 Task: 1.7.4 Create login hours for order management application
Action: Mouse moved to (1174, 75)
Screenshot: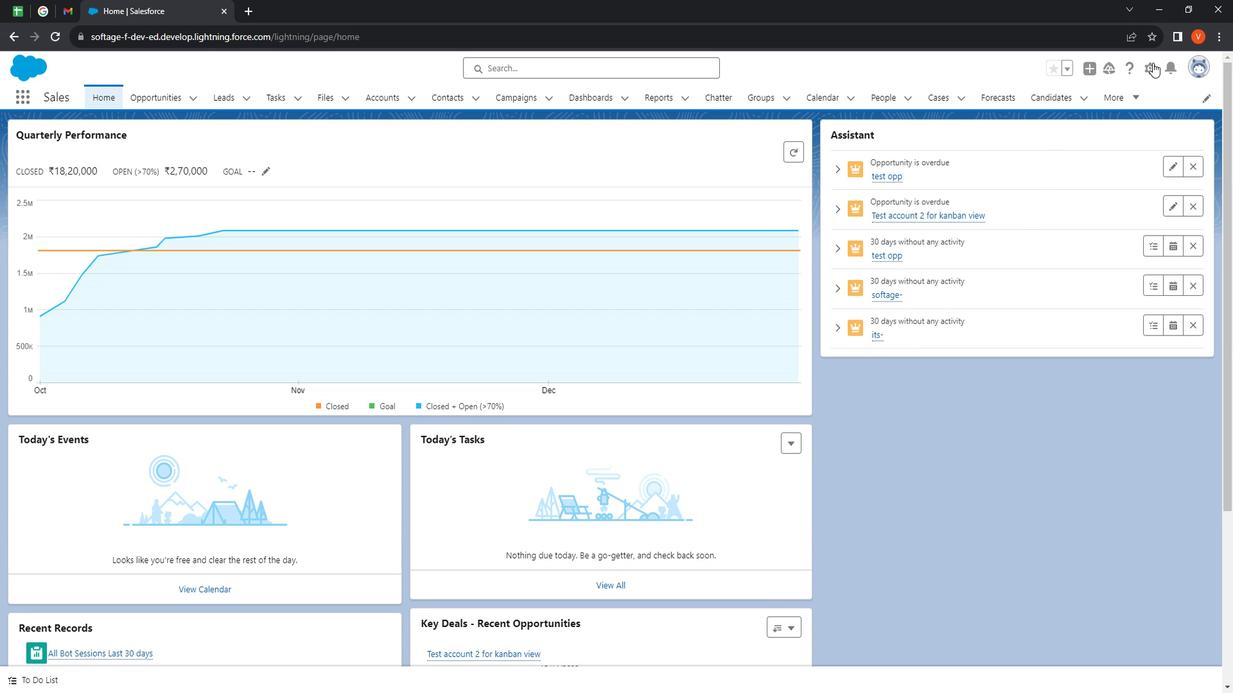 
Action: Mouse pressed left at (1174, 75)
Screenshot: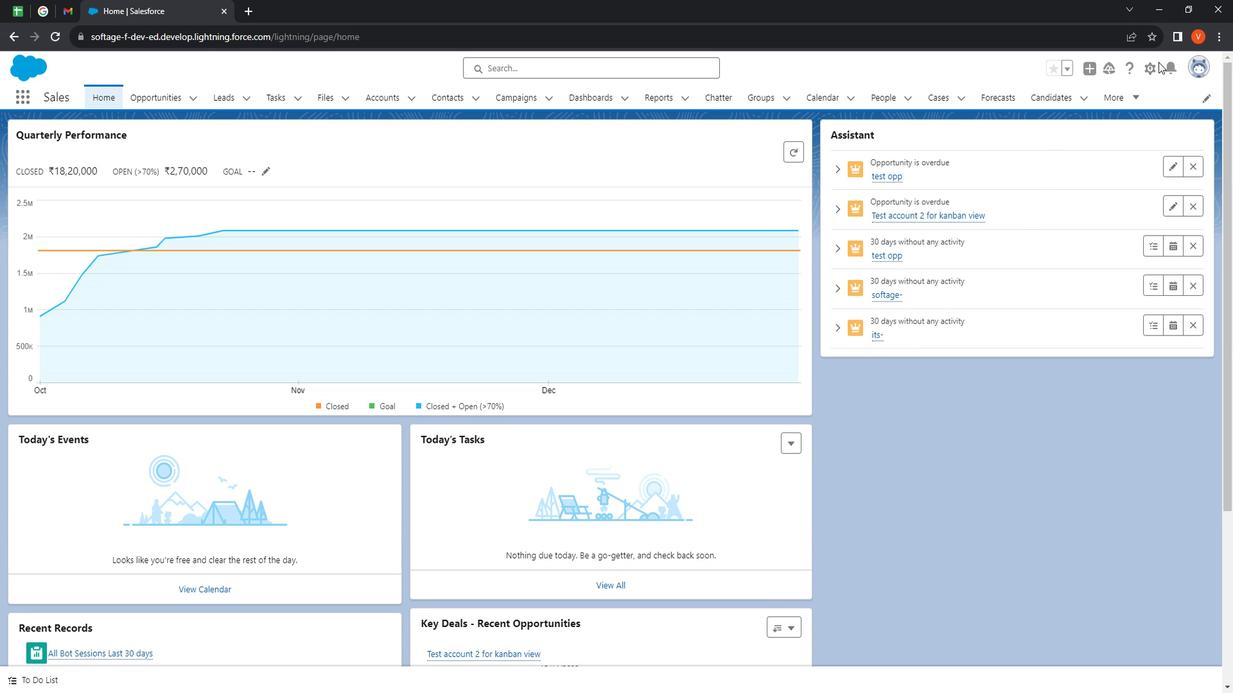 
Action: Mouse moved to (1170, 76)
Screenshot: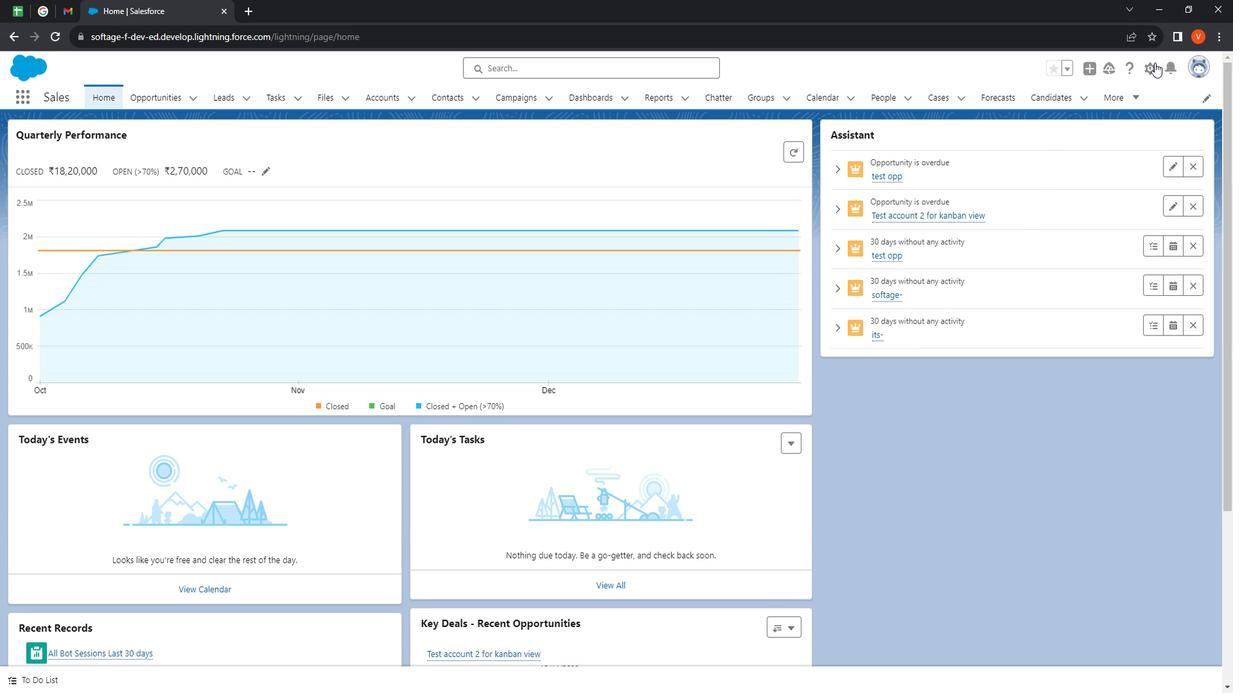 
Action: Mouse pressed left at (1170, 76)
Screenshot: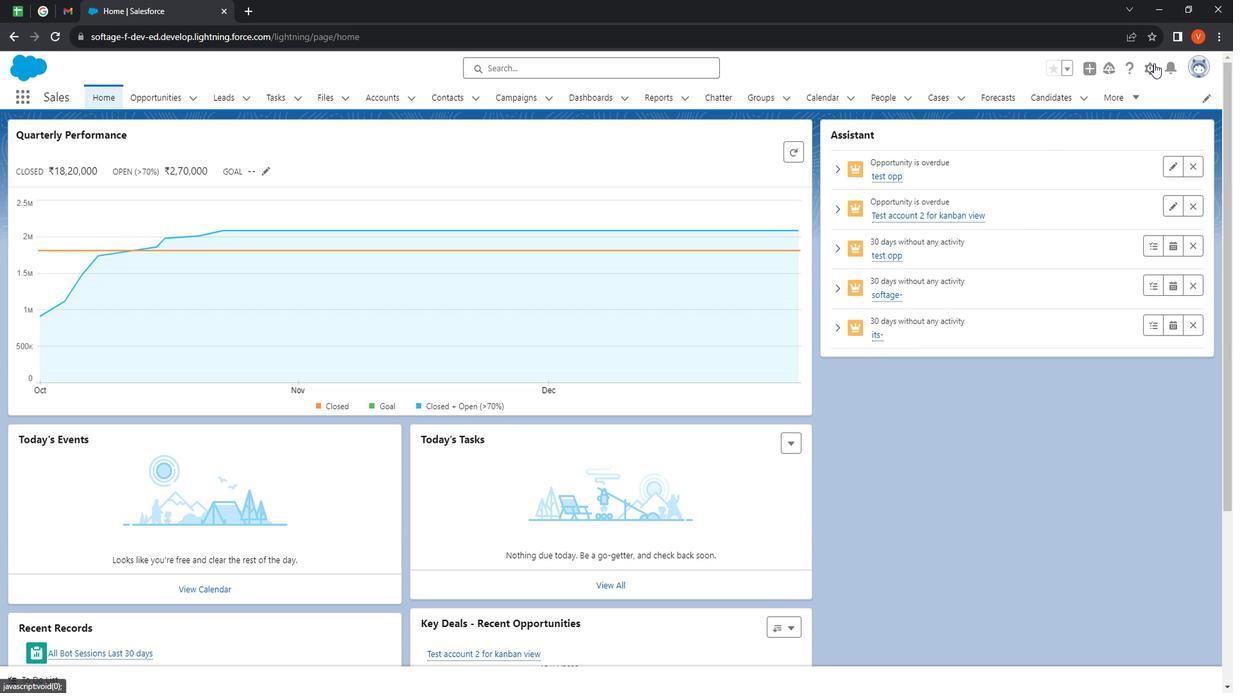 
Action: Mouse moved to (1111, 120)
Screenshot: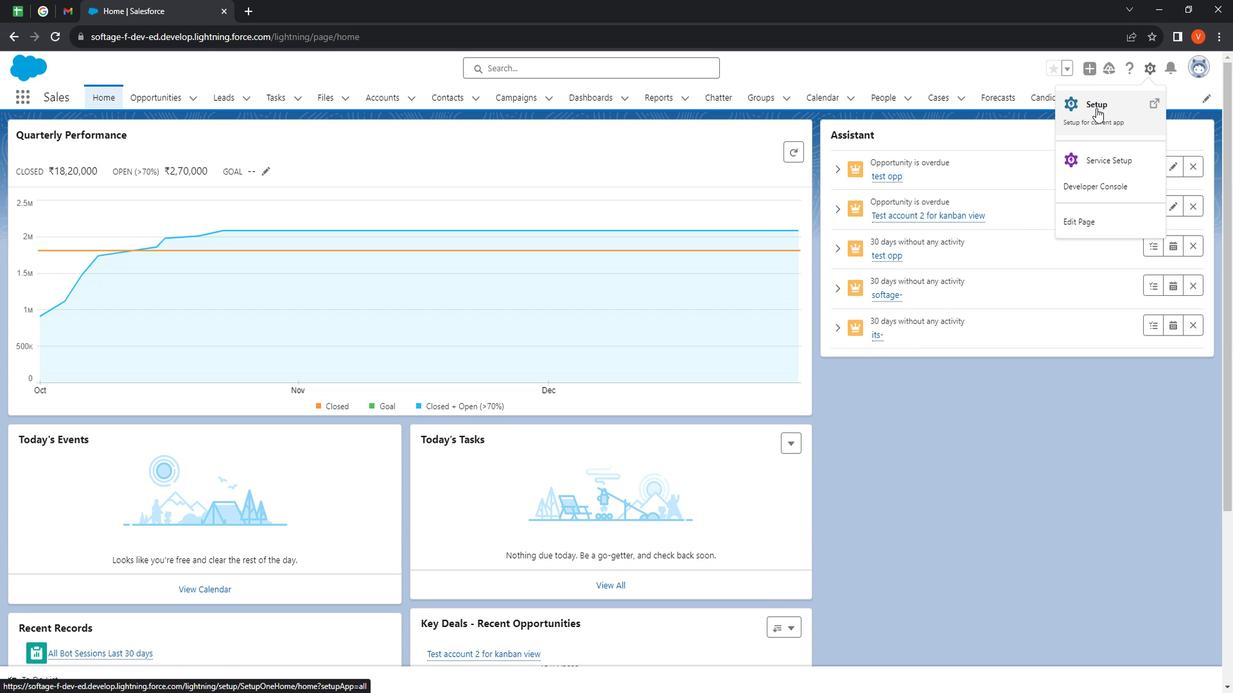 
Action: Mouse pressed left at (1111, 120)
Screenshot: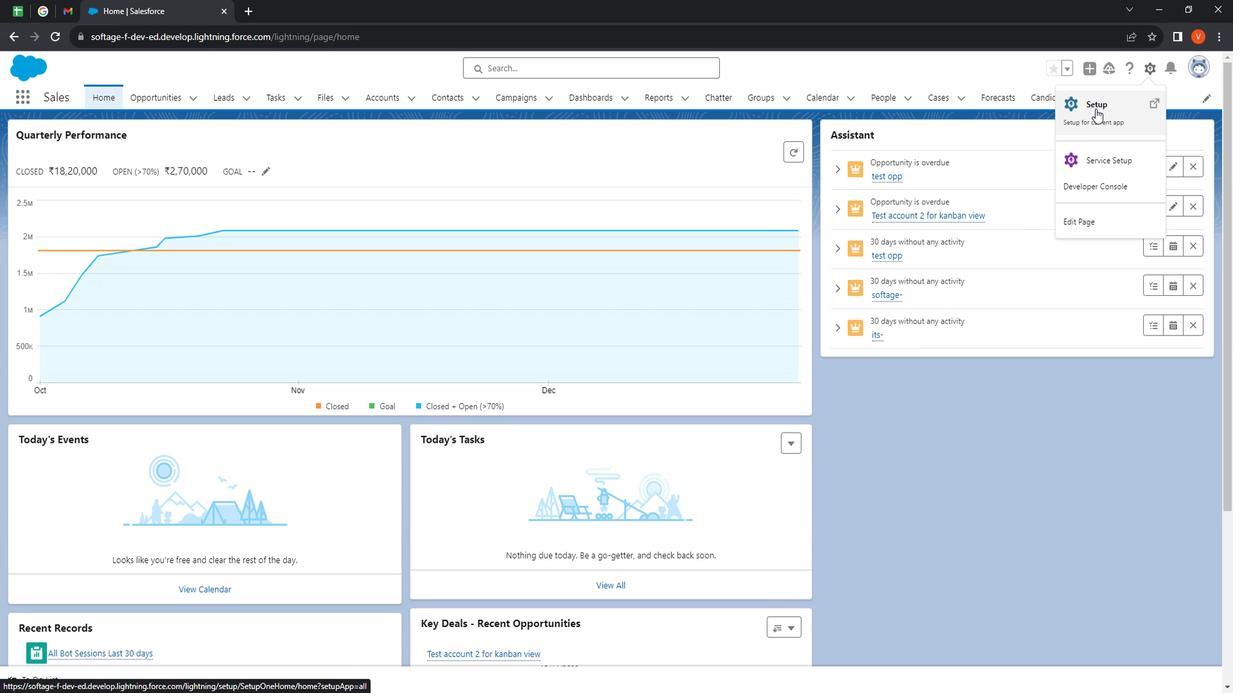 
Action: Mouse moved to (171, 173)
Screenshot: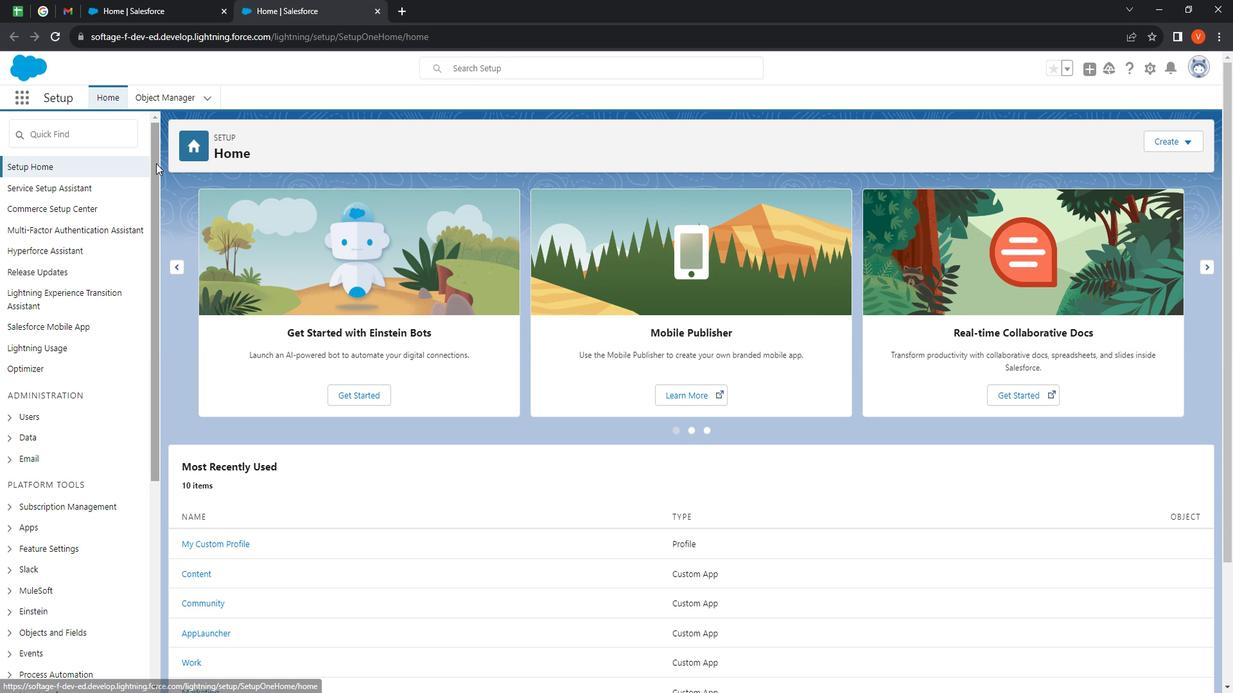 
Action: Mouse pressed left at (171, 173)
Screenshot: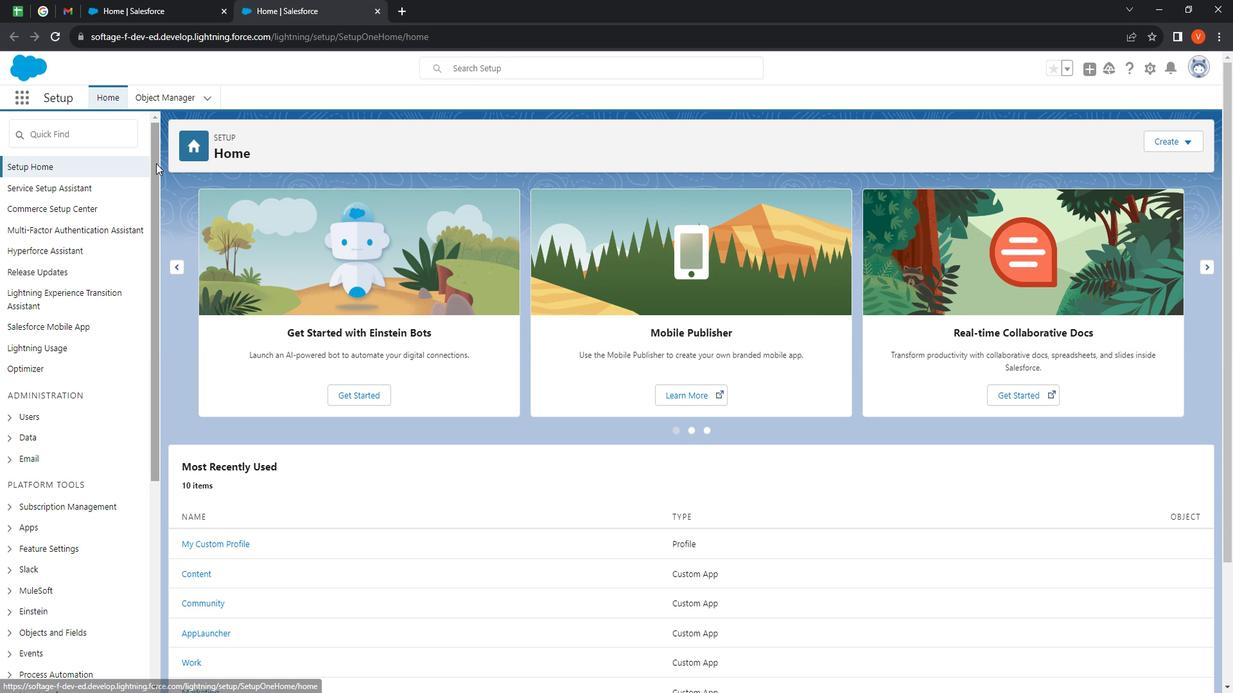 
Action: Mouse moved to (24, 383)
Screenshot: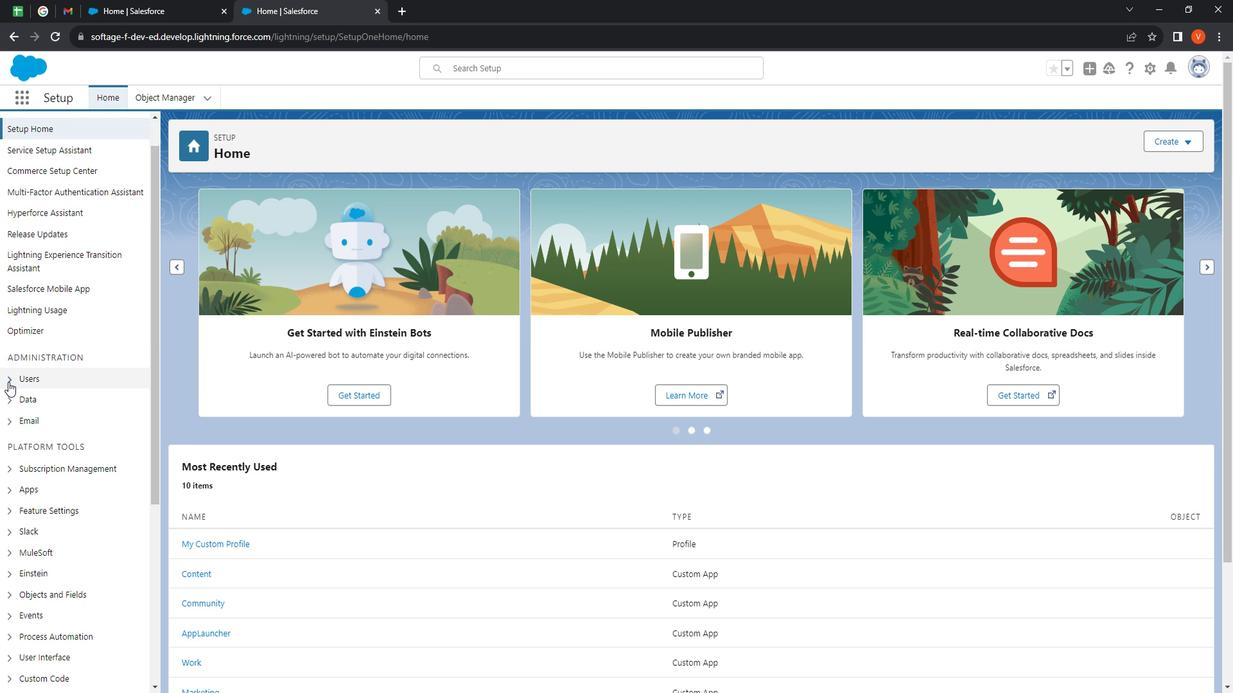 
Action: Mouse pressed left at (24, 383)
Screenshot: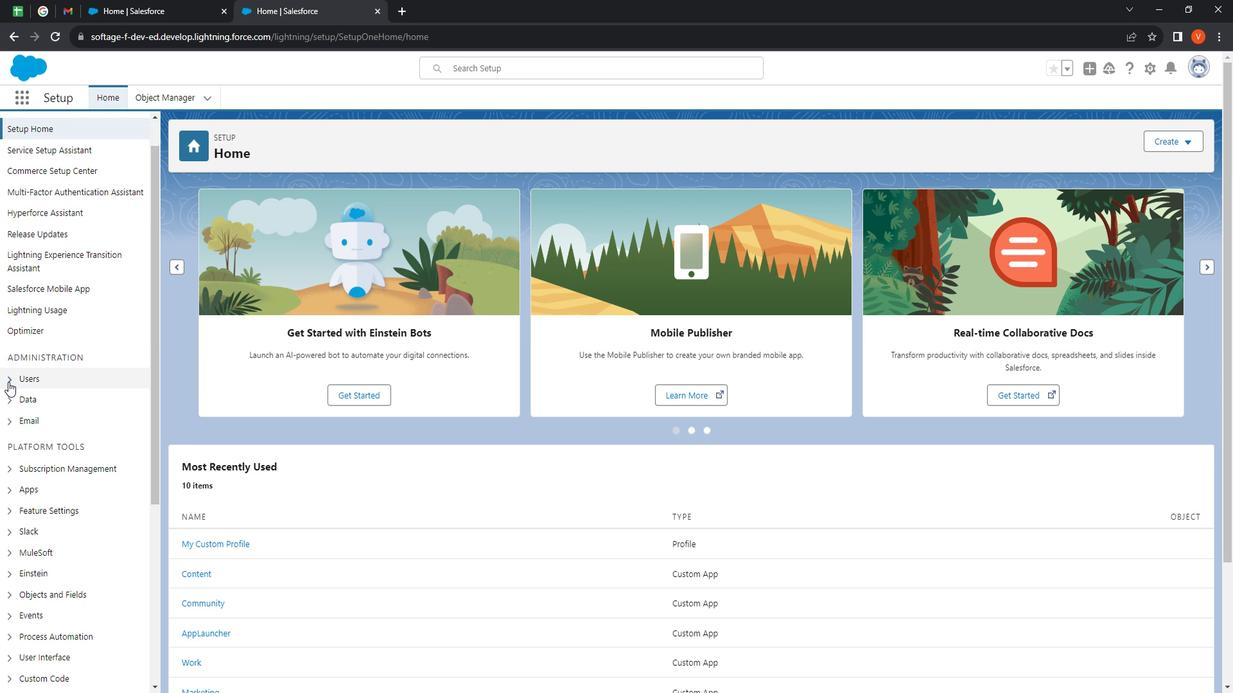 
Action: Mouse moved to (169, 253)
Screenshot: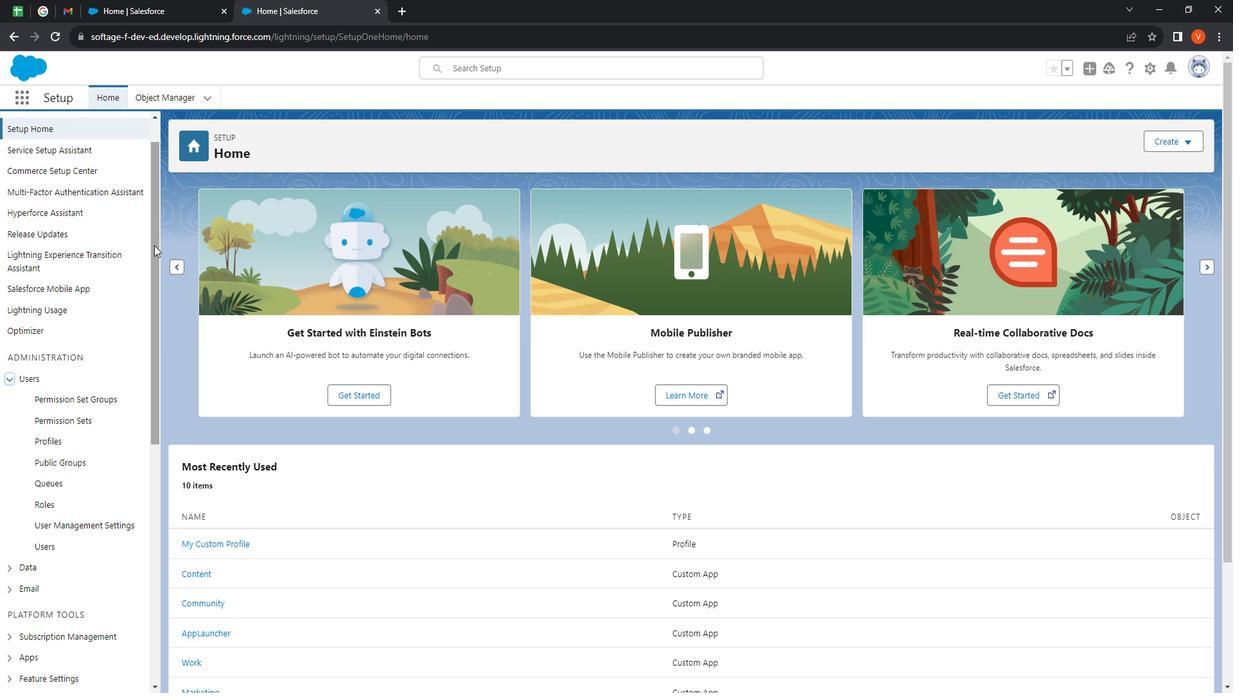 
Action: Mouse pressed left at (169, 253)
Screenshot: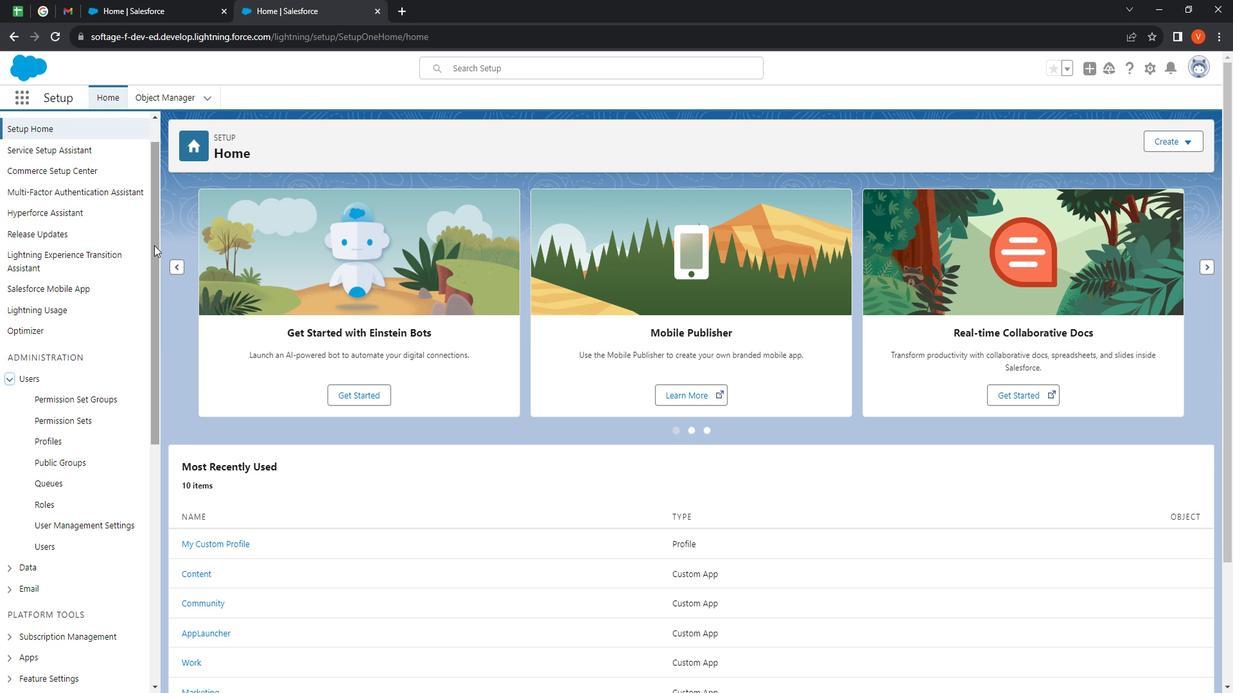 
Action: Mouse moved to (61, 266)
Screenshot: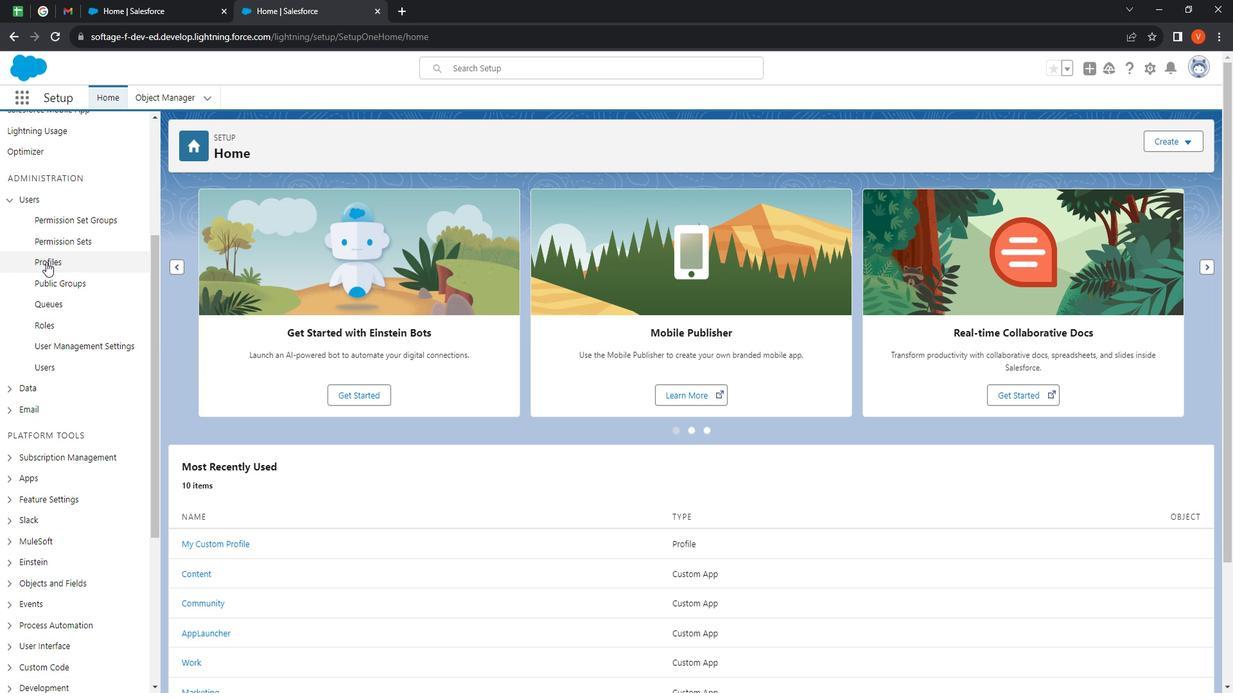 
Action: Mouse pressed left at (61, 266)
Screenshot: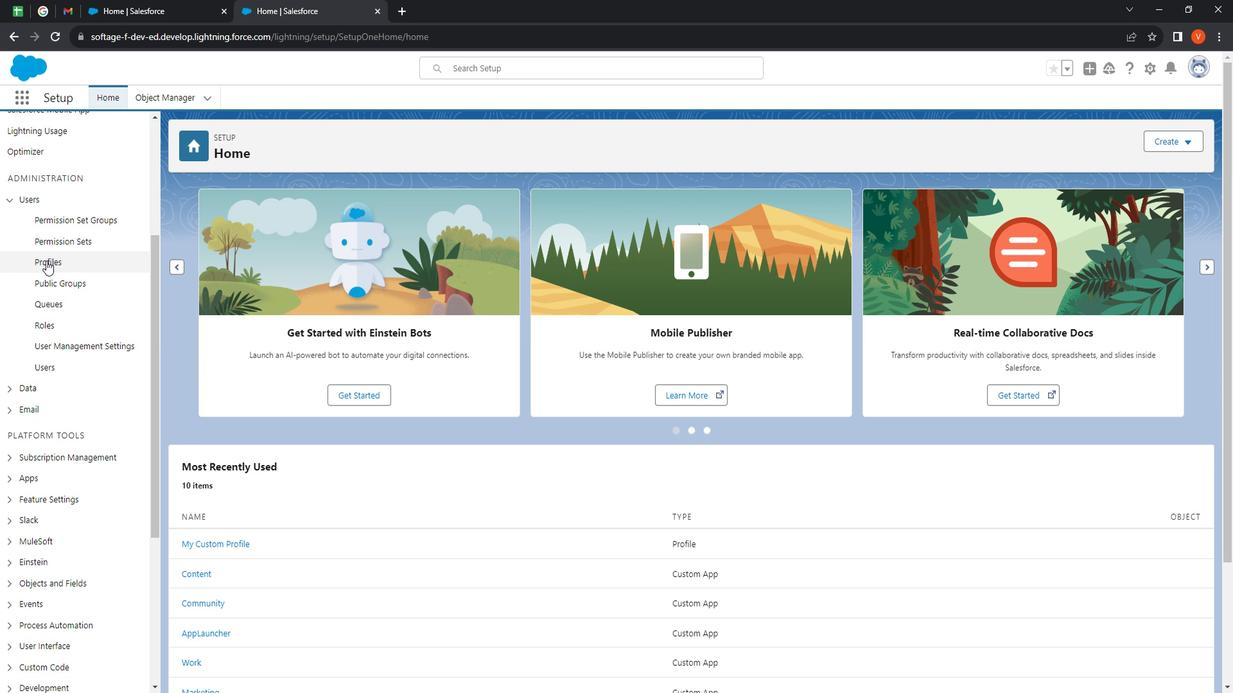 
Action: Mouse moved to (1019, 258)
Screenshot: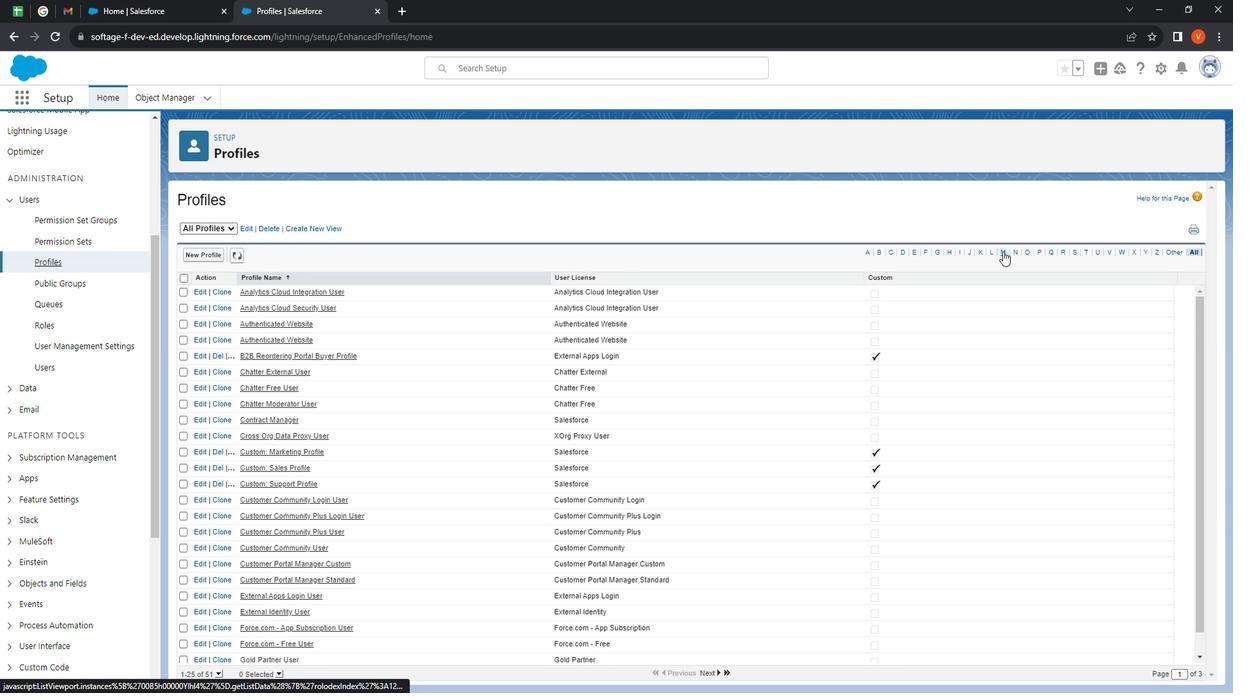 
Action: Mouse pressed left at (1019, 258)
Screenshot: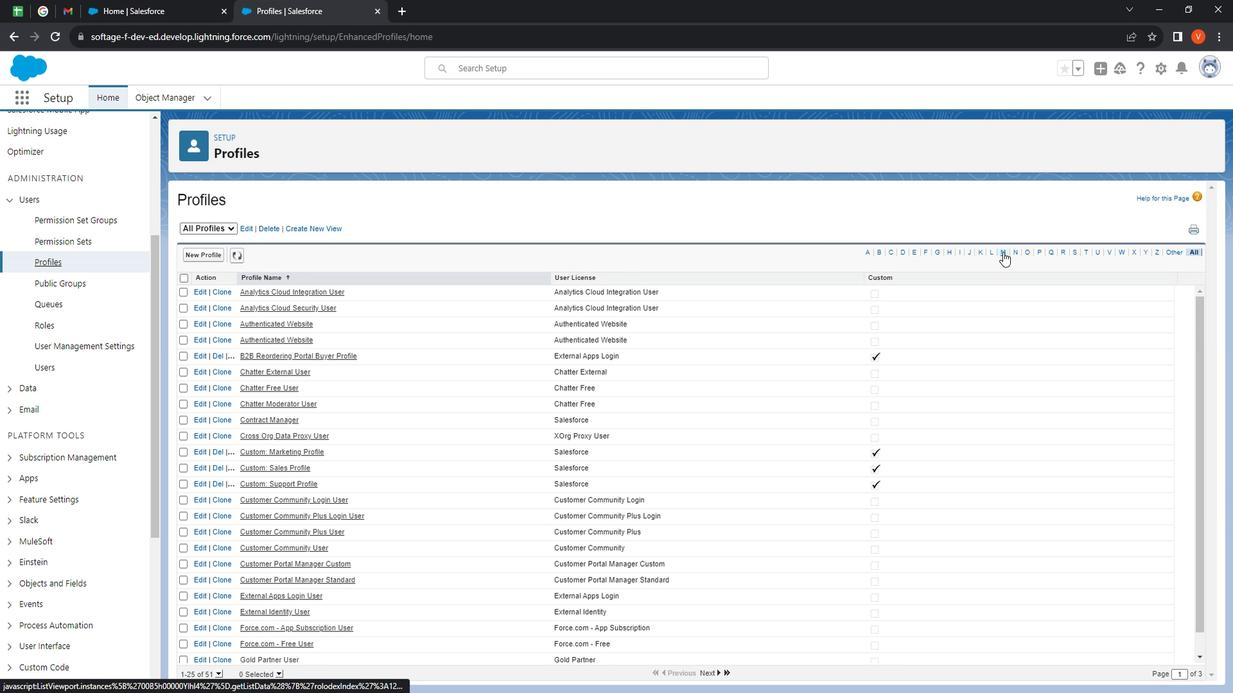 
Action: Mouse moved to (302, 329)
Screenshot: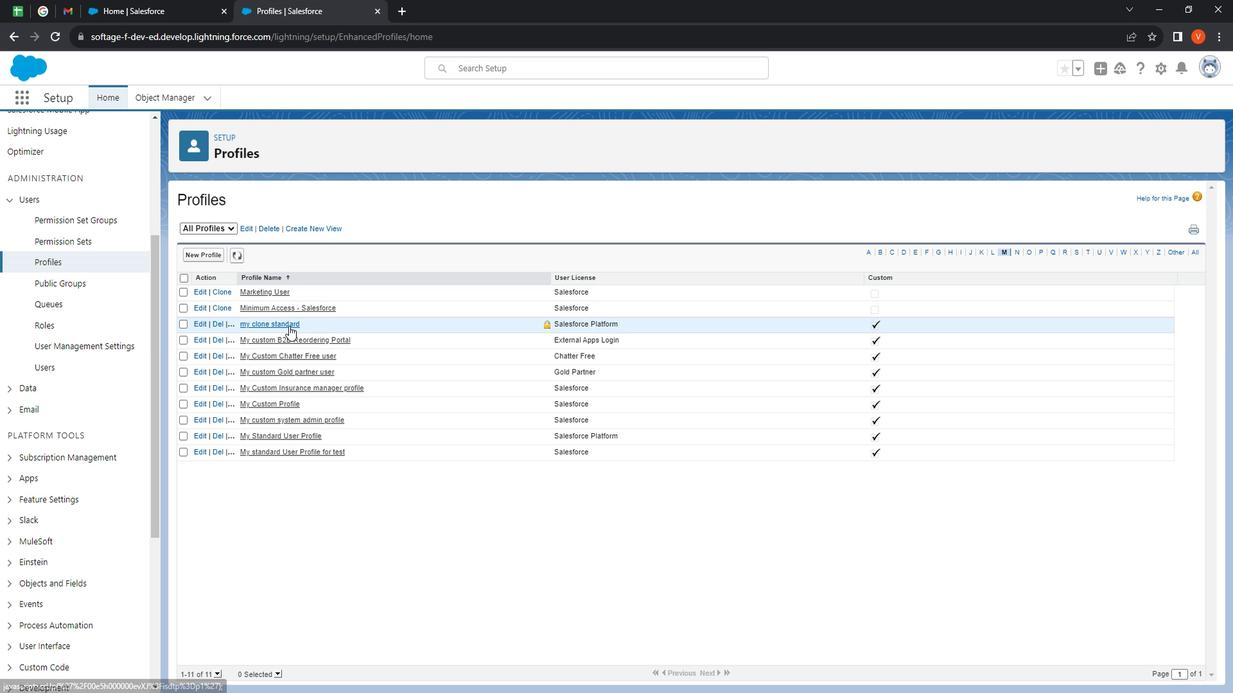
Action: Mouse pressed left at (302, 329)
Screenshot: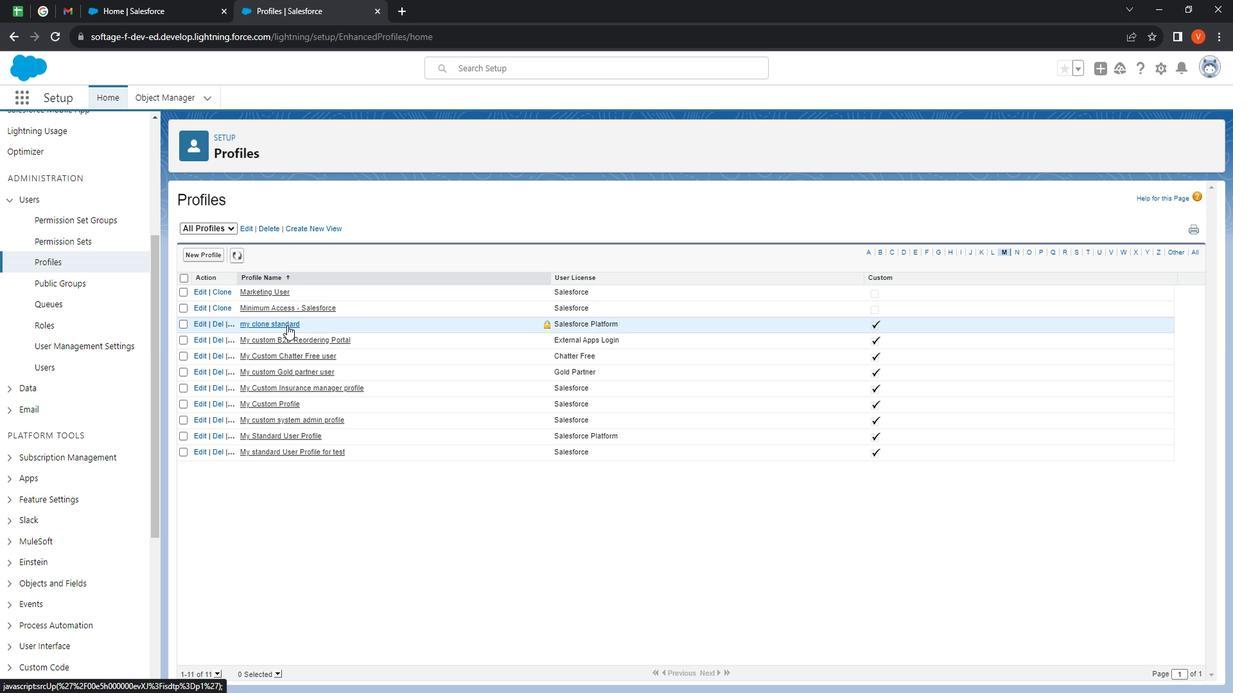 
Action: Mouse moved to (502, 323)
Screenshot: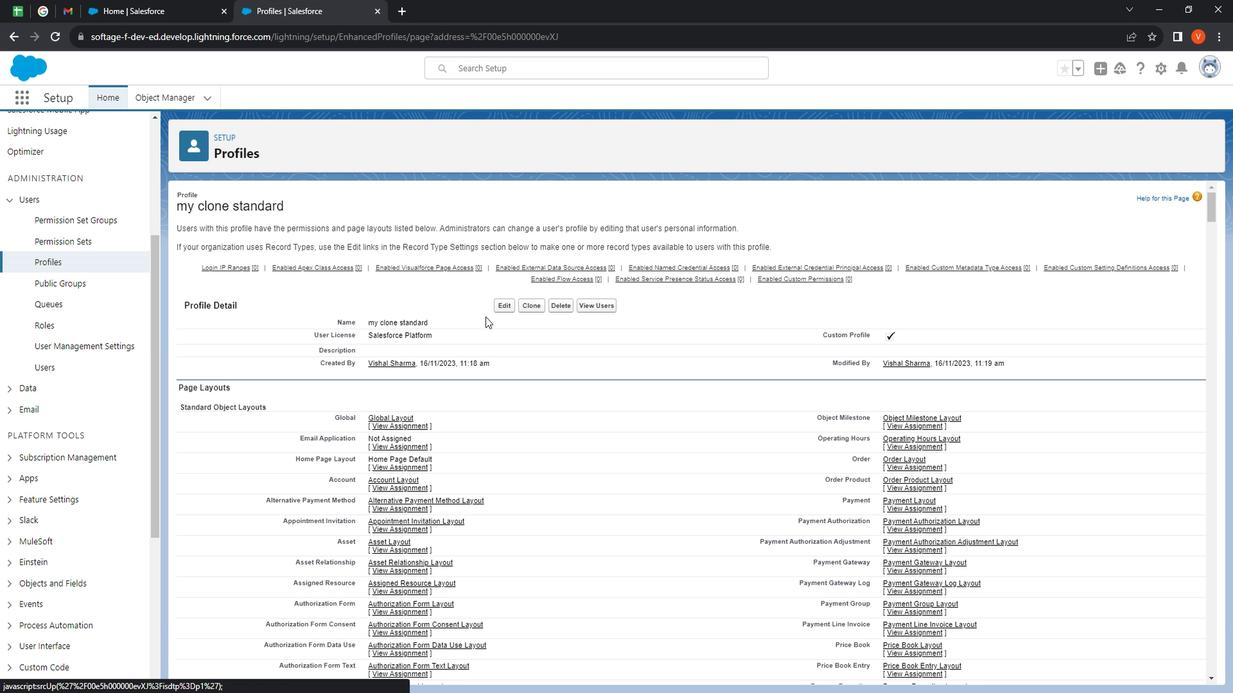 
Action: Mouse scrolled (502, 323) with delta (0, 0)
Screenshot: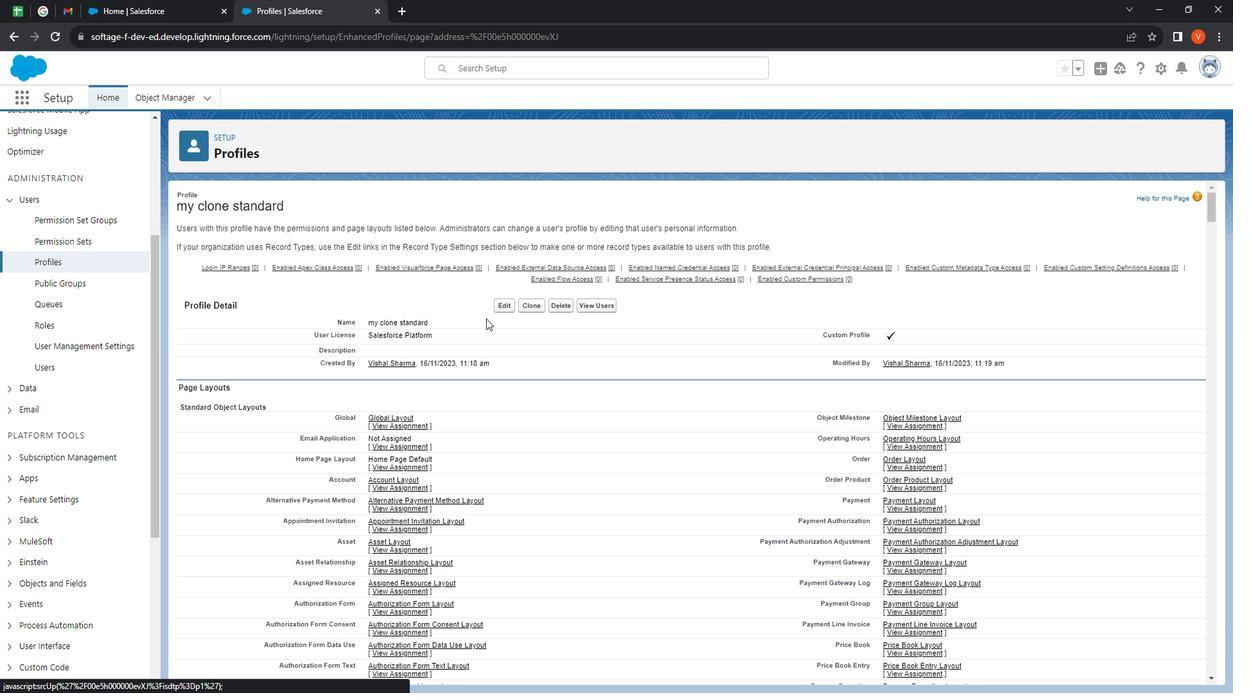 
Action: Mouse moved to (502, 327)
Screenshot: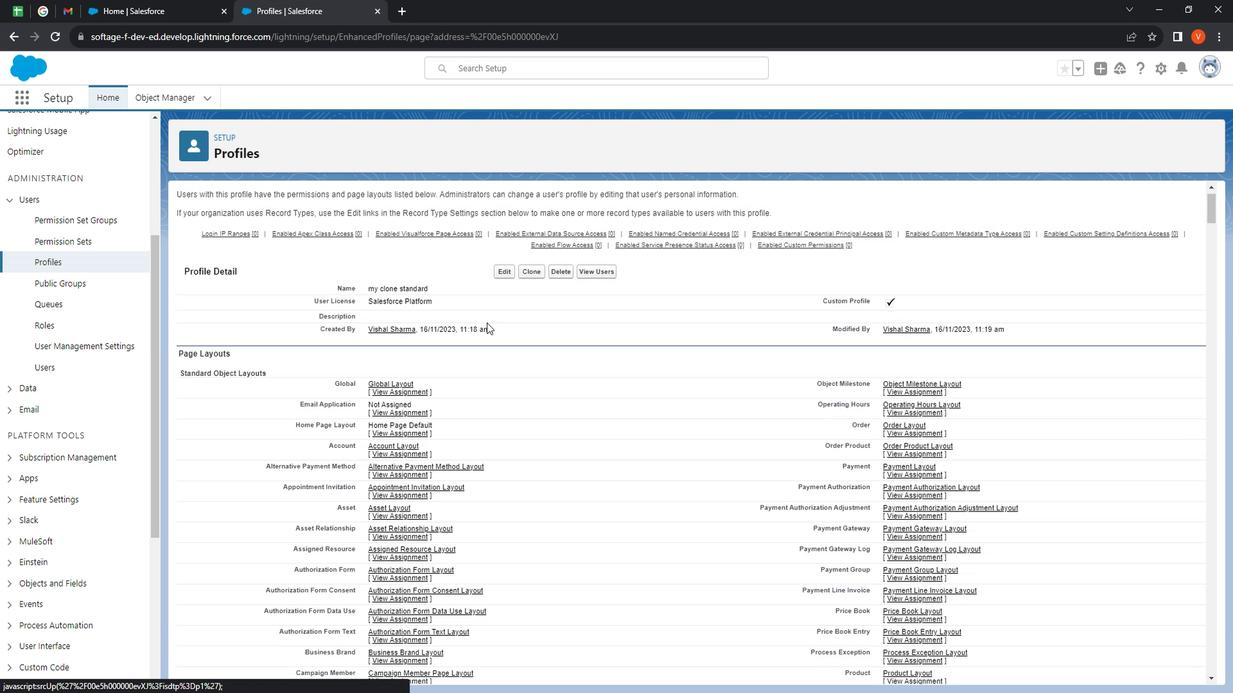 
Action: Mouse scrolled (502, 326) with delta (0, 0)
Screenshot: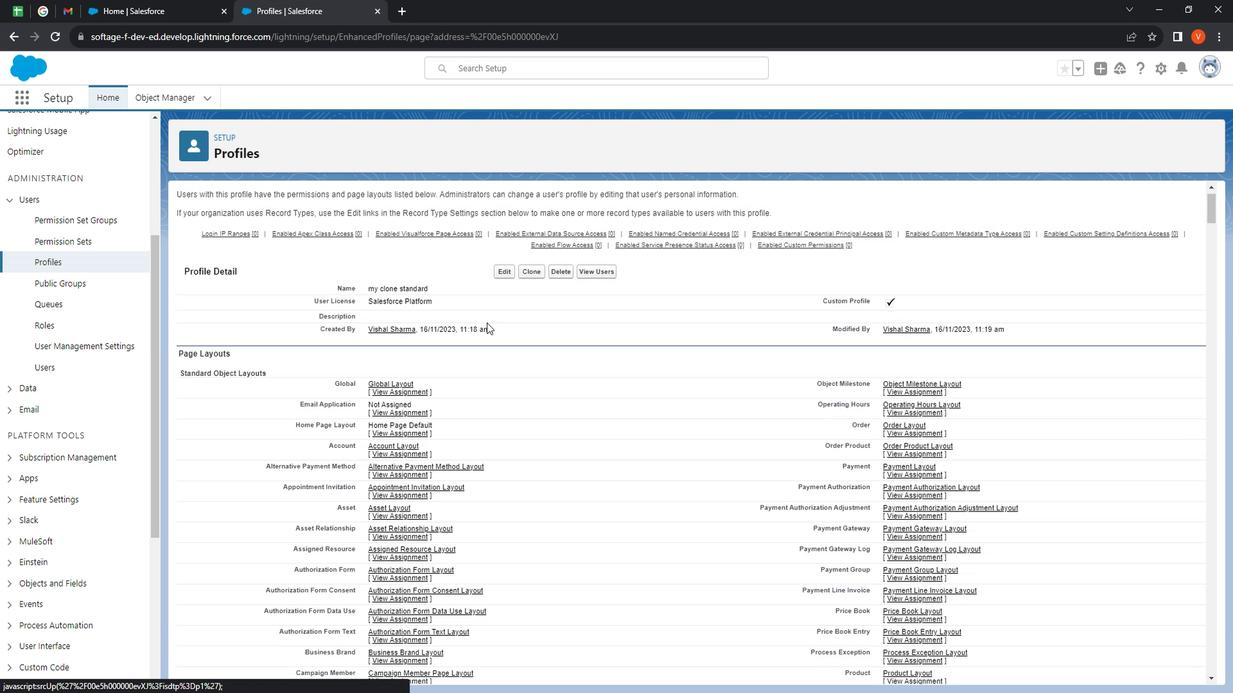 
Action: Mouse moved to (503, 330)
Screenshot: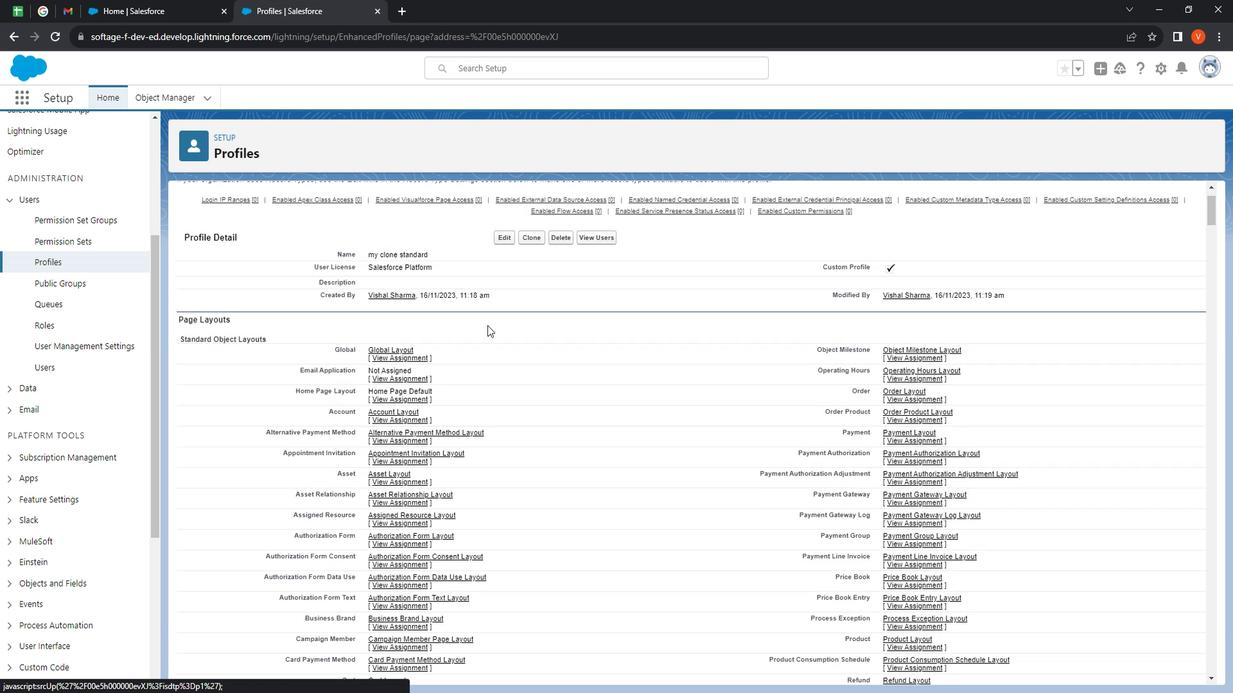 
Action: Mouse scrolled (503, 330) with delta (0, 0)
Screenshot: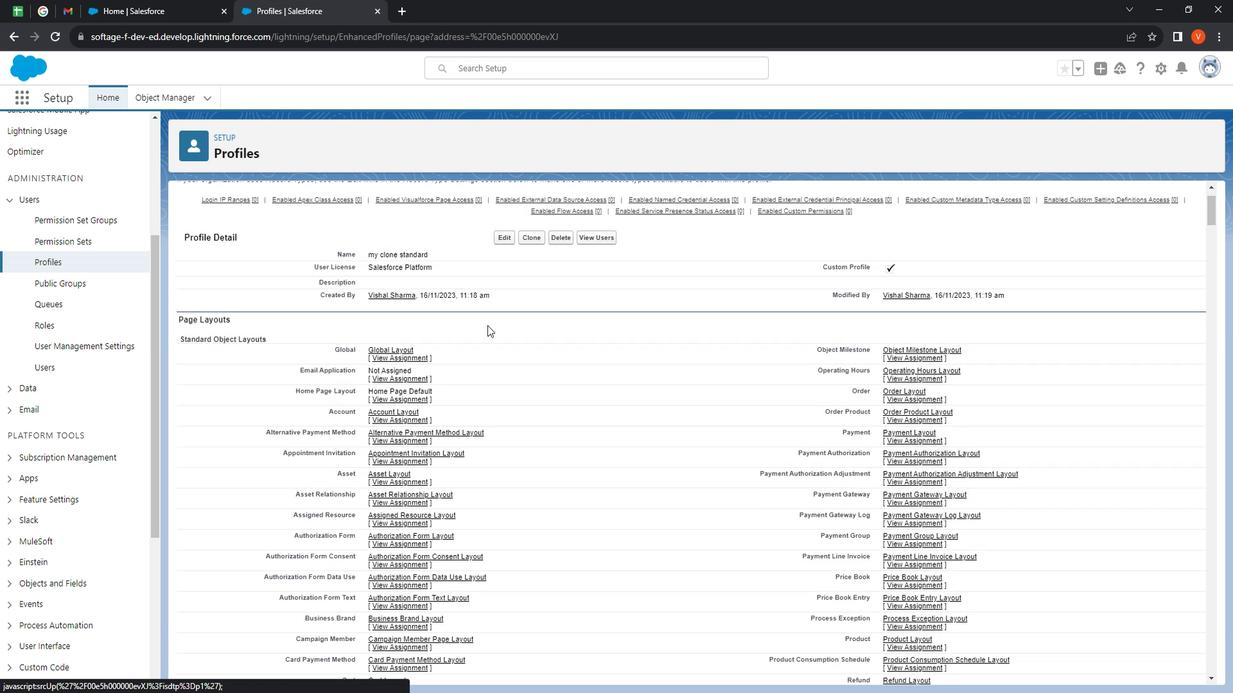 
Action: Mouse moved to (503, 330)
Screenshot: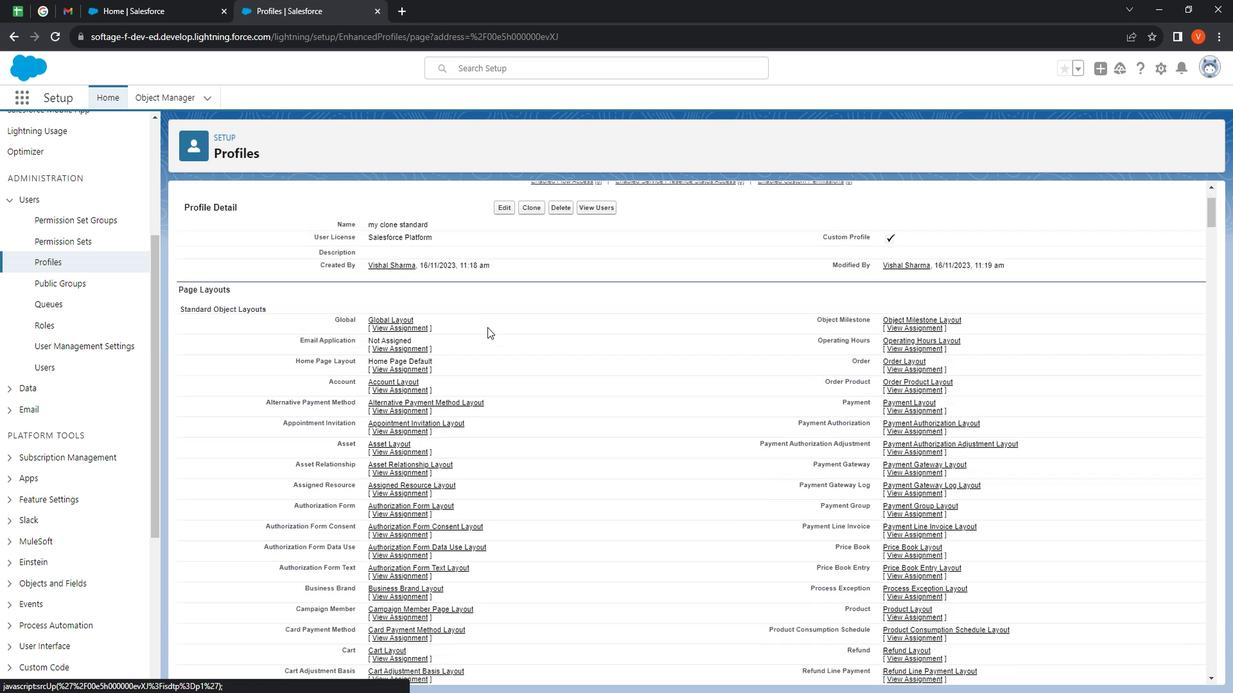 
Action: Mouse scrolled (503, 330) with delta (0, 0)
Screenshot: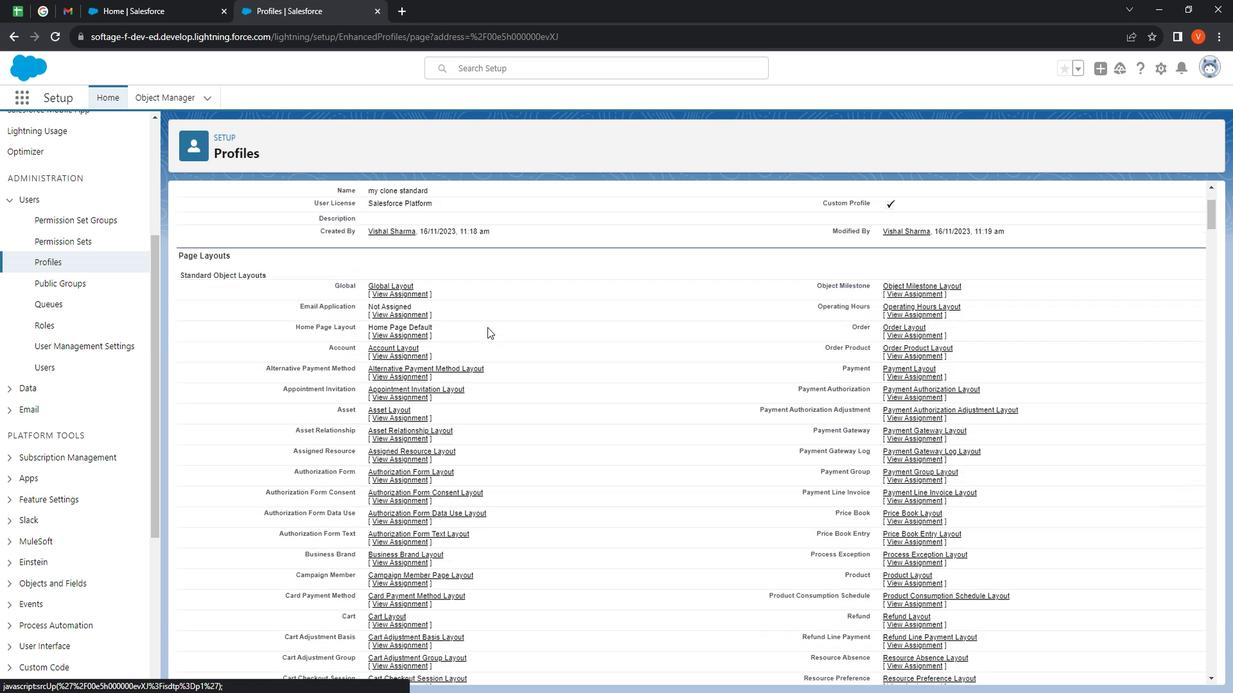 
Action: Mouse moved to (506, 332)
Screenshot: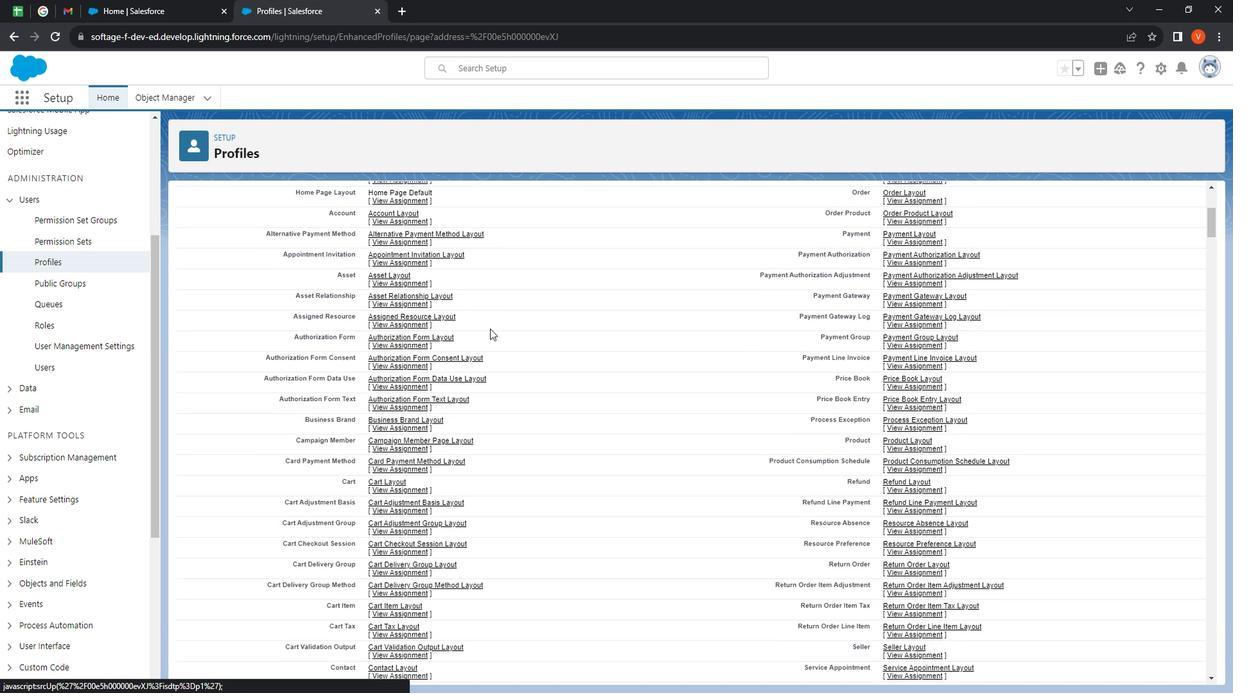 
Action: Mouse scrolled (506, 331) with delta (0, 0)
Screenshot: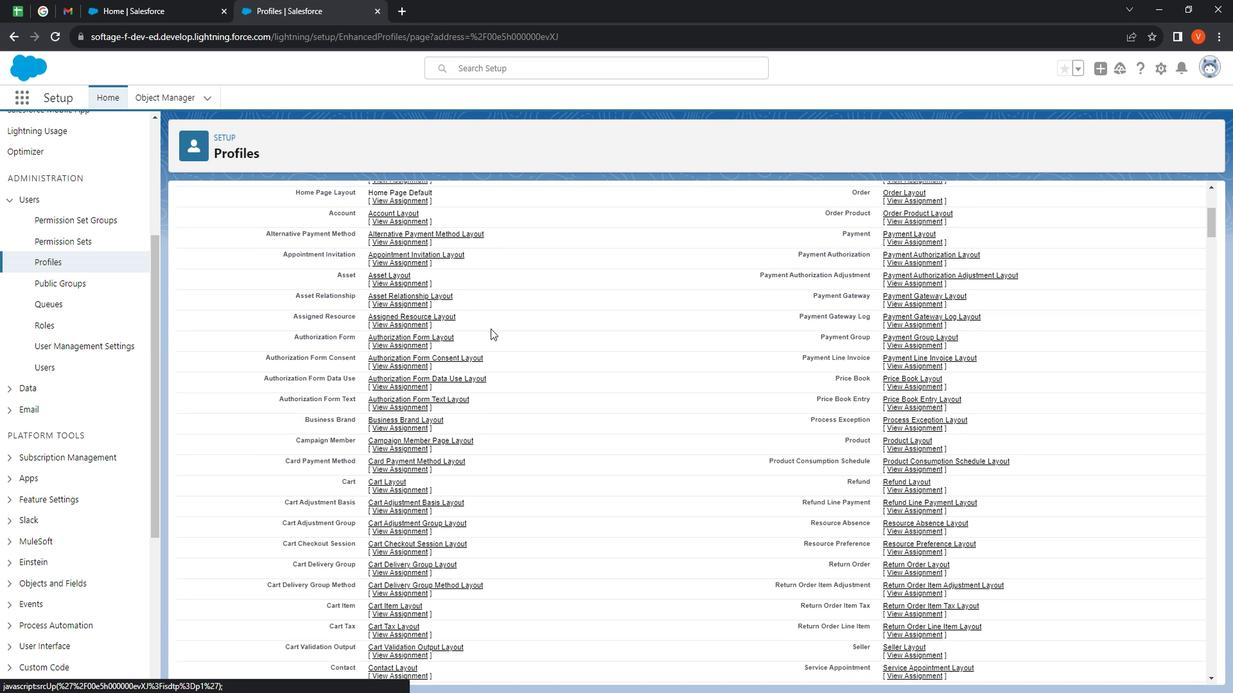 
Action: Mouse moved to (506, 332)
Screenshot: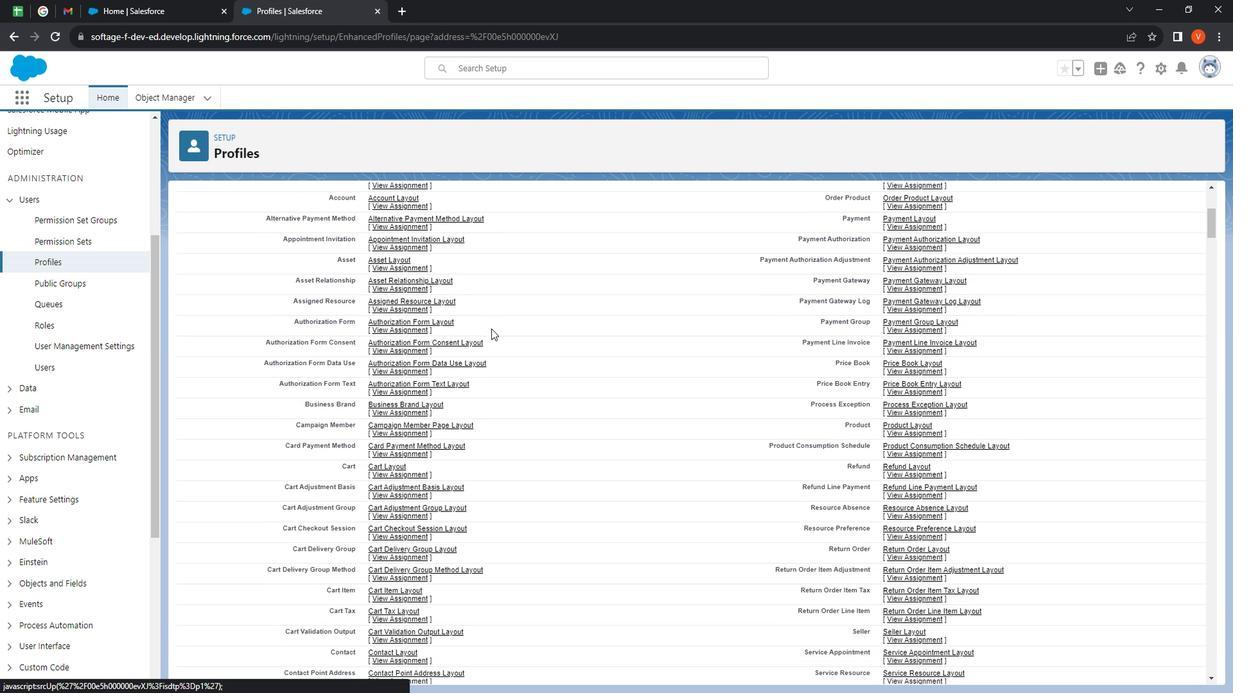 
Action: Mouse scrolled (506, 332) with delta (0, 0)
Screenshot: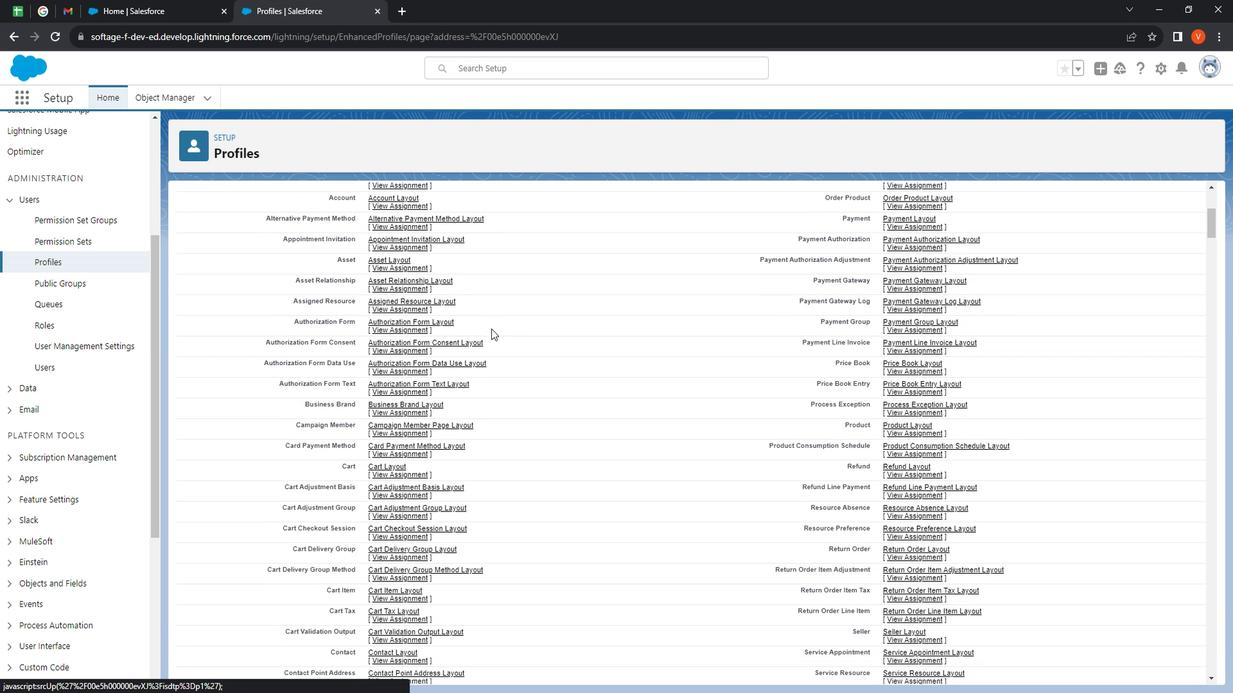 
Action: Mouse moved to (506, 333)
Screenshot: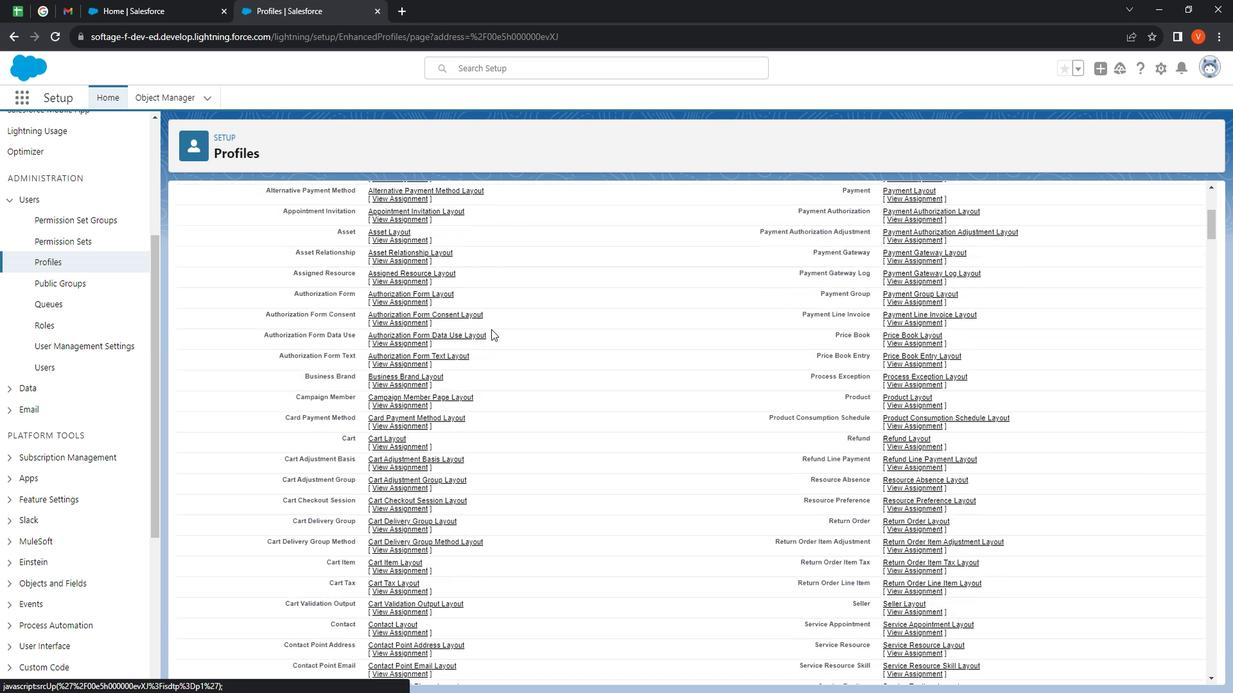 
Action: Mouse scrolled (506, 332) with delta (0, 0)
Screenshot: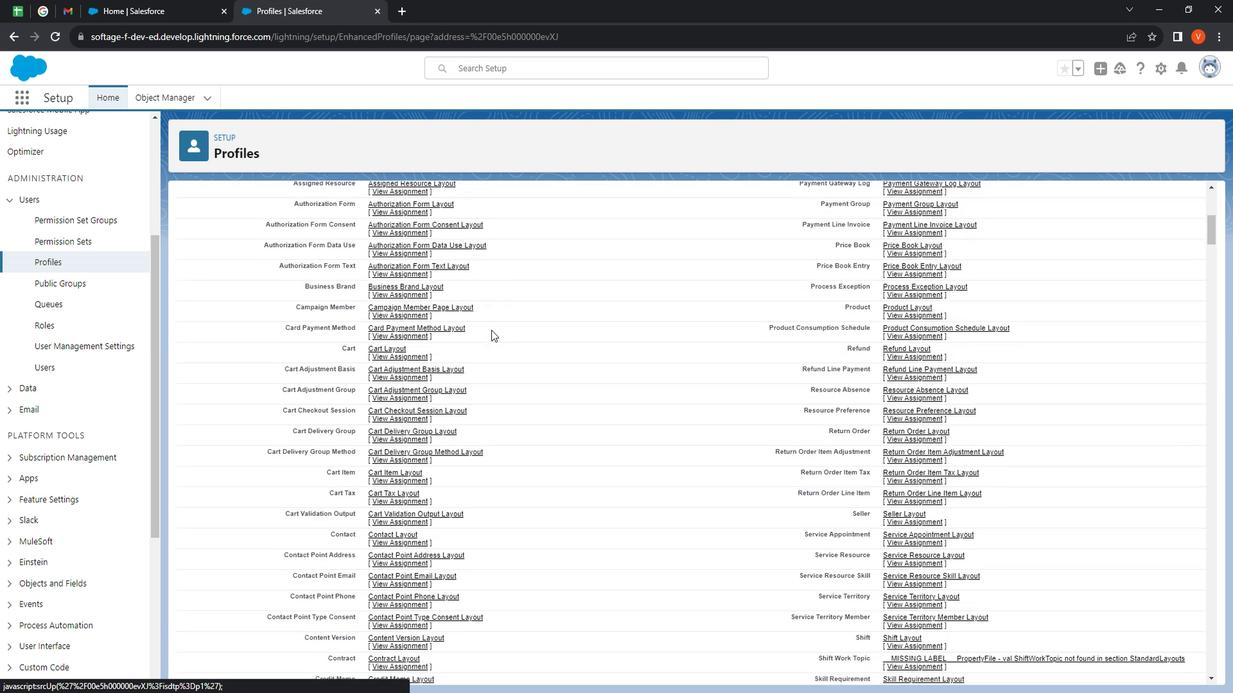 
Action: Mouse moved to (506, 334)
Screenshot: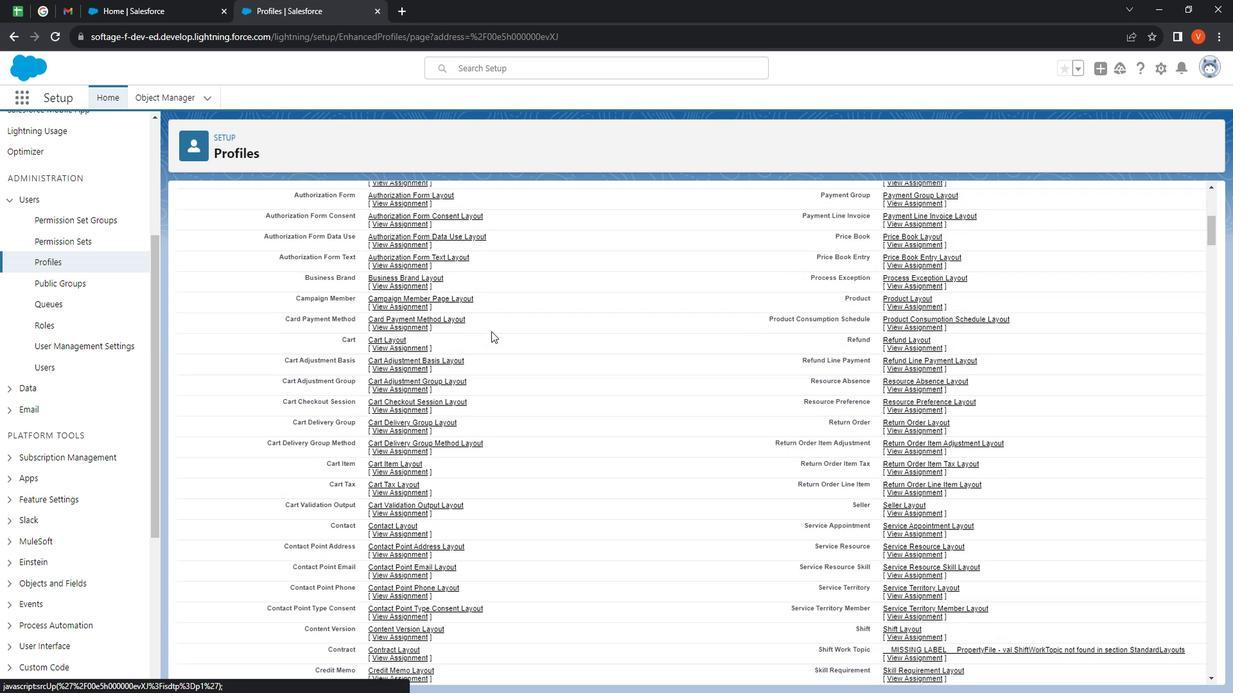 
Action: Mouse scrolled (506, 334) with delta (0, 0)
Screenshot: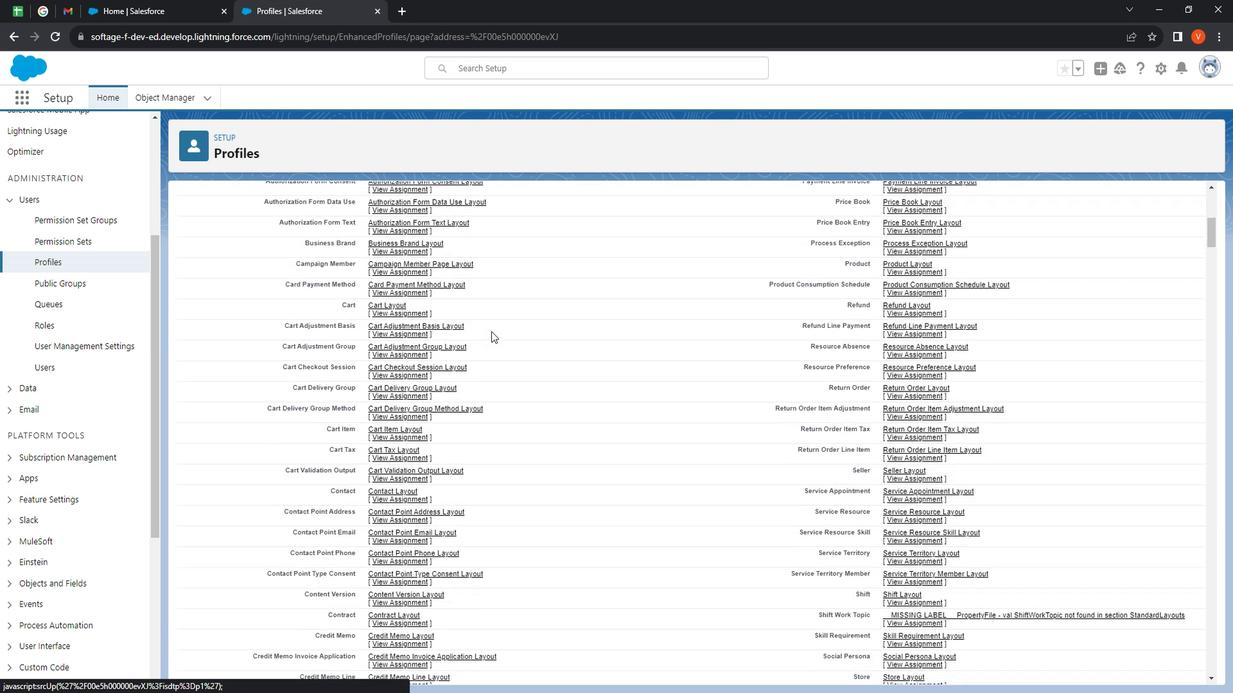 
Action: Mouse scrolled (506, 334) with delta (0, 0)
Screenshot: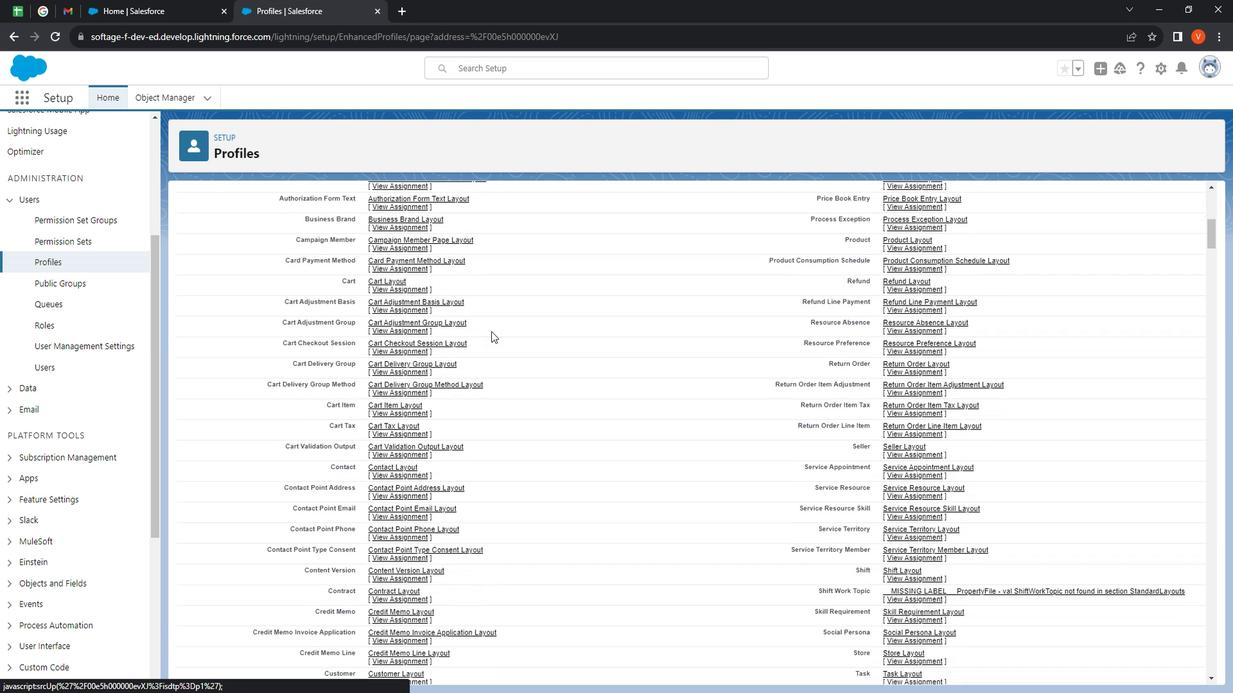 
Action: Mouse moved to (506, 336)
Screenshot: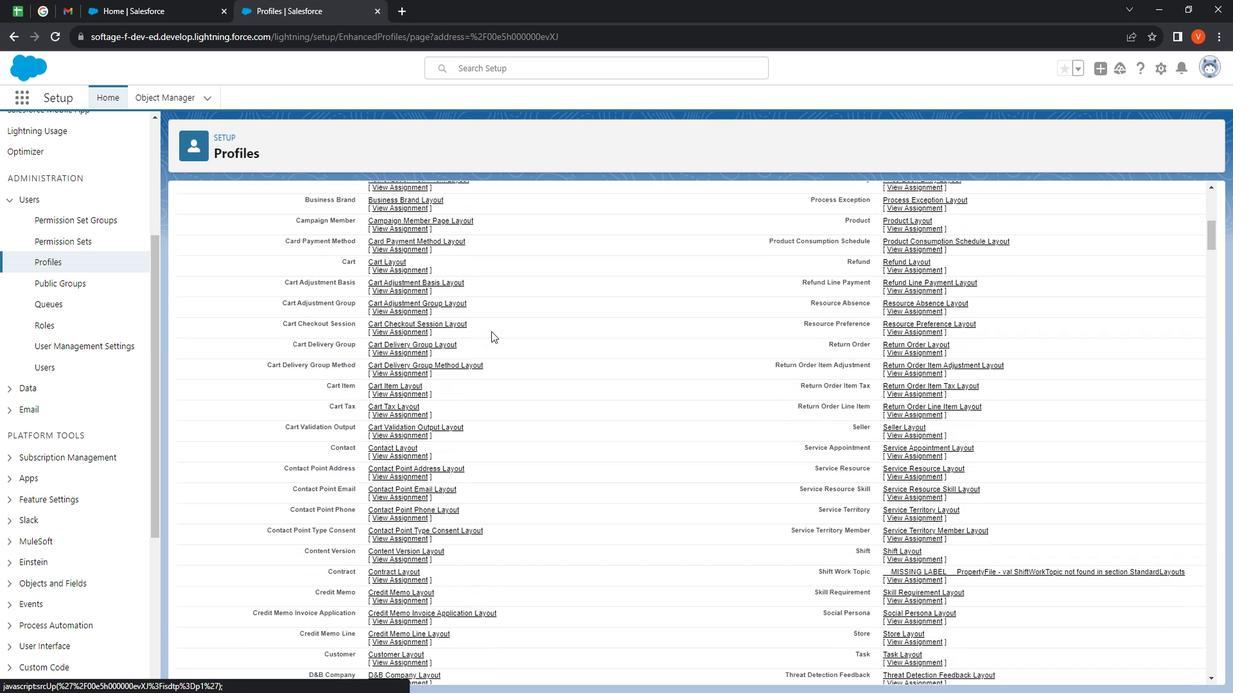 
Action: Mouse scrolled (506, 335) with delta (0, 0)
Screenshot: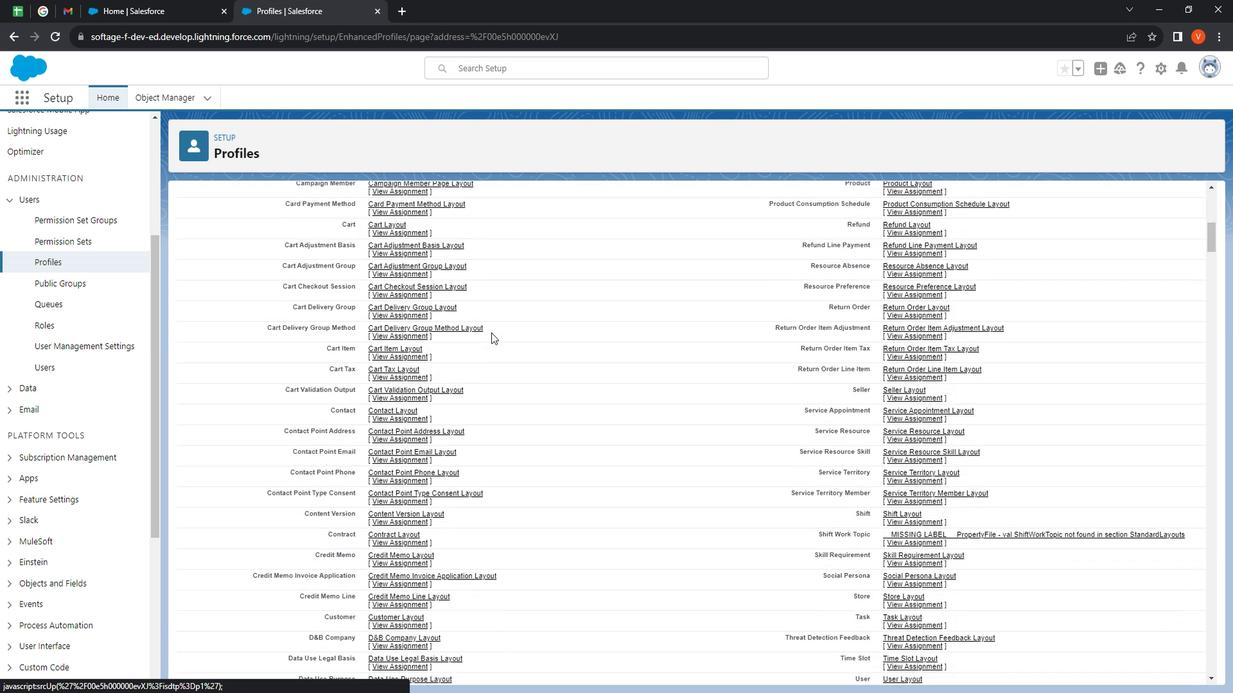 
Action: Mouse moved to (509, 336)
Screenshot: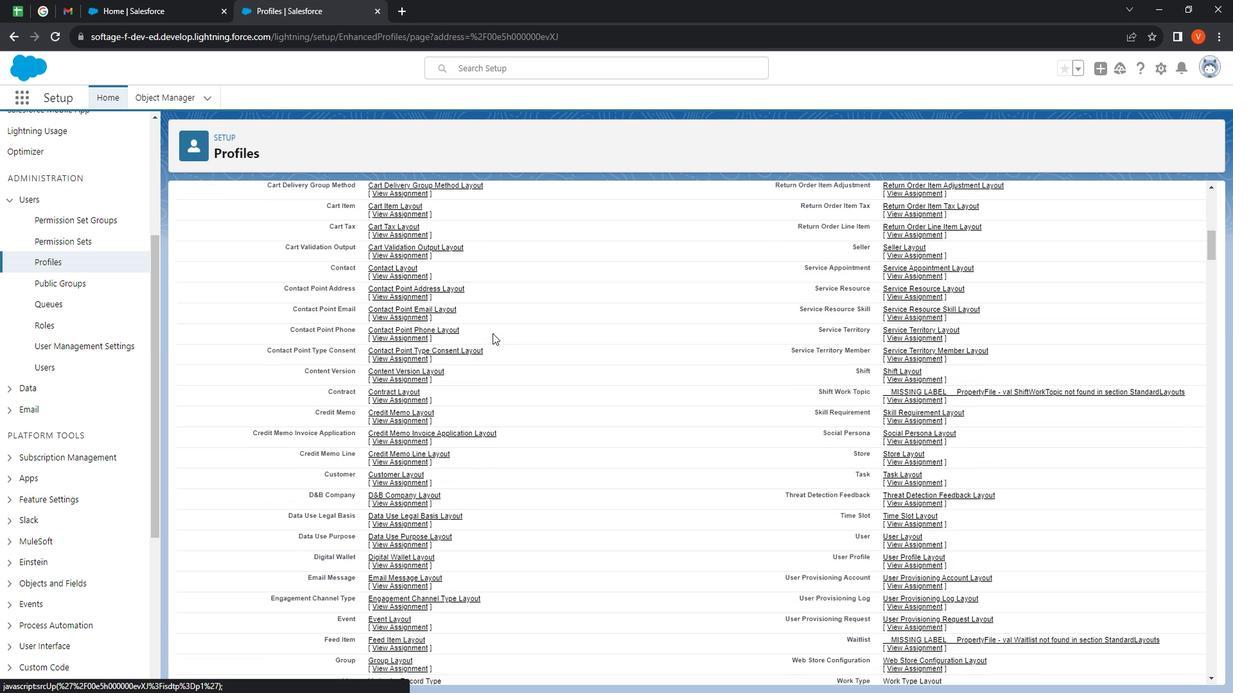 
Action: Mouse scrolled (509, 335) with delta (0, 0)
Screenshot: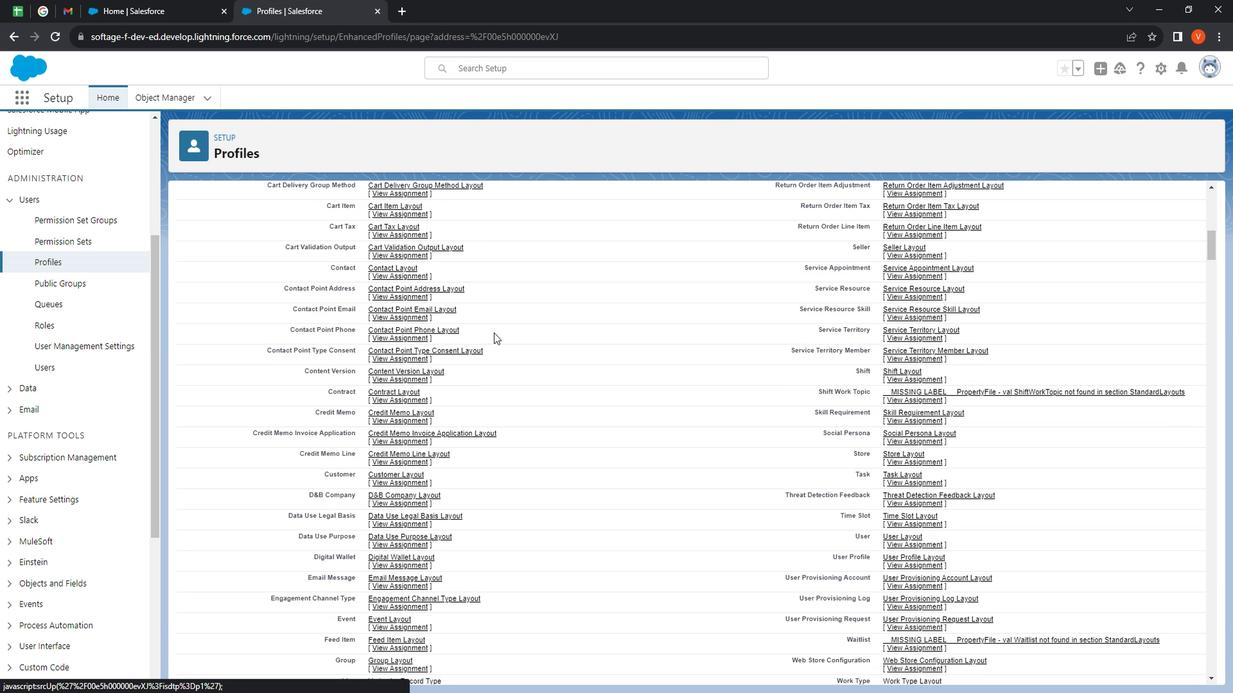 
Action: Mouse scrolled (509, 335) with delta (0, 0)
Screenshot: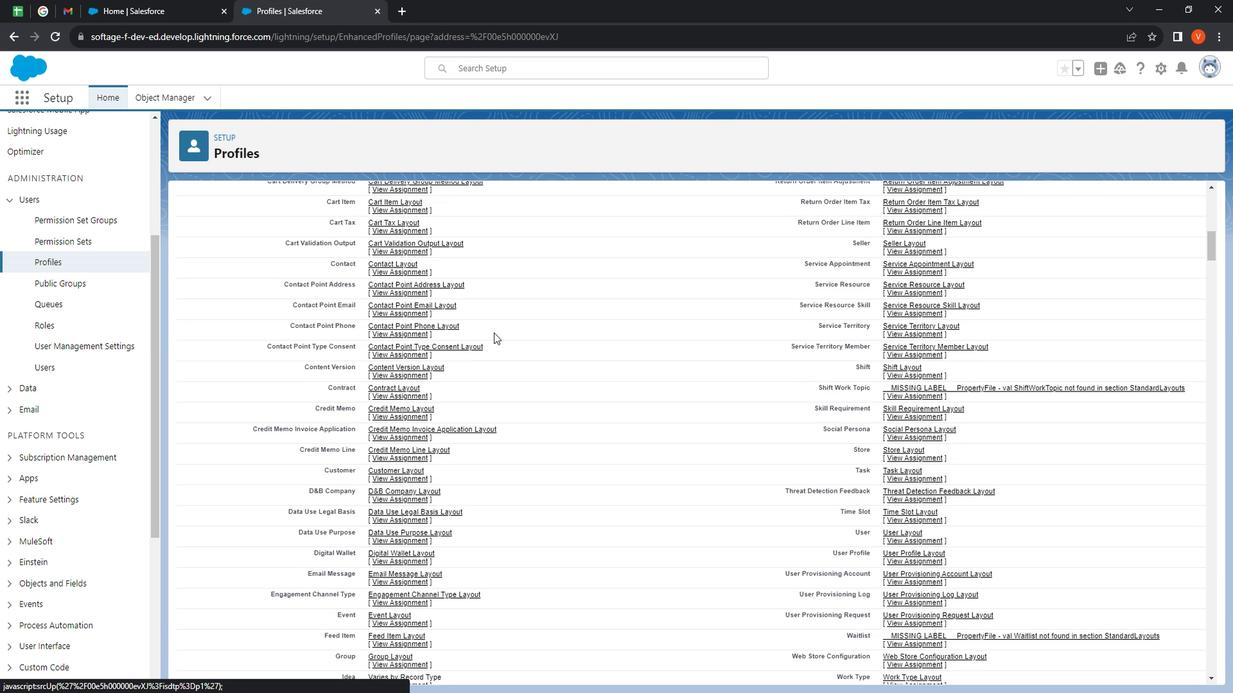 
Action: Mouse scrolled (509, 335) with delta (0, 0)
Screenshot: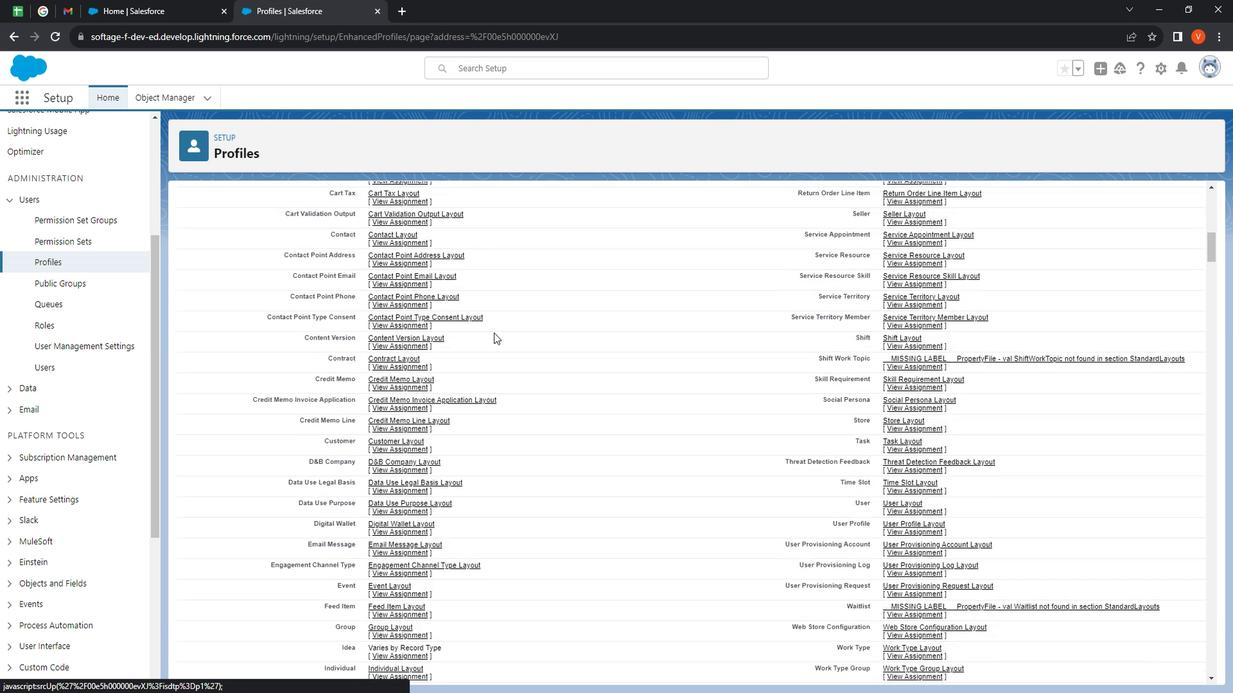 
Action: Mouse moved to (509, 336)
Screenshot: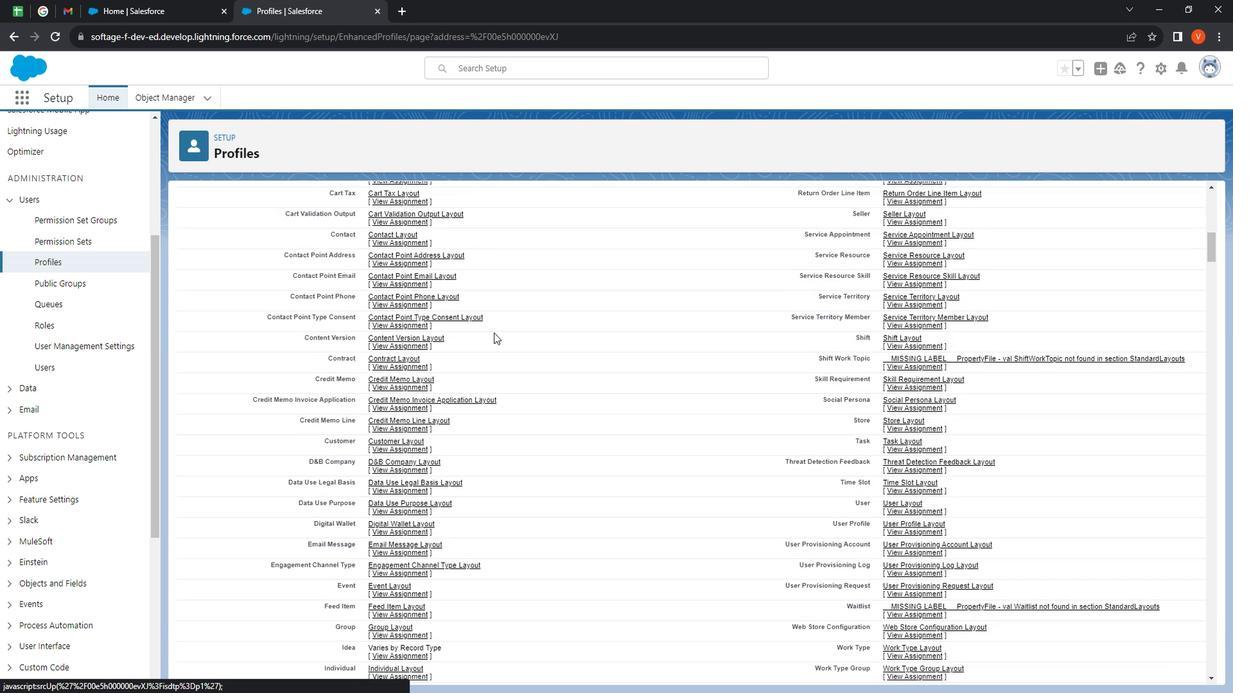 
Action: Mouse scrolled (509, 335) with delta (0, 0)
Screenshot: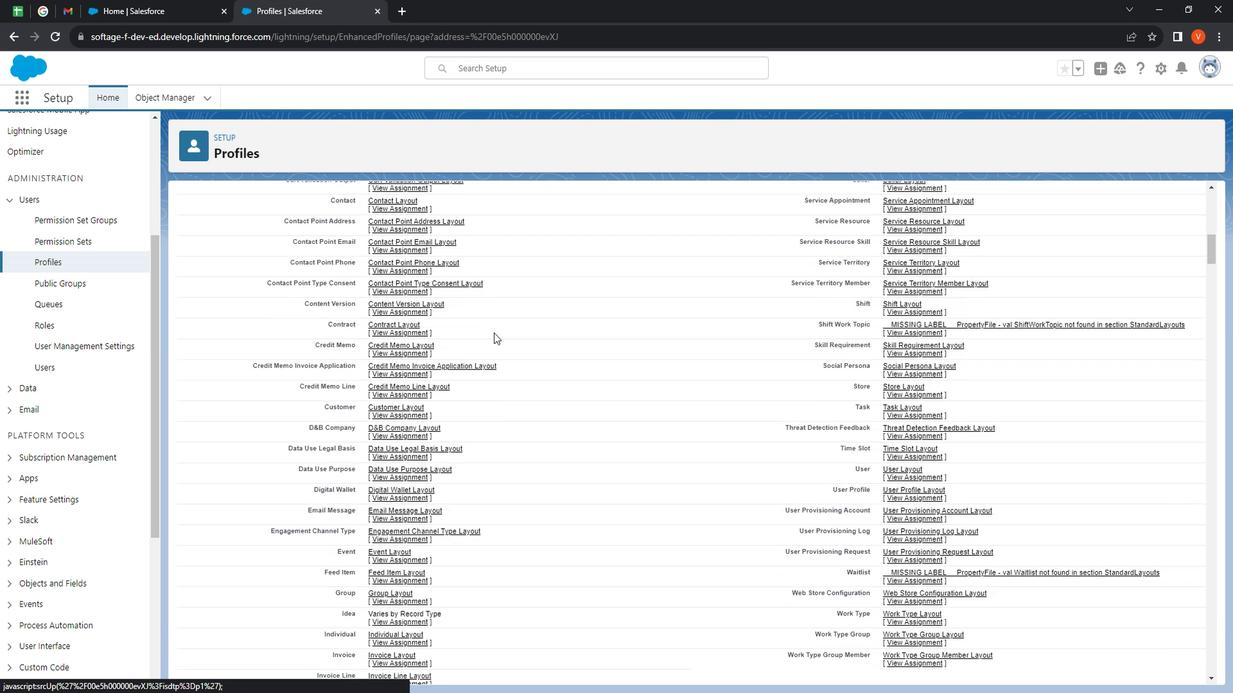 
Action: Mouse scrolled (509, 335) with delta (0, 0)
Screenshot: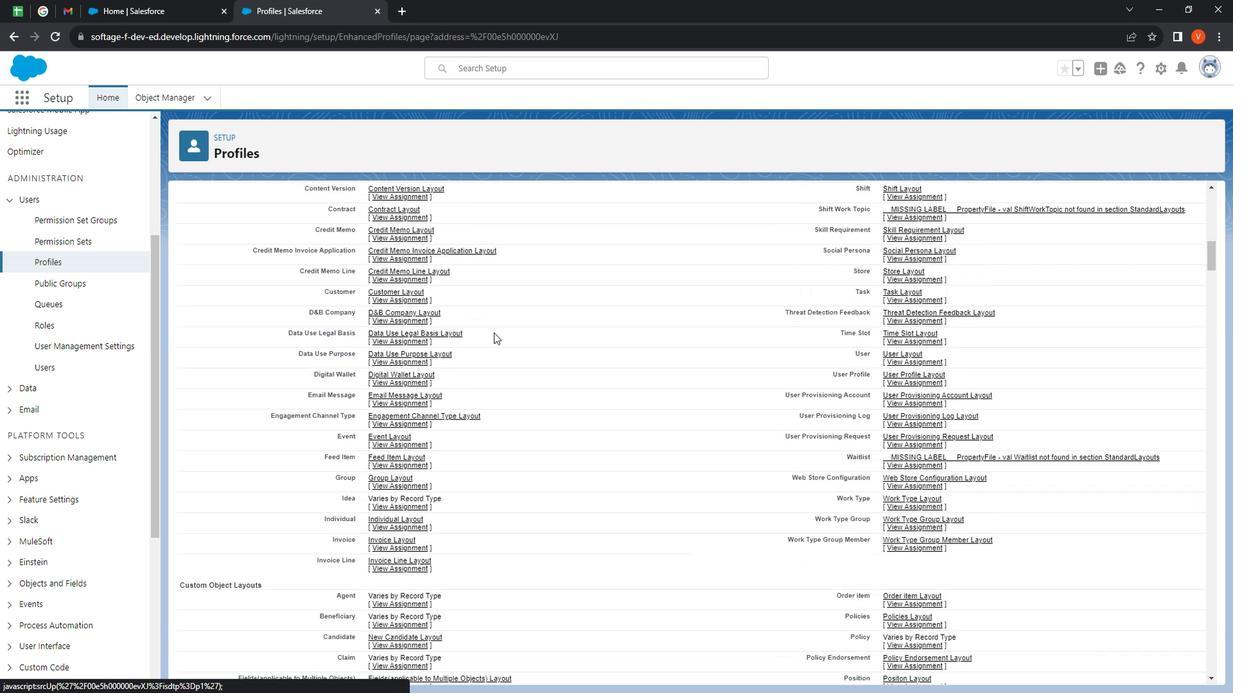 
Action: Mouse scrolled (509, 335) with delta (0, 0)
Screenshot: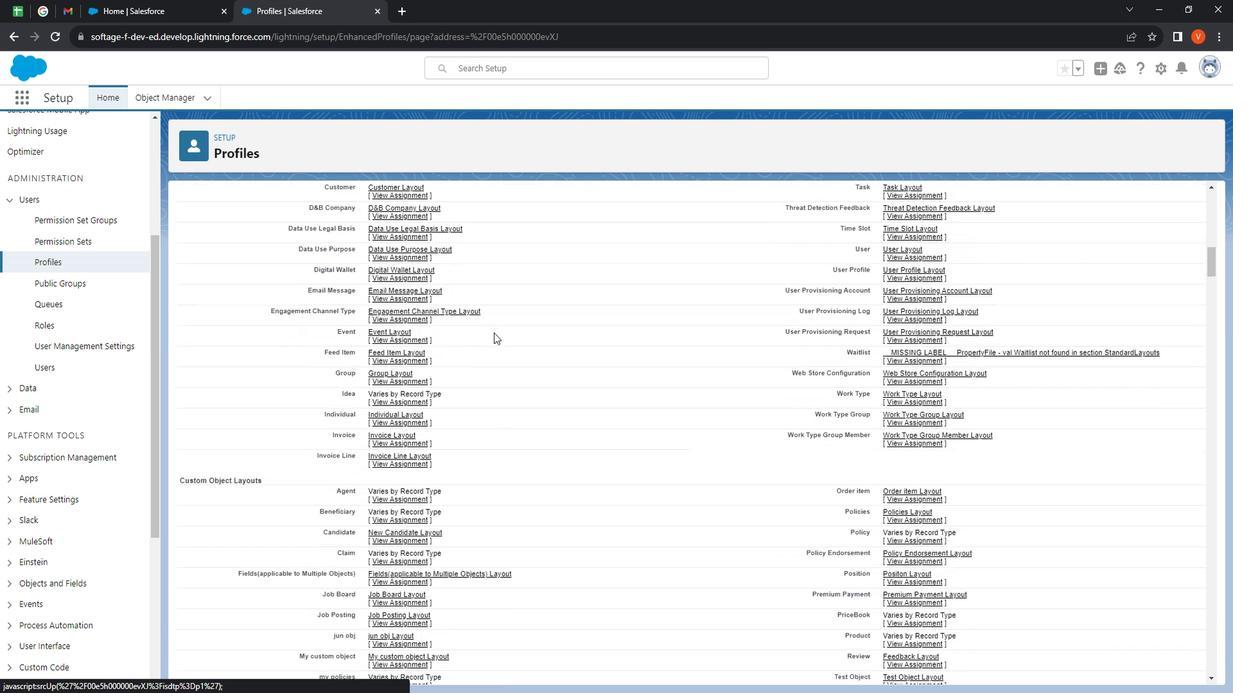 
Action: Mouse moved to (511, 336)
Screenshot: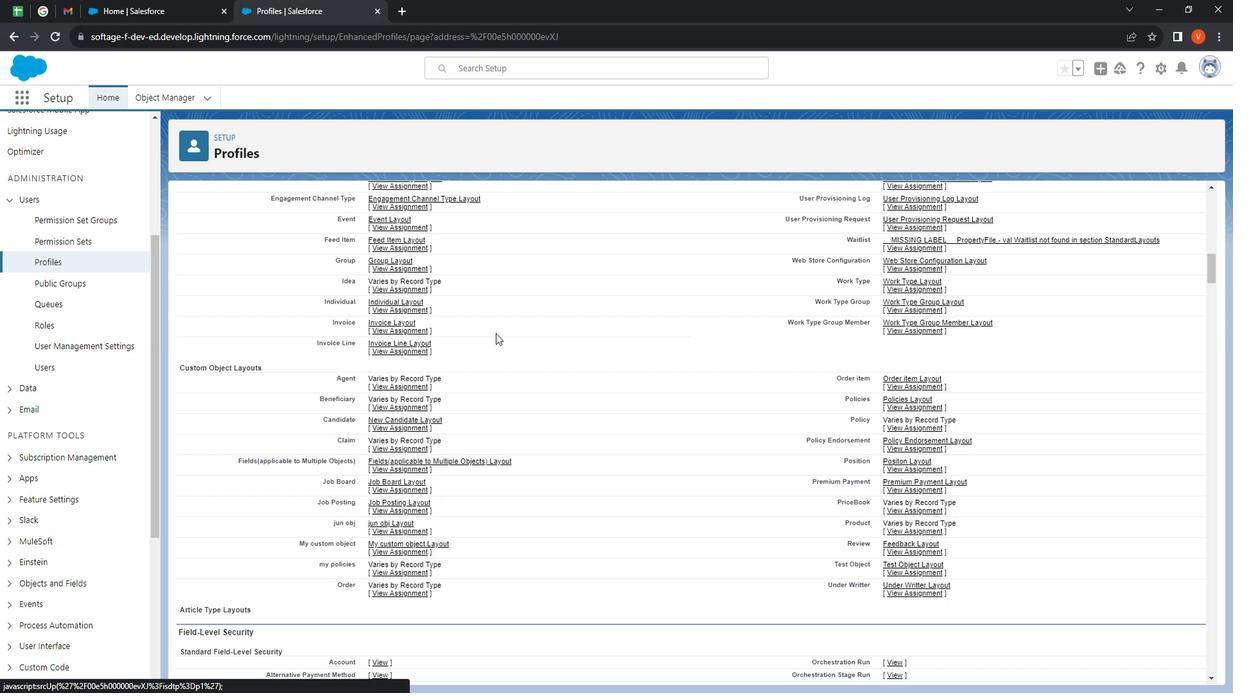 
Action: Mouse scrolled (511, 336) with delta (0, 0)
Screenshot: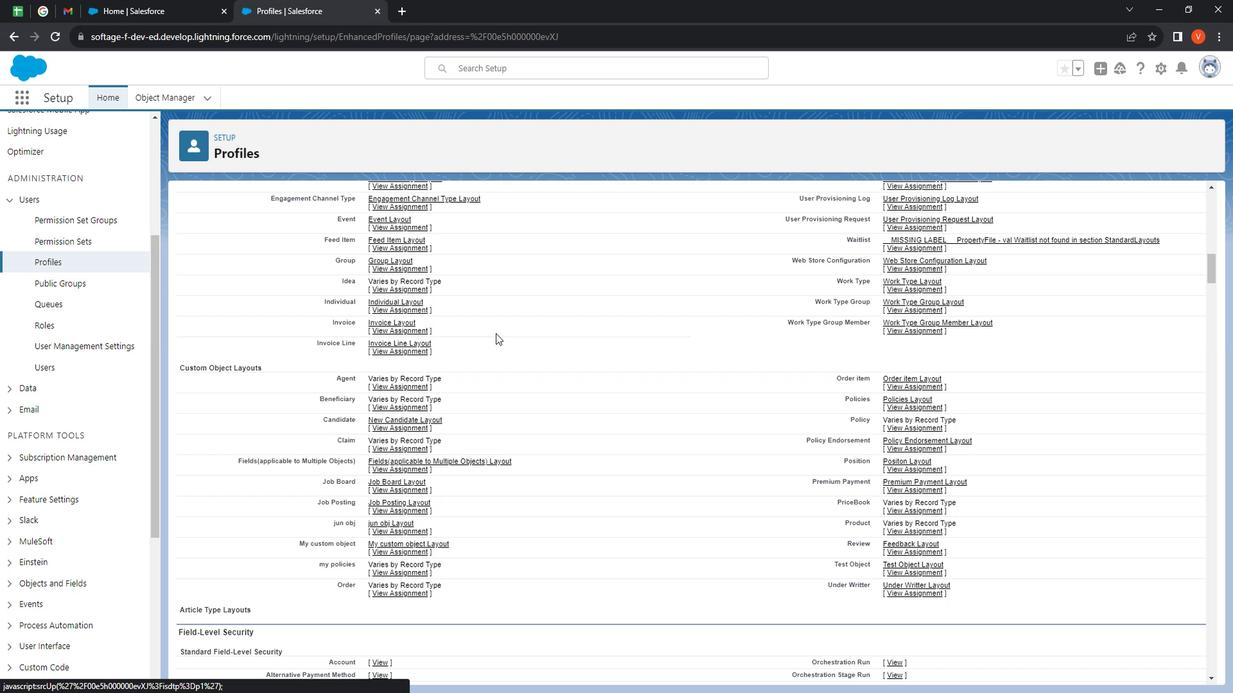 
Action: Mouse scrolled (511, 336) with delta (0, 0)
Screenshot: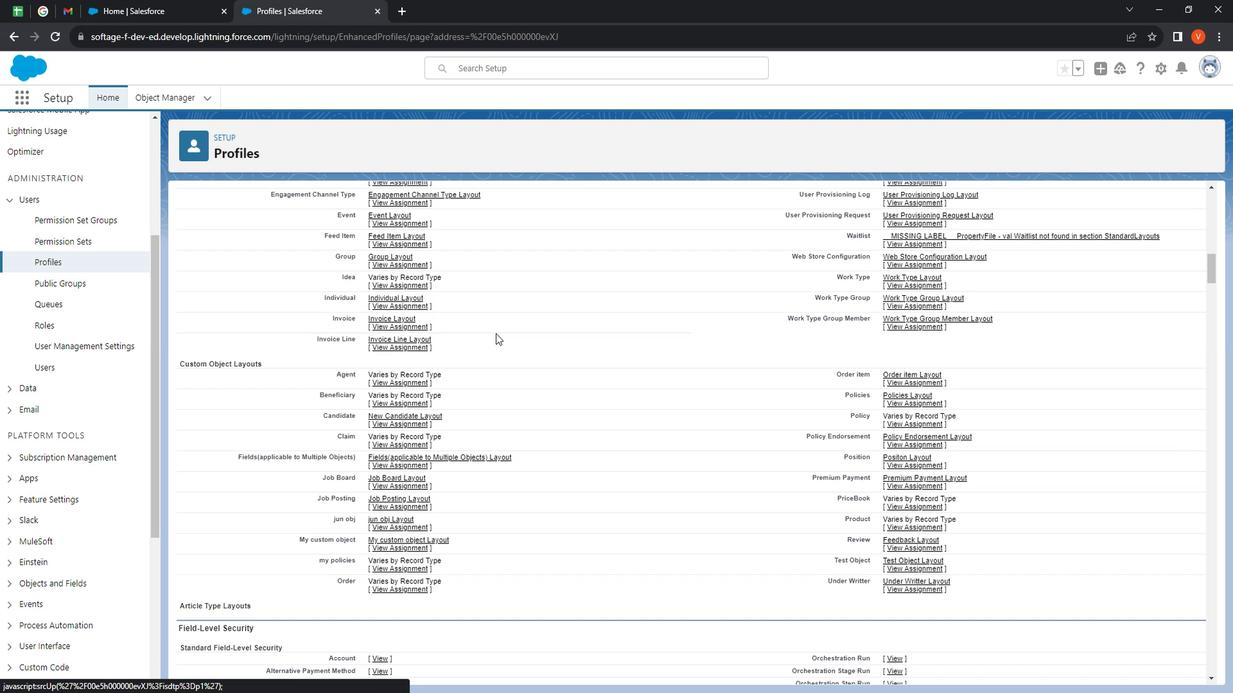 
Action: Mouse scrolled (511, 336) with delta (0, 0)
Screenshot: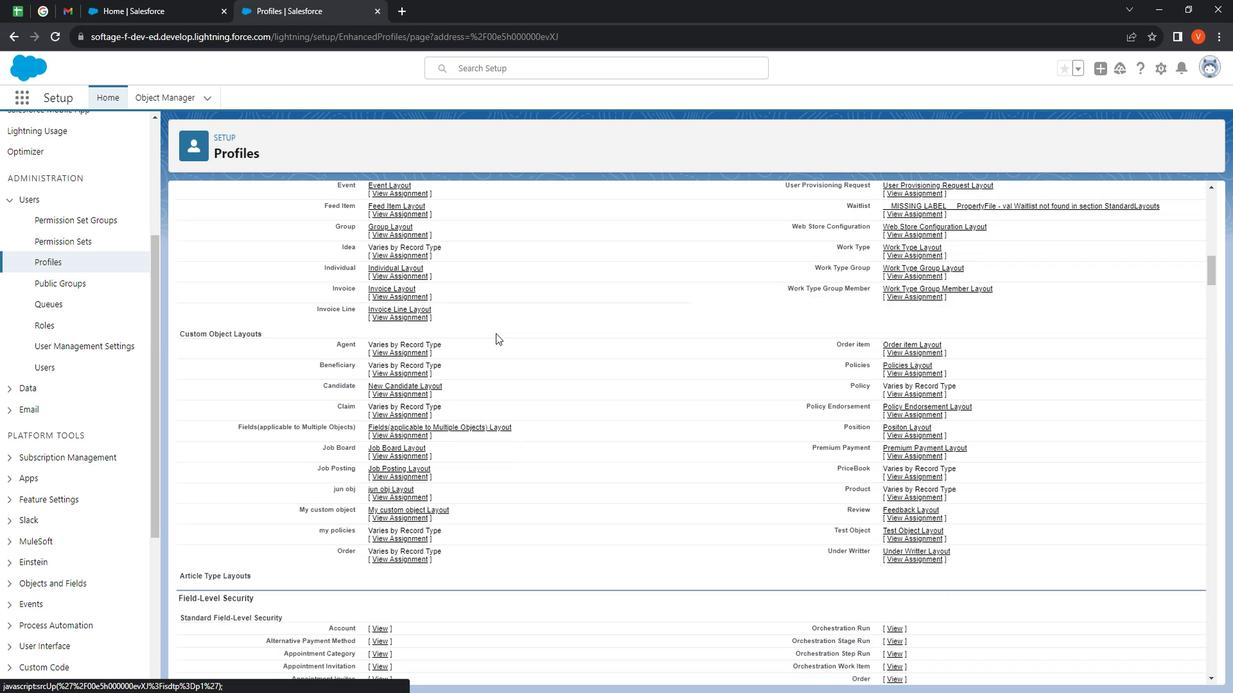 
Action: Mouse scrolled (511, 336) with delta (0, 0)
Screenshot: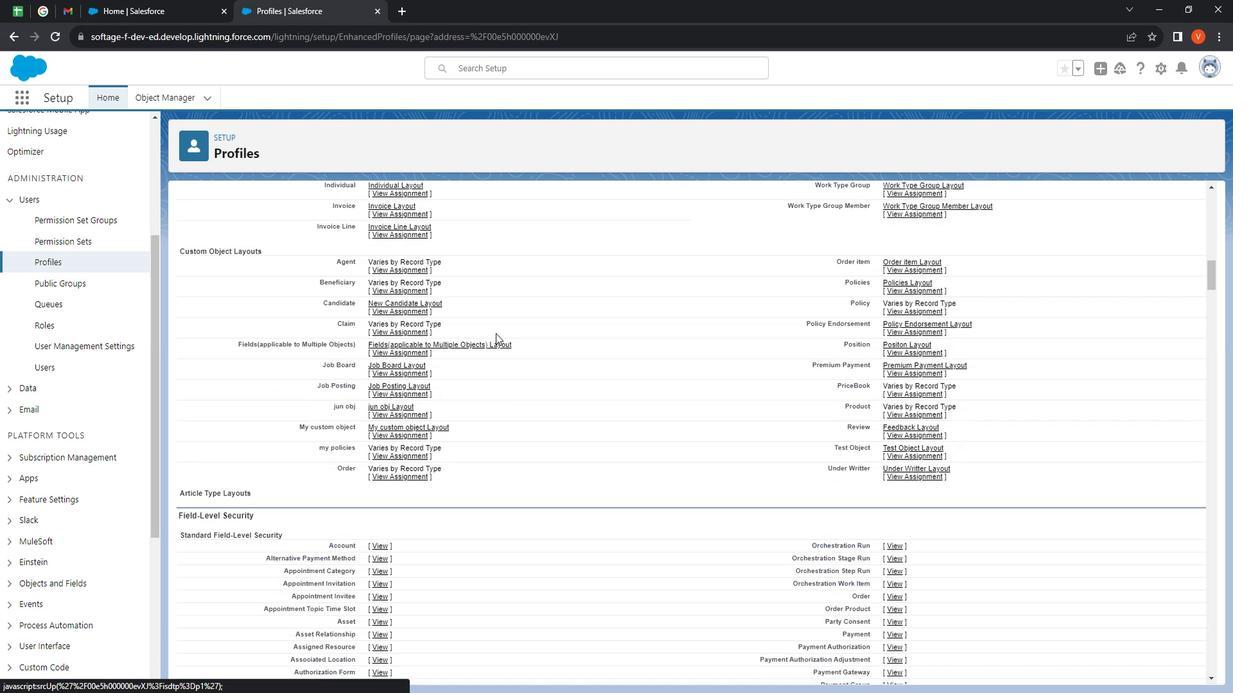 
Action: Mouse moved to (511, 336)
Screenshot: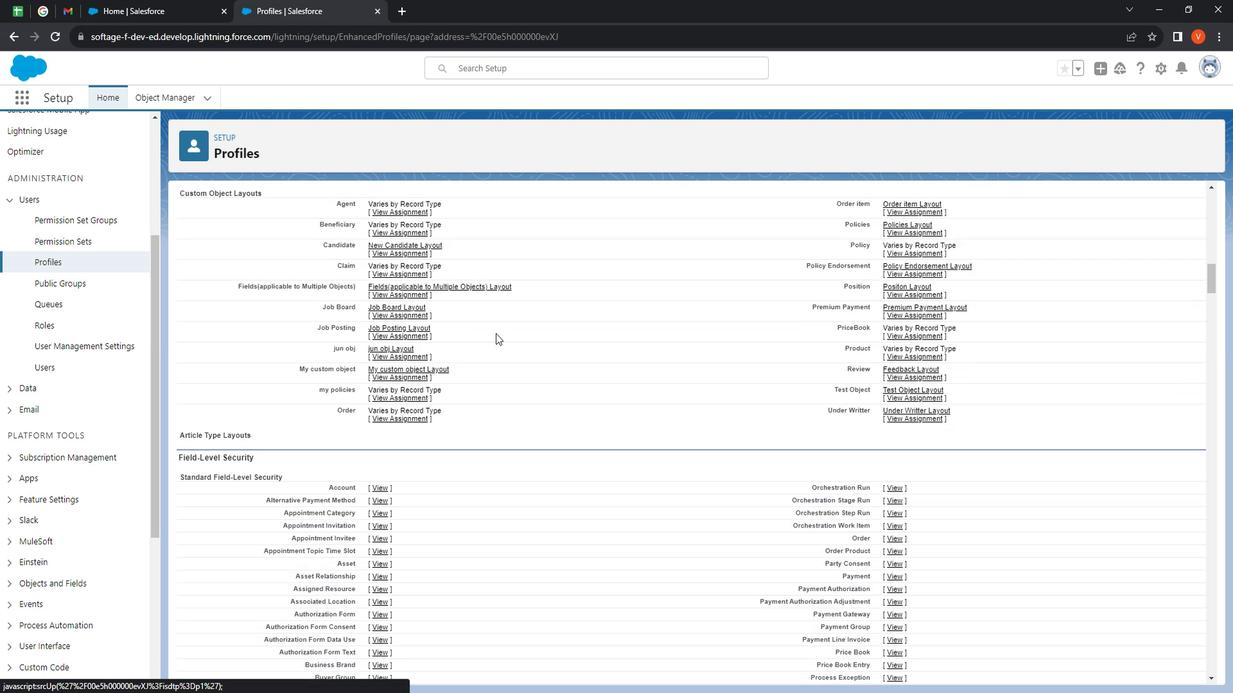
Action: Mouse scrolled (511, 336) with delta (0, 0)
Screenshot: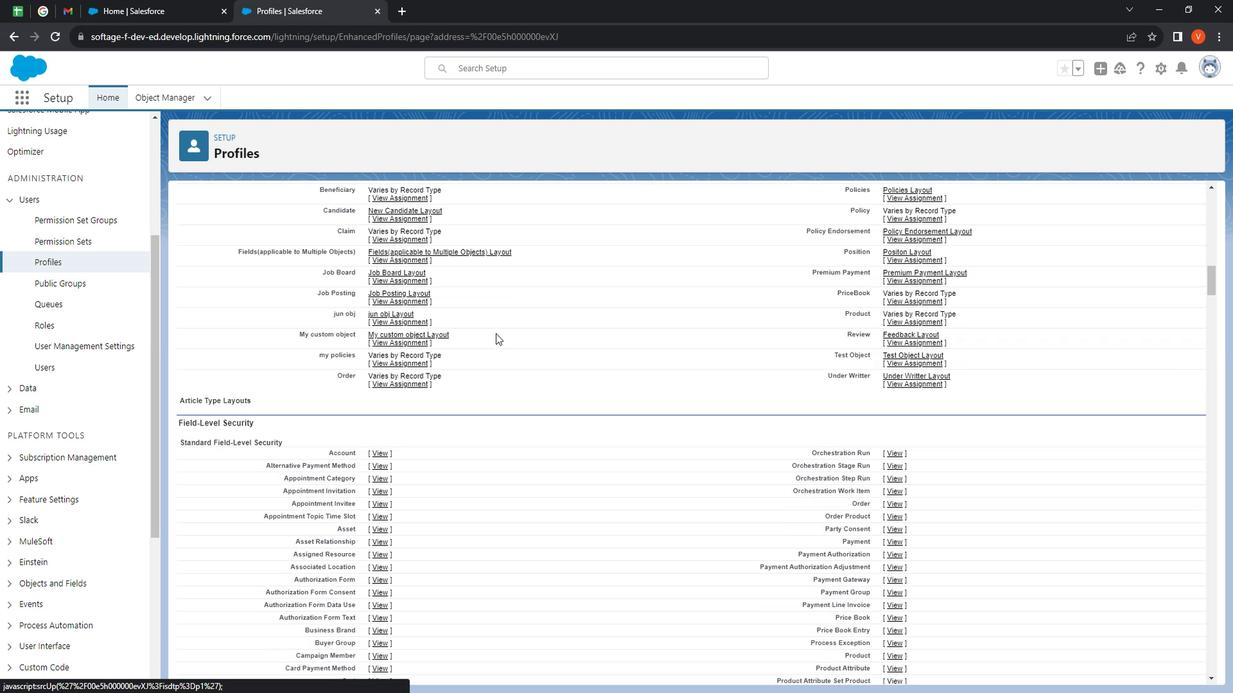 
Action: Mouse scrolled (511, 336) with delta (0, 0)
Screenshot: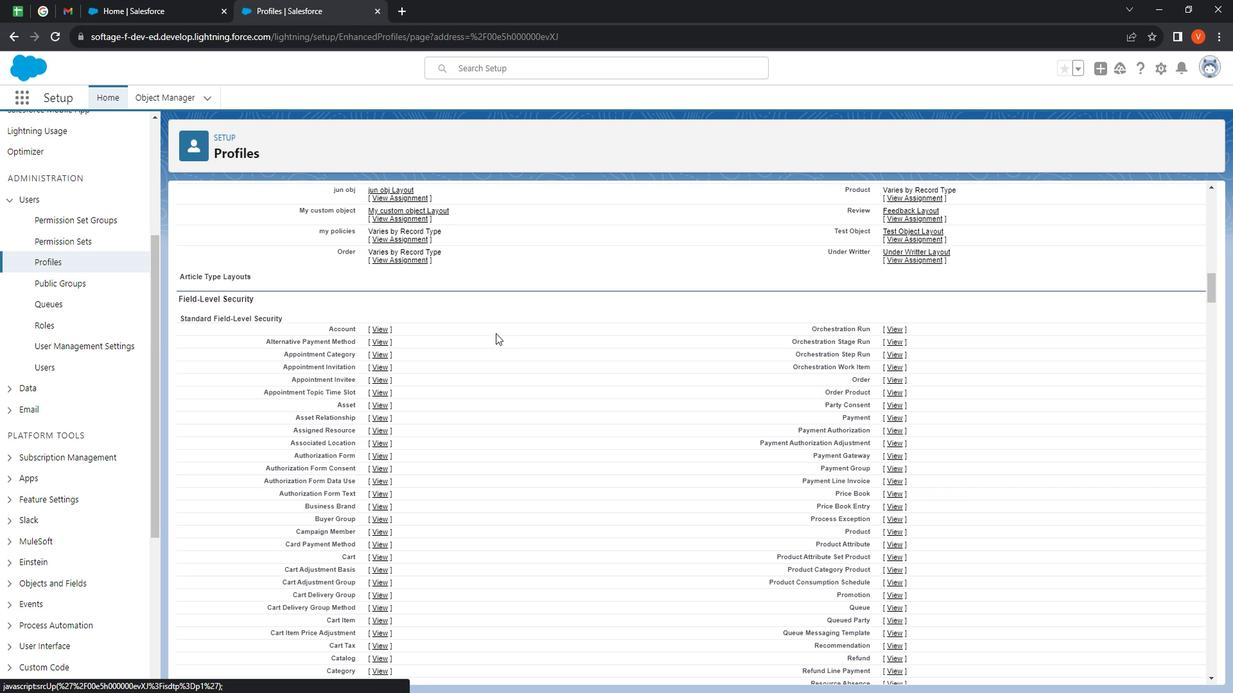 
Action: Mouse scrolled (511, 336) with delta (0, 0)
Screenshot: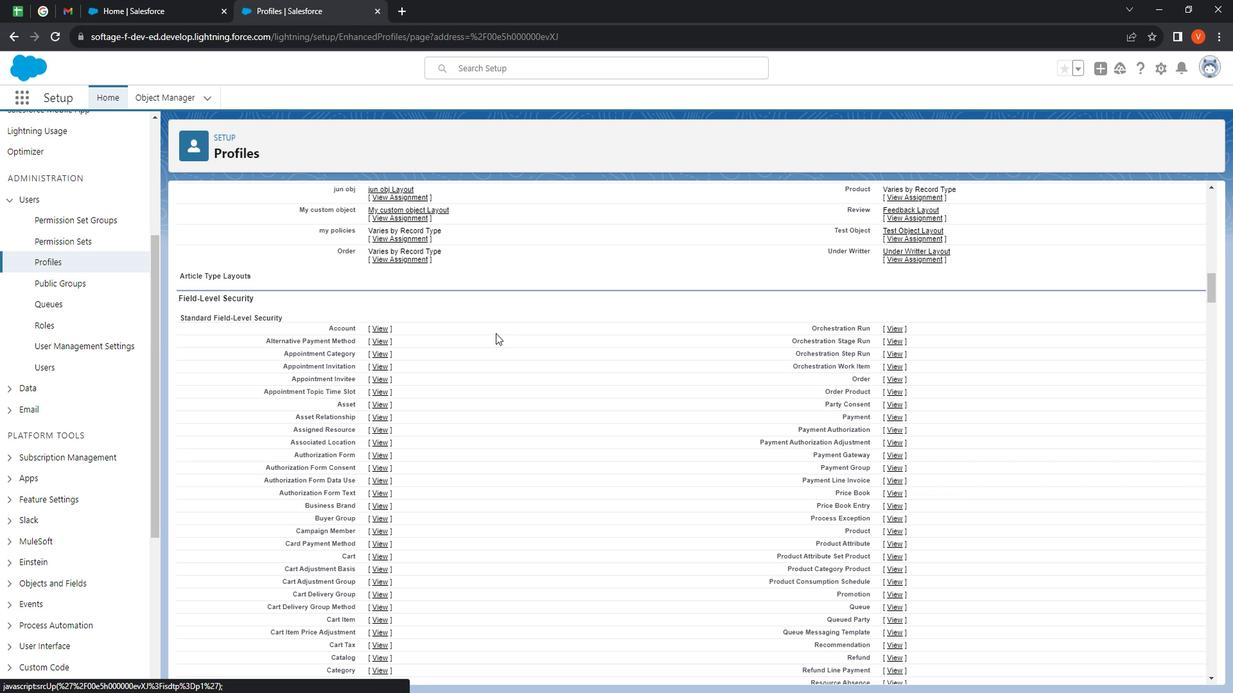 
Action: Mouse scrolled (511, 336) with delta (0, 0)
Screenshot: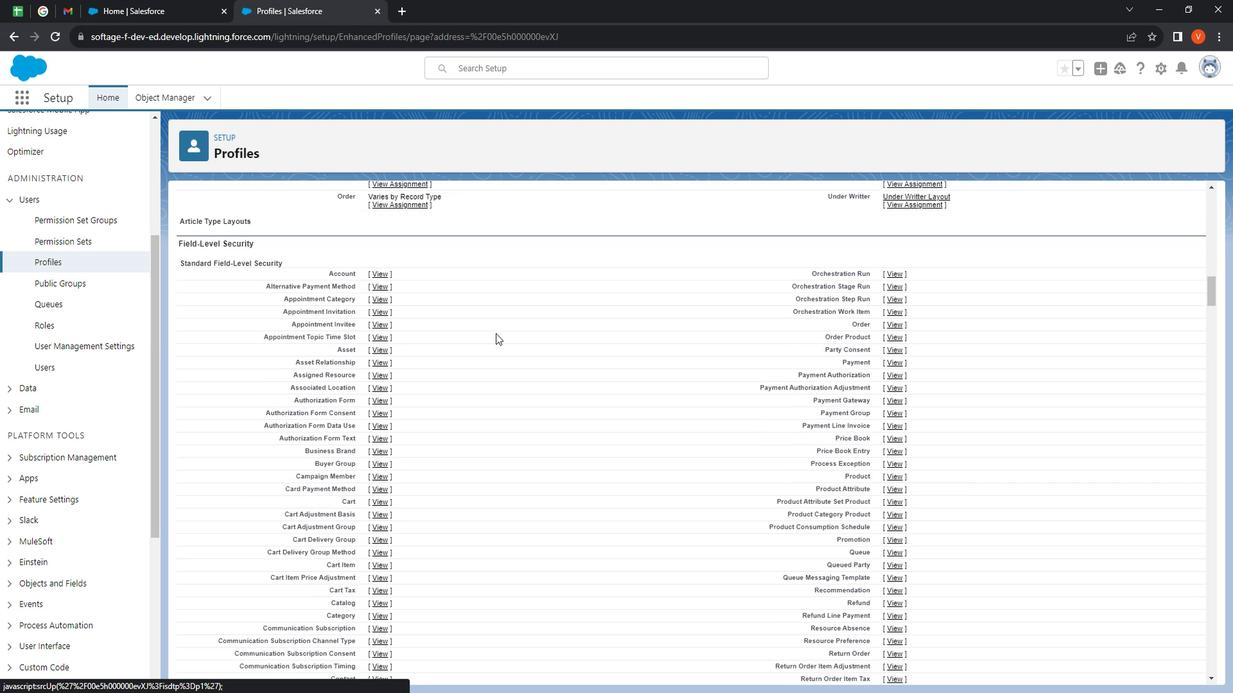 
Action: Mouse scrolled (511, 336) with delta (0, 0)
Screenshot: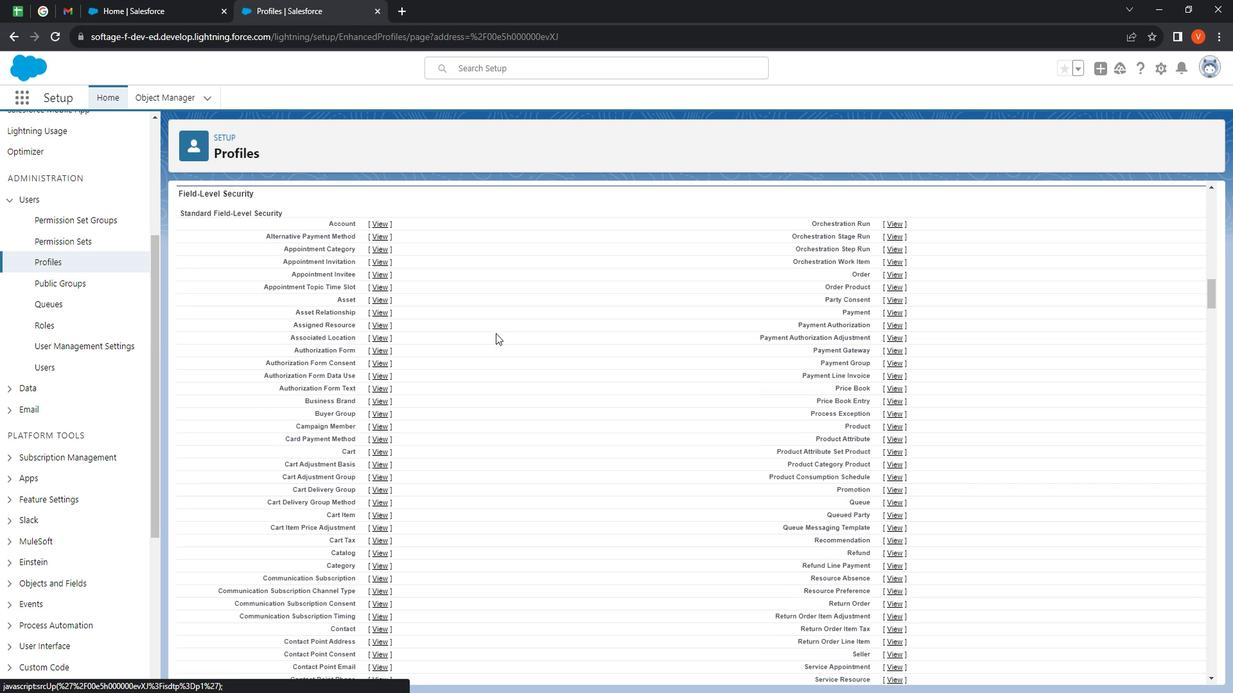 
Action: Mouse scrolled (511, 336) with delta (0, 0)
Screenshot: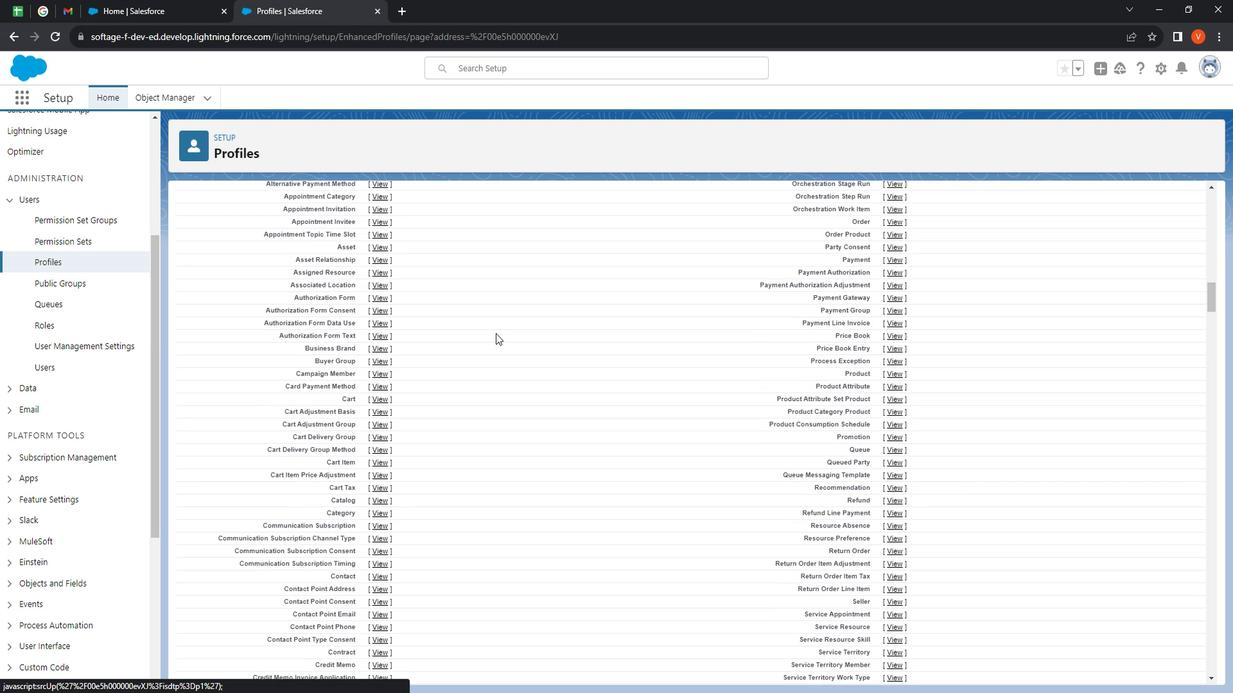 
Action: Mouse scrolled (511, 336) with delta (0, 0)
Screenshot: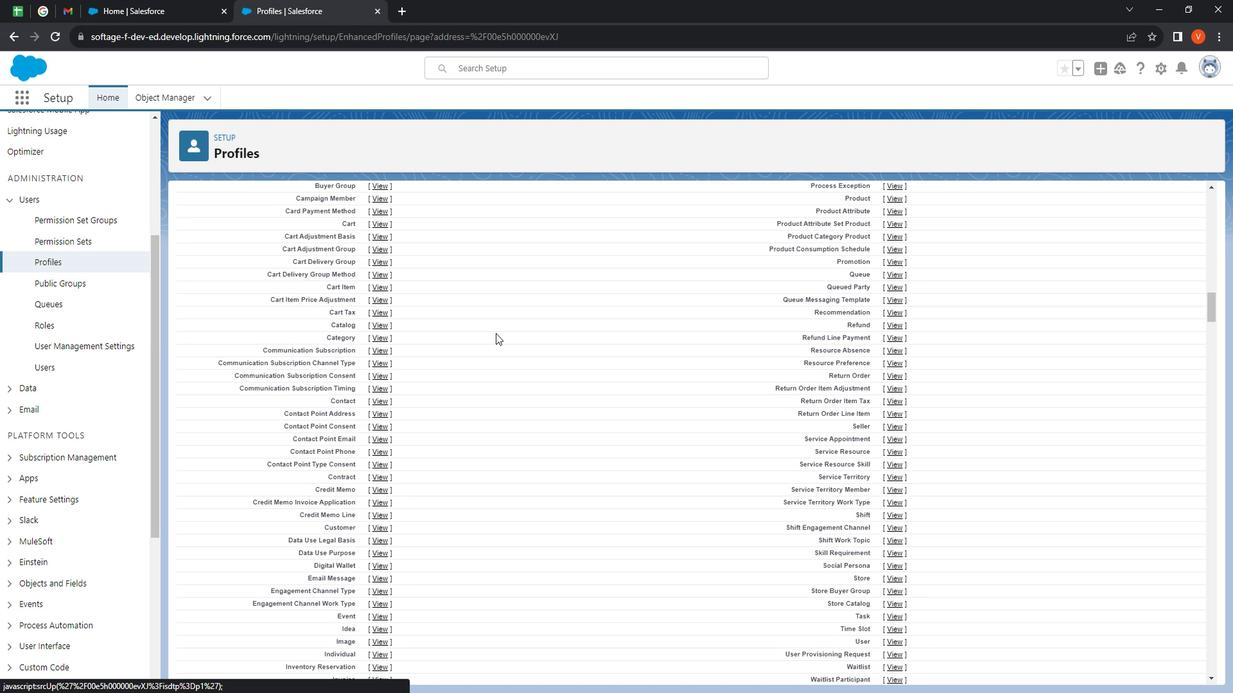 
Action: Mouse scrolled (511, 336) with delta (0, 0)
Screenshot: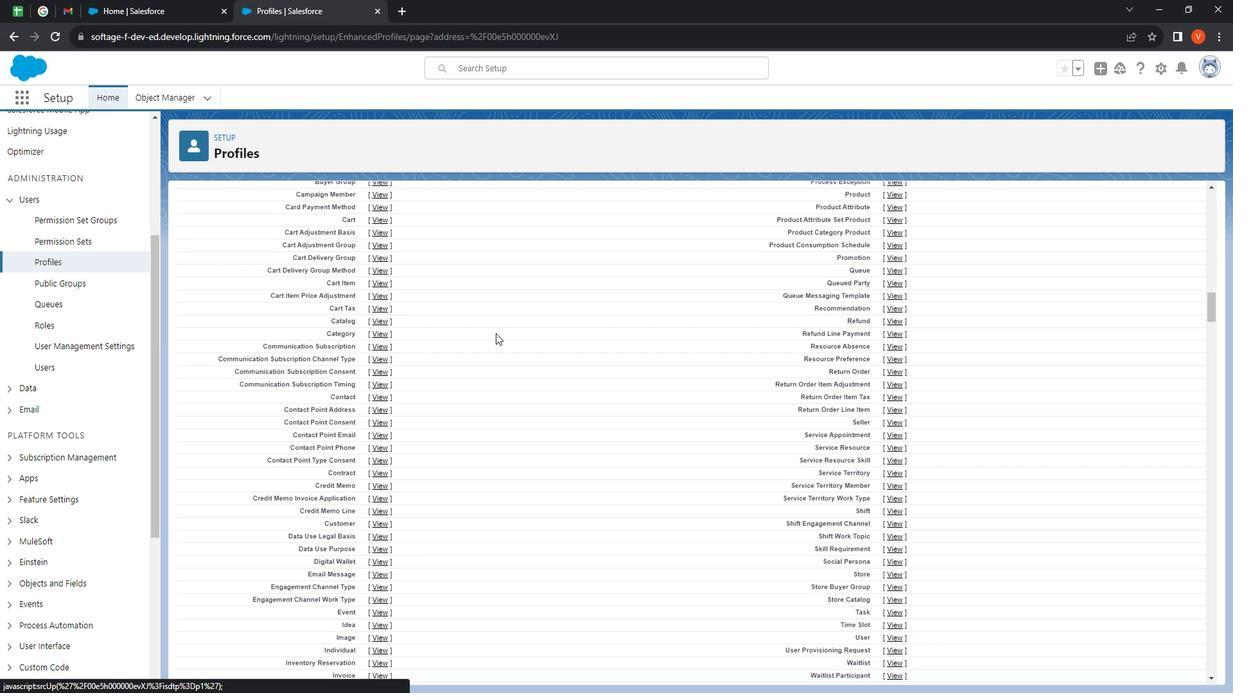 
Action: Mouse scrolled (511, 336) with delta (0, 0)
Screenshot: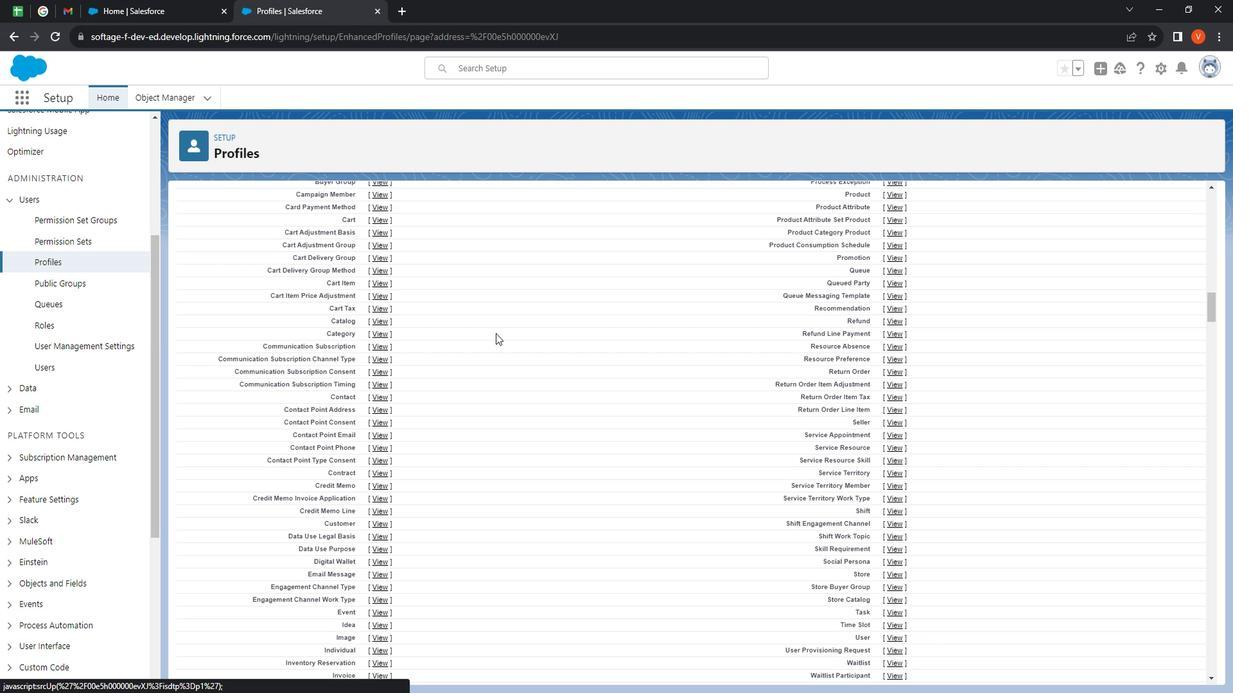 
Action: Mouse scrolled (511, 336) with delta (0, 0)
Screenshot: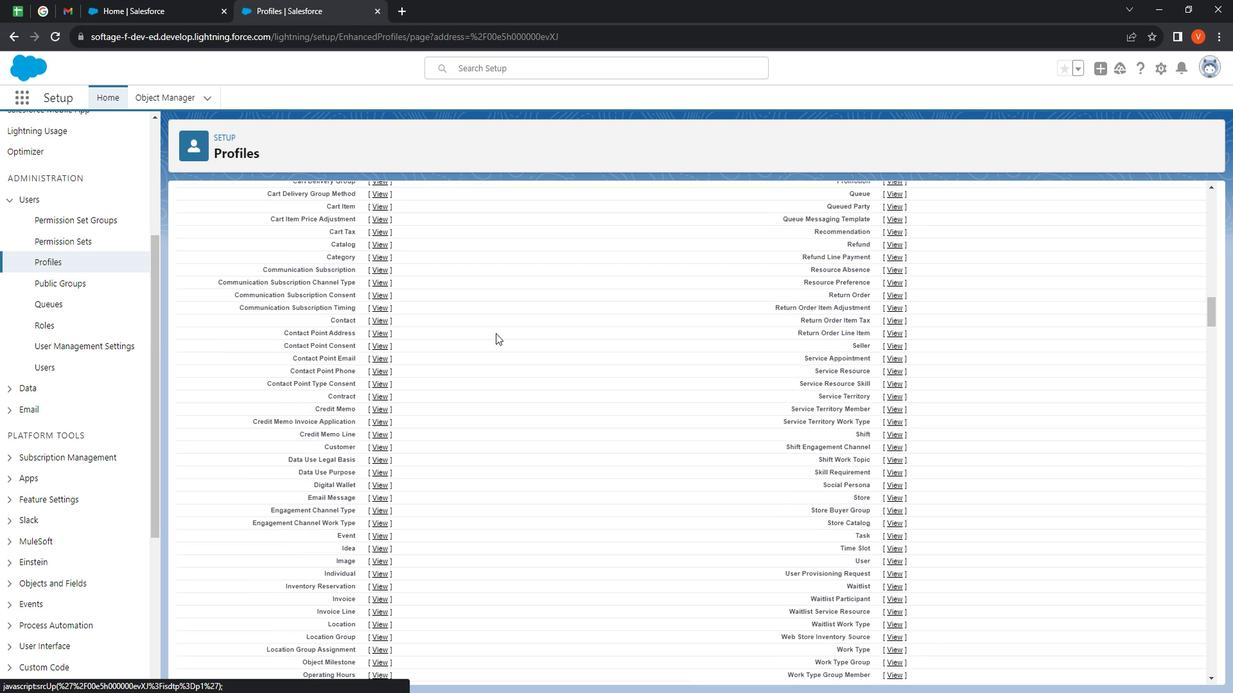 
Action: Mouse scrolled (511, 336) with delta (0, 0)
Screenshot: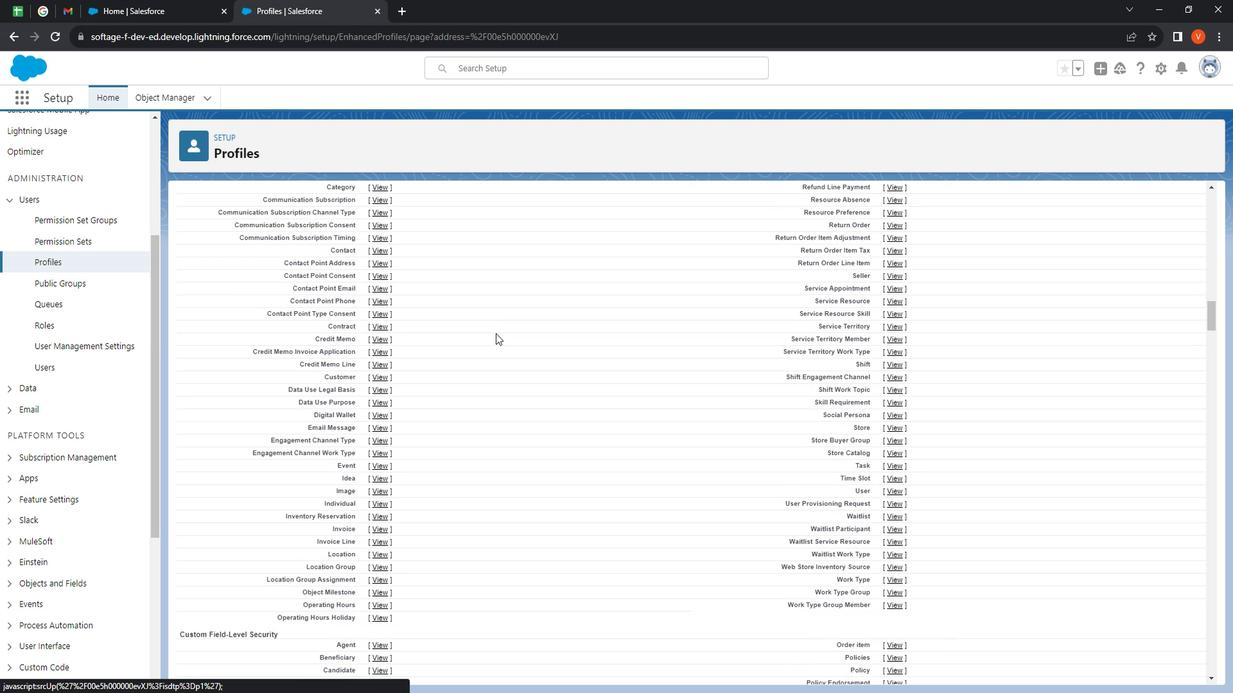 
Action: Mouse scrolled (511, 336) with delta (0, 0)
Screenshot: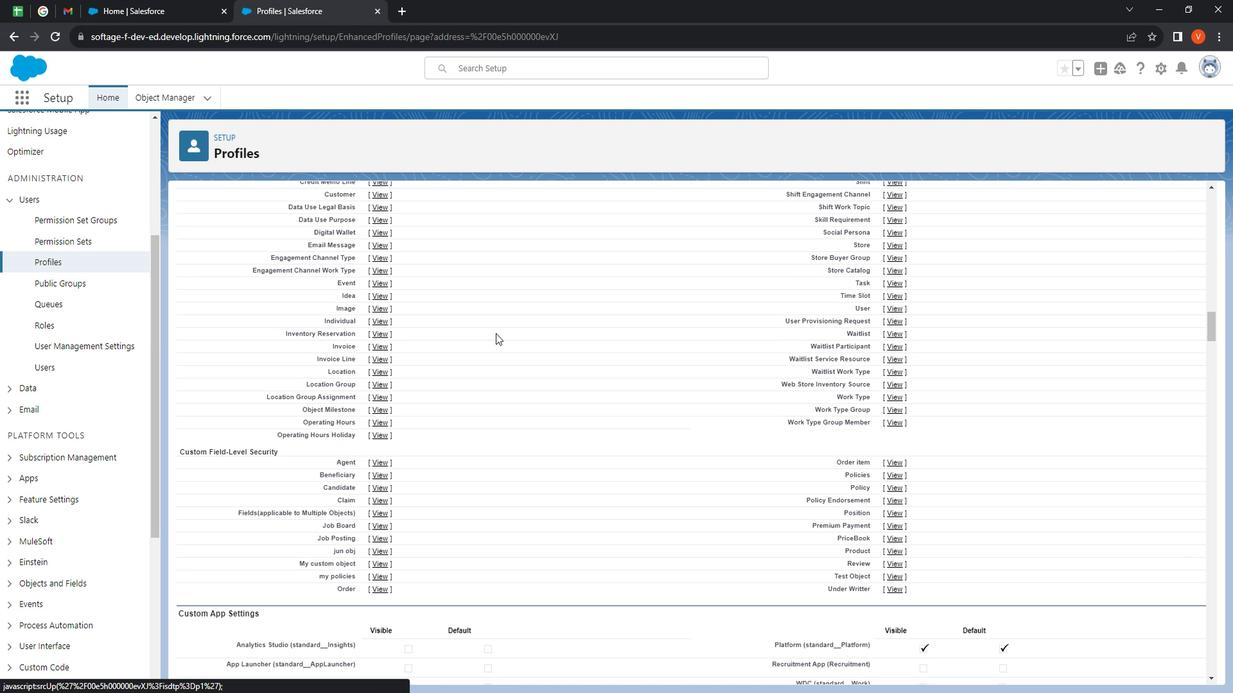 
Action: Mouse scrolled (511, 336) with delta (0, 0)
Screenshot: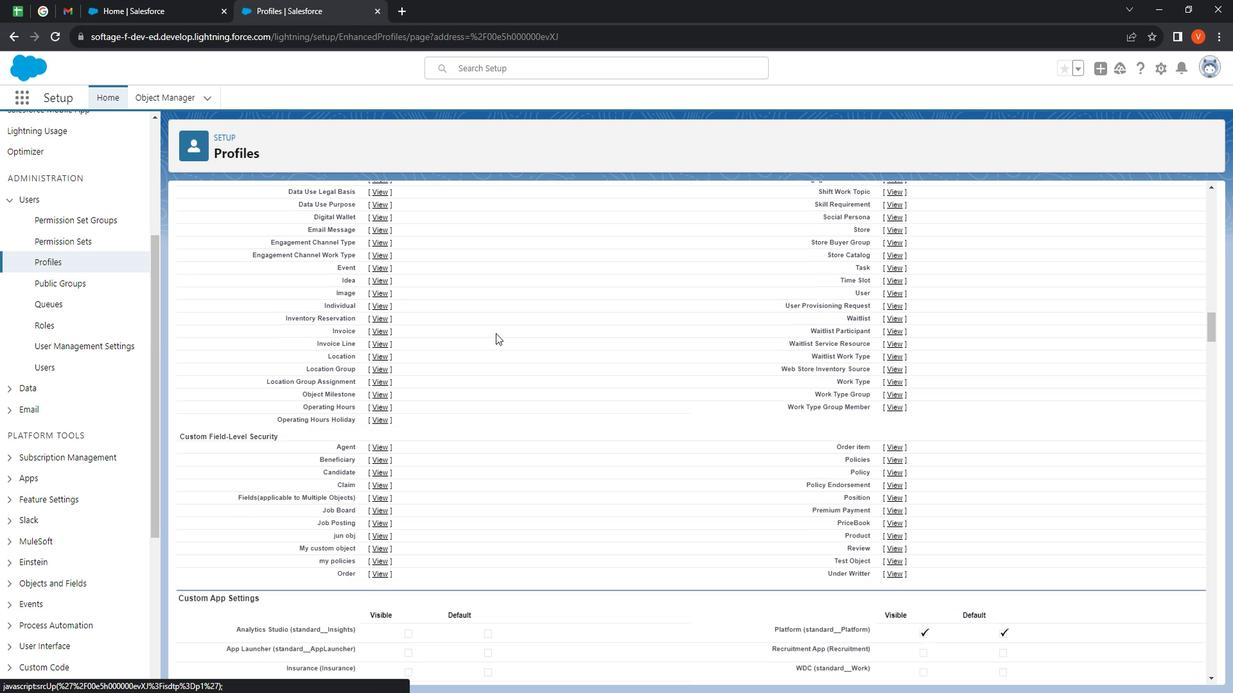 
Action: Mouse scrolled (511, 336) with delta (0, 0)
Screenshot: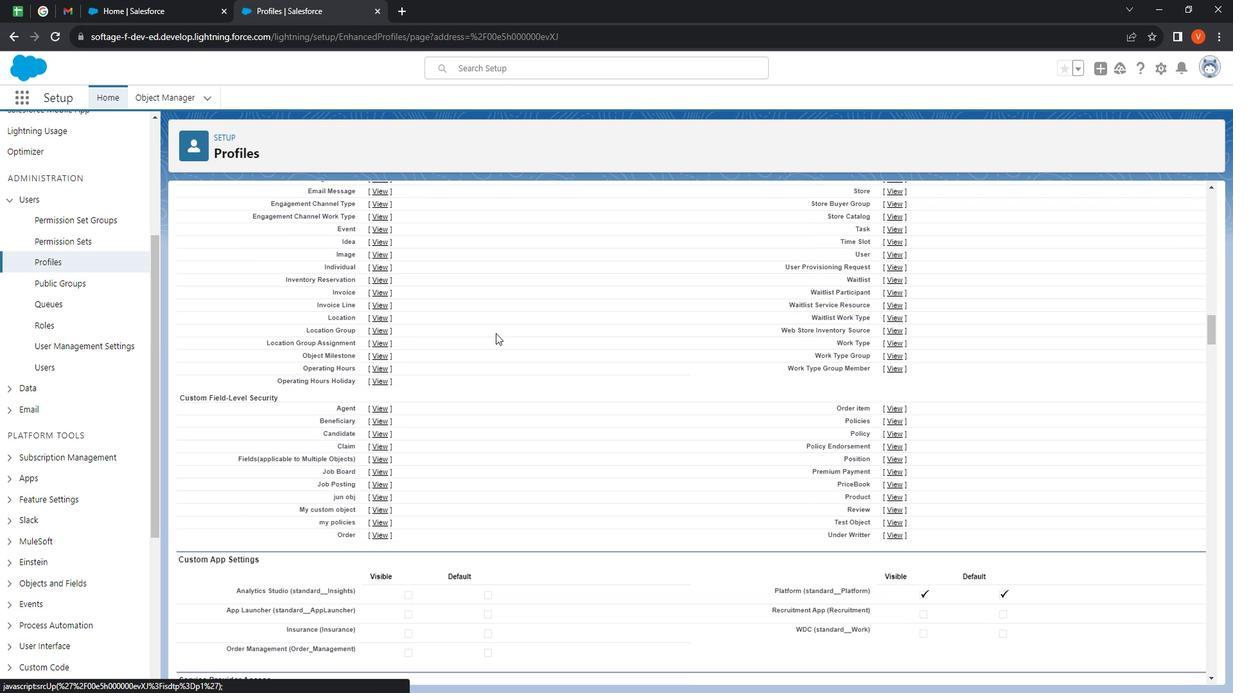 
Action: Mouse moved to (511, 336)
Screenshot: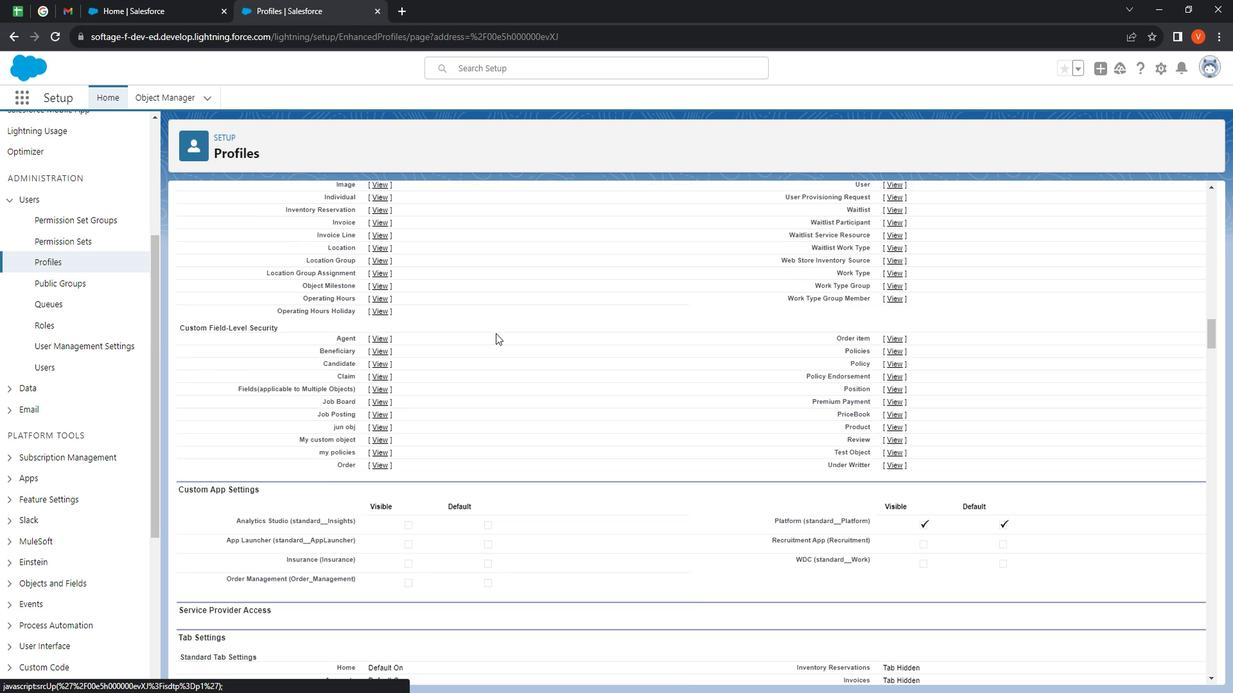 
Action: Mouse scrolled (511, 336) with delta (0, 0)
Screenshot: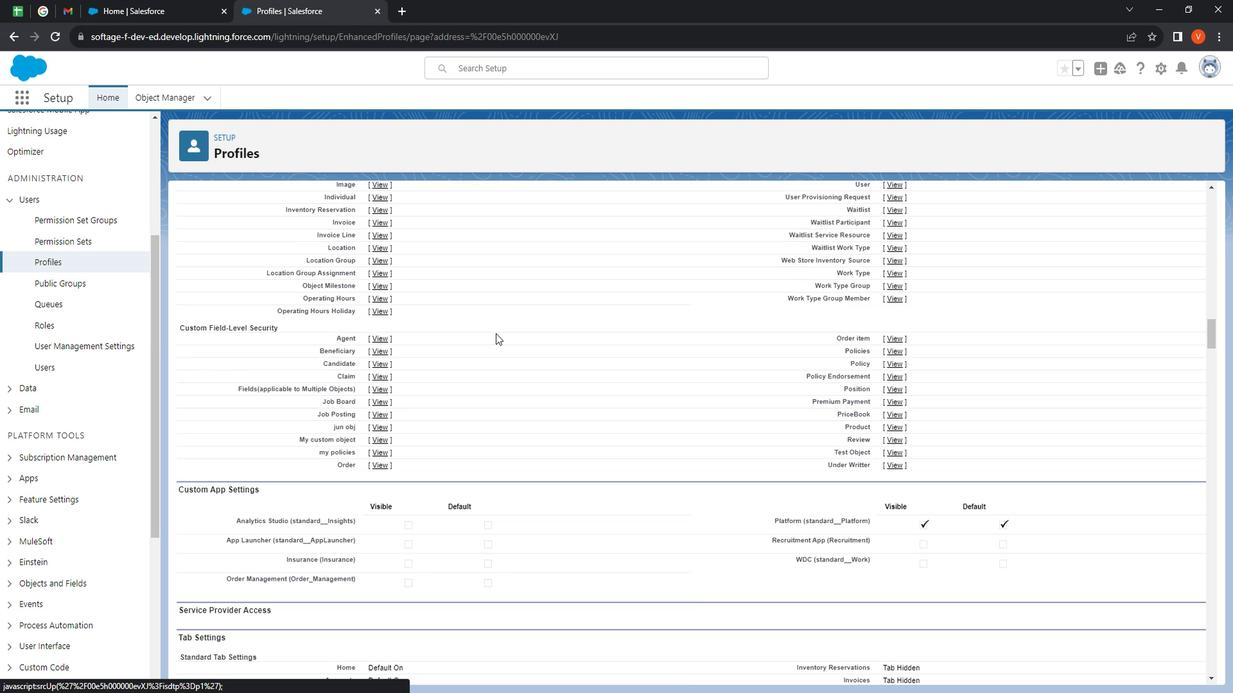 
Action: Mouse moved to (511, 337)
Screenshot: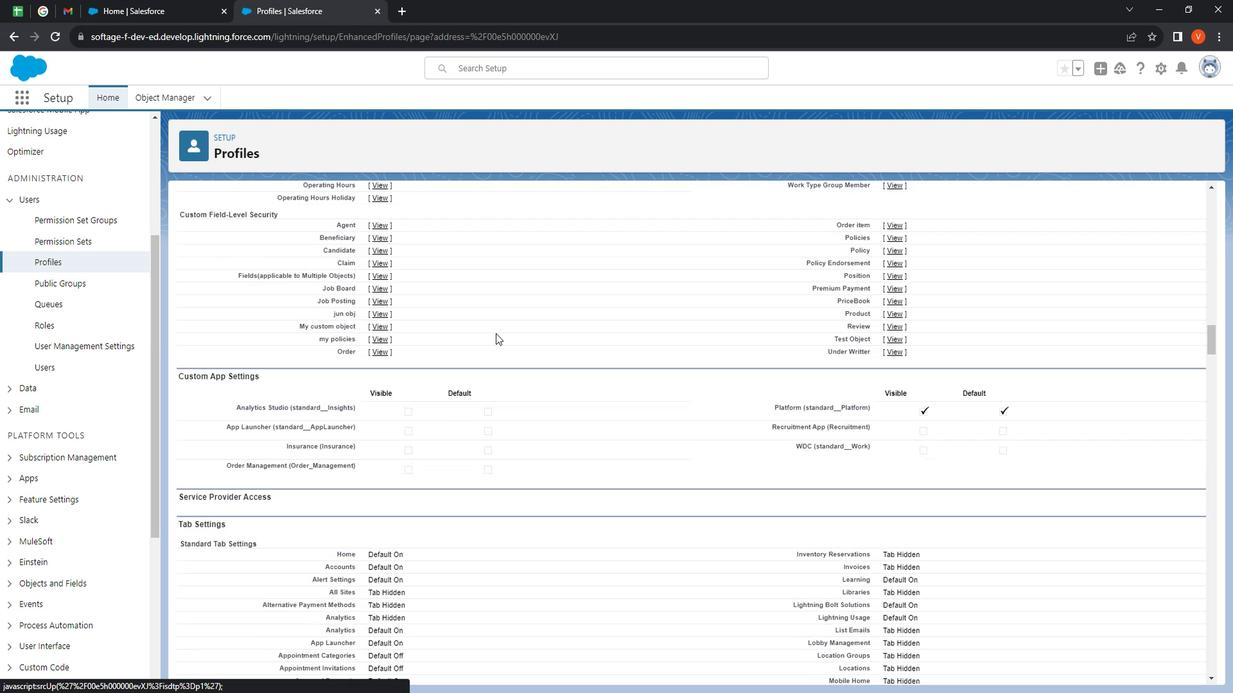 
Action: Mouse scrolled (511, 336) with delta (0, 0)
Screenshot: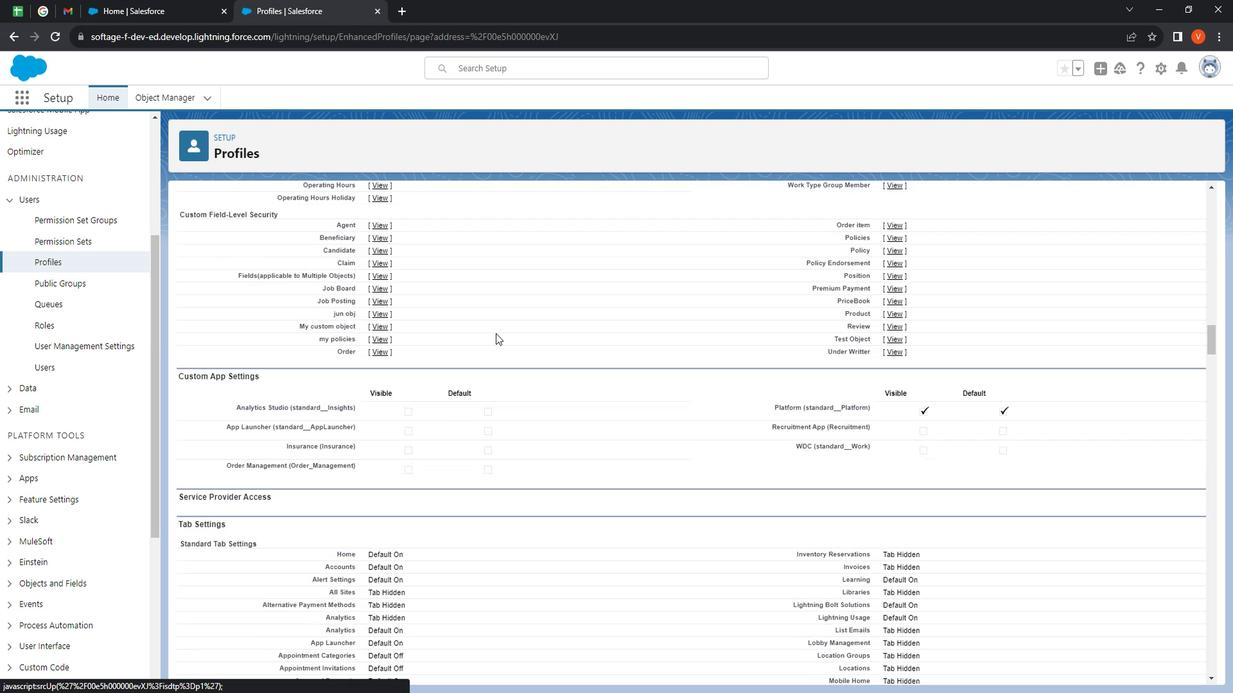 
Action: Mouse scrolled (511, 336) with delta (0, 0)
Screenshot: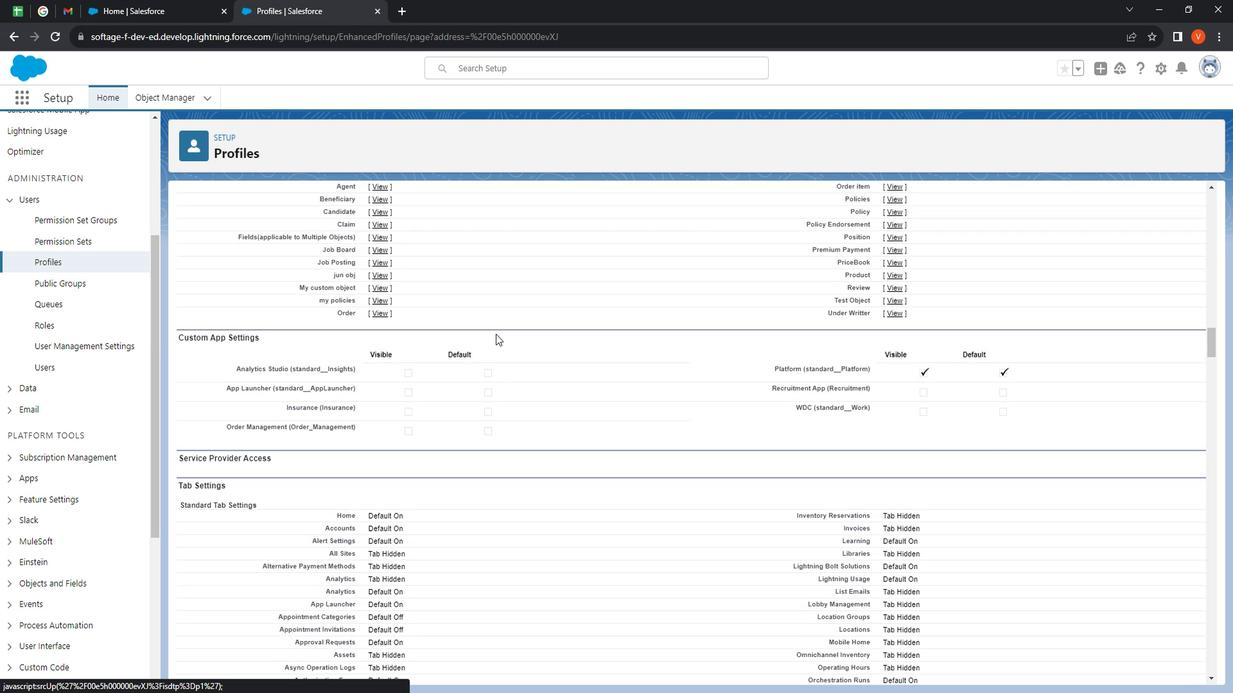 
Action: Mouse moved to (511, 337)
Screenshot: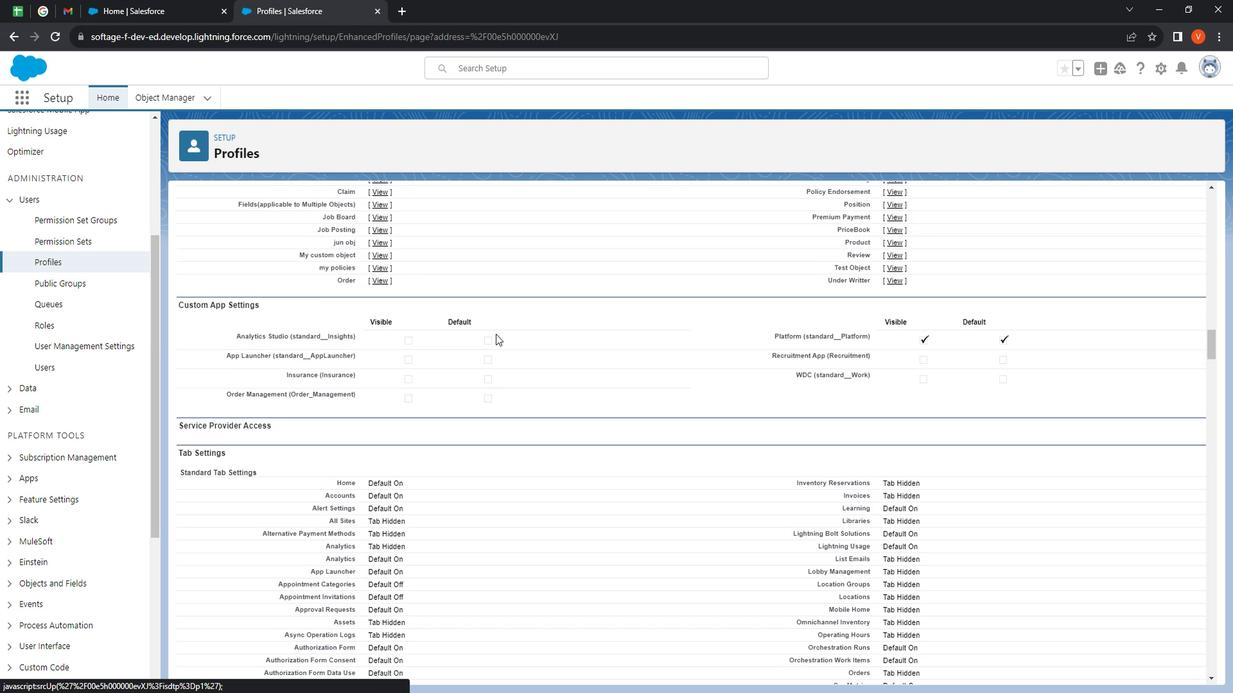 
Action: Mouse scrolled (511, 337) with delta (0, 0)
Screenshot: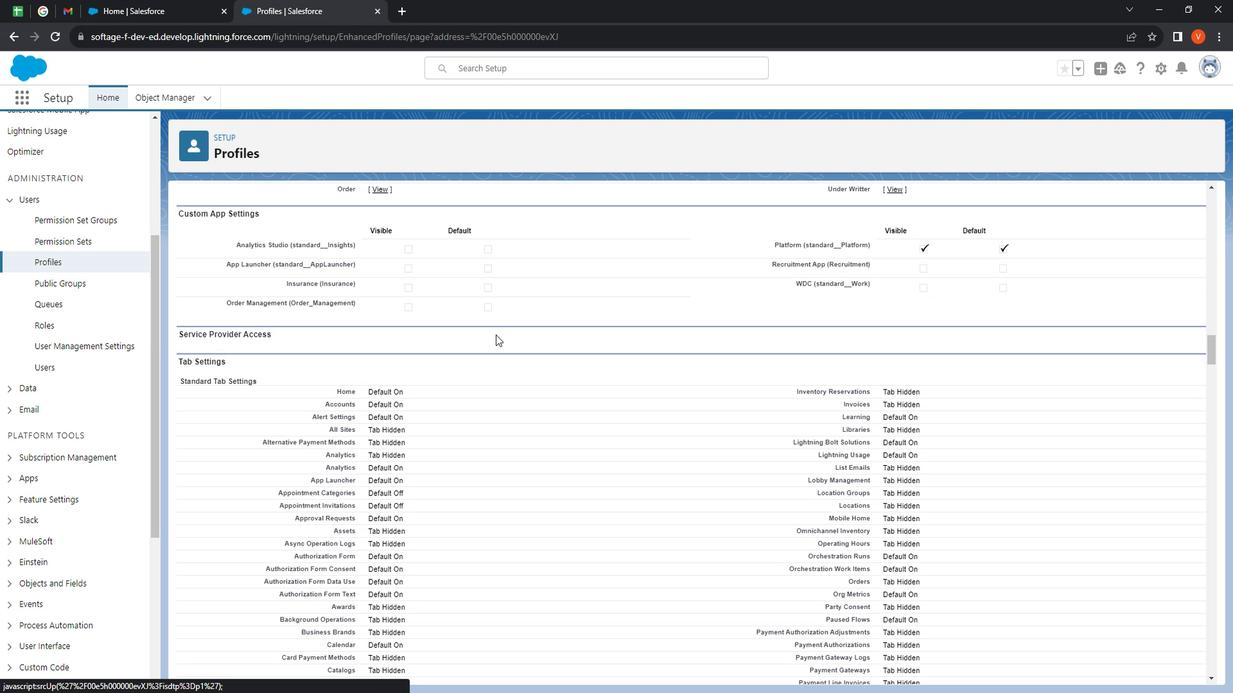 
Action: Mouse scrolled (511, 337) with delta (0, 0)
Screenshot: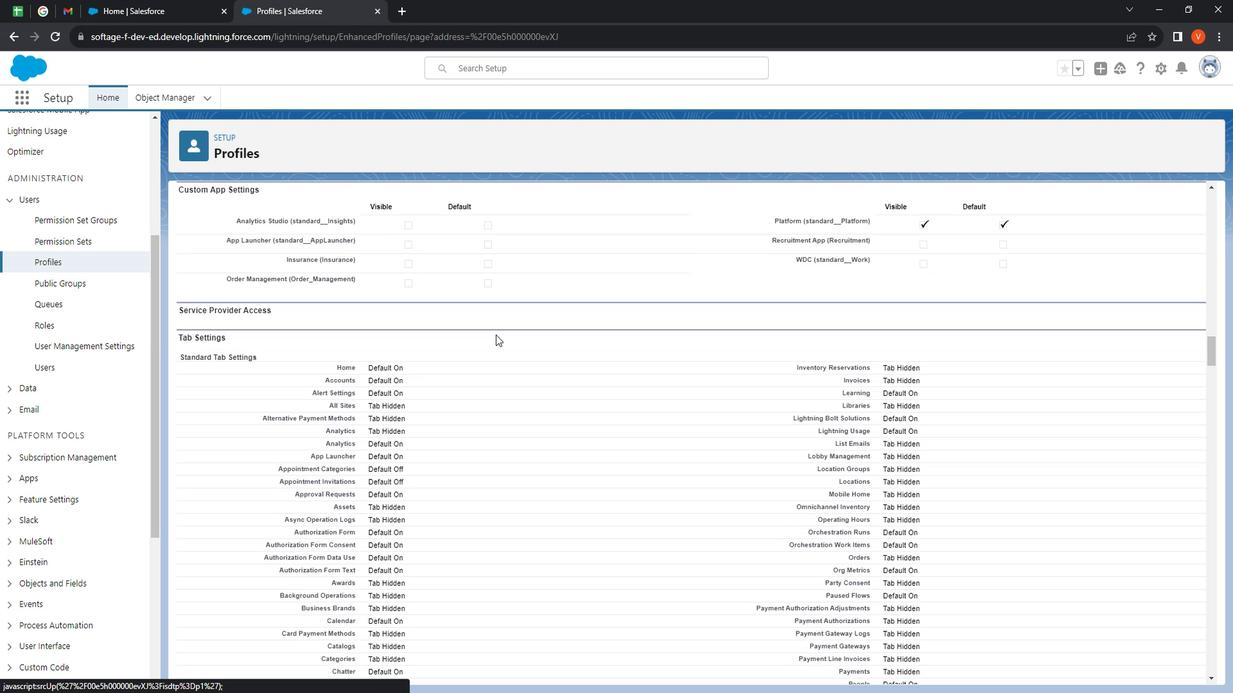 
Action: Mouse scrolled (511, 337) with delta (0, 0)
Screenshot: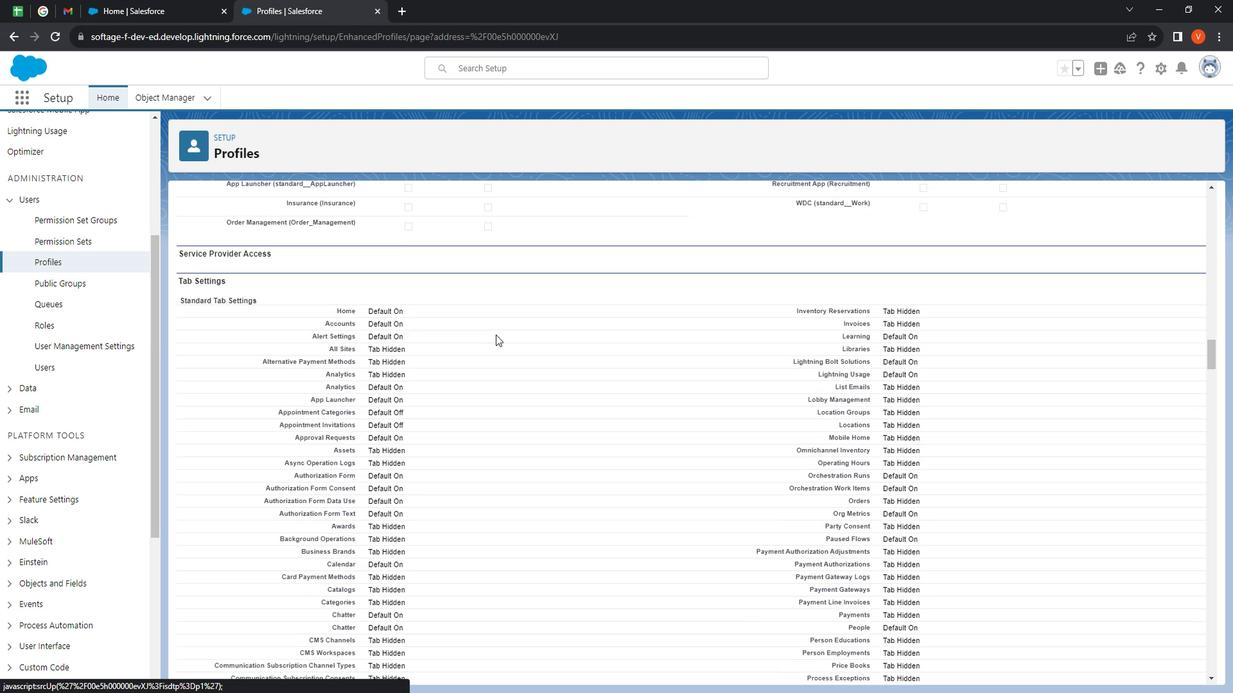 
Action: Mouse scrolled (511, 337) with delta (0, 0)
Screenshot: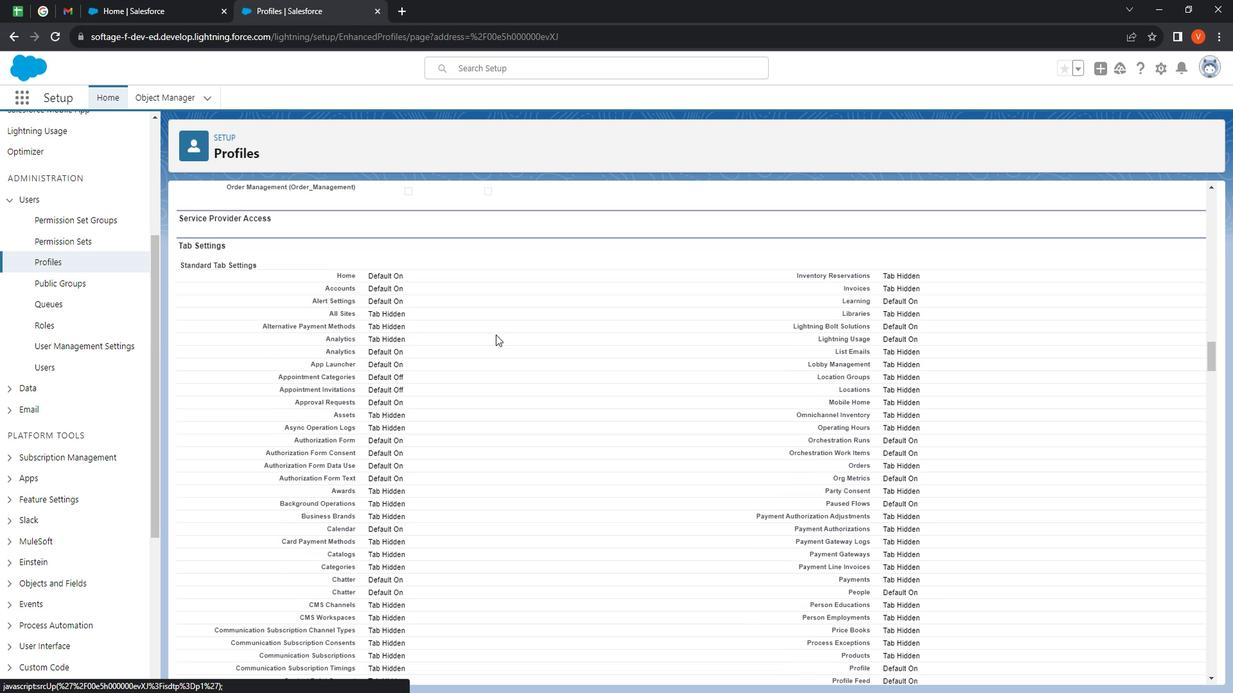 
Action: Mouse scrolled (511, 337) with delta (0, 0)
Screenshot: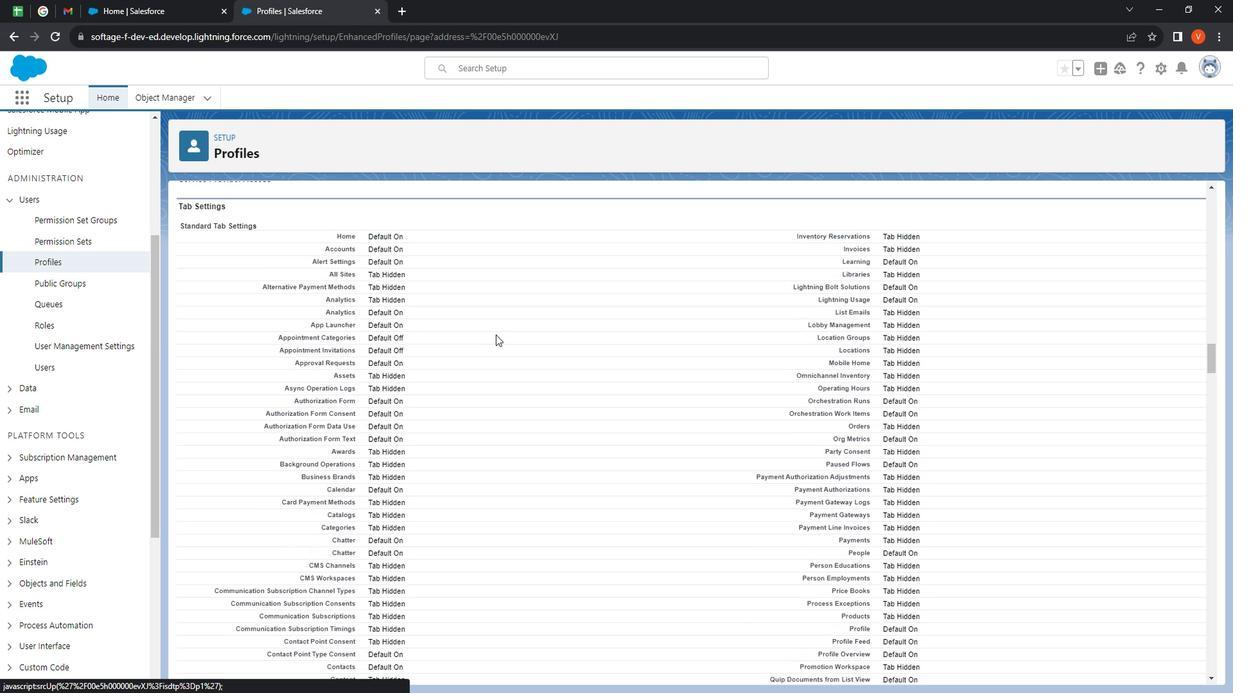
Action: Mouse scrolled (511, 337) with delta (0, 0)
Screenshot: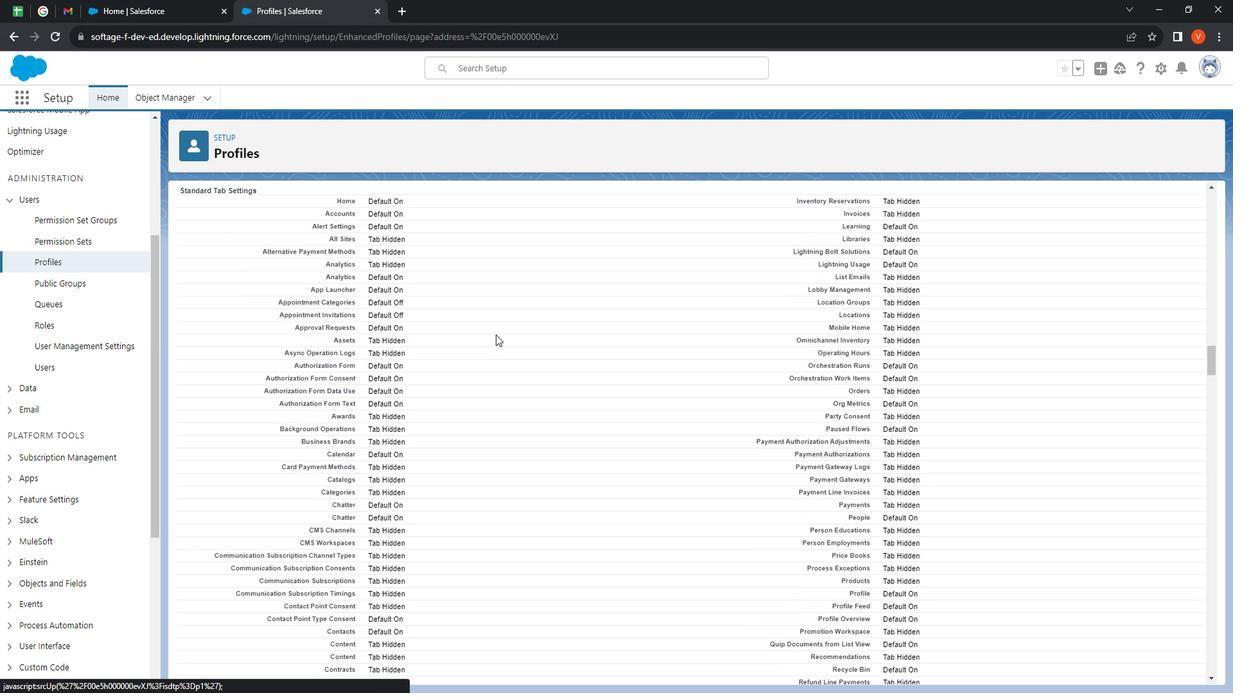 
Action: Mouse scrolled (511, 337) with delta (0, 0)
Screenshot: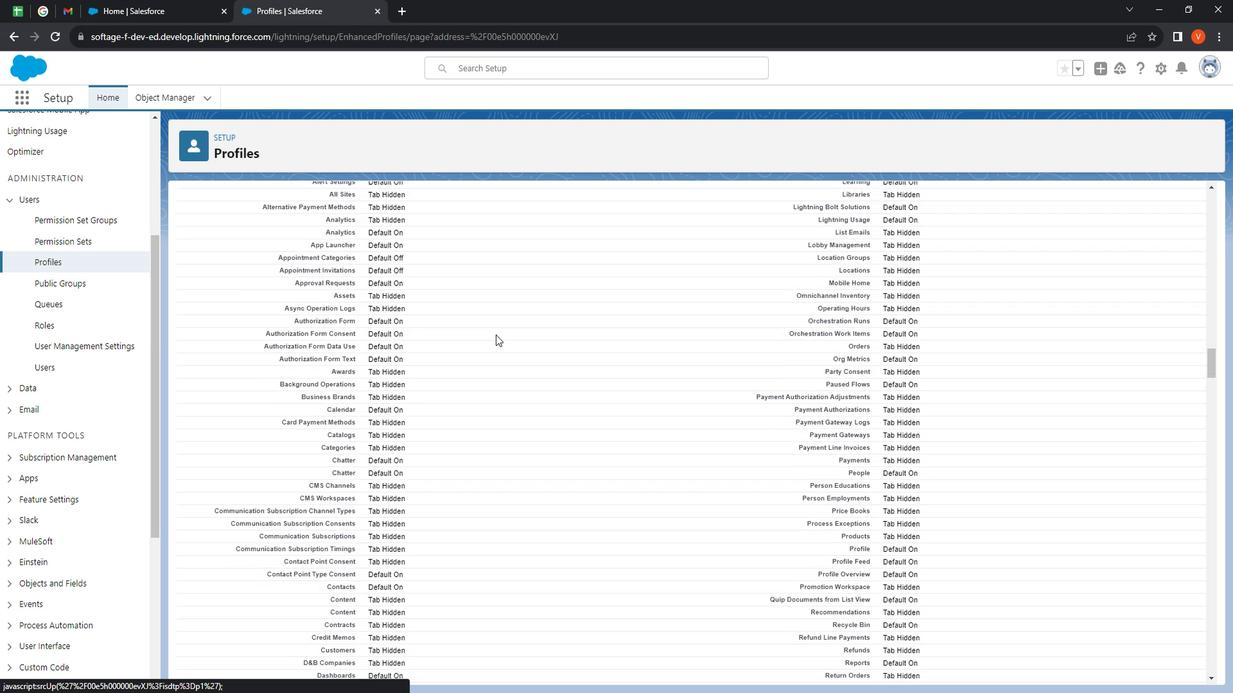 
Action: Mouse moved to (511, 337)
Screenshot: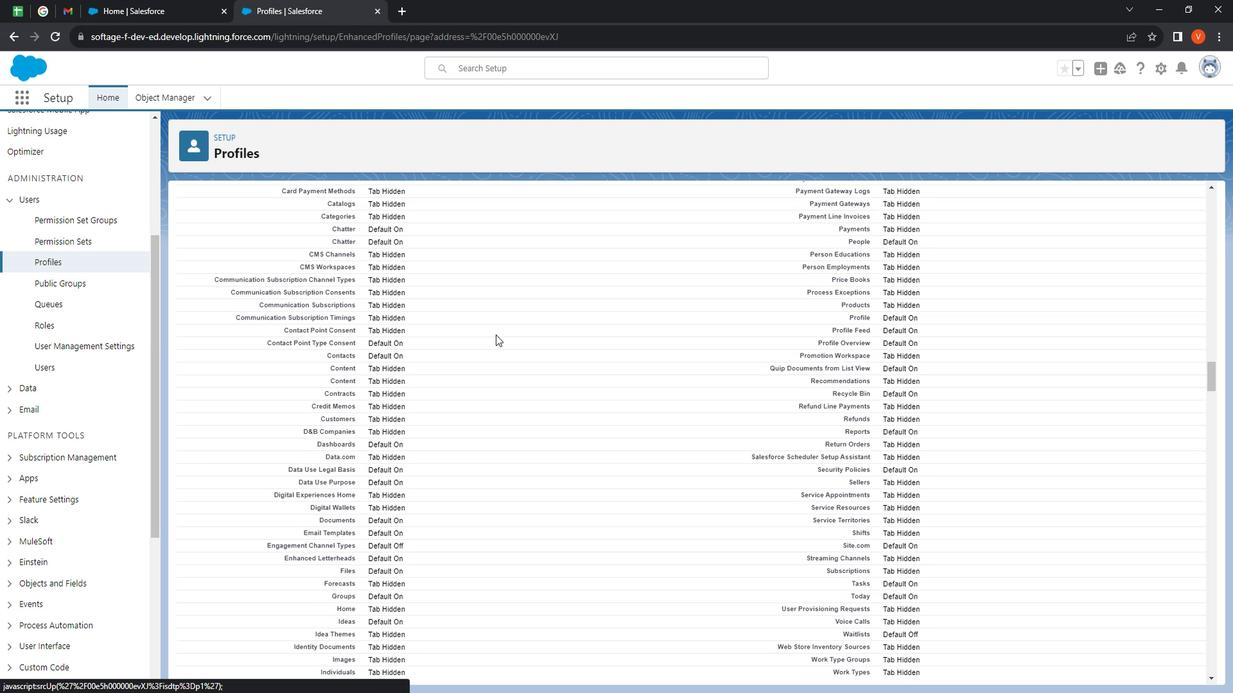 
Action: Mouse scrolled (511, 336) with delta (0, 0)
Screenshot: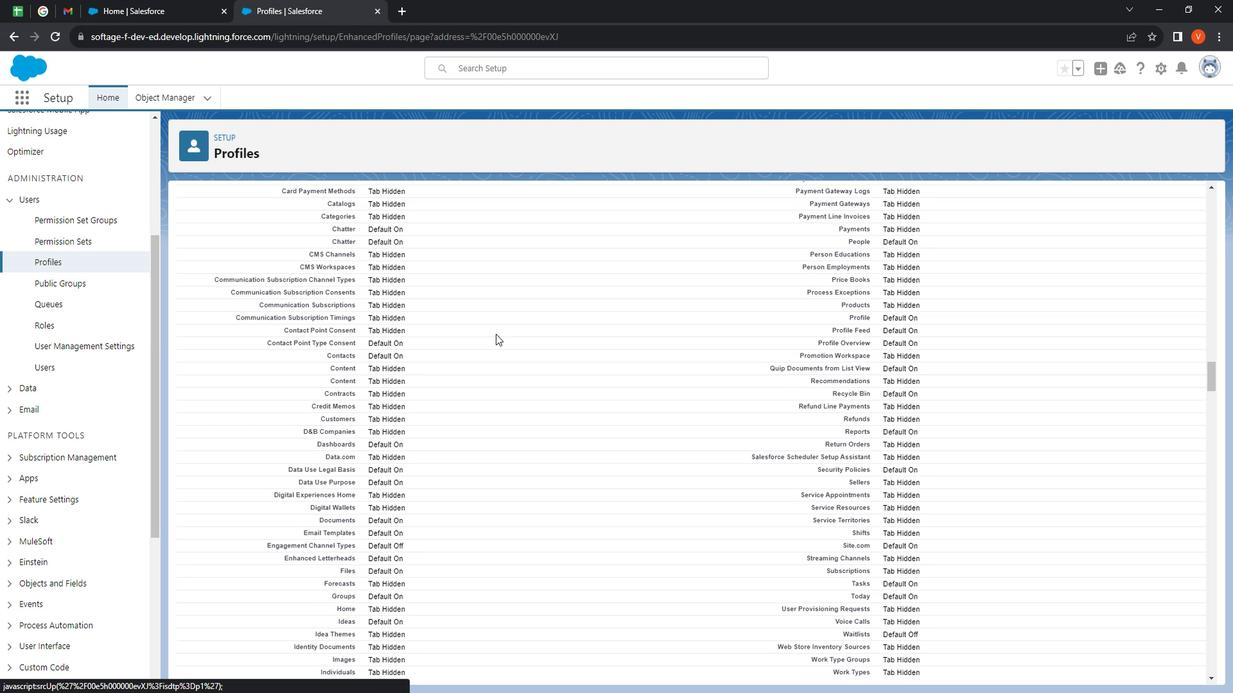 
Action: Mouse scrolled (511, 336) with delta (0, 0)
Screenshot: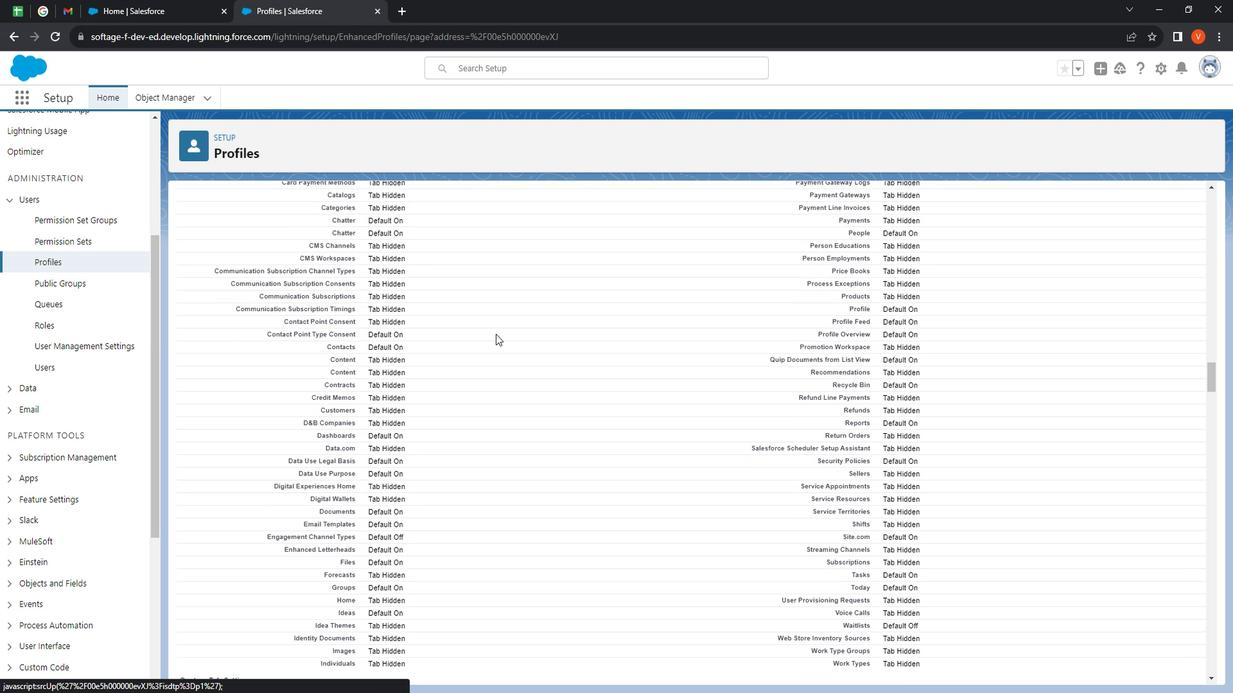 
Action: Mouse scrolled (511, 336) with delta (0, 0)
Screenshot: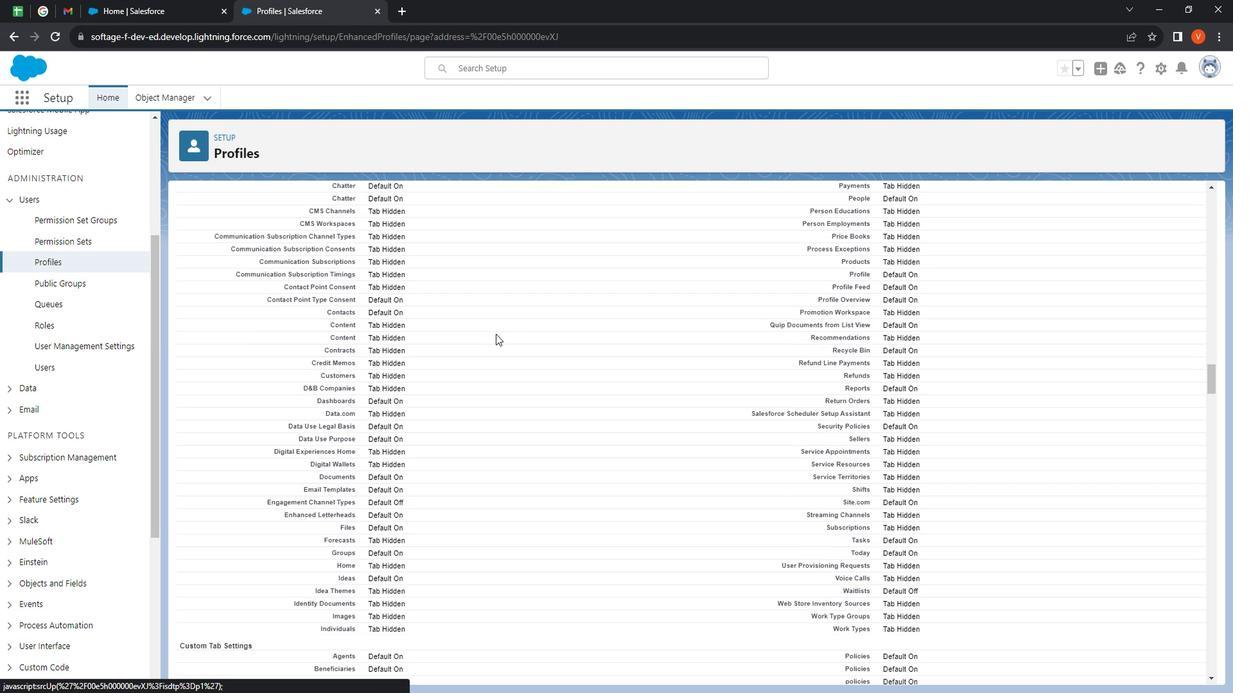 
Action: Mouse moved to (511, 337)
Screenshot: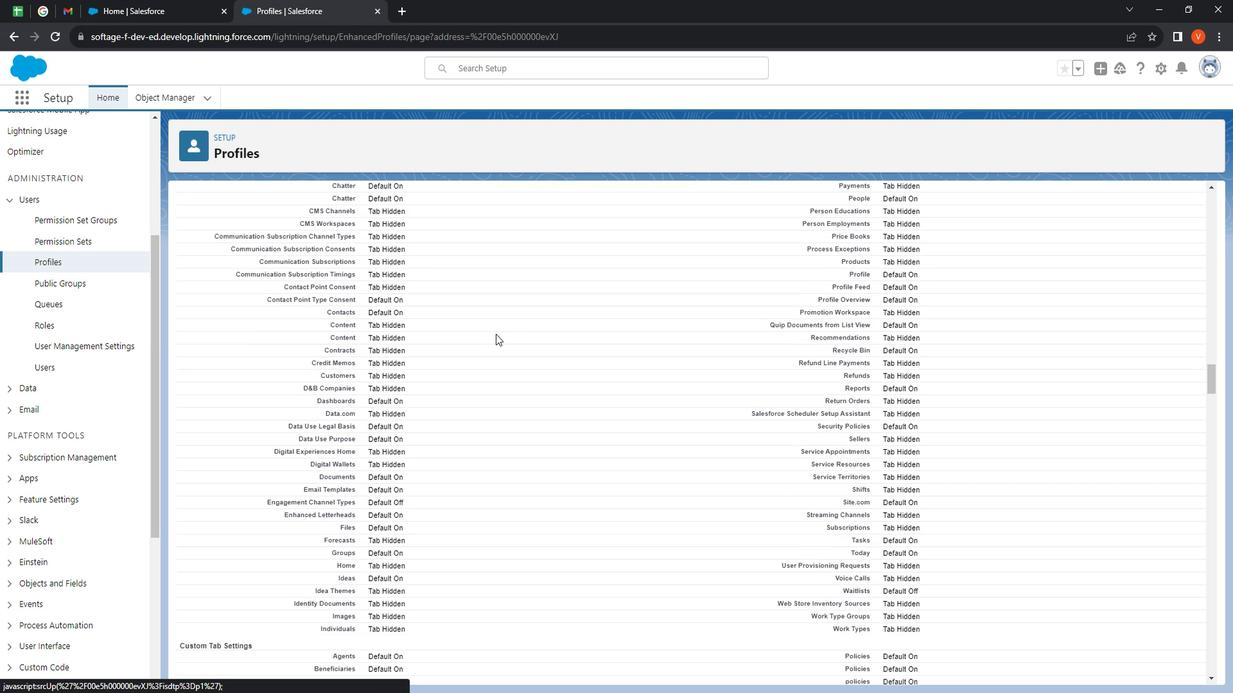 
Action: Mouse scrolled (511, 336) with delta (0, 0)
Screenshot: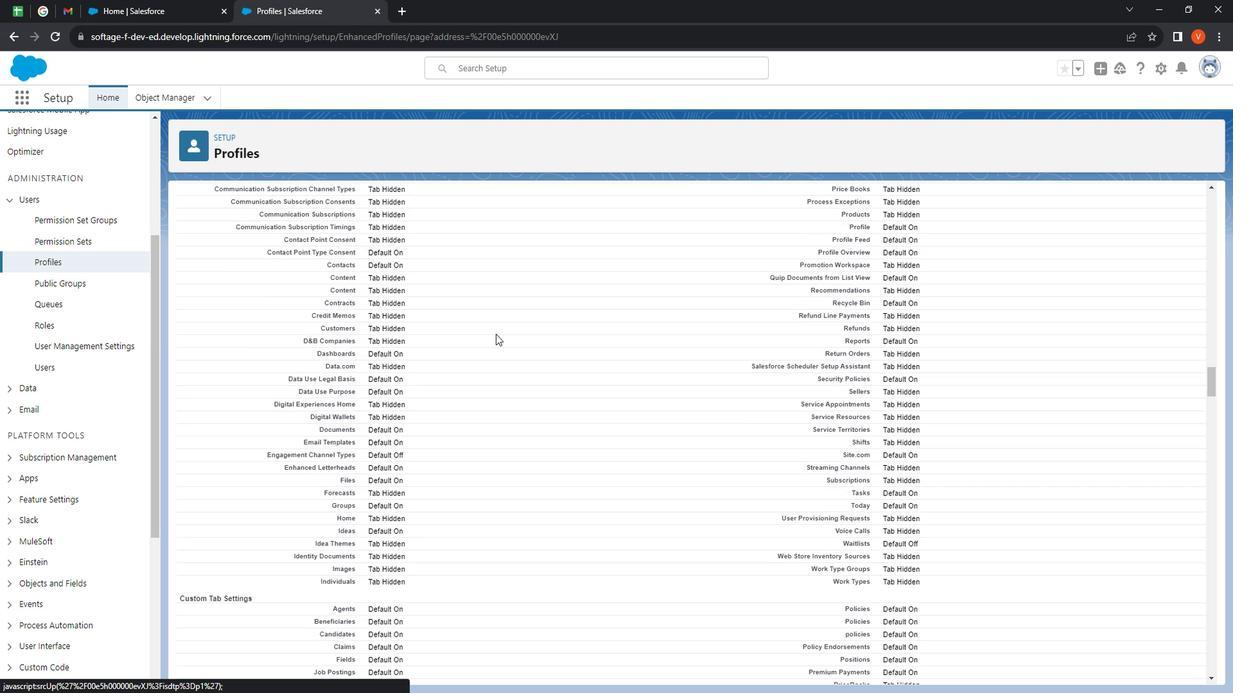 
Action: Mouse scrolled (511, 336) with delta (0, 0)
Screenshot: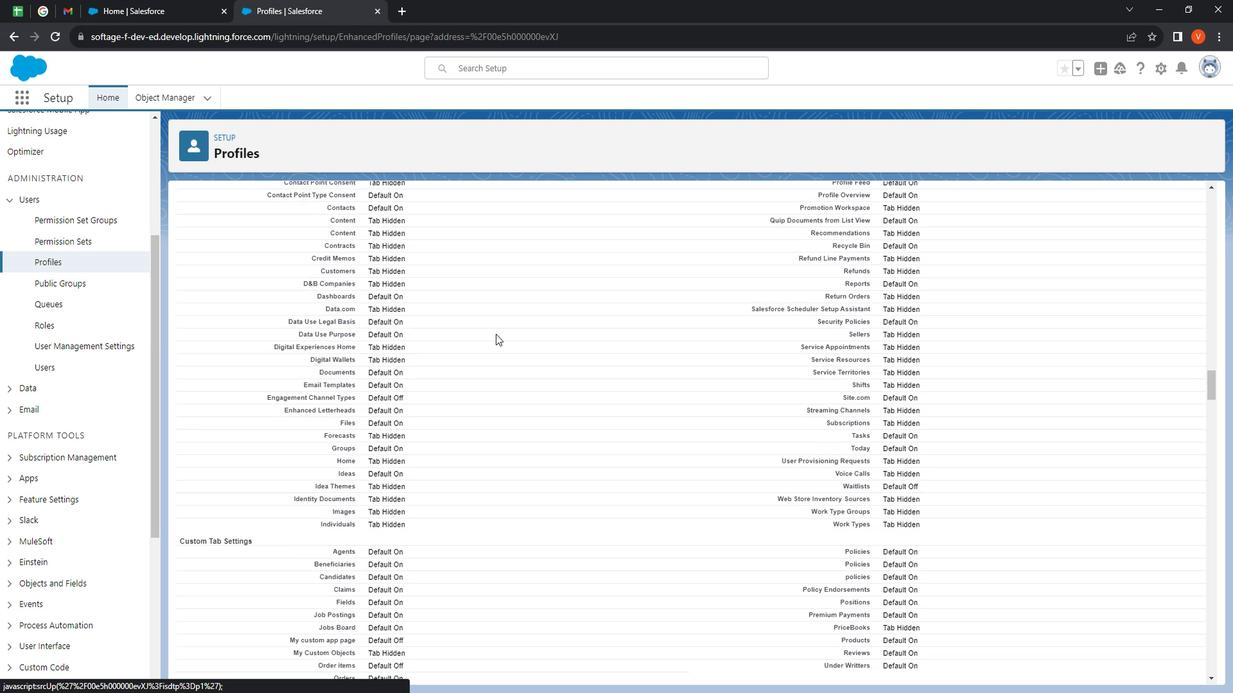 
Action: Mouse moved to (511, 337)
Screenshot: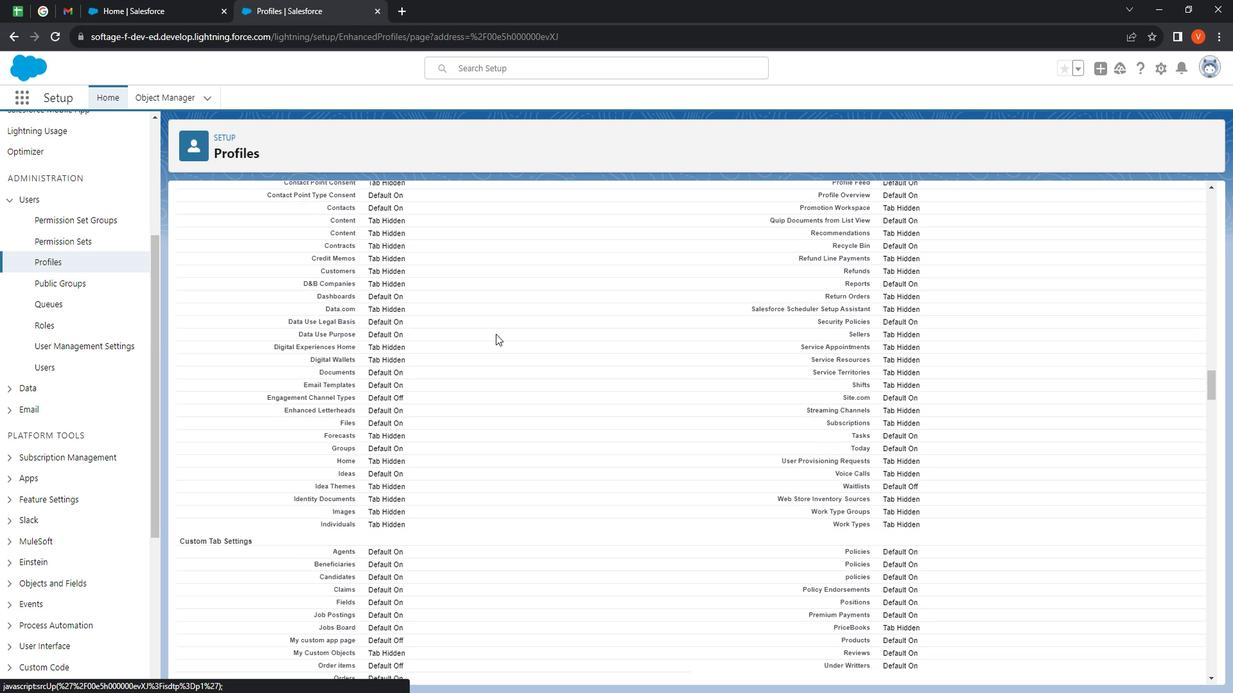
Action: Mouse scrolled (511, 336) with delta (0, 0)
Screenshot: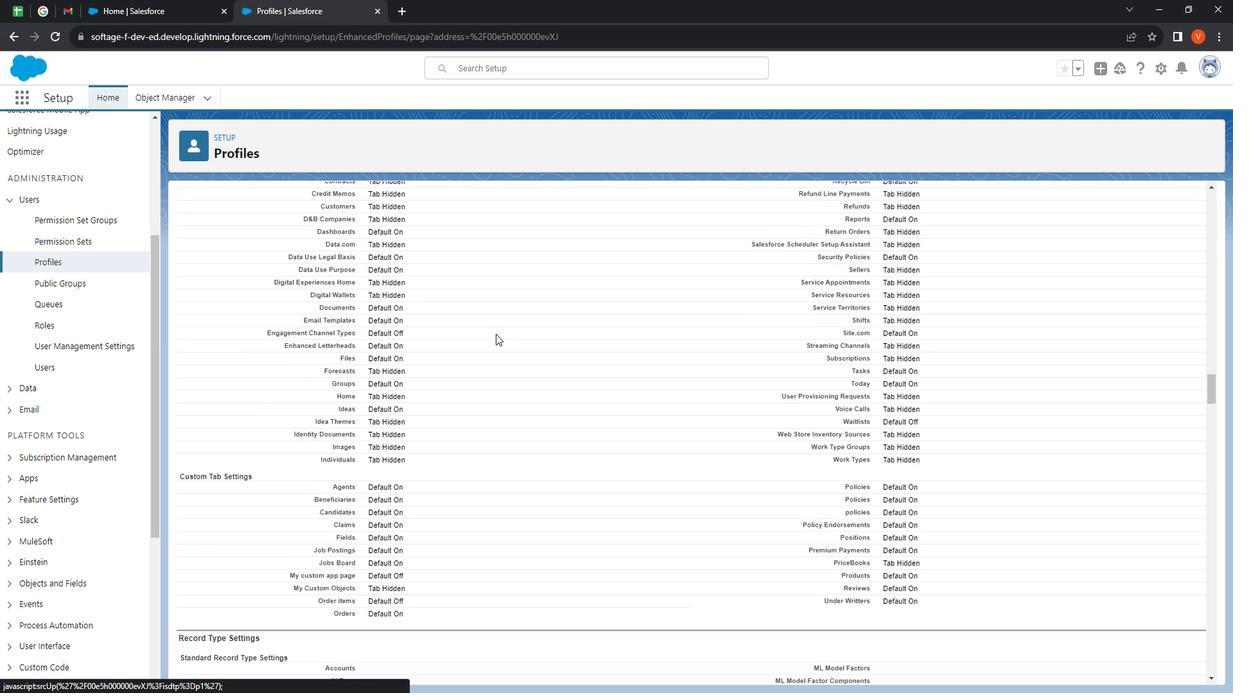 
Action: Mouse moved to (511, 337)
Screenshot: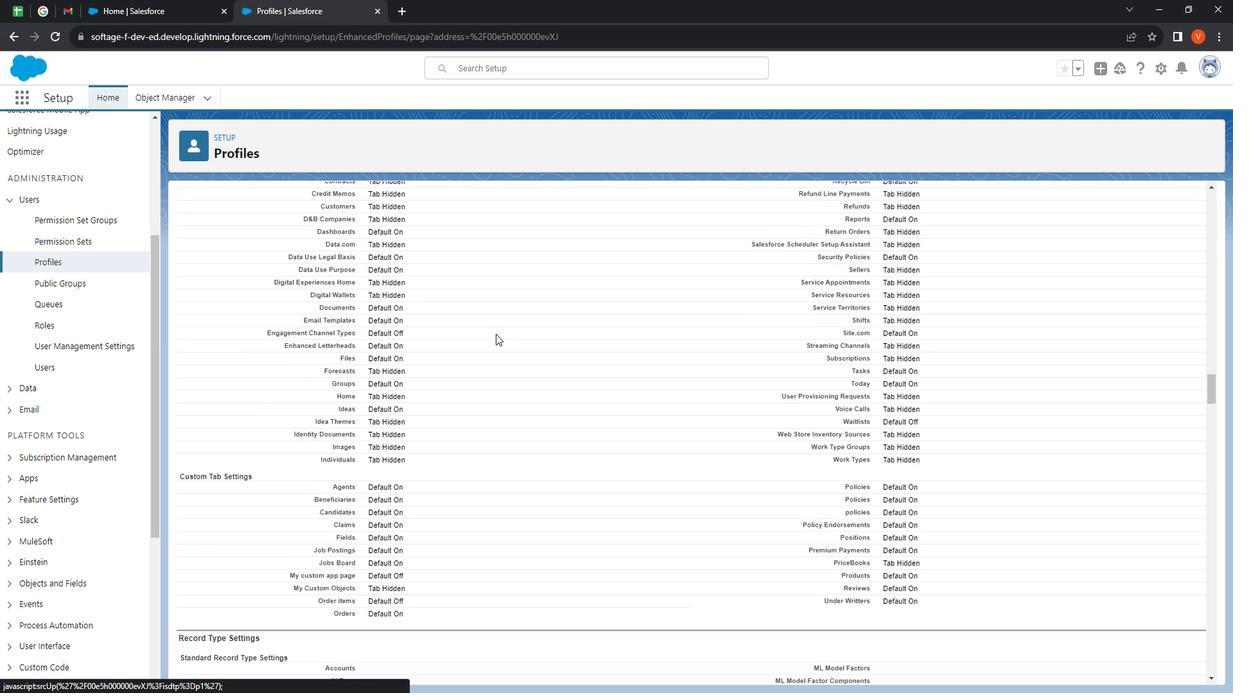 
Action: Mouse scrolled (511, 337) with delta (0, 0)
Screenshot: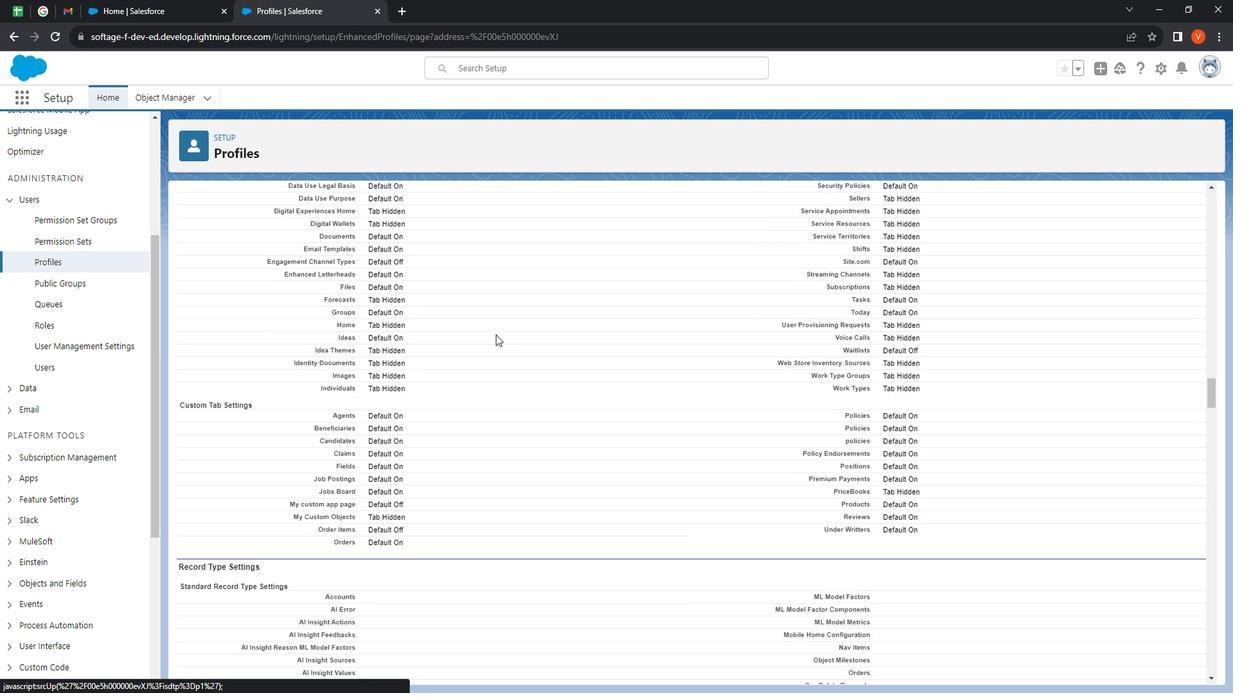 
Action: Mouse moved to (511, 337)
Screenshot: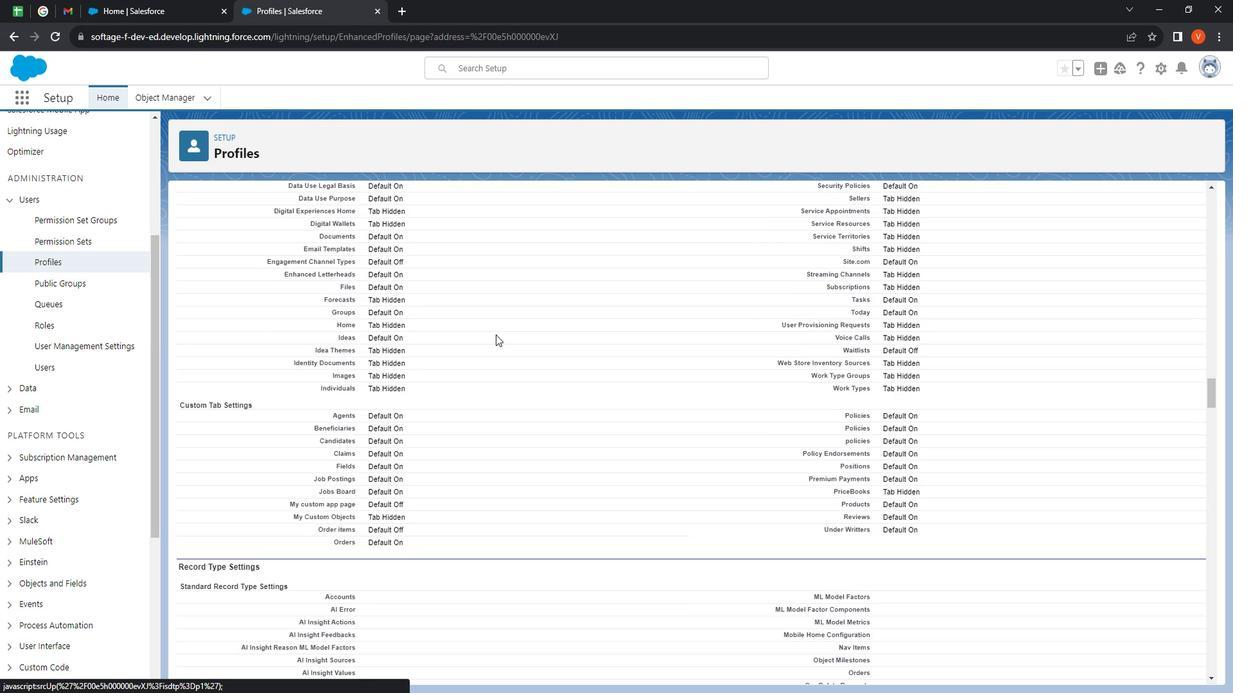 
Action: Mouse scrolled (511, 337) with delta (0, 0)
Screenshot: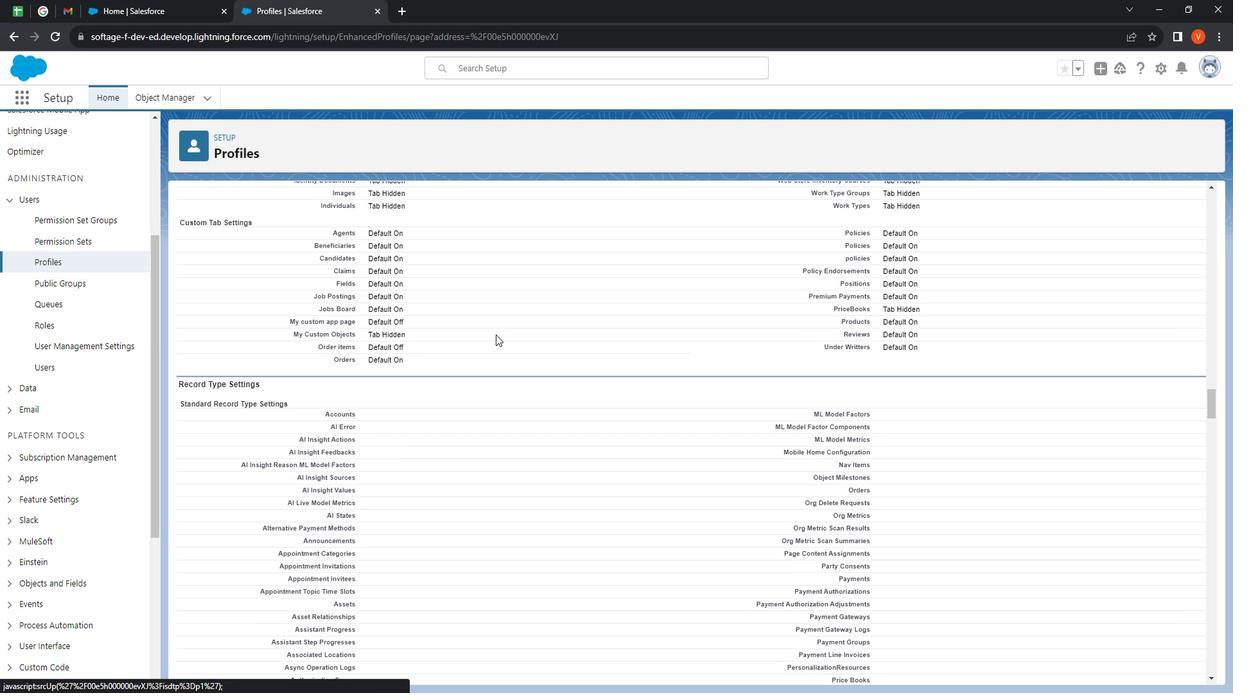 
Action: Mouse scrolled (511, 337) with delta (0, 0)
Screenshot: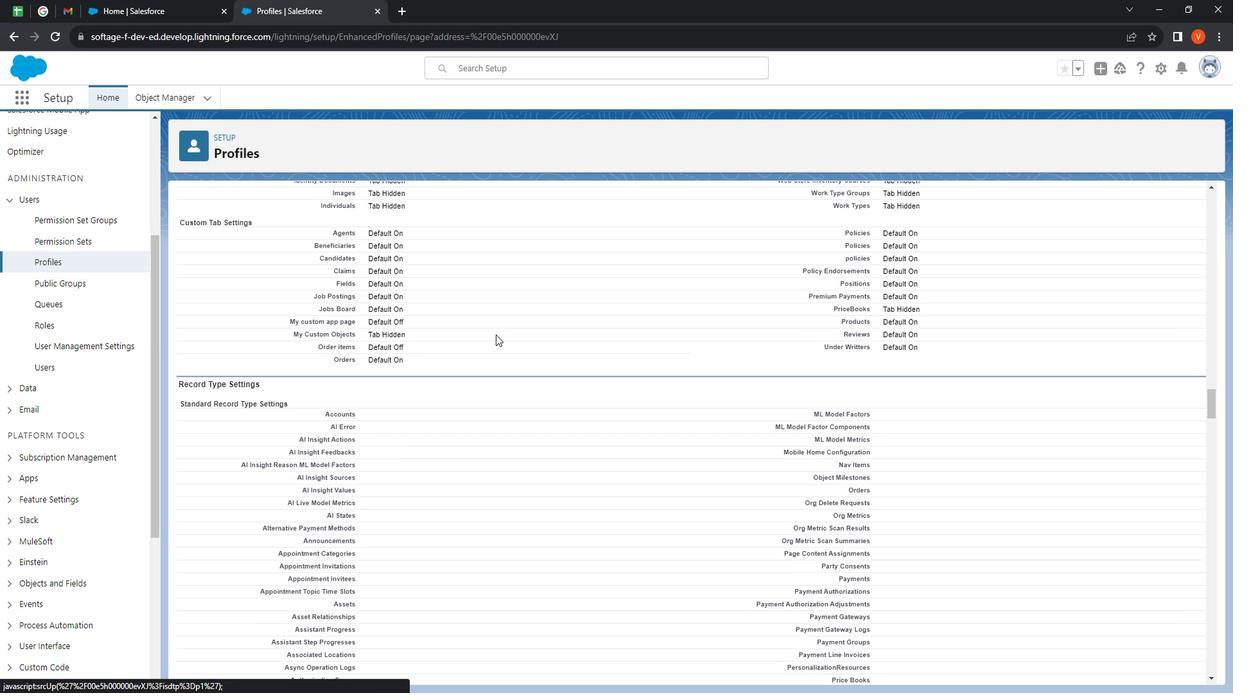 
Action: Mouse scrolled (511, 337) with delta (0, 0)
Screenshot: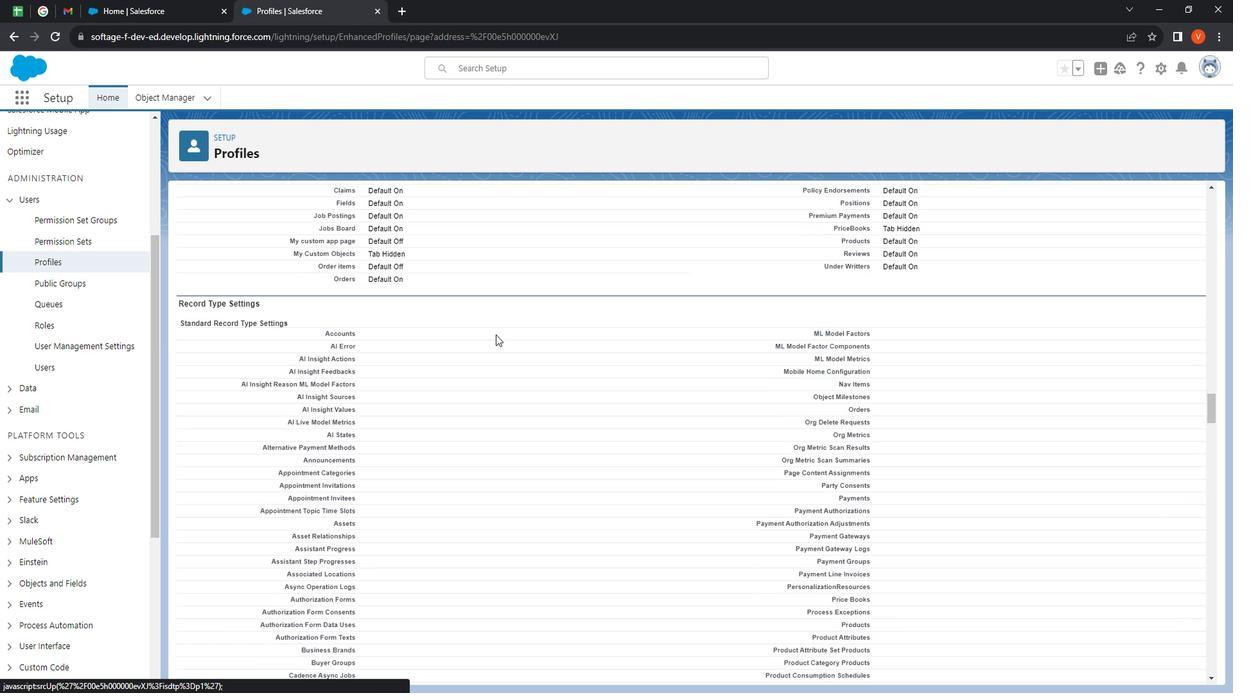 
Action: Mouse scrolled (511, 337) with delta (0, 0)
Screenshot: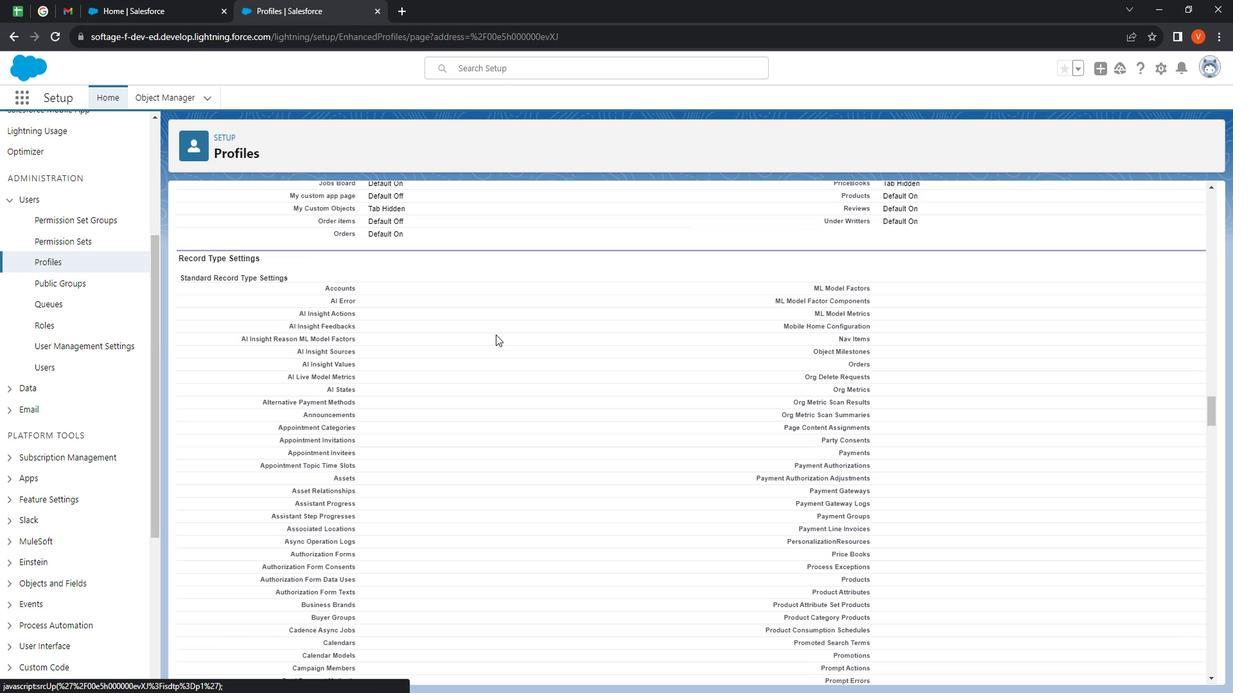
Action: Mouse scrolled (511, 337) with delta (0, 0)
Screenshot: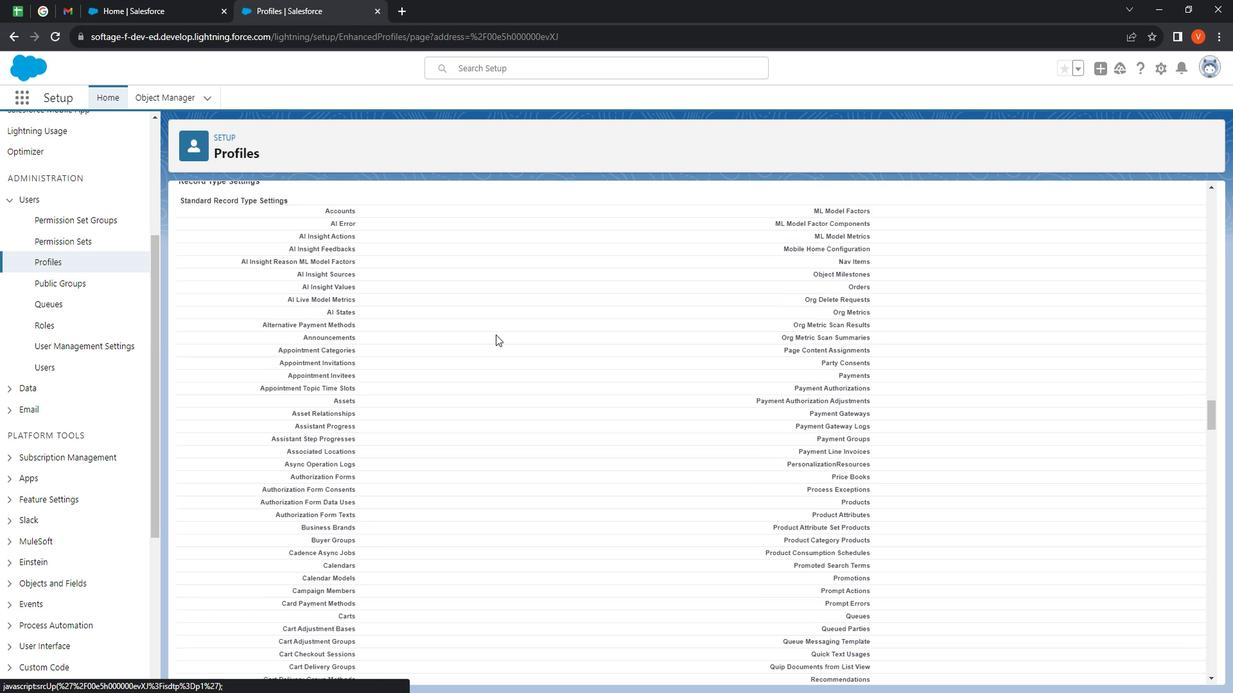 
Action: Mouse scrolled (511, 337) with delta (0, 0)
Screenshot: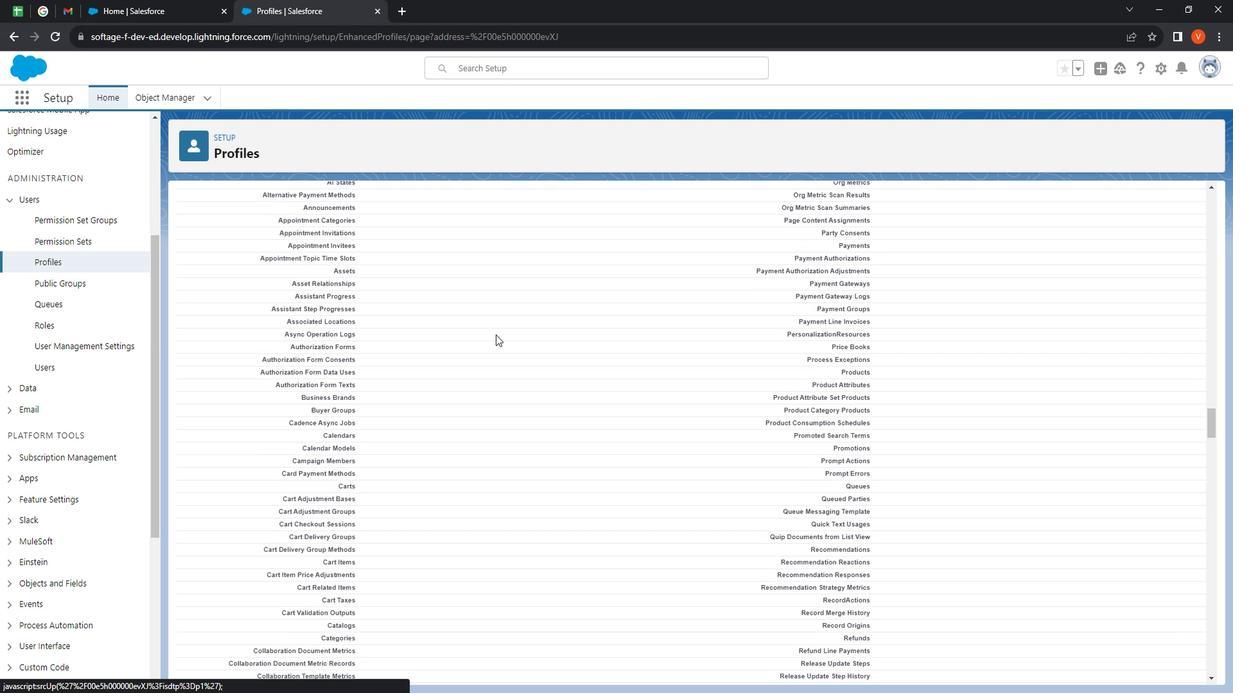 
Action: Mouse scrolled (511, 337) with delta (0, 0)
Screenshot: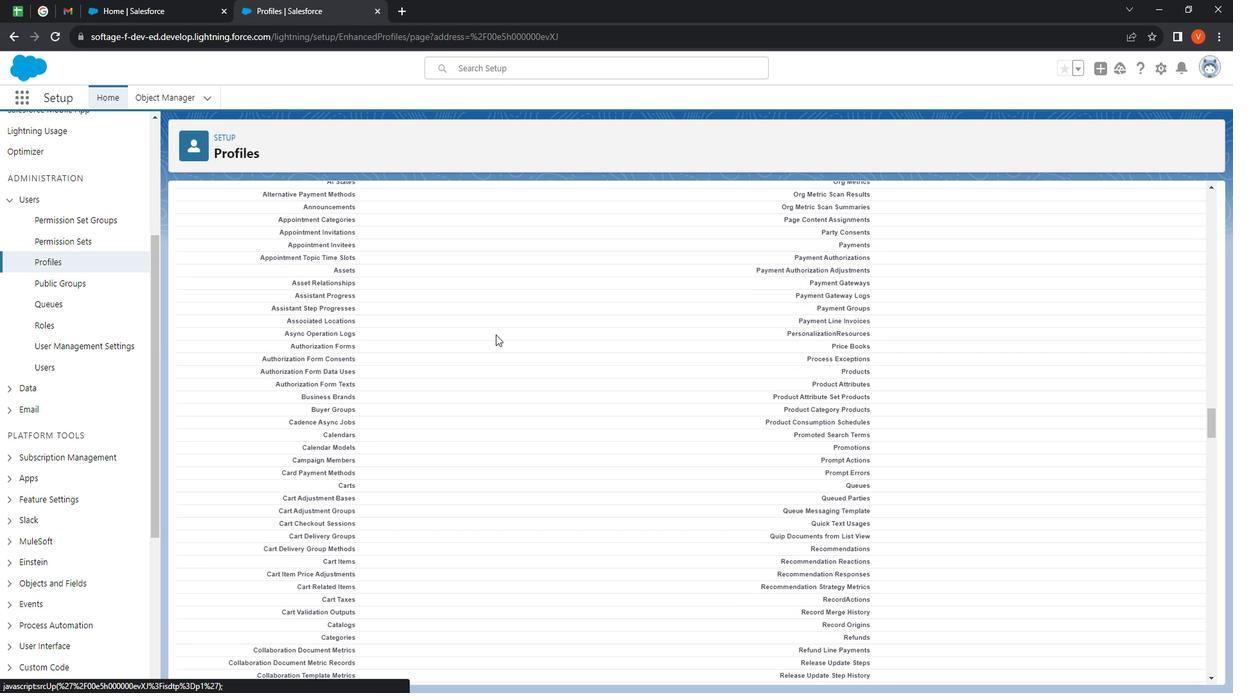 
Action: Mouse scrolled (511, 337) with delta (0, 0)
Screenshot: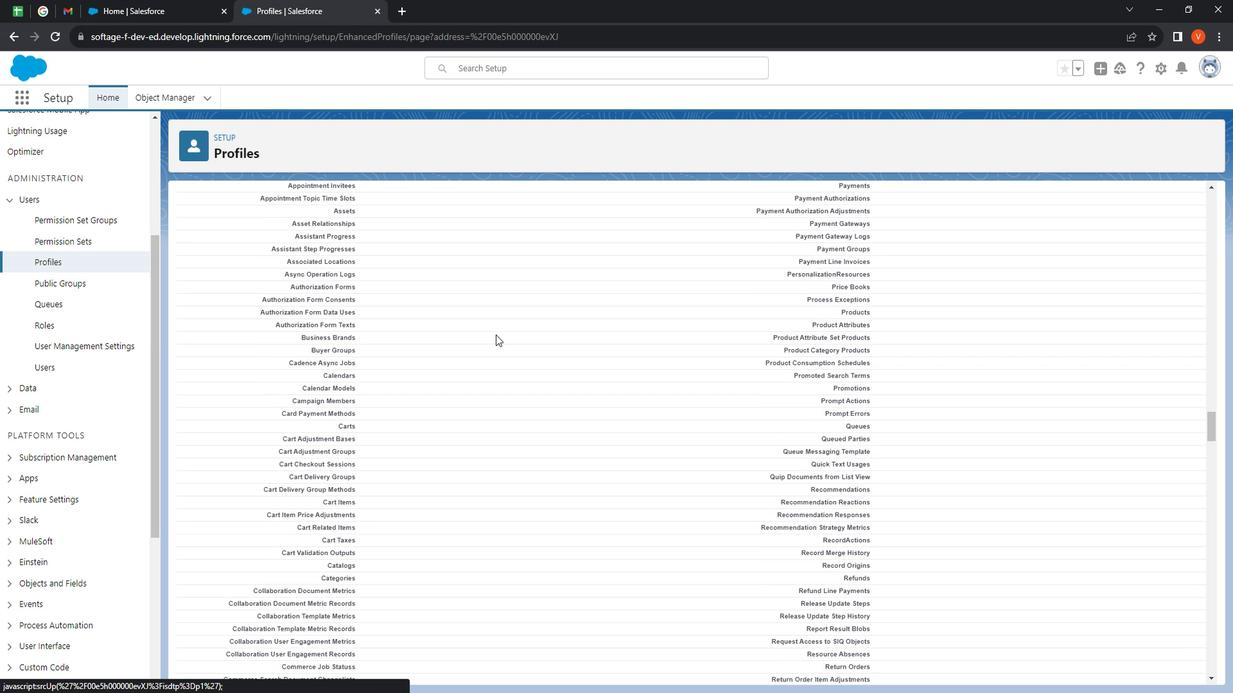 
Action: Mouse scrolled (511, 337) with delta (0, 0)
Screenshot: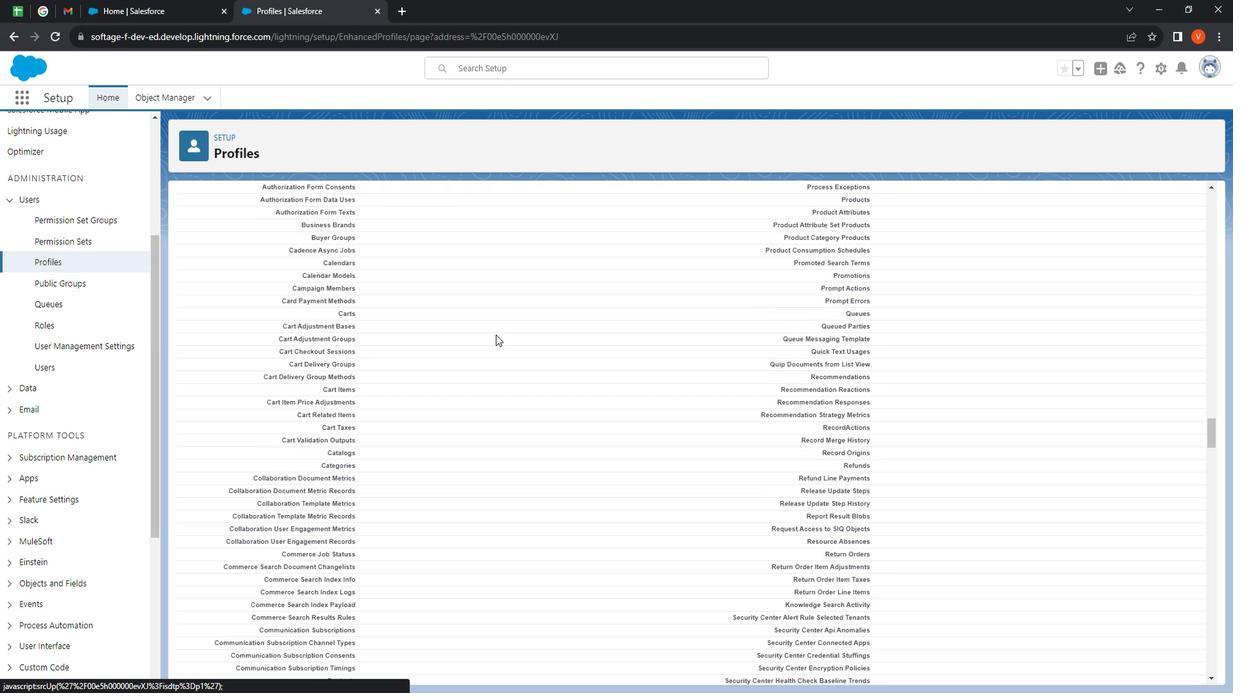 
Action: Mouse scrolled (511, 337) with delta (0, 0)
Screenshot: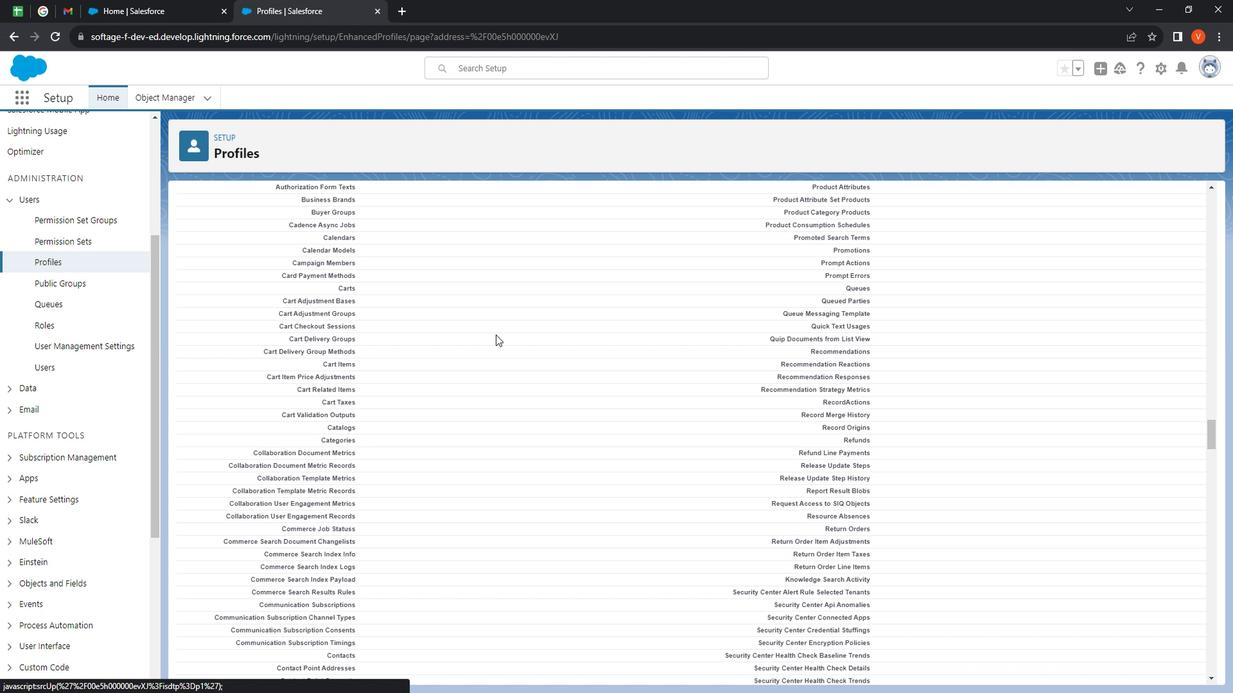 
Action: Mouse scrolled (511, 337) with delta (0, 0)
Screenshot: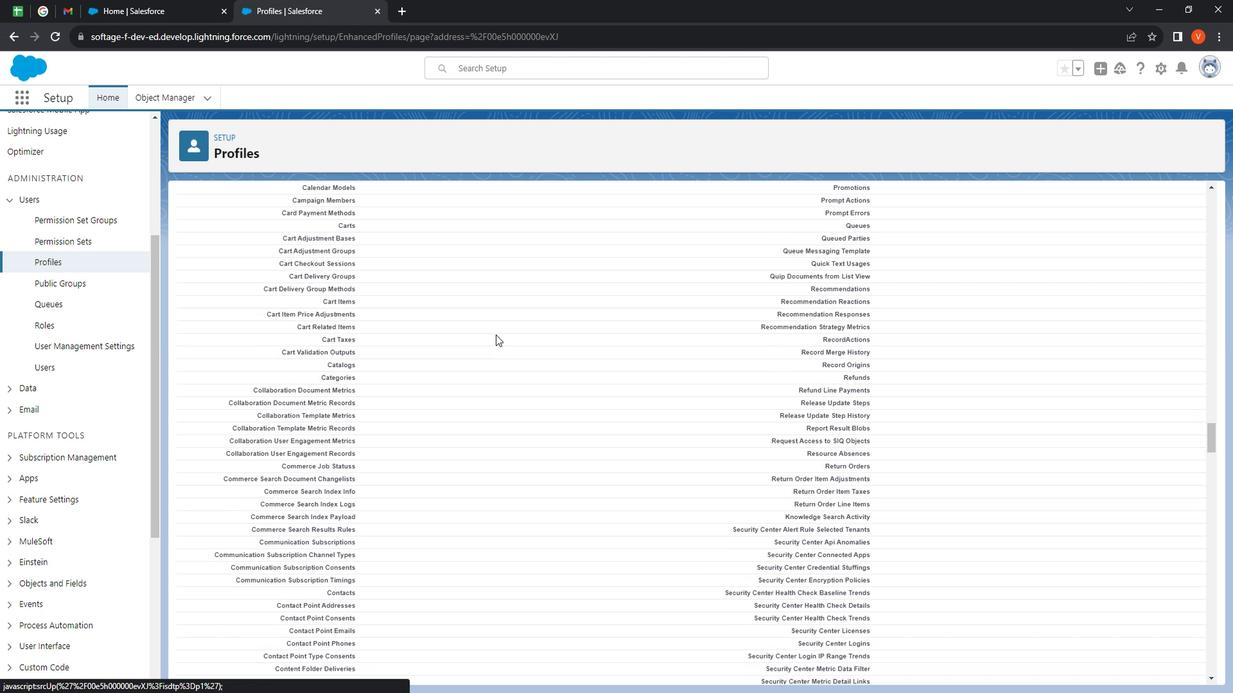 
Action: Mouse moved to (512, 337)
Screenshot: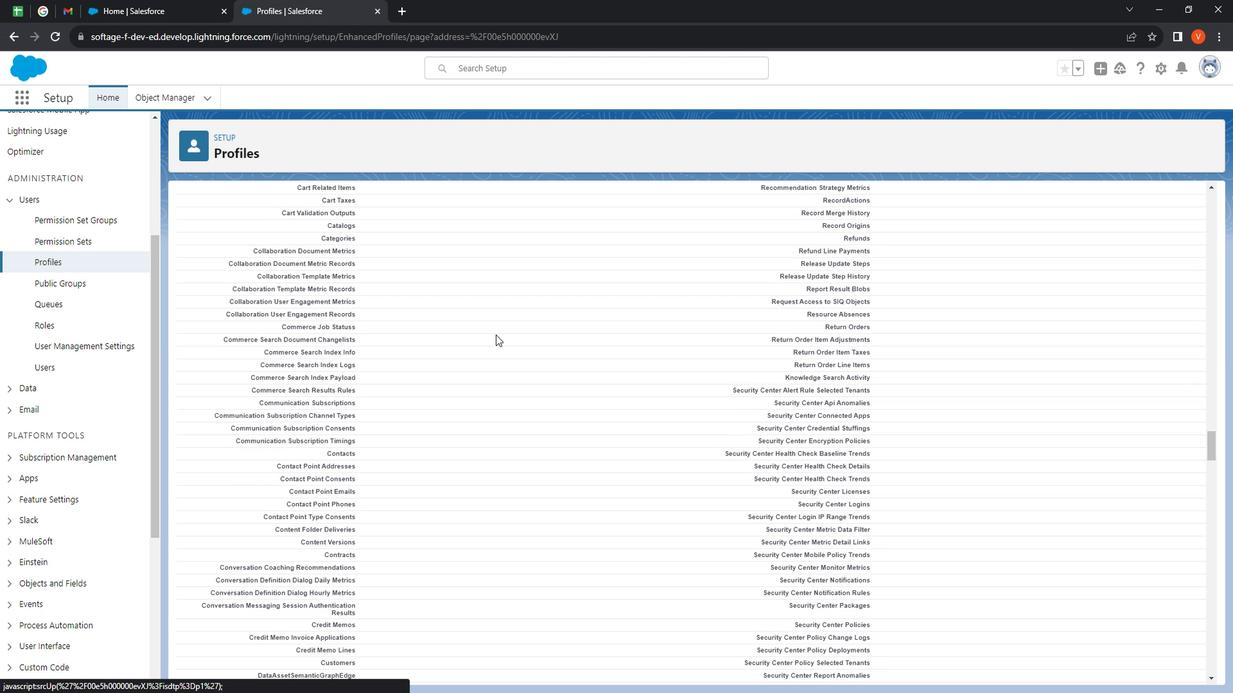 
Action: Mouse scrolled (512, 337) with delta (0, 0)
Screenshot: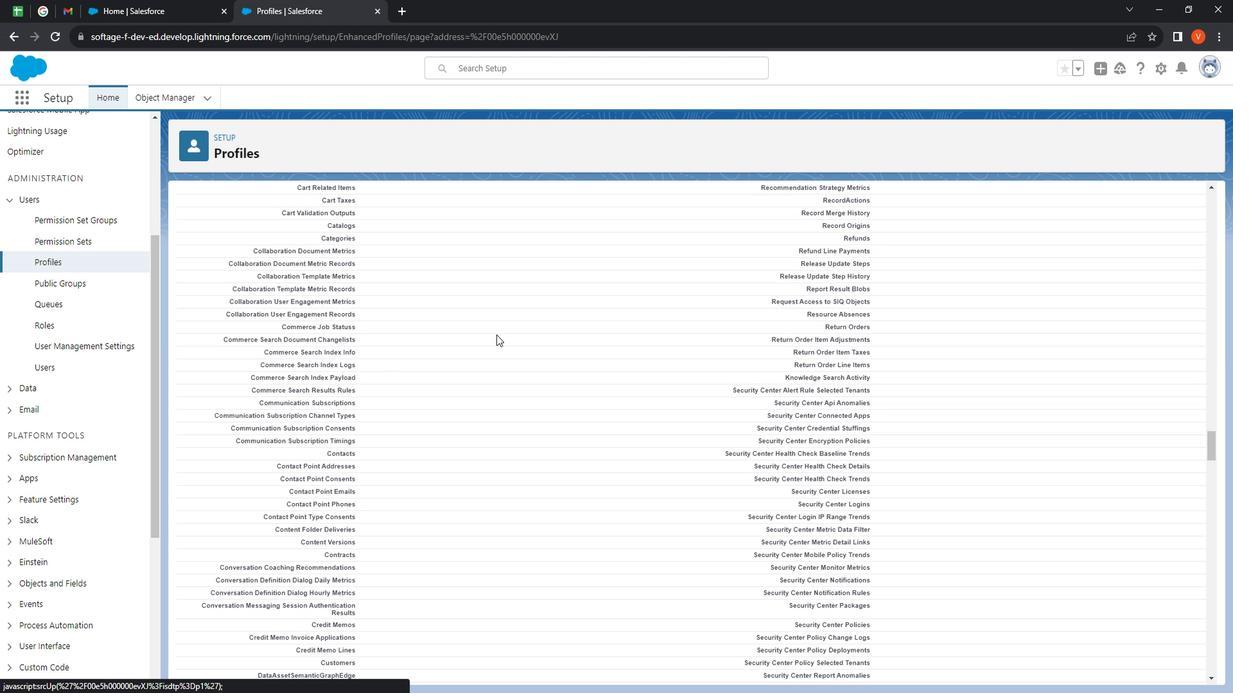 
Action: Mouse moved to (512, 338)
Screenshot: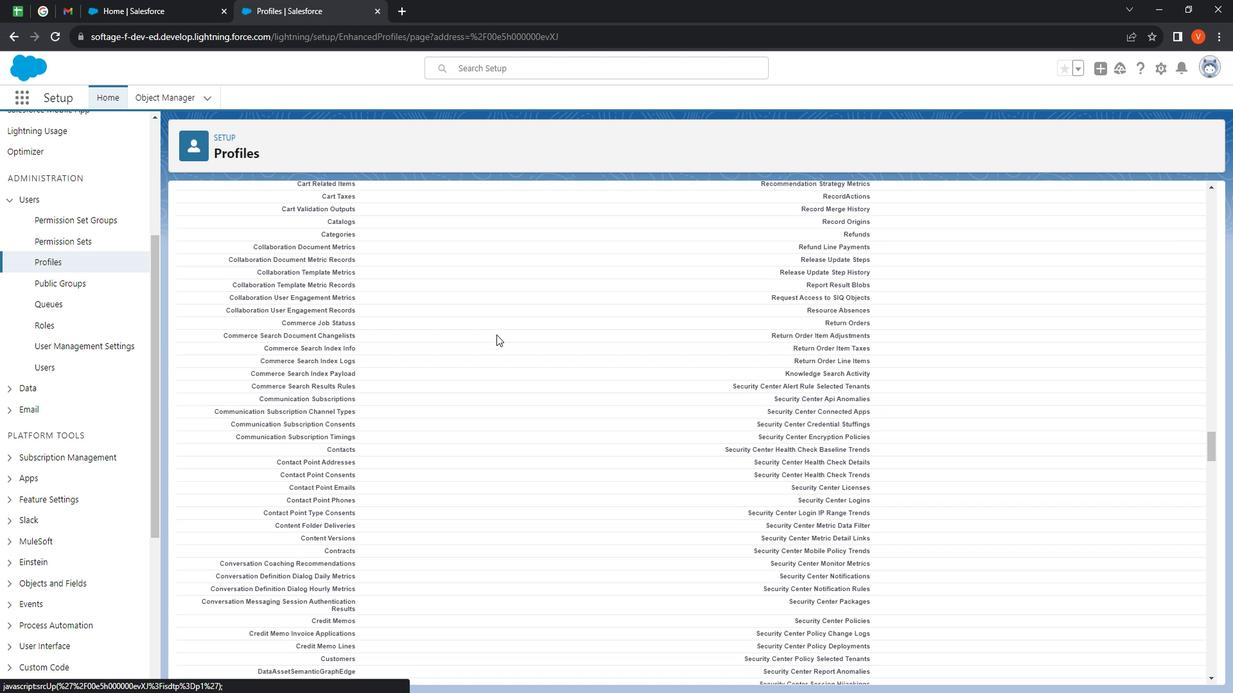 
Action: Mouse scrolled (512, 337) with delta (0, 0)
Screenshot: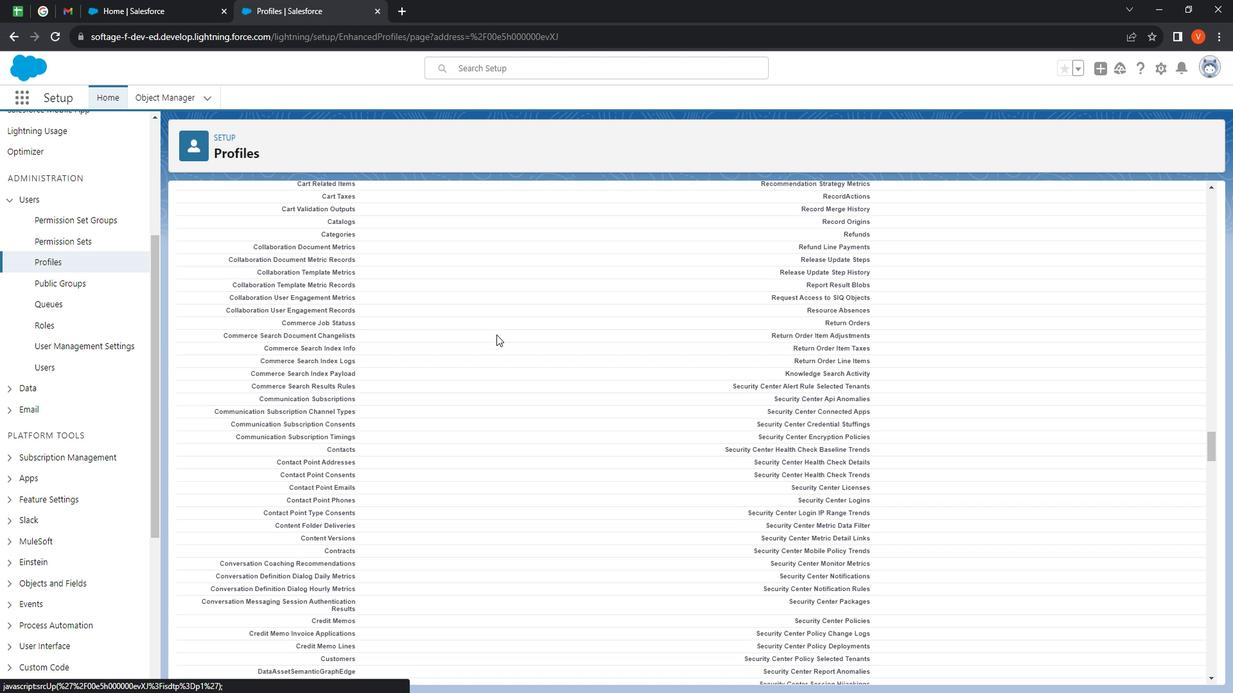 
Action: Mouse moved to (512, 339)
Screenshot: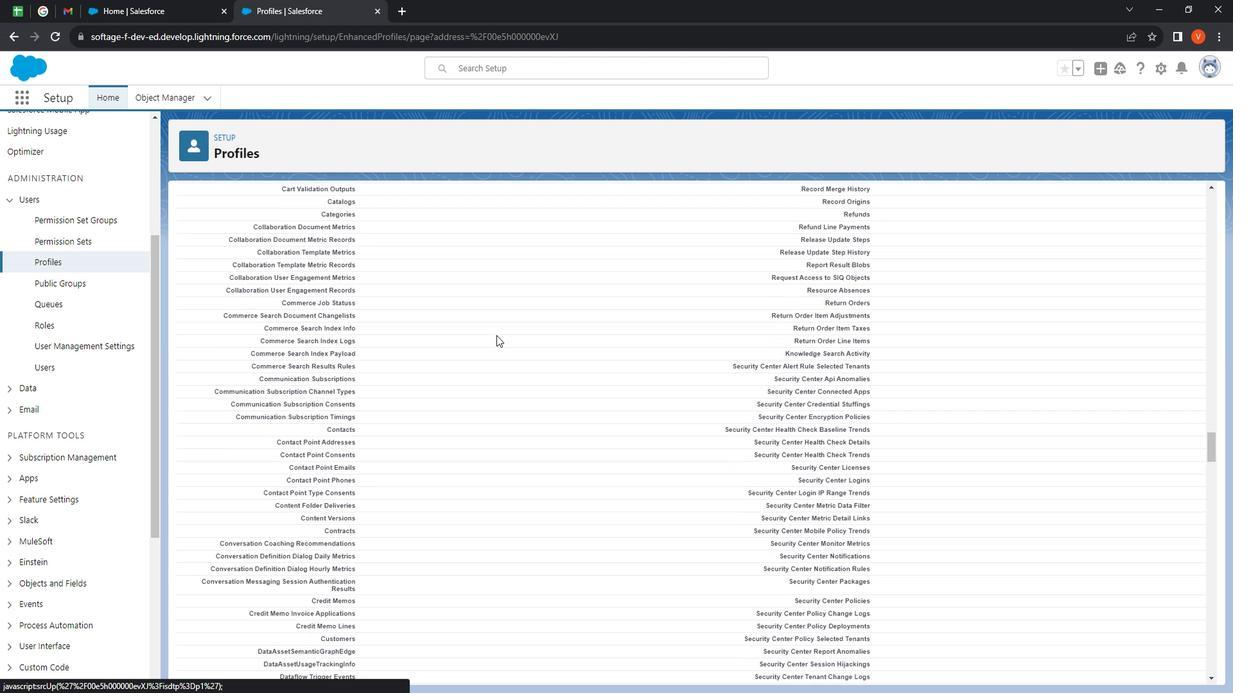 
Action: Mouse scrolled (512, 338) with delta (0, 0)
Screenshot: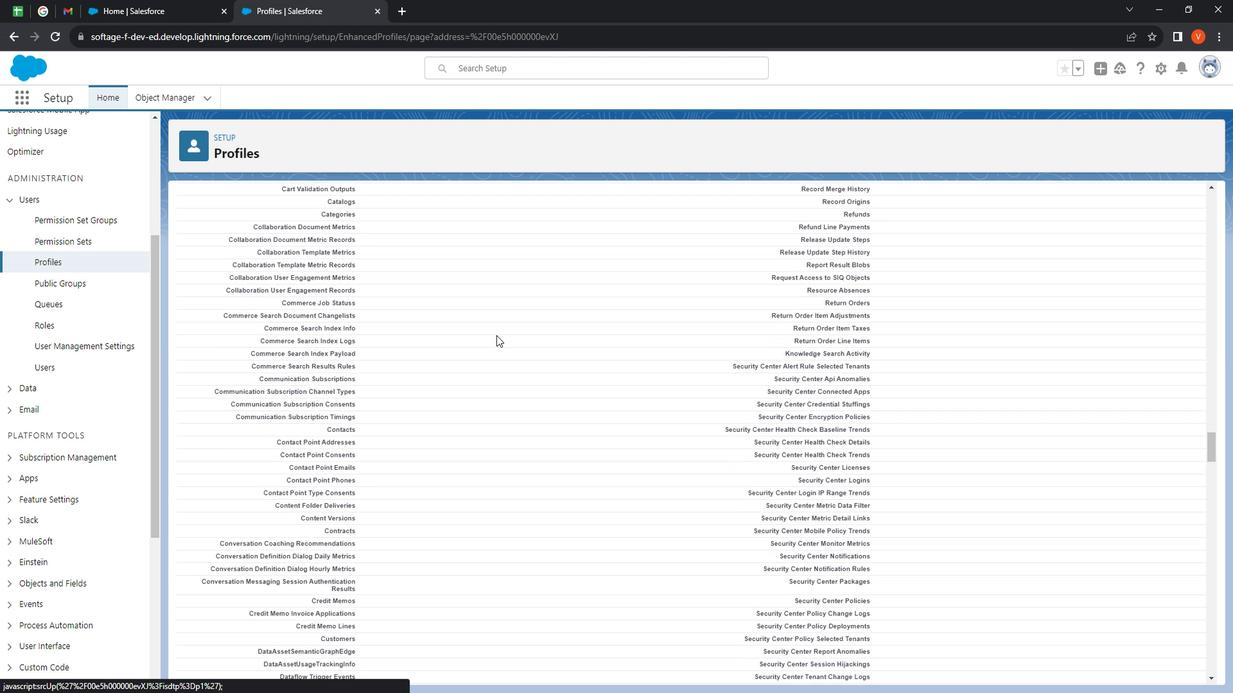 
Action: Mouse moved to (512, 339)
Screenshot: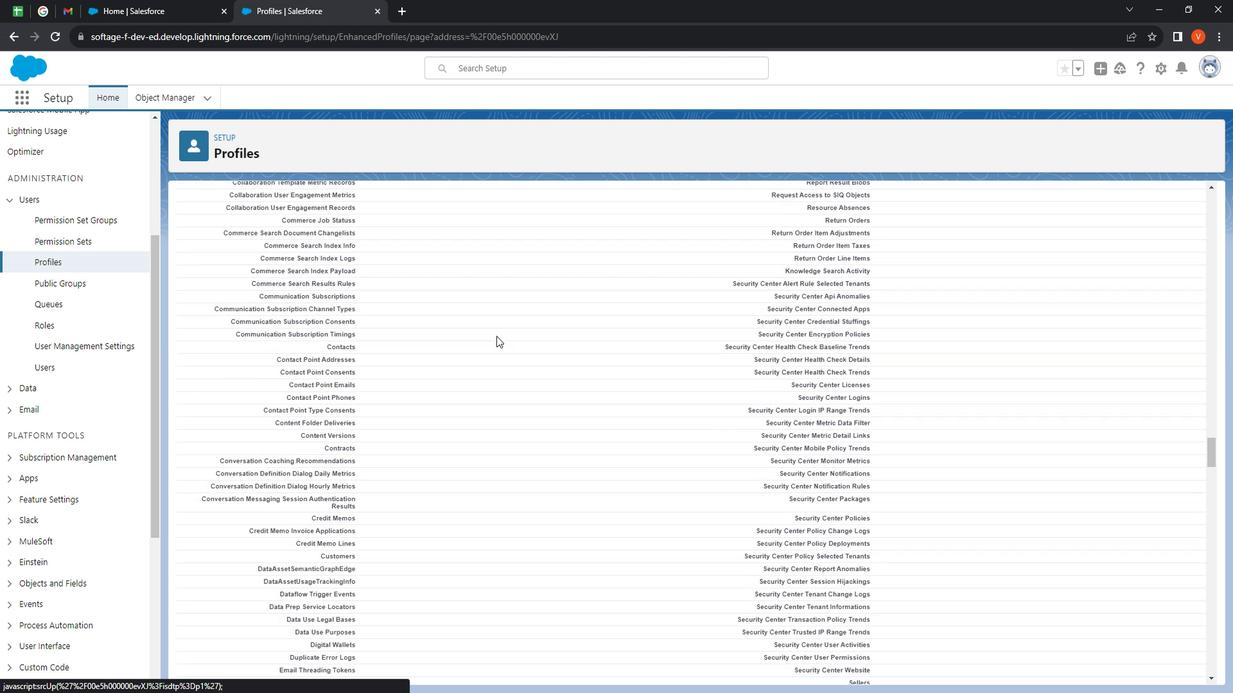 
Action: Mouse scrolled (512, 339) with delta (0, 0)
Screenshot: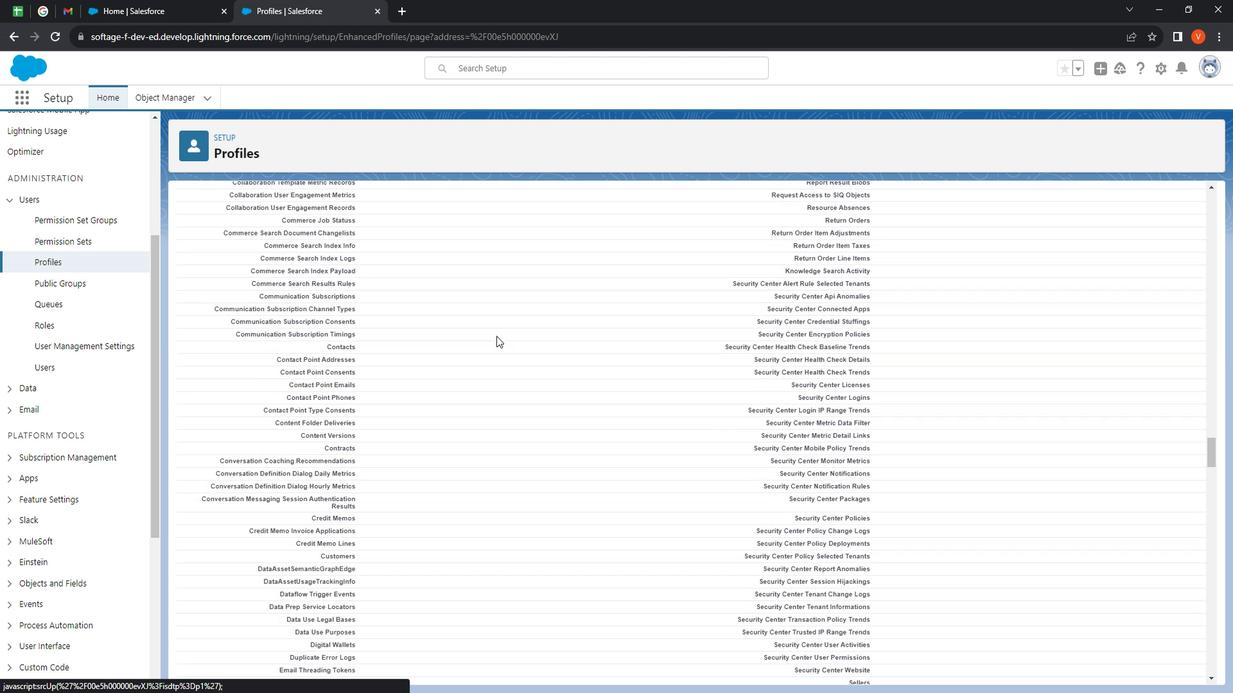 
Action: Mouse scrolled (512, 339) with delta (0, 0)
Screenshot: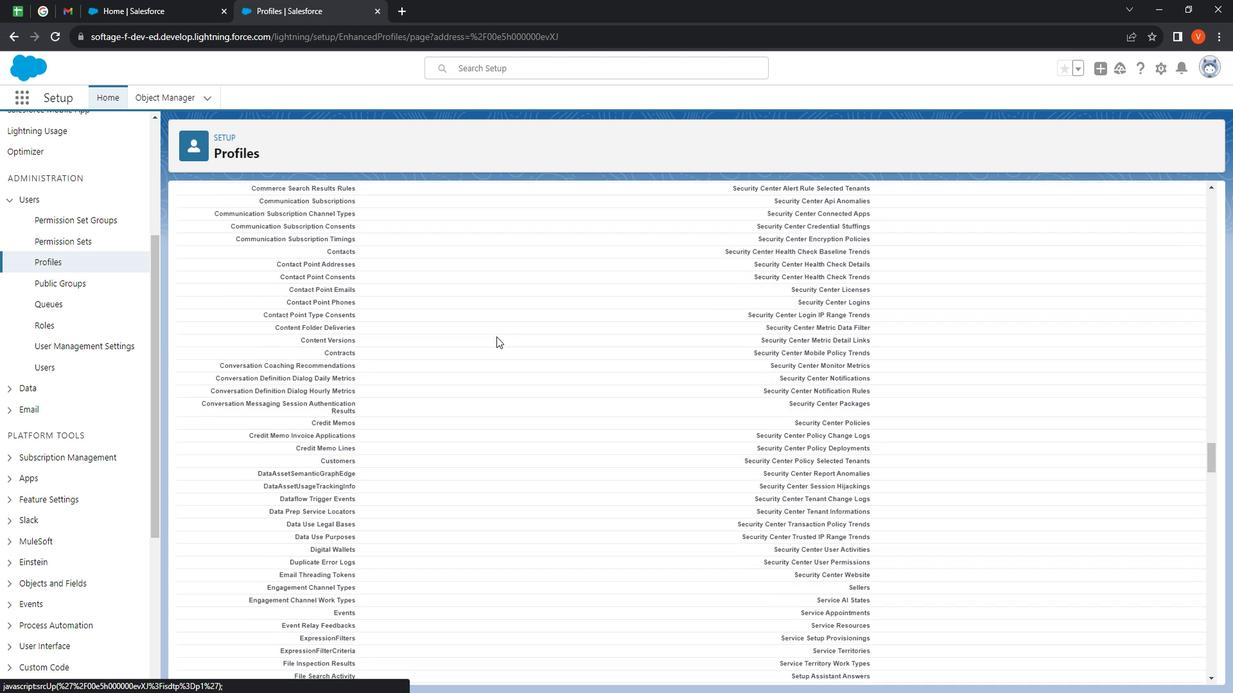 
Action: Mouse scrolled (512, 339) with delta (0, 0)
Screenshot: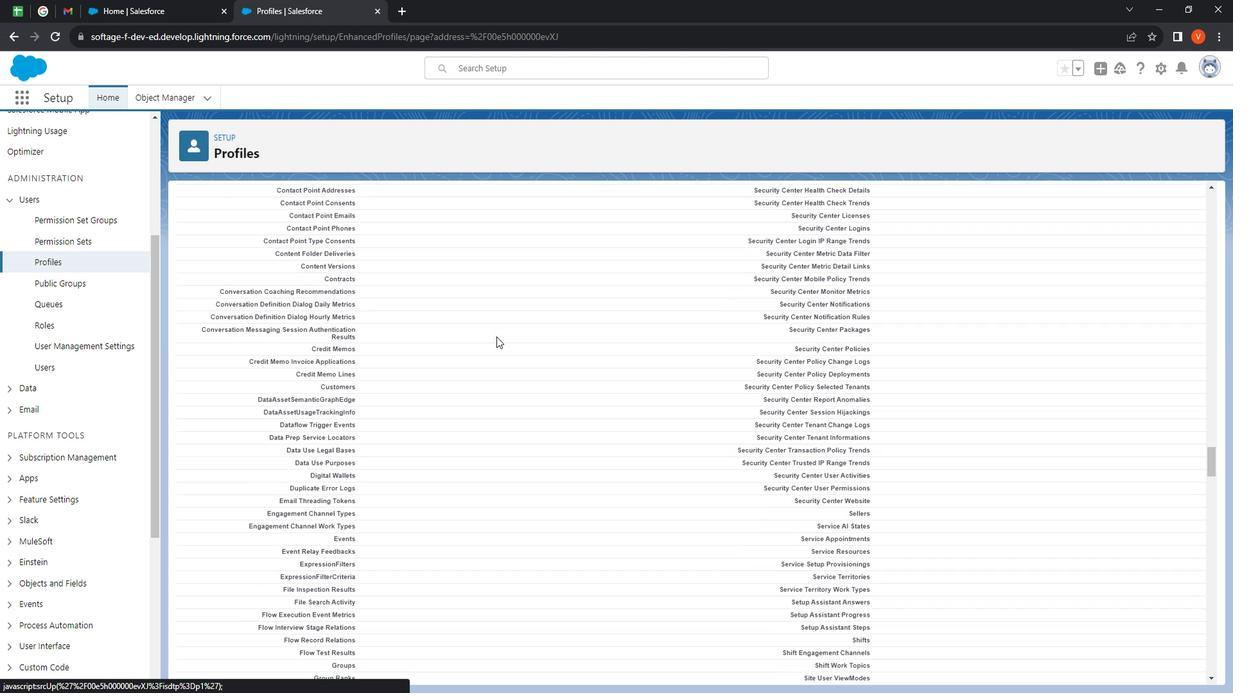 
Action: Mouse scrolled (512, 339) with delta (0, 0)
Screenshot: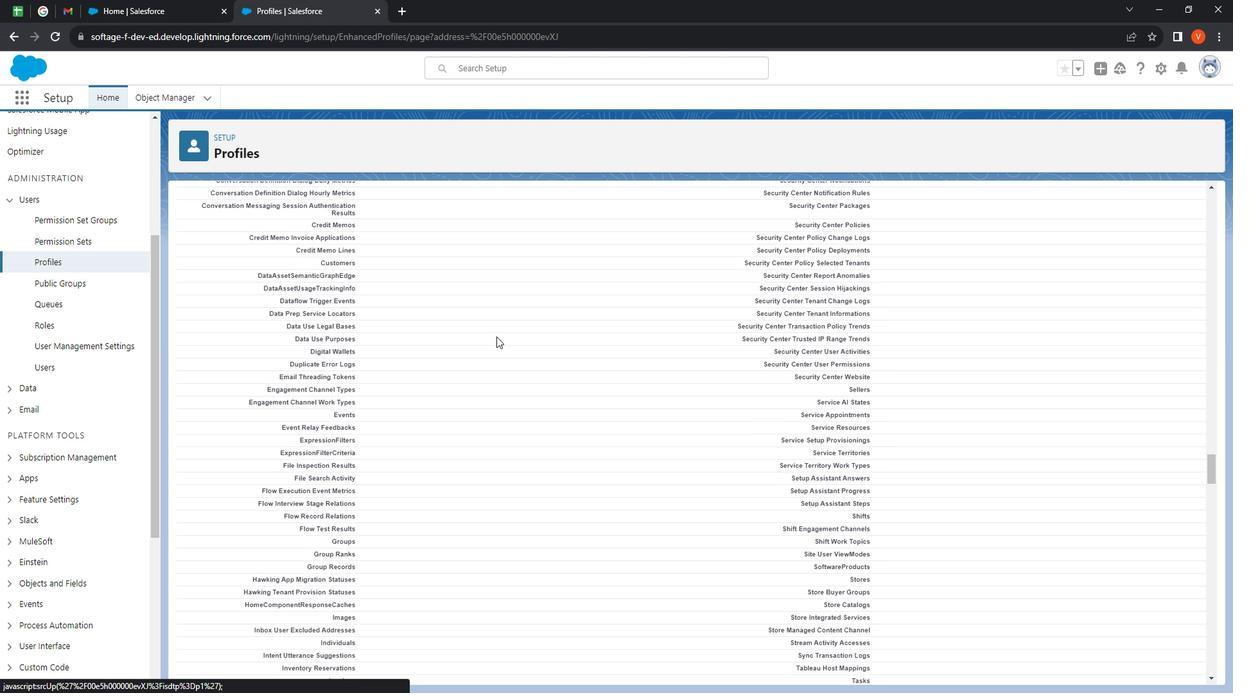 
Action: Mouse scrolled (512, 339) with delta (0, 0)
Screenshot: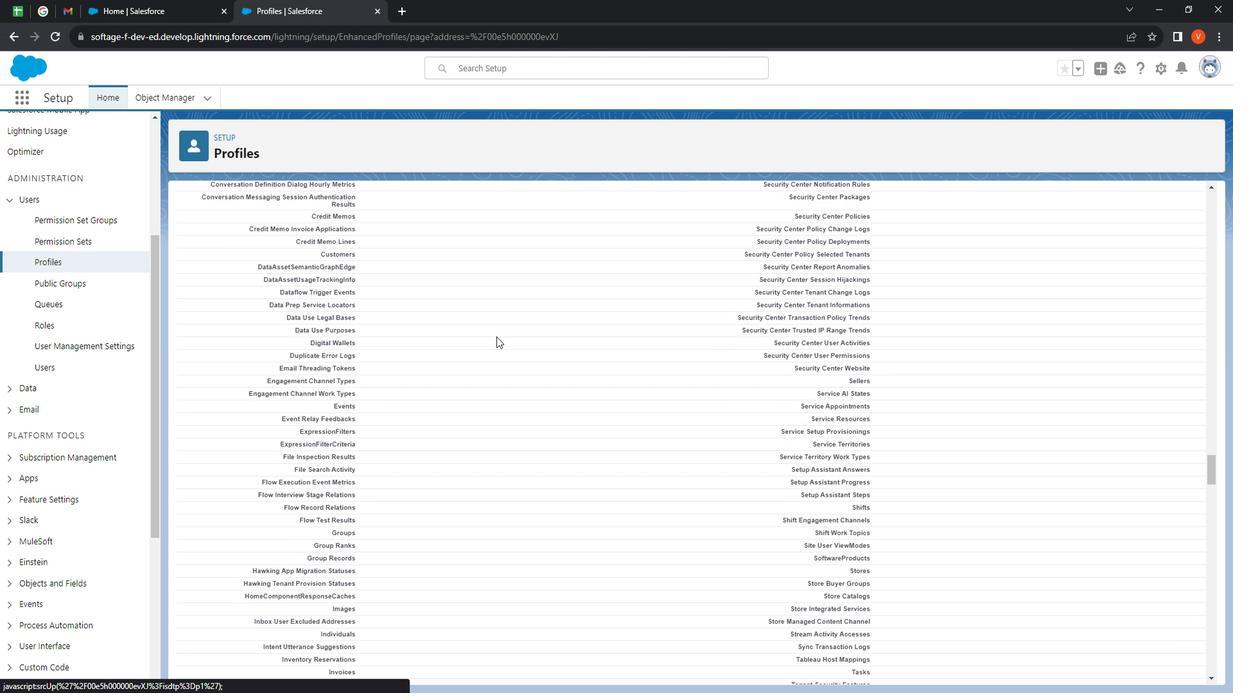 
Action: Mouse scrolled (512, 339) with delta (0, 0)
Screenshot: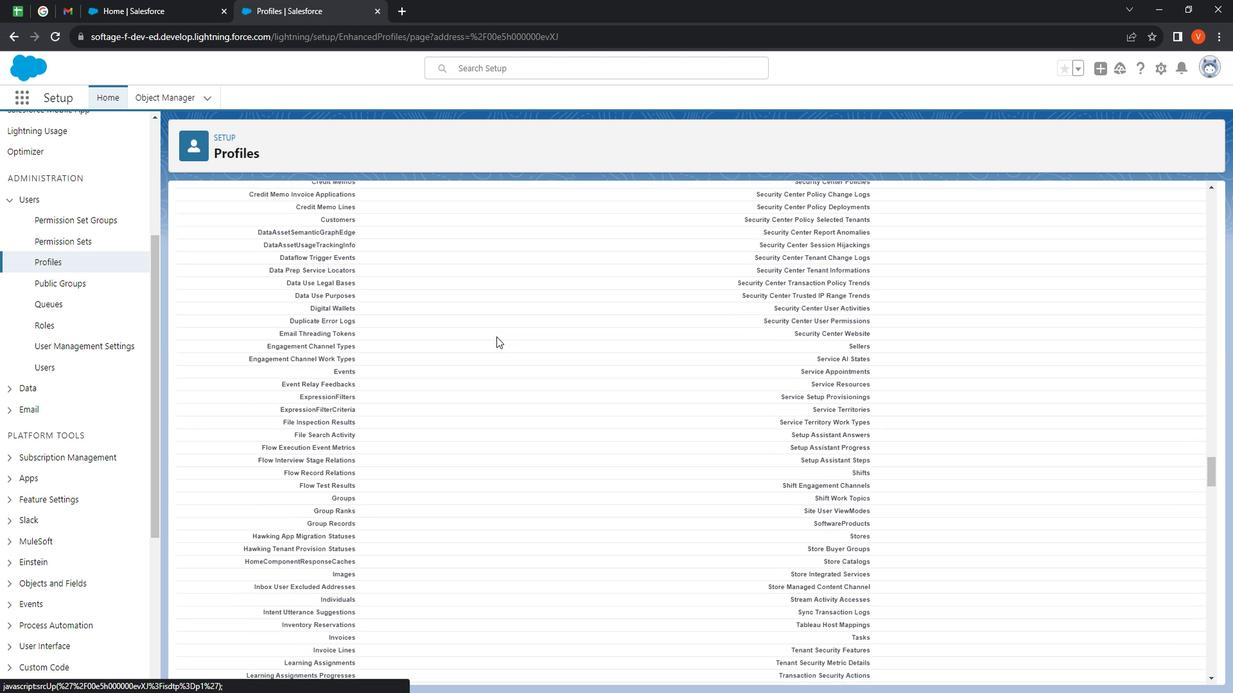 
Action: Mouse moved to (512, 341)
Screenshot: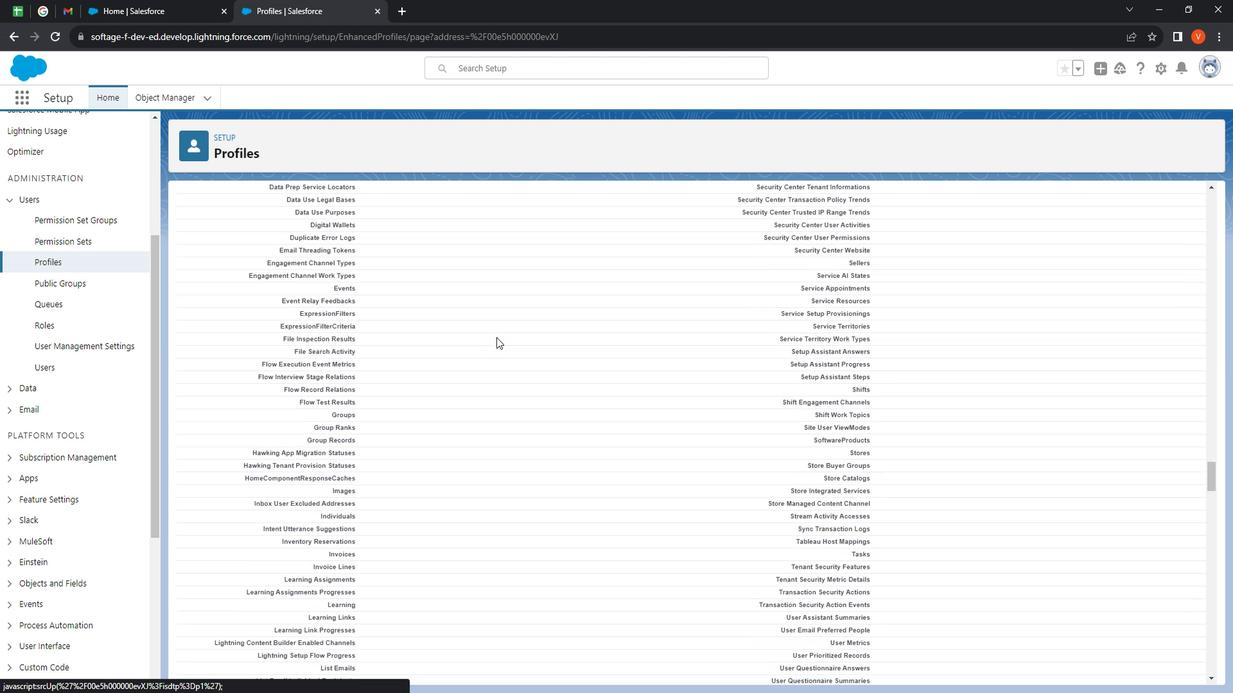 
Action: Mouse scrolled (512, 340) with delta (0, 0)
Screenshot: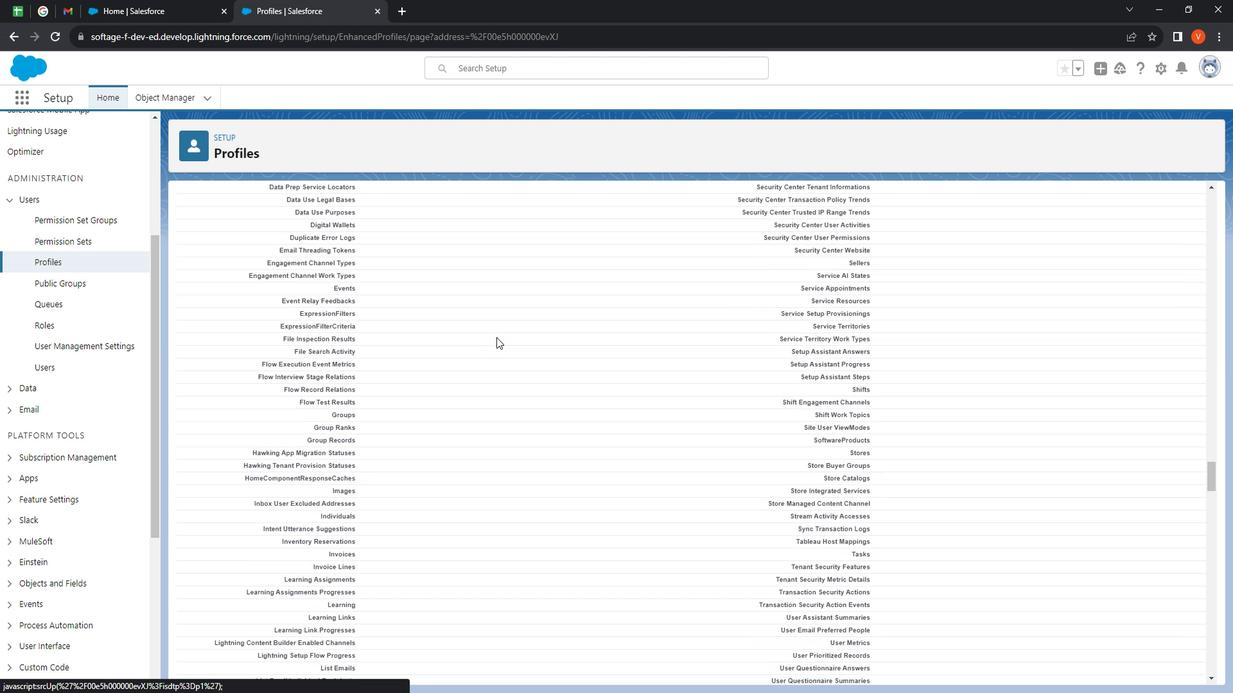 
Action: Mouse scrolled (512, 340) with delta (0, 0)
Screenshot: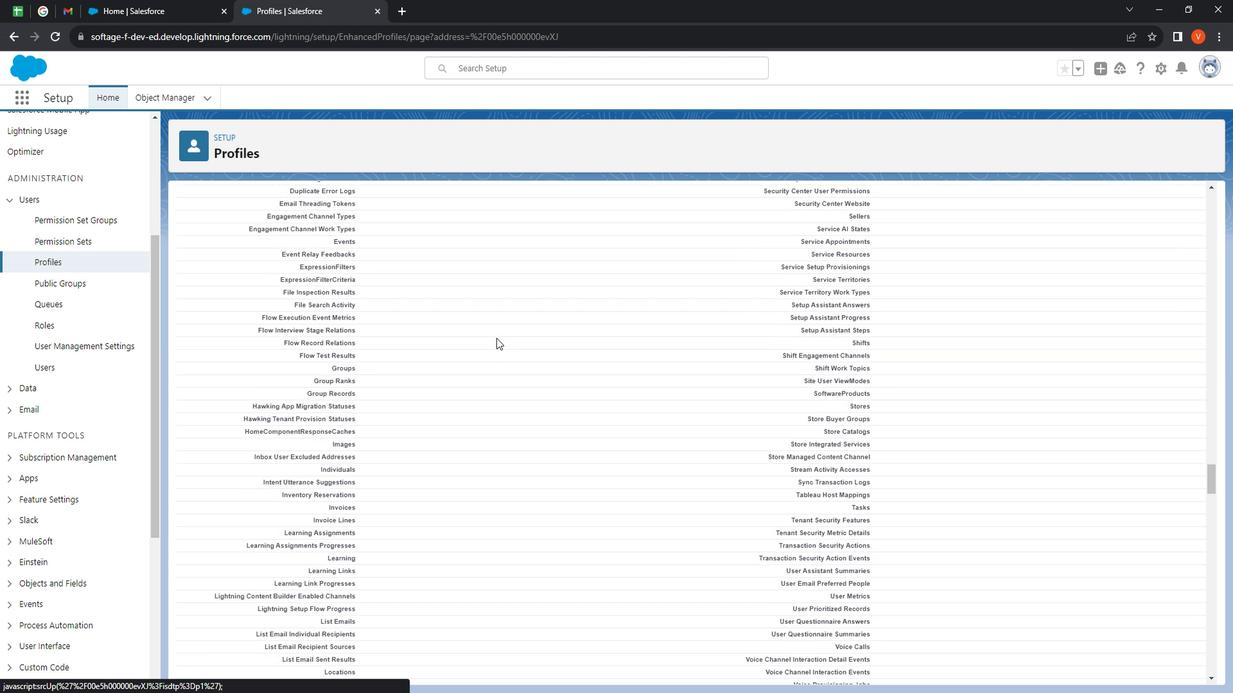 
Action: Mouse moved to (510, 341)
Screenshot: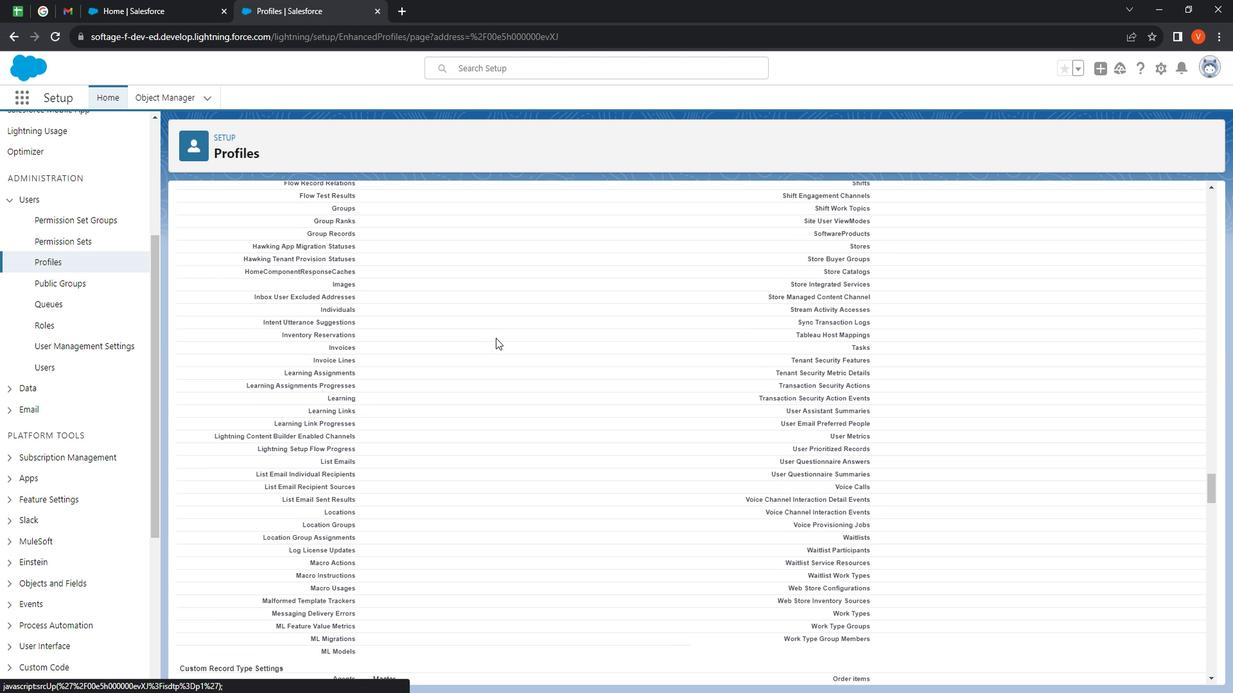
Action: Mouse scrolled (510, 340) with delta (0, 0)
Screenshot: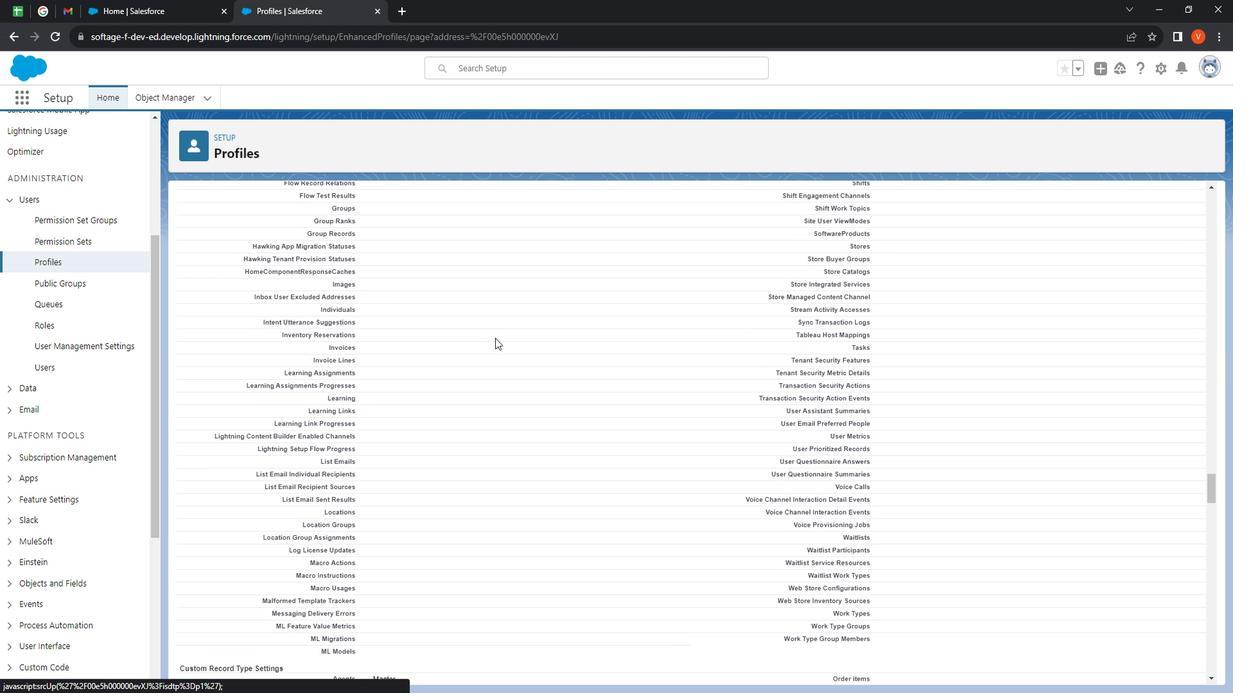 
Action: Mouse scrolled (510, 340) with delta (0, 0)
Screenshot: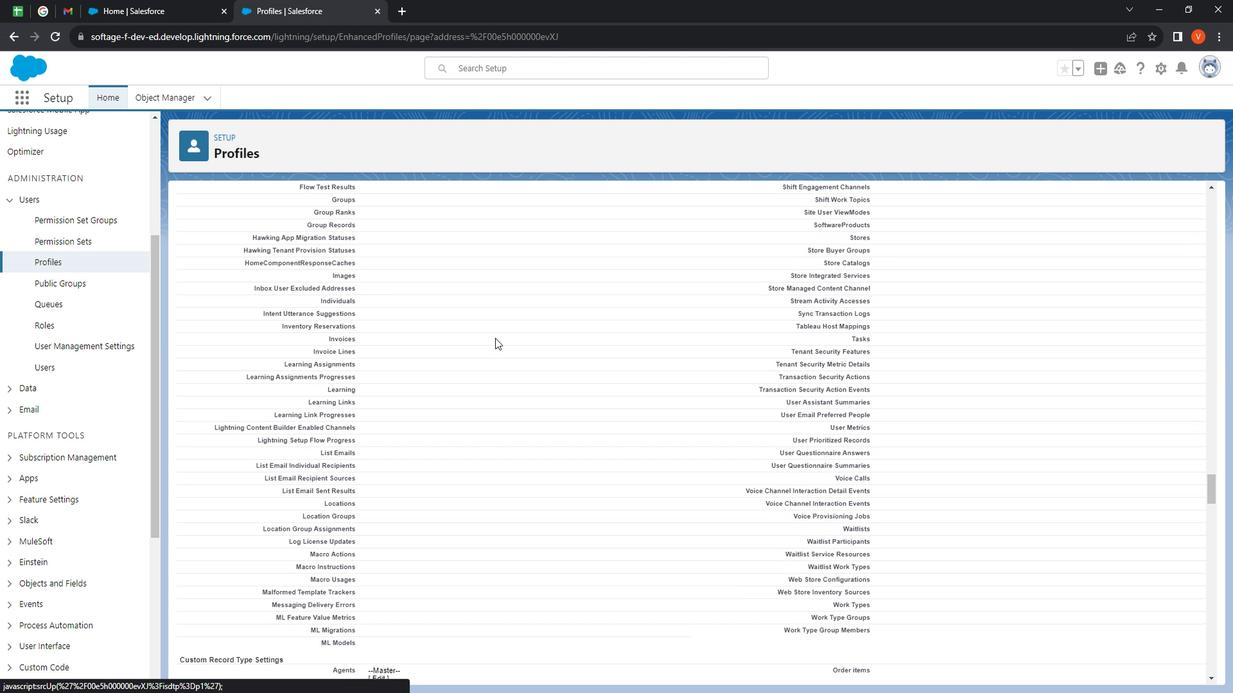 
Action: Mouse scrolled (510, 340) with delta (0, 0)
Screenshot: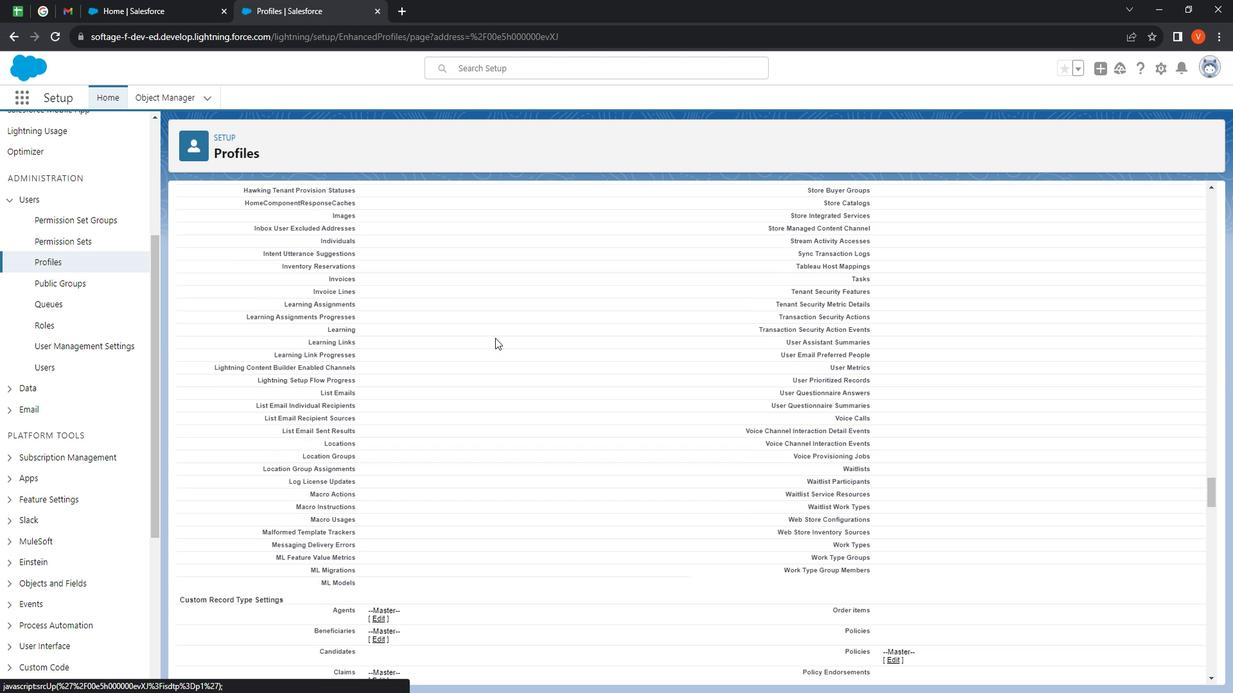
Action: Mouse scrolled (510, 340) with delta (0, 0)
Screenshot: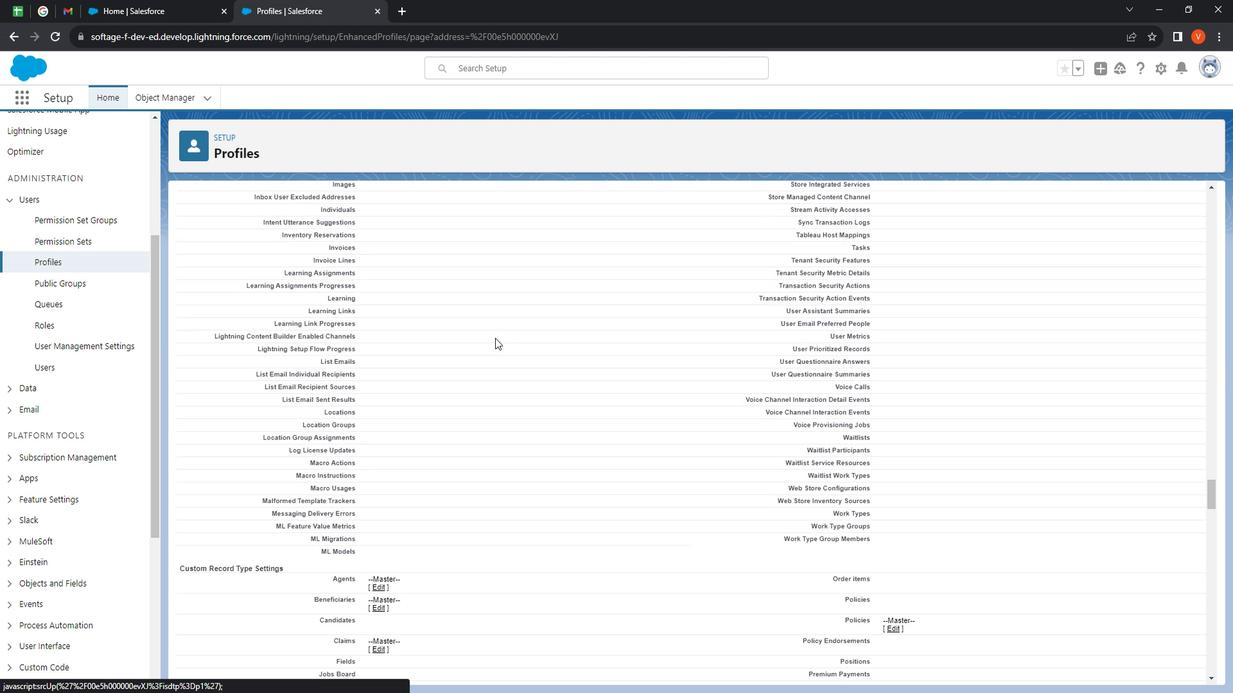 
Action: Mouse scrolled (510, 340) with delta (0, 0)
Screenshot: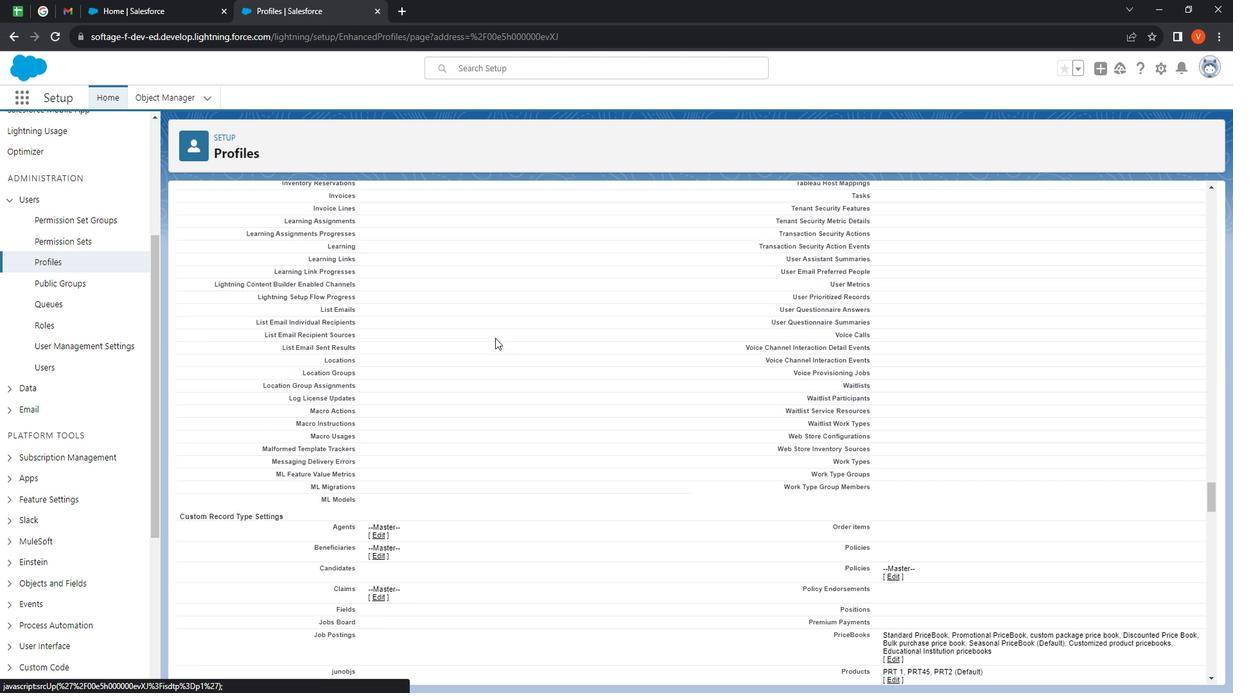 
Action: Mouse scrolled (510, 340) with delta (0, 0)
Screenshot: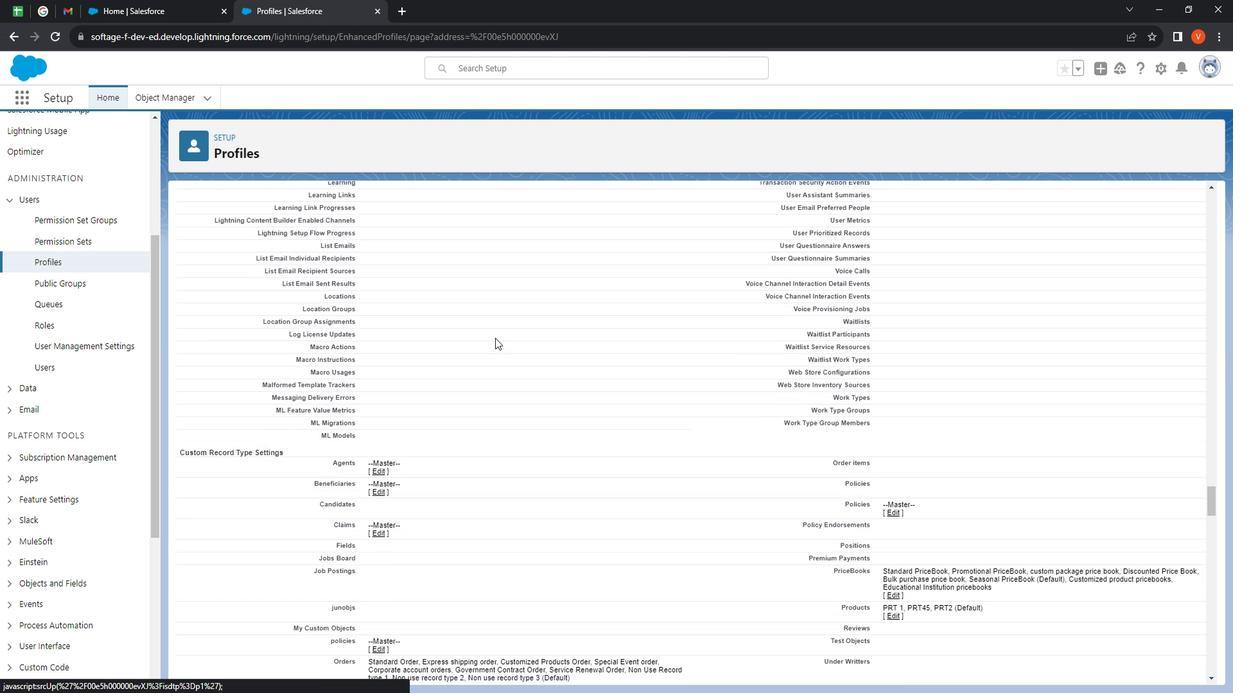 
Action: Mouse moved to (510, 341)
Screenshot: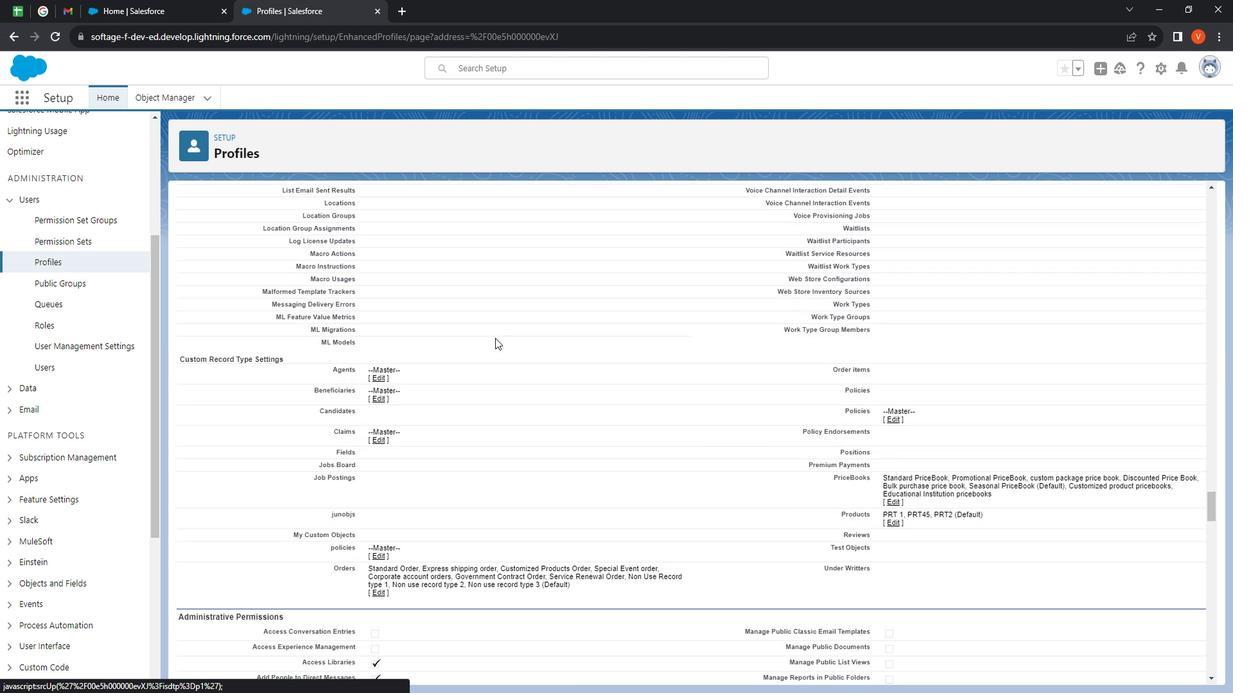 
Action: Mouse scrolled (510, 340) with delta (0, 0)
Screenshot: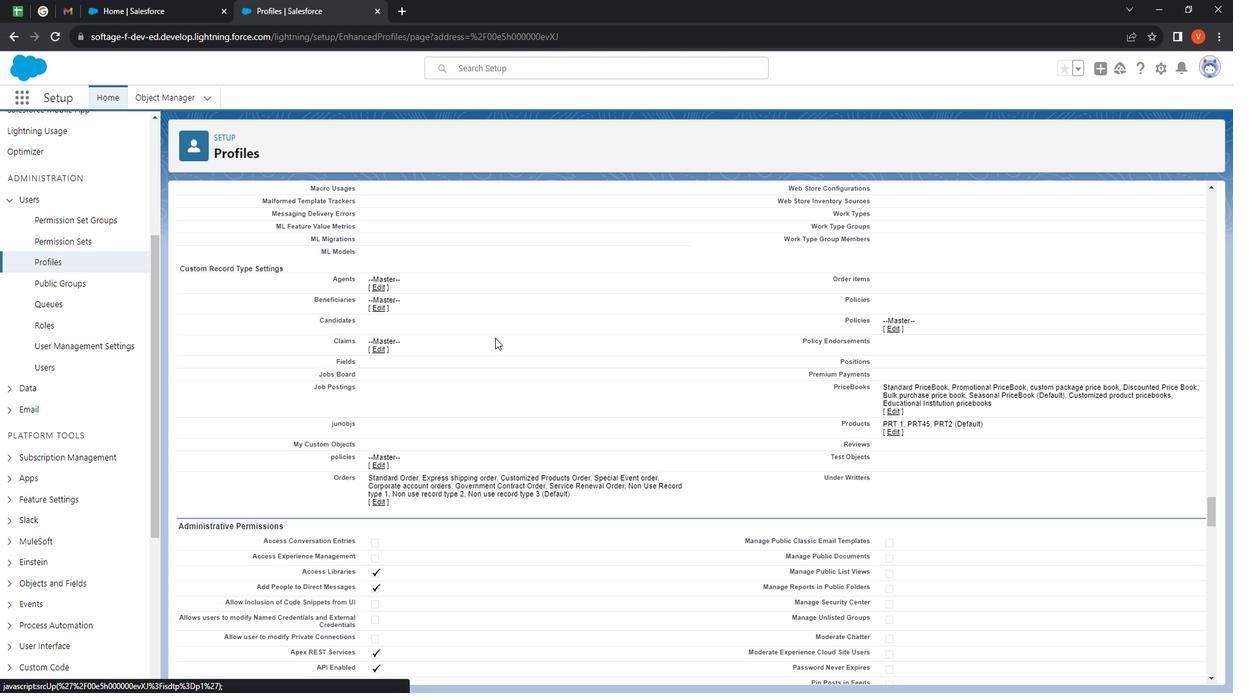 
Action: Mouse scrolled (510, 340) with delta (0, 0)
Screenshot: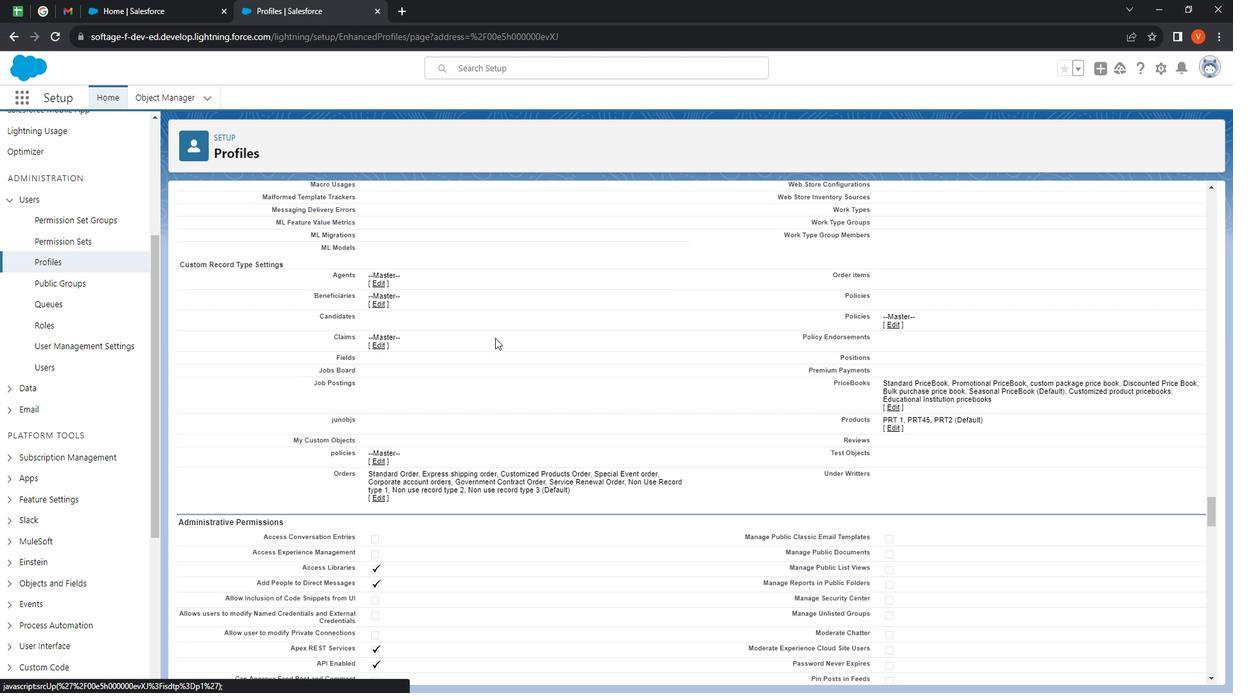 
Action: Mouse scrolled (510, 340) with delta (0, 0)
Screenshot: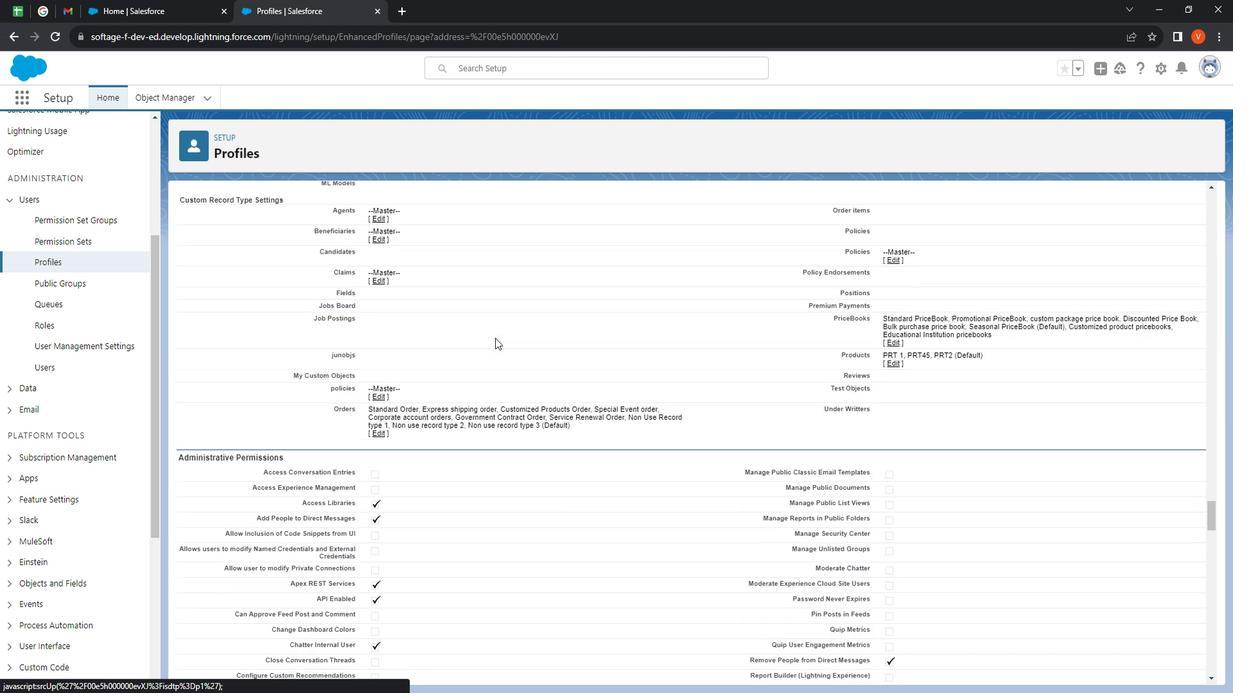 
Action: Mouse moved to (510, 341)
Screenshot: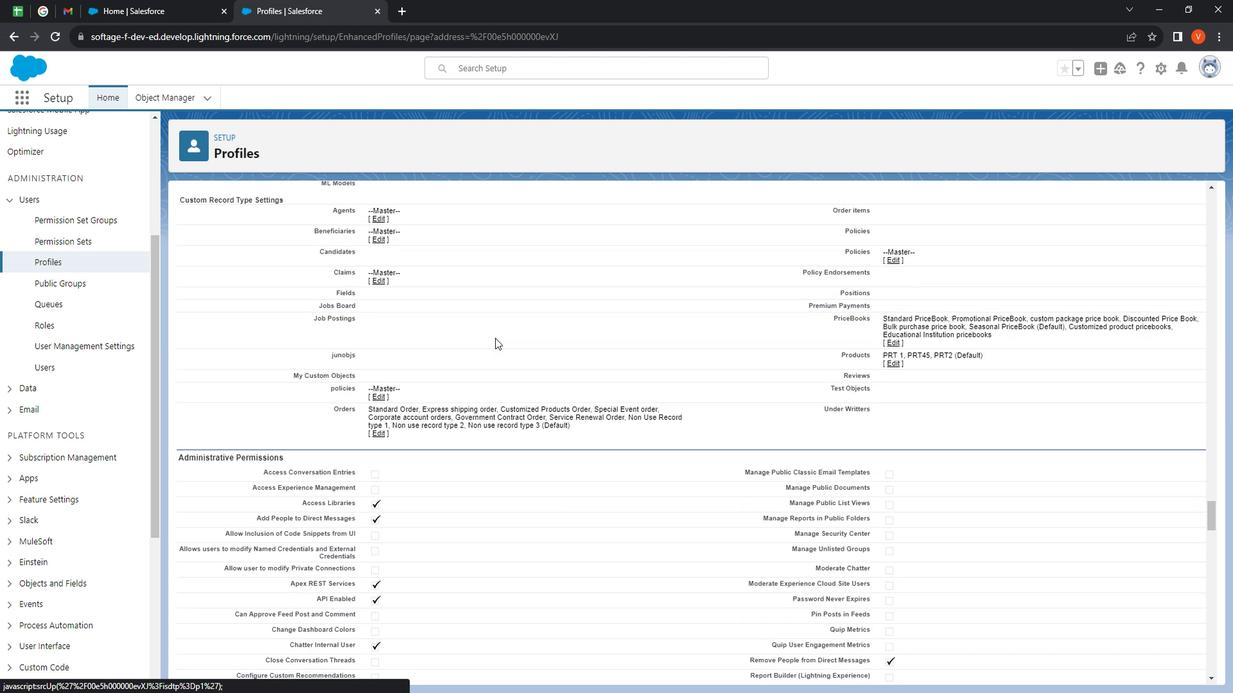 
Action: Mouse scrolled (510, 340) with delta (0, 0)
Screenshot: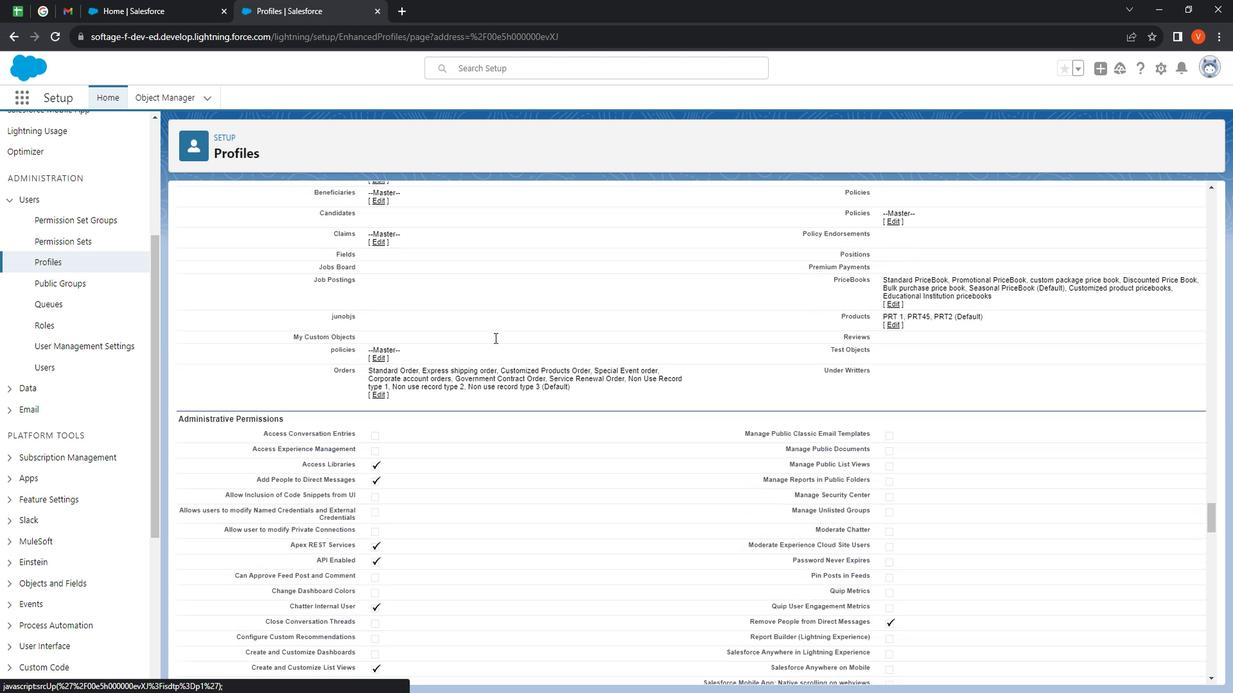 
Action: Mouse scrolled (510, 340) with delta (0, 0)
Screenshot: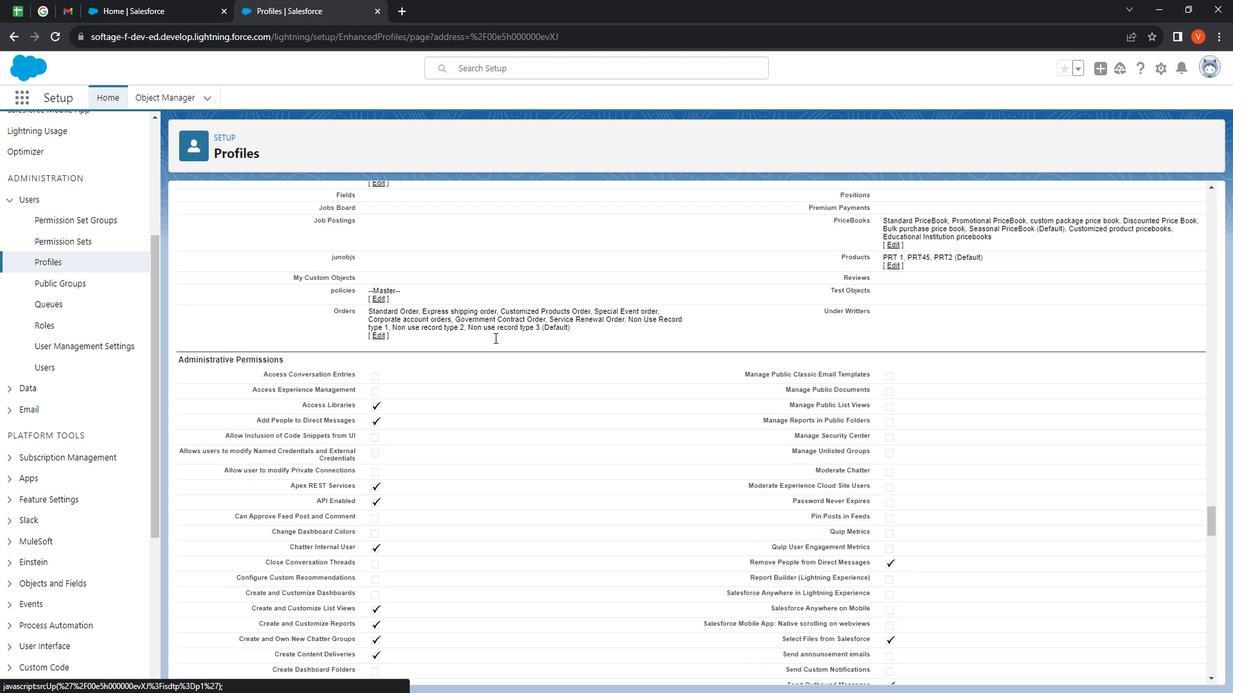 
Action: Mouse scrolled (510, 340) with delta (0, 0)
Screenshot: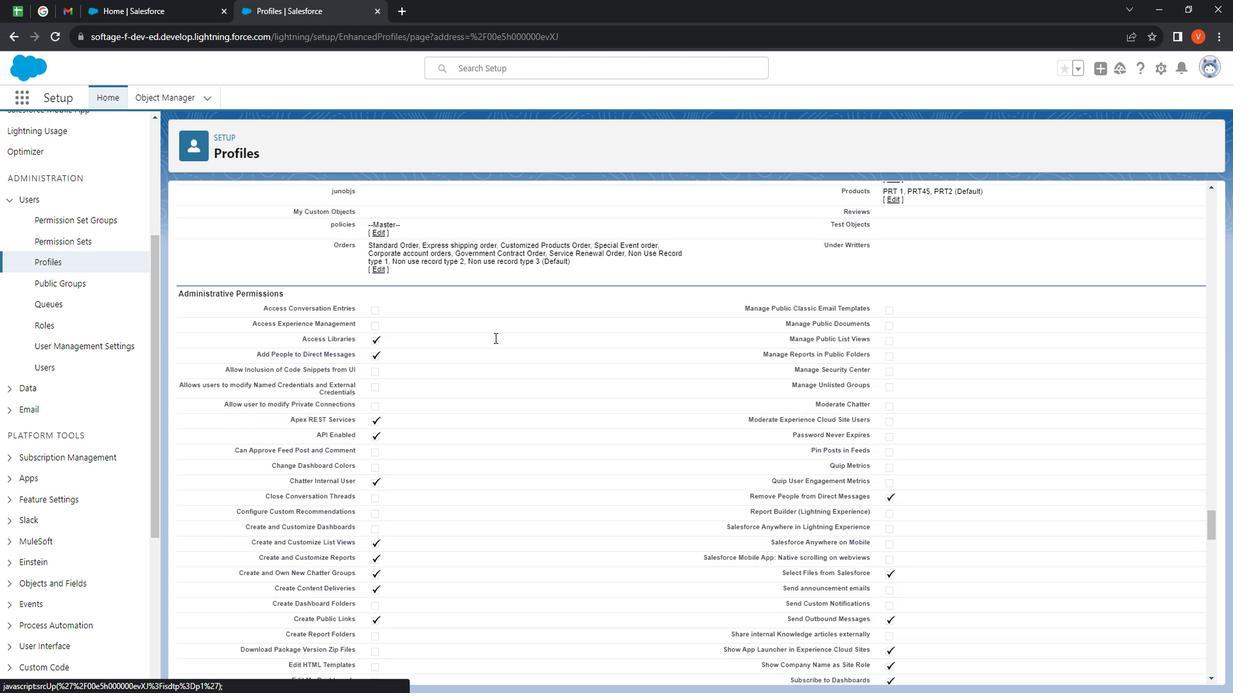 
Action: Mouse scrolled (510, 340) with delta (0, 0)
Screenshot: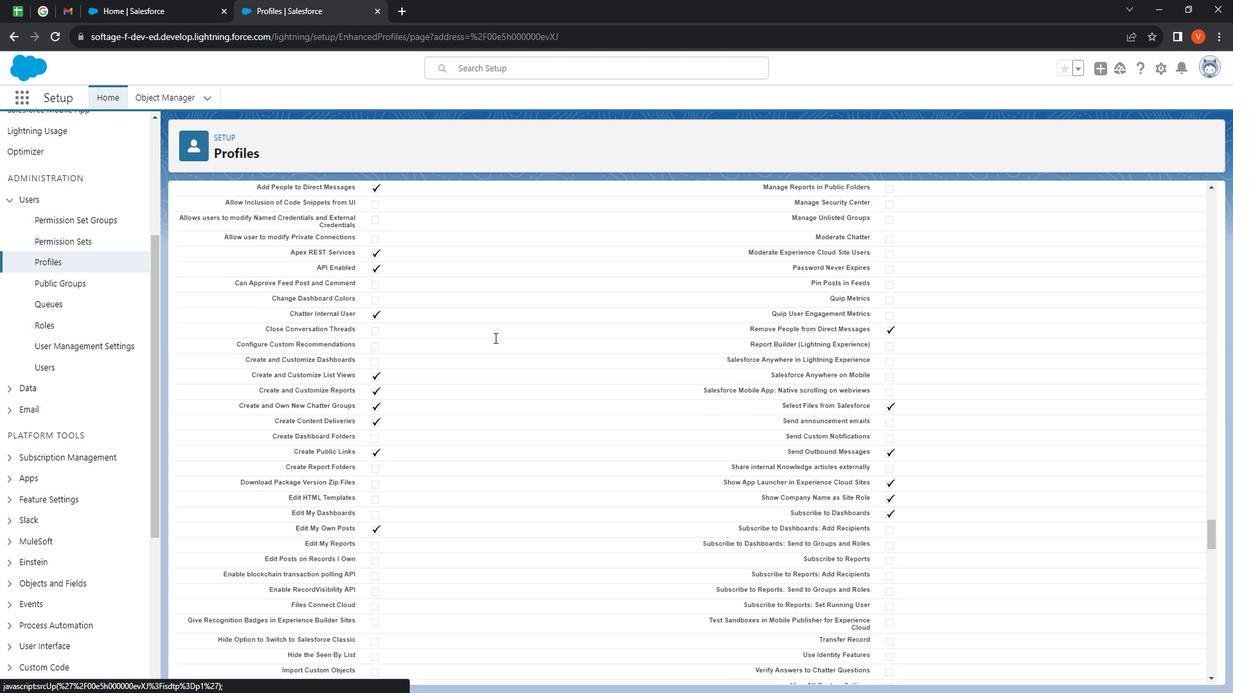 
Action: Mouse scrolled (510, 340) with delta (0, 0)
Screenshot: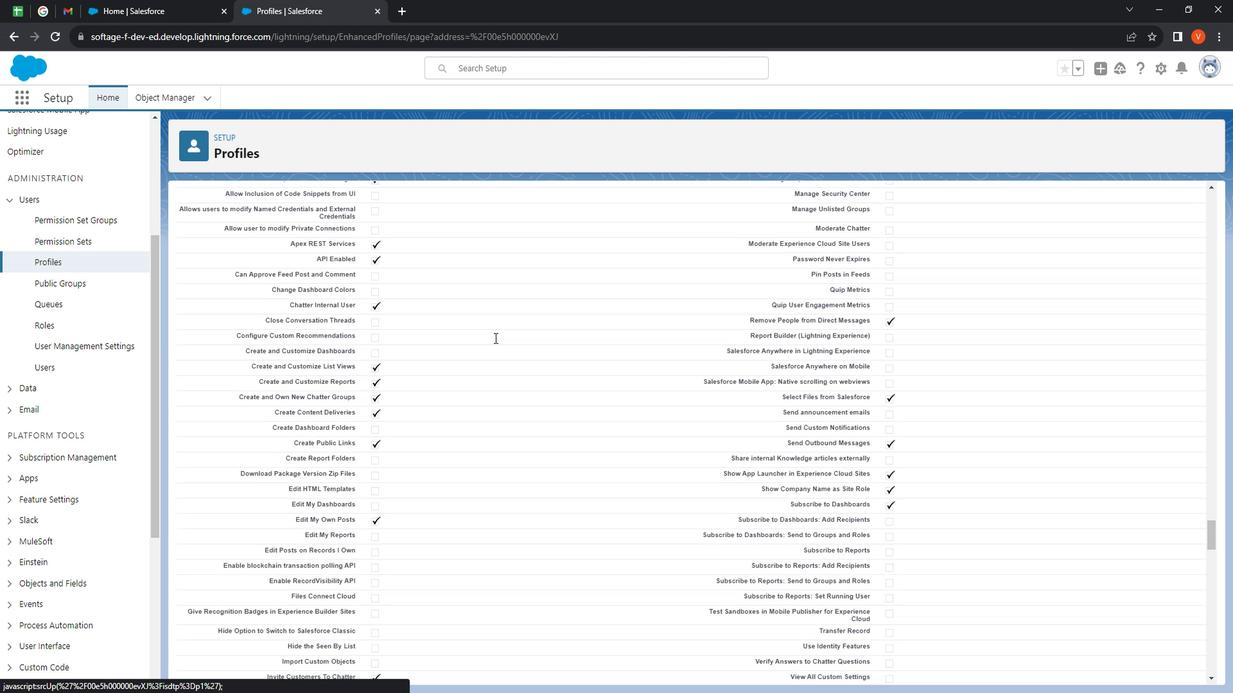 
Action: Mouse scrolled (510, 340) with delta (0, 0)
Screenshot: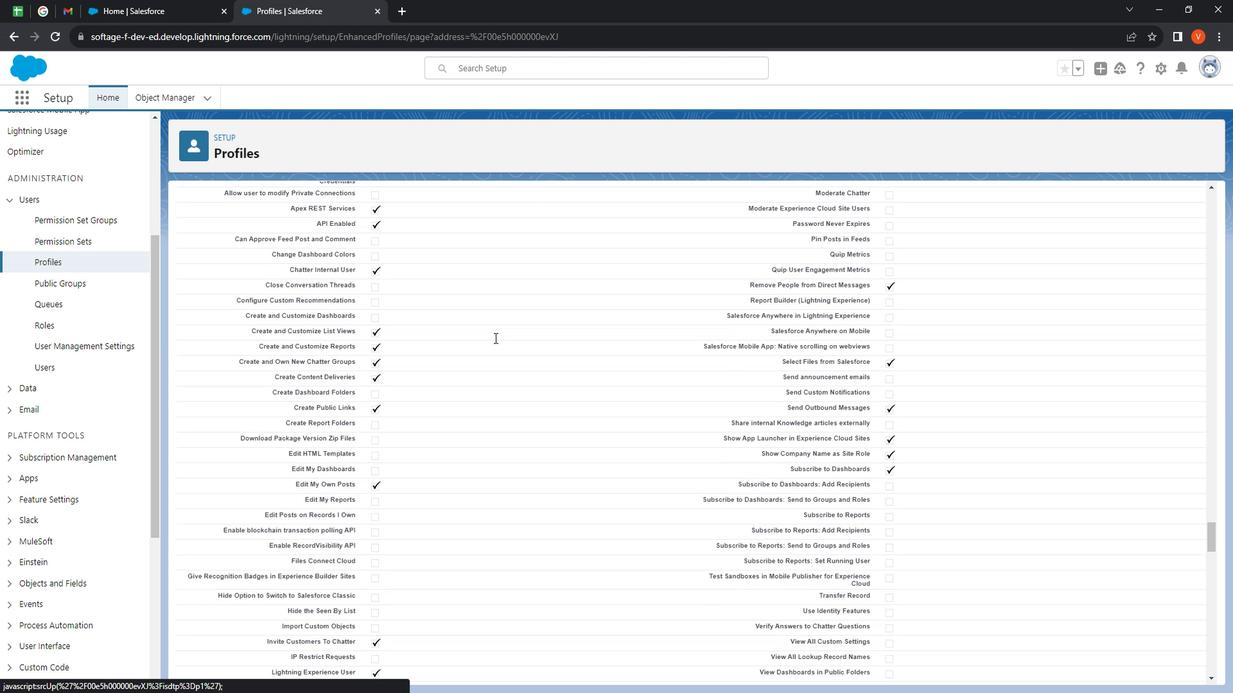 
Action: Mouse moved to (510, 342)
Screenshot: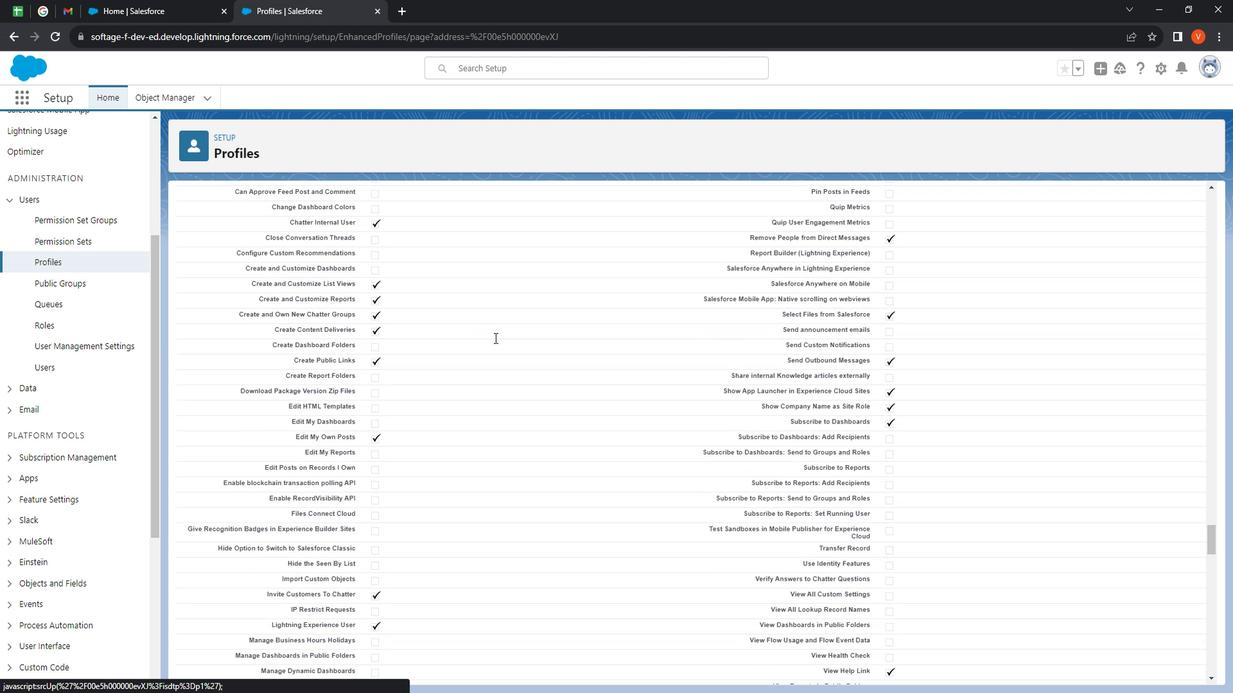 
Action: Mouse scrolled (510, 341) with delta (0, 0)
Screenshot: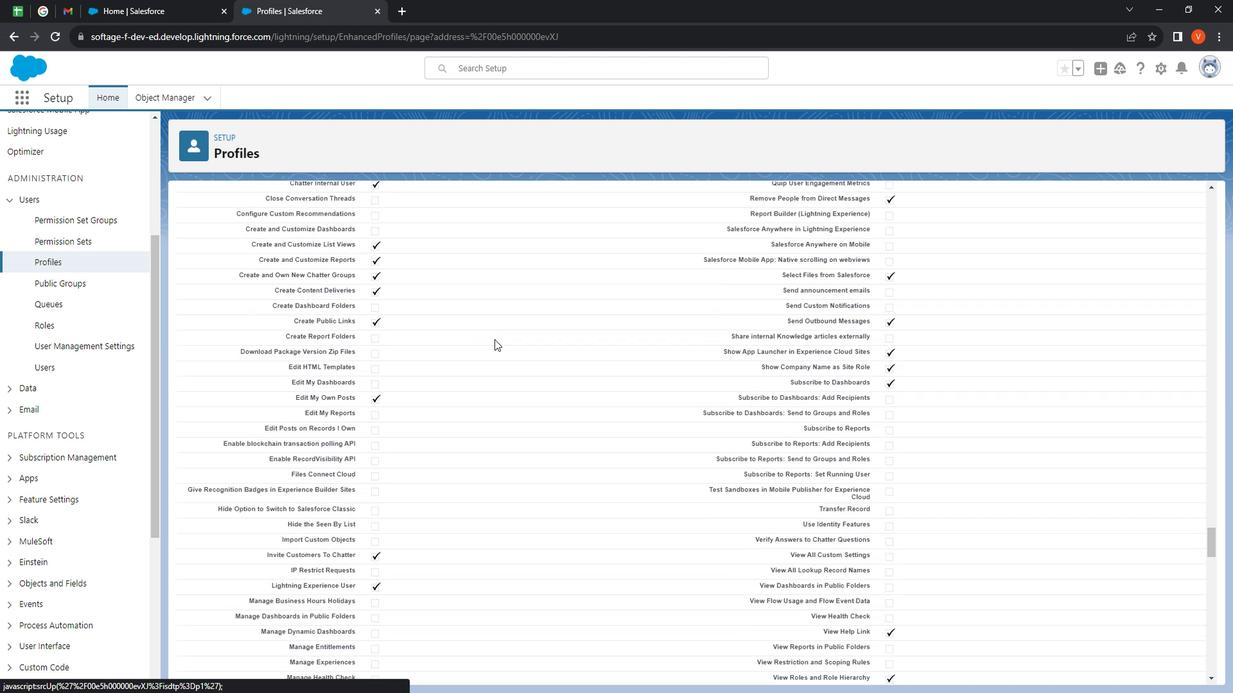 
Action: Mouse moved to (510, 341)
Screenshot: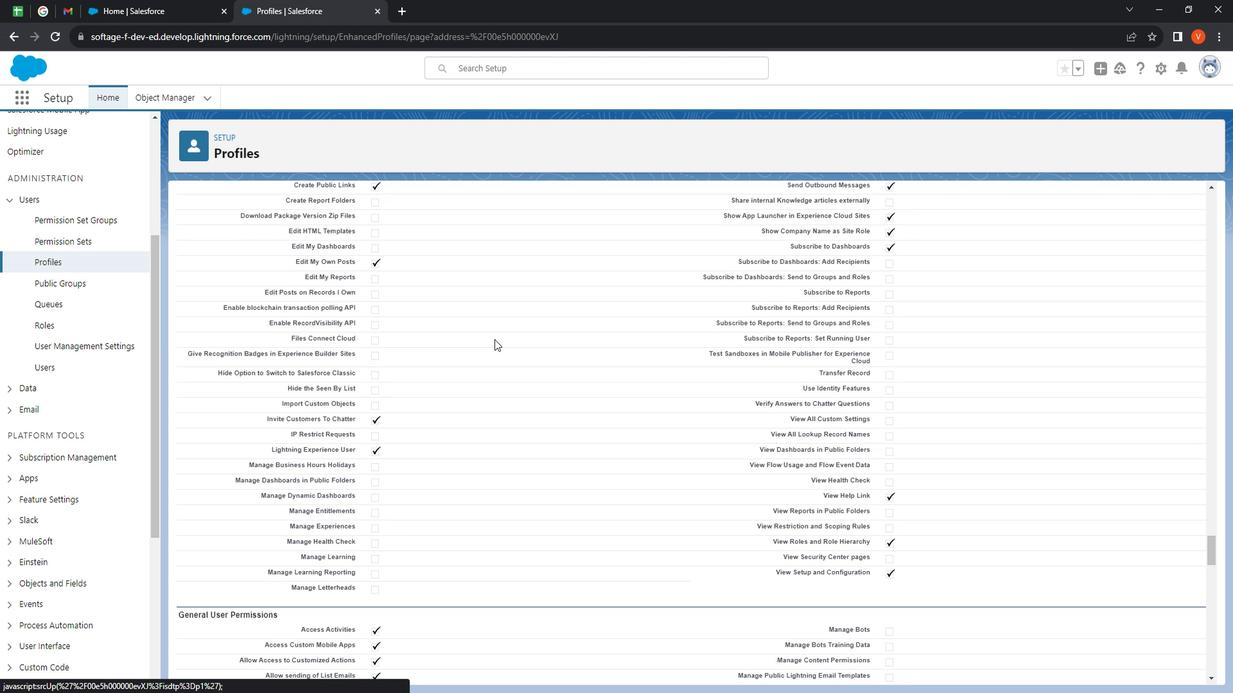 
Action: Mouse scrolled (510, 341) with delta (0, 0)
Screenshot: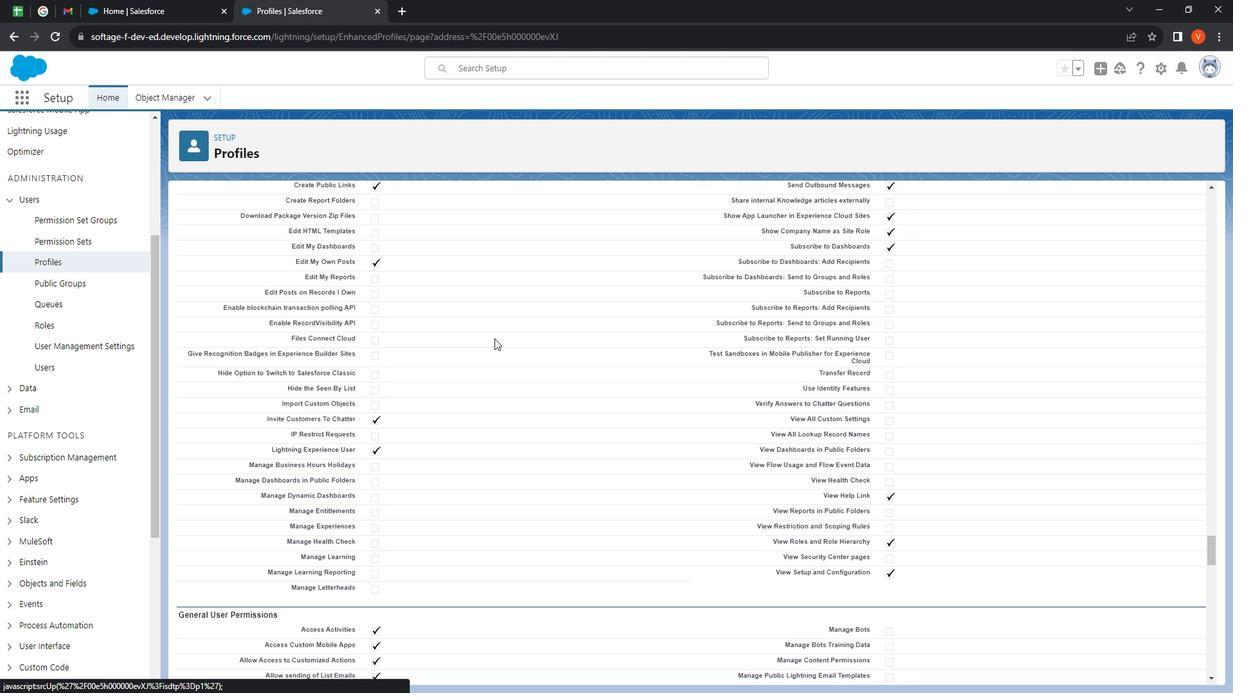 
Action: Mouse scrolled (510, 341) with delta (0, 0)
Screenshot: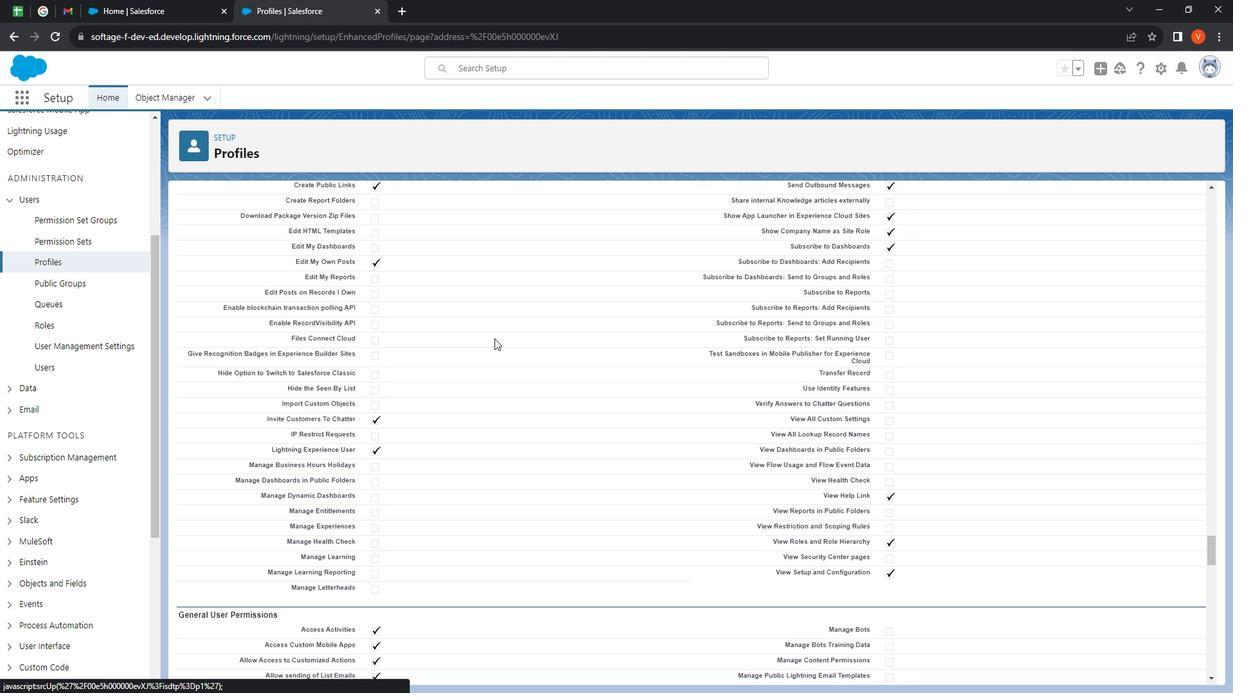 
Action: Mouse moved to (509, 341)
Screenshot: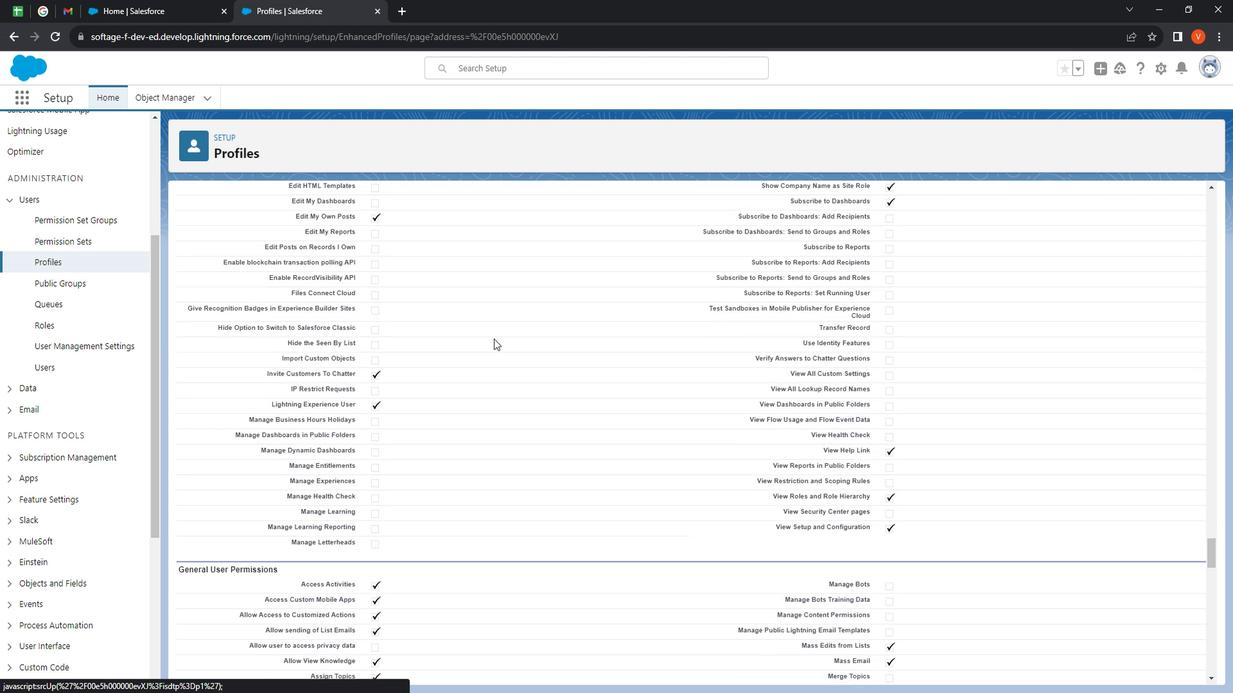 
Action: Mouse scrolled (509, 341) with delta (0, 0)
Screenshot: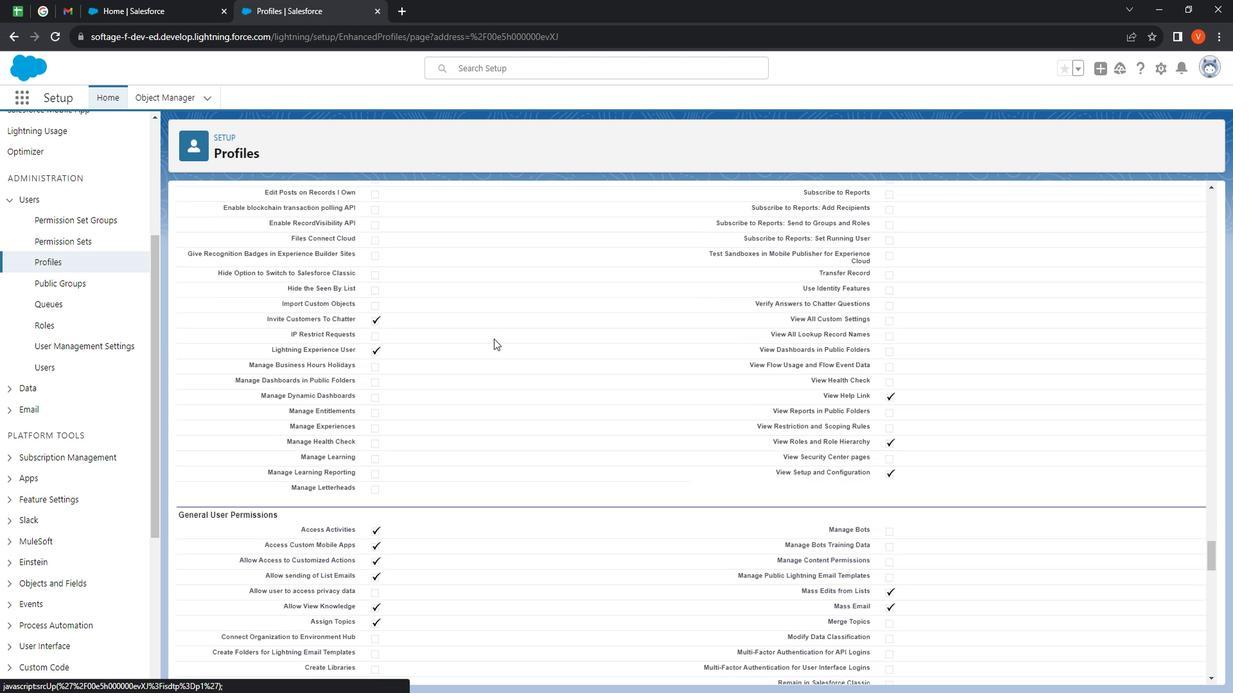 
Action: Mouse moved to (508, 343)
Screenshot: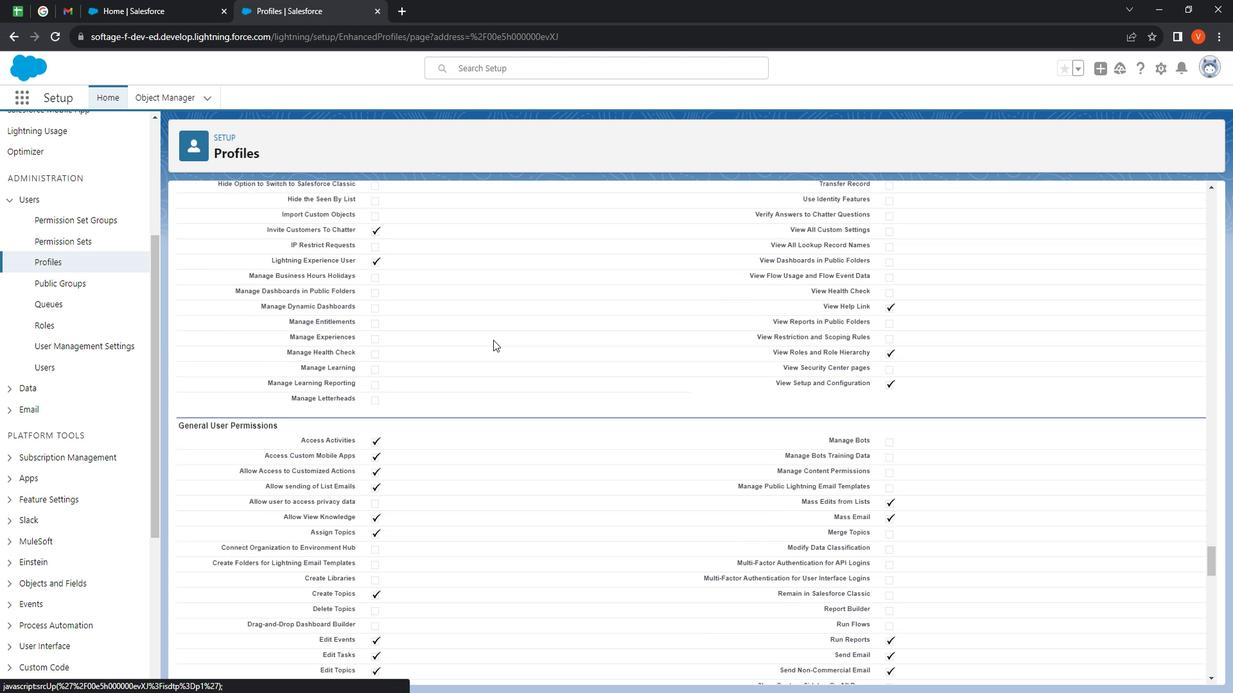 
Action: Mouse scrolled (508, 343) with delta (0, 0)
Screenshot: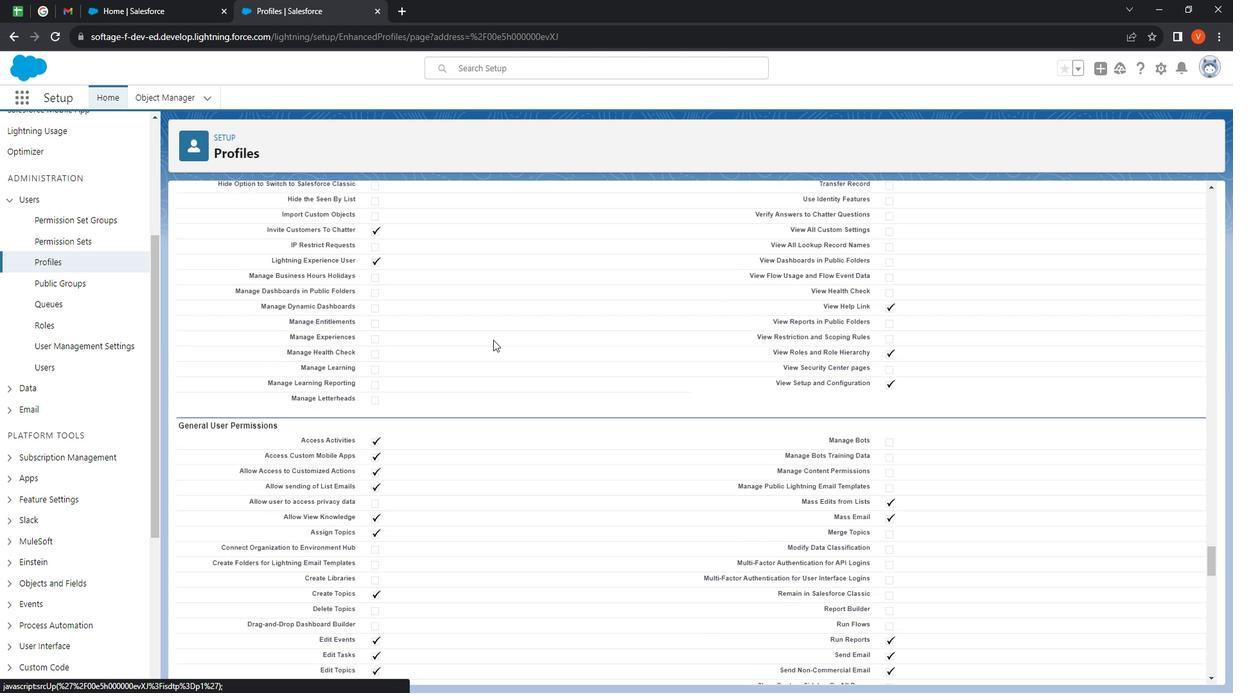 
Action: Mouse scrolled (508, 343) with delta (0, 0)
Screenshot: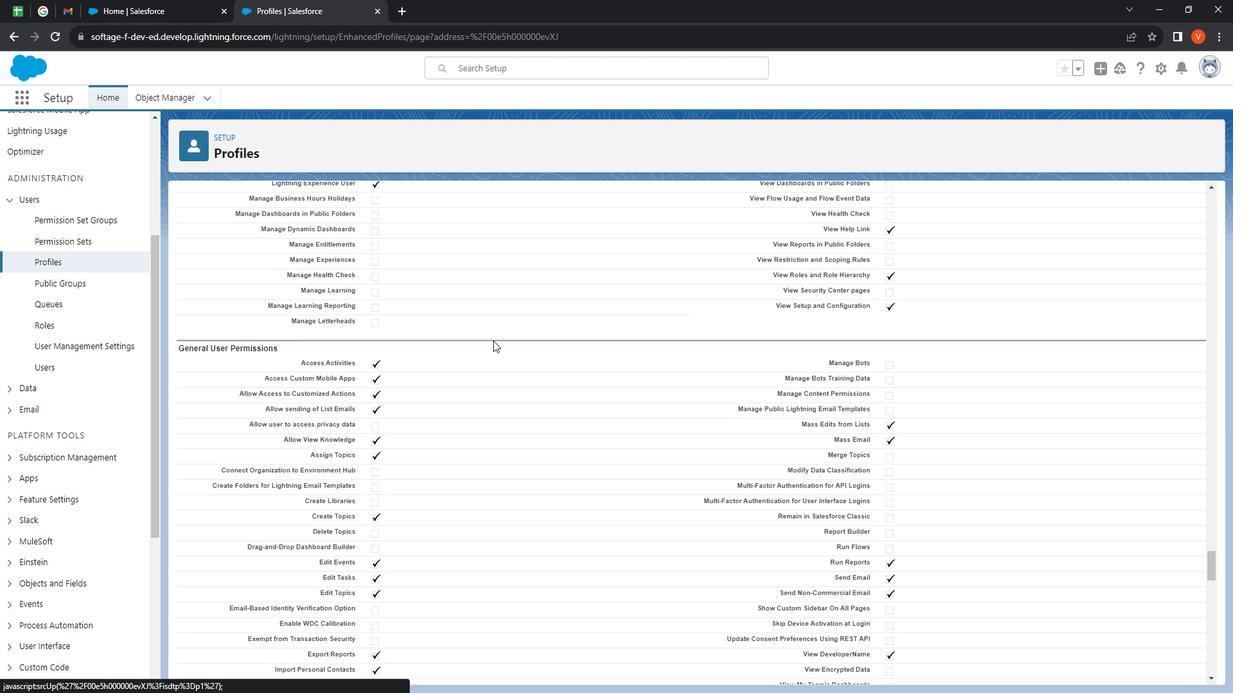 
Action: Mouse moved to (507, 345)
Screenshot: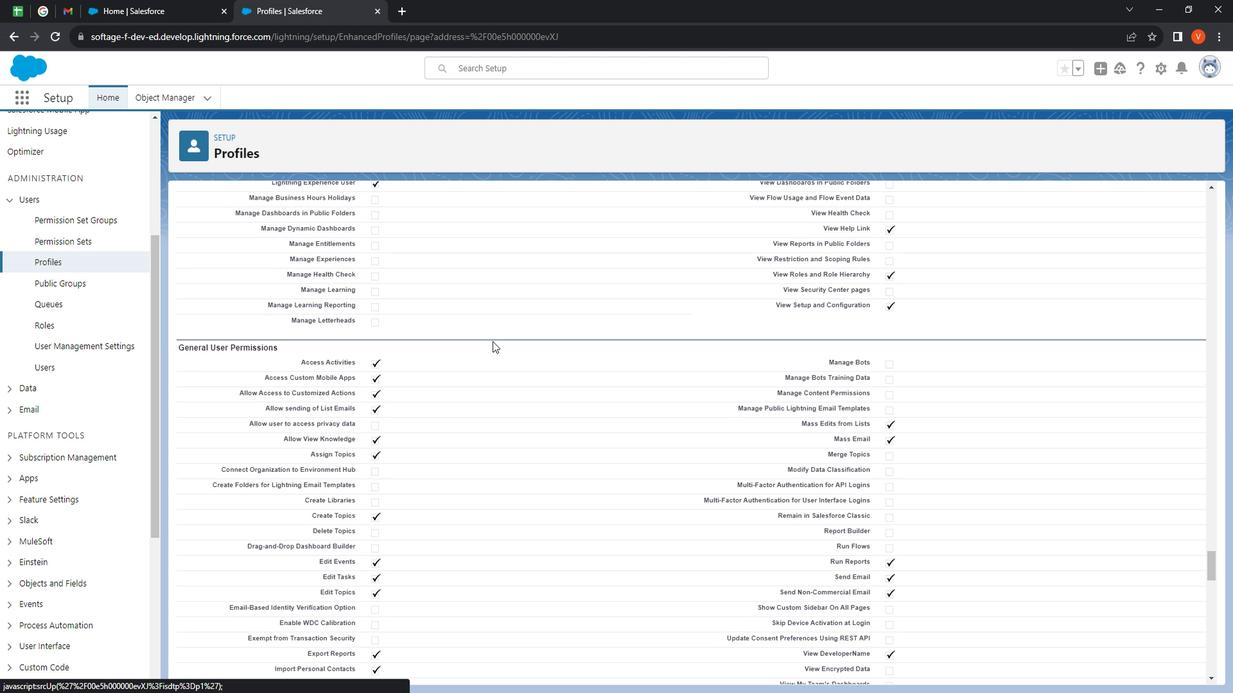 
Action: Mouse scrolled (507, 344) with delta (0, 0)
Screenshot: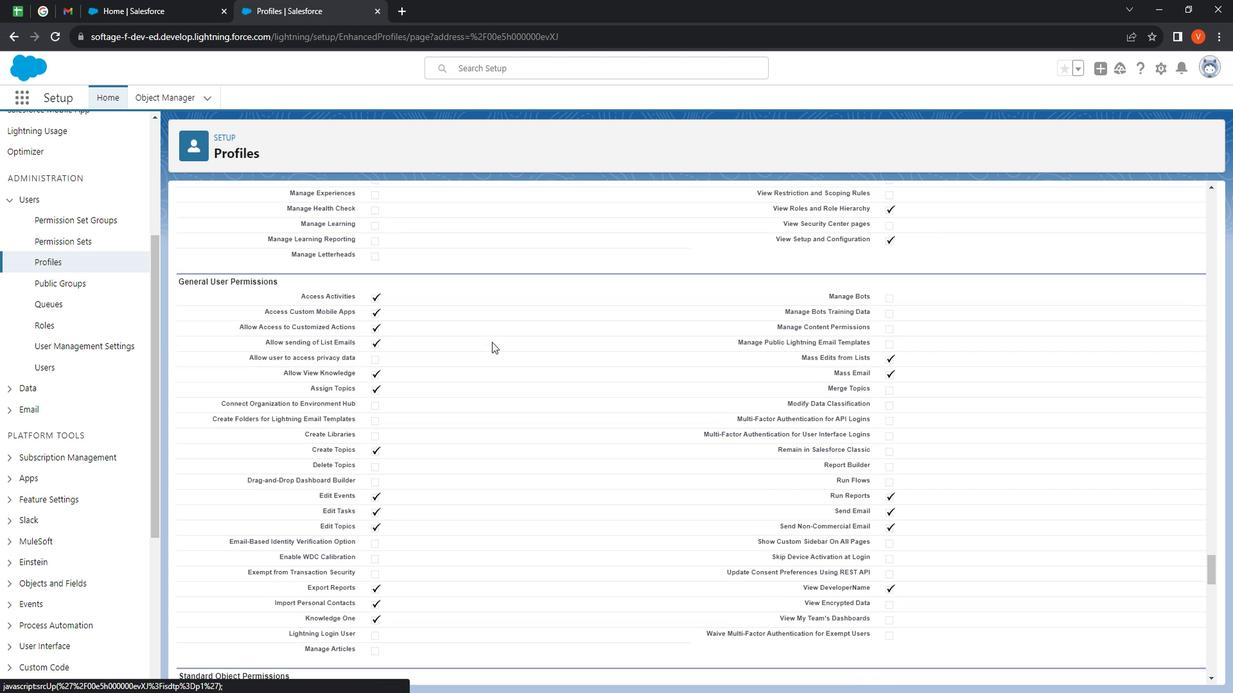 
Action: Mouse scrolled (507, 344) with delta (0, 0)
Screenshot: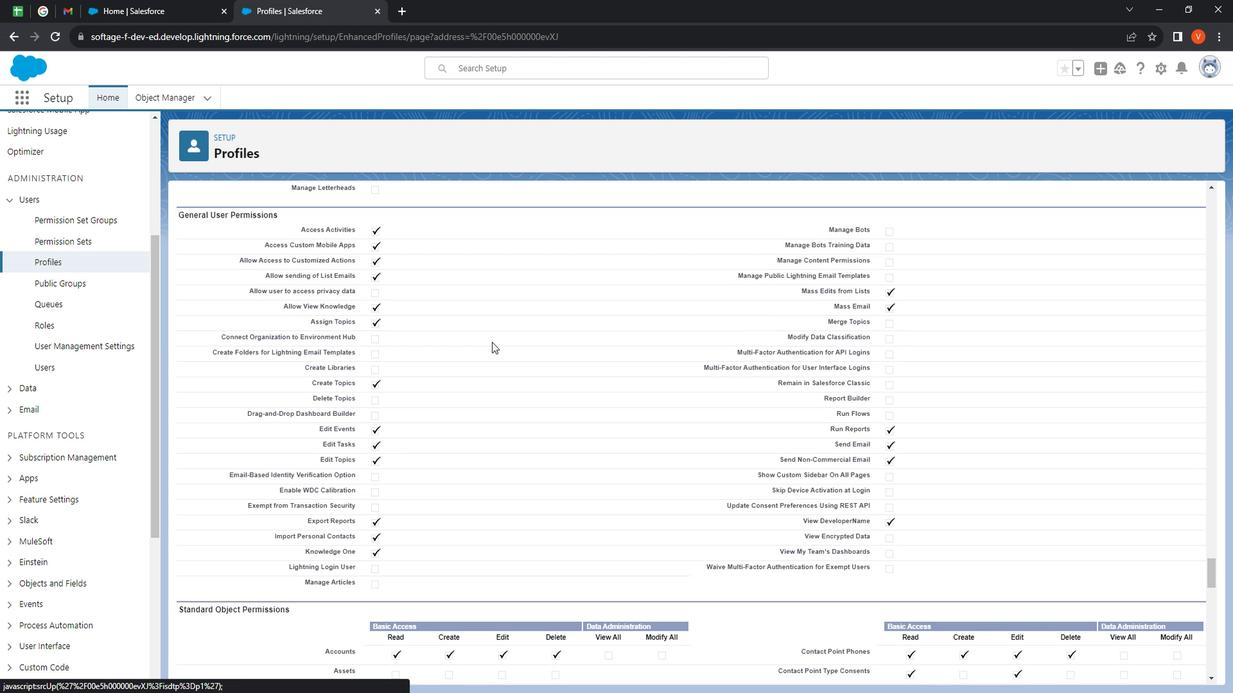 
Action: Mouse scrolled (507, 344) with delta (0, 0)
Screenshot: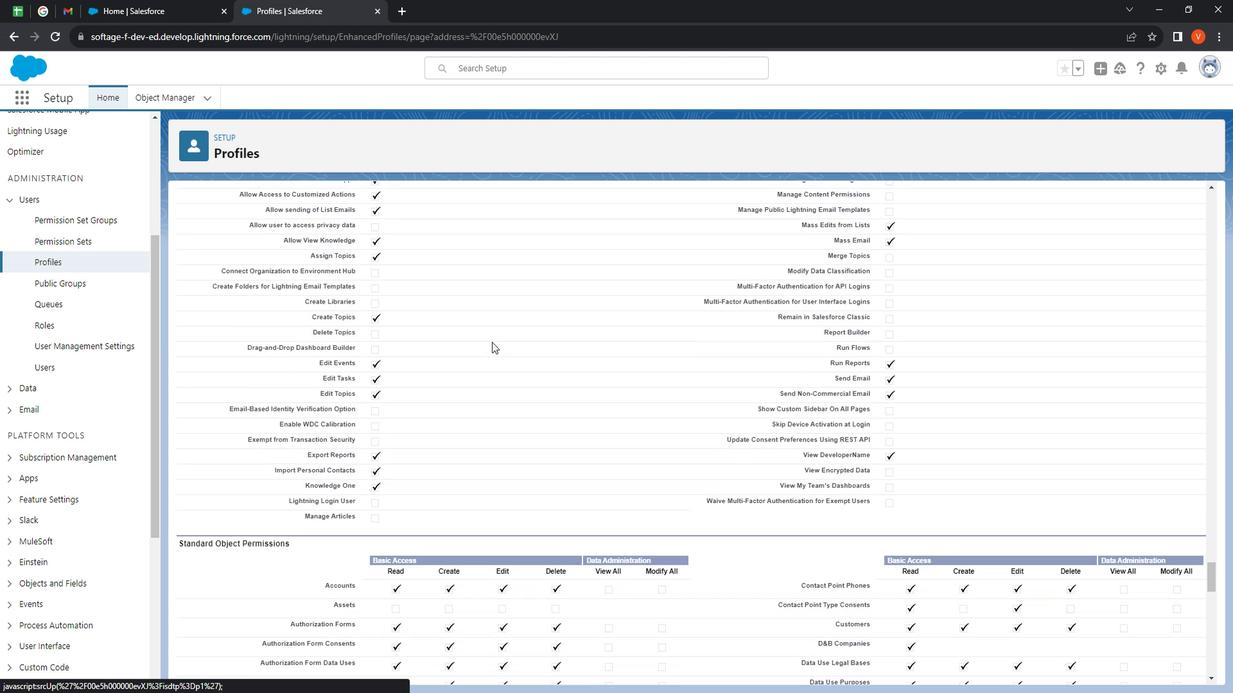 
Action: Mouse scrolled (507, 344) with delta (0, 0)
Screenshot: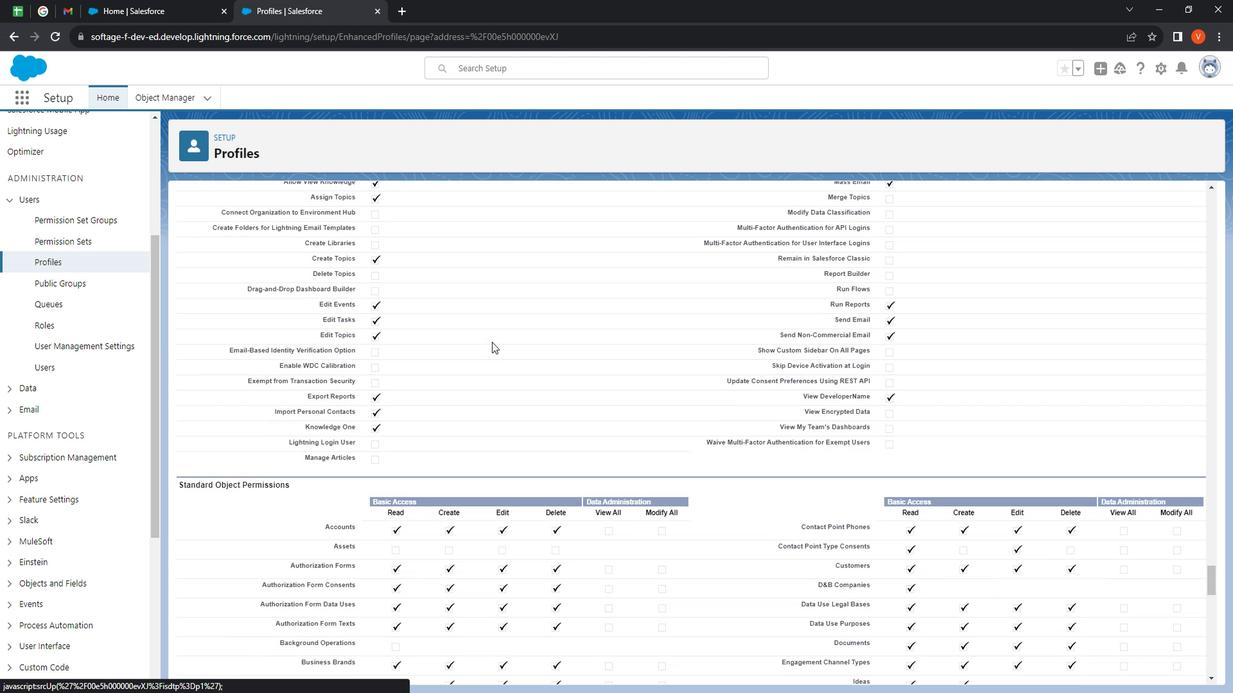 
Action: Mouse moved to (507, 345)
Screenshot: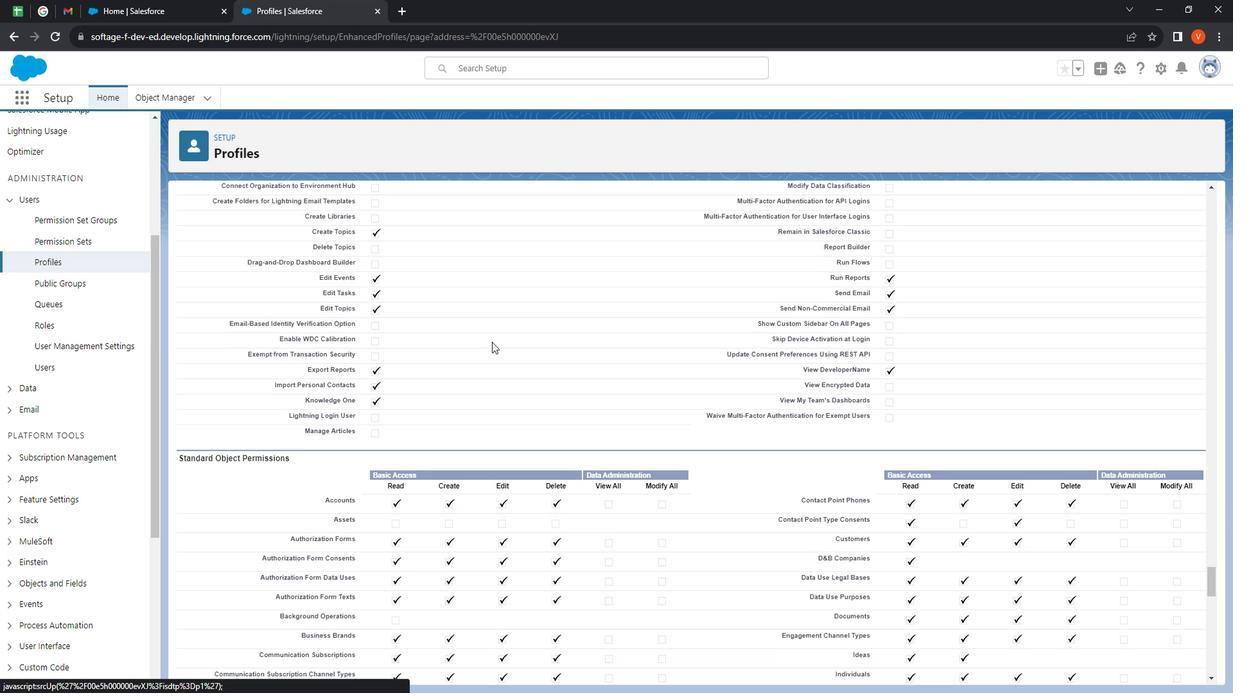 
Action: Mouse scrolled (507, 344) with delta (0, 0)
Screenshot: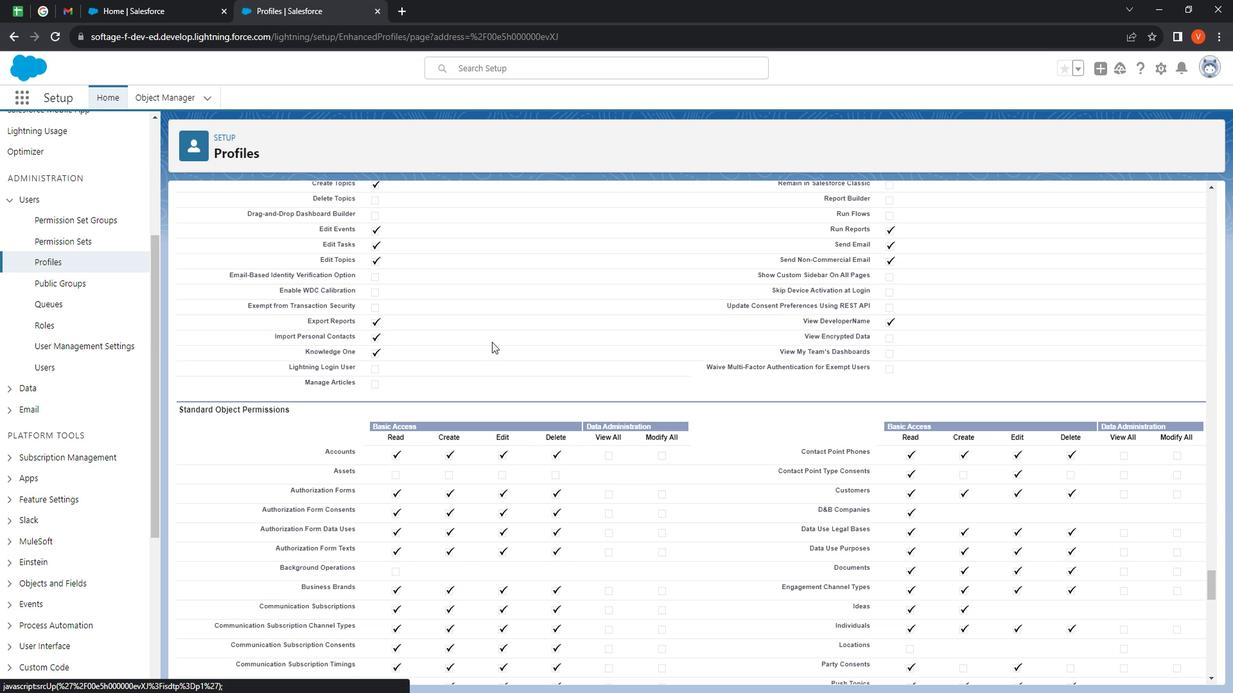 
Action: Mouse scrolled (507, 344) with delta (0, 0)
Screenshot: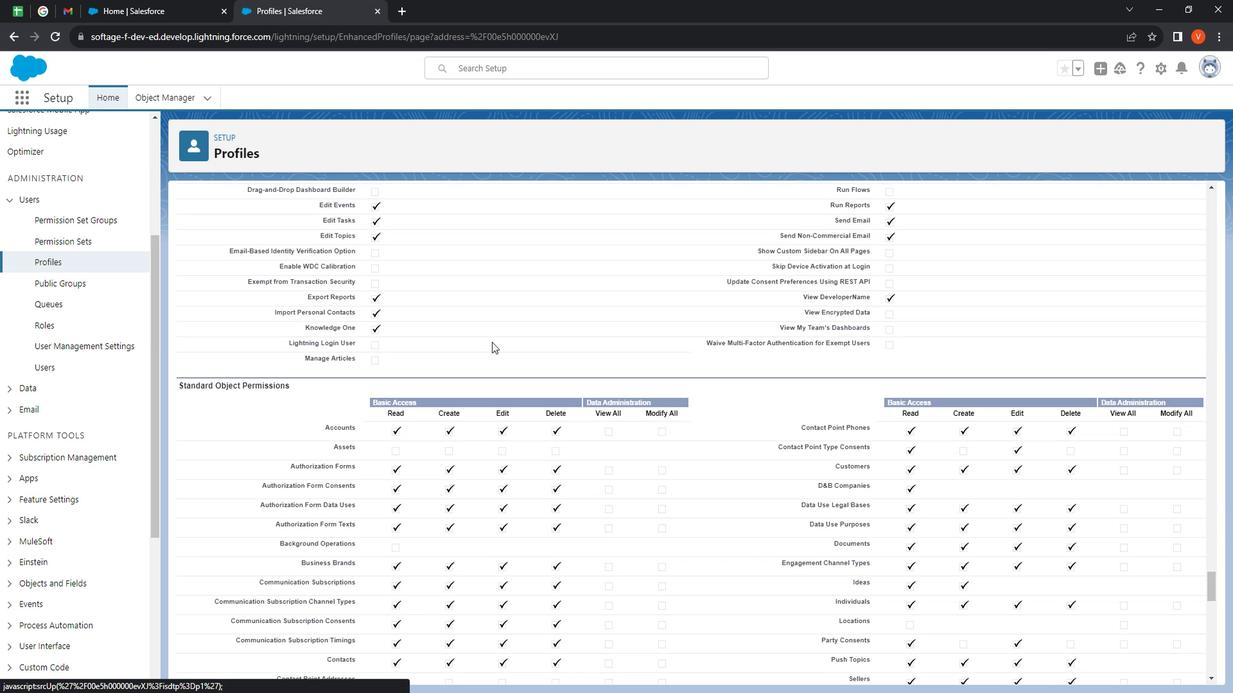 
Action: Mouse scrolled (507, 344) with delta (0, 0)
Screenshot: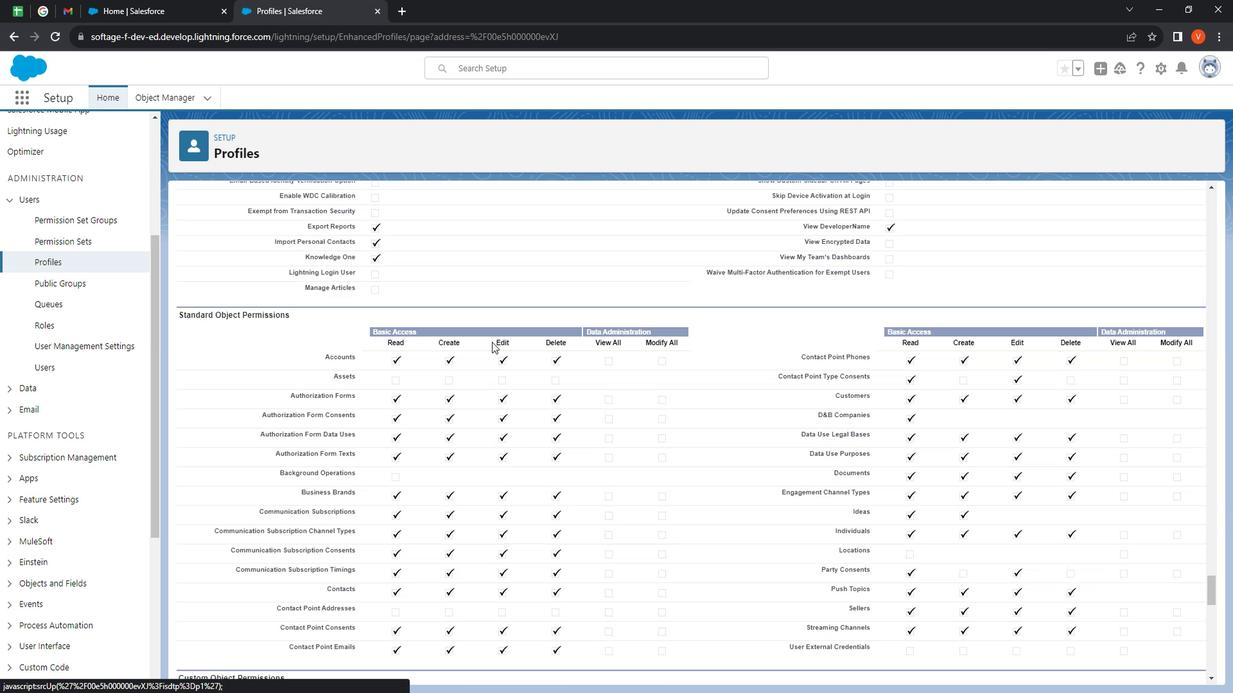 
Action: Mouse scrolled (507, 344) with delta (0, 0)
Screenshot: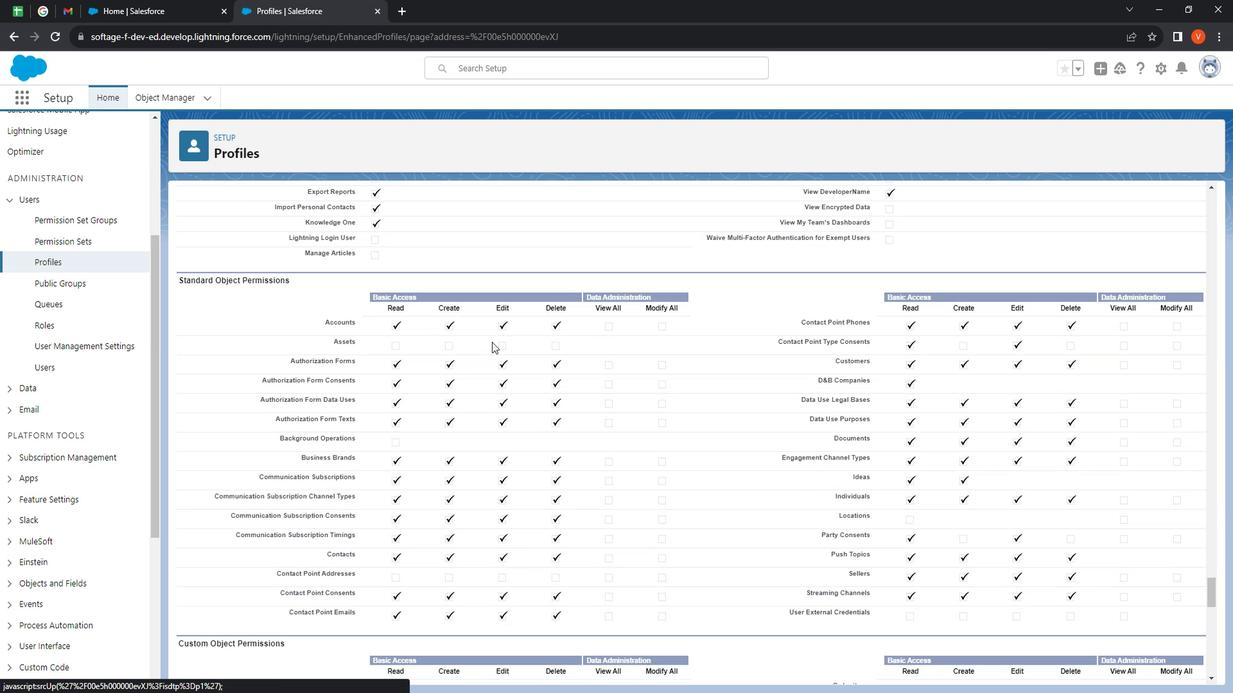 
Action: Mouse scrolled (507, 344) with delta (0, 0)
Screenshot: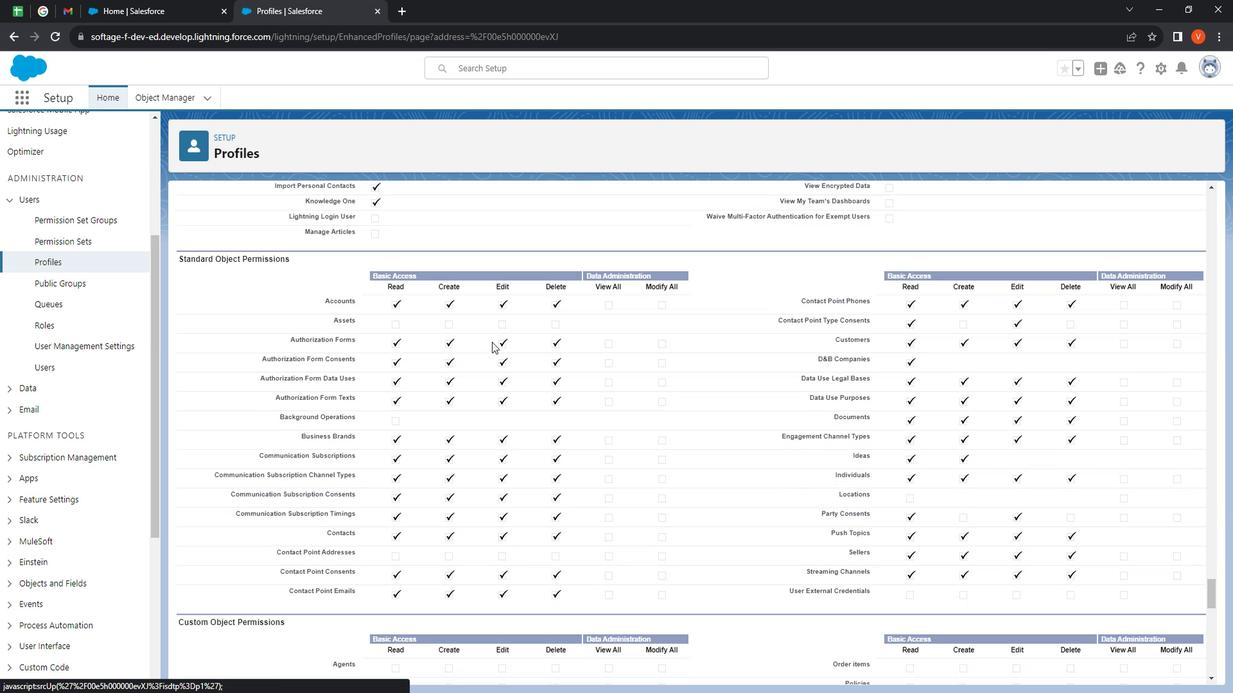 
Action: Mouse scrolled (507, 344) with delta (0, 0)
Screenshot: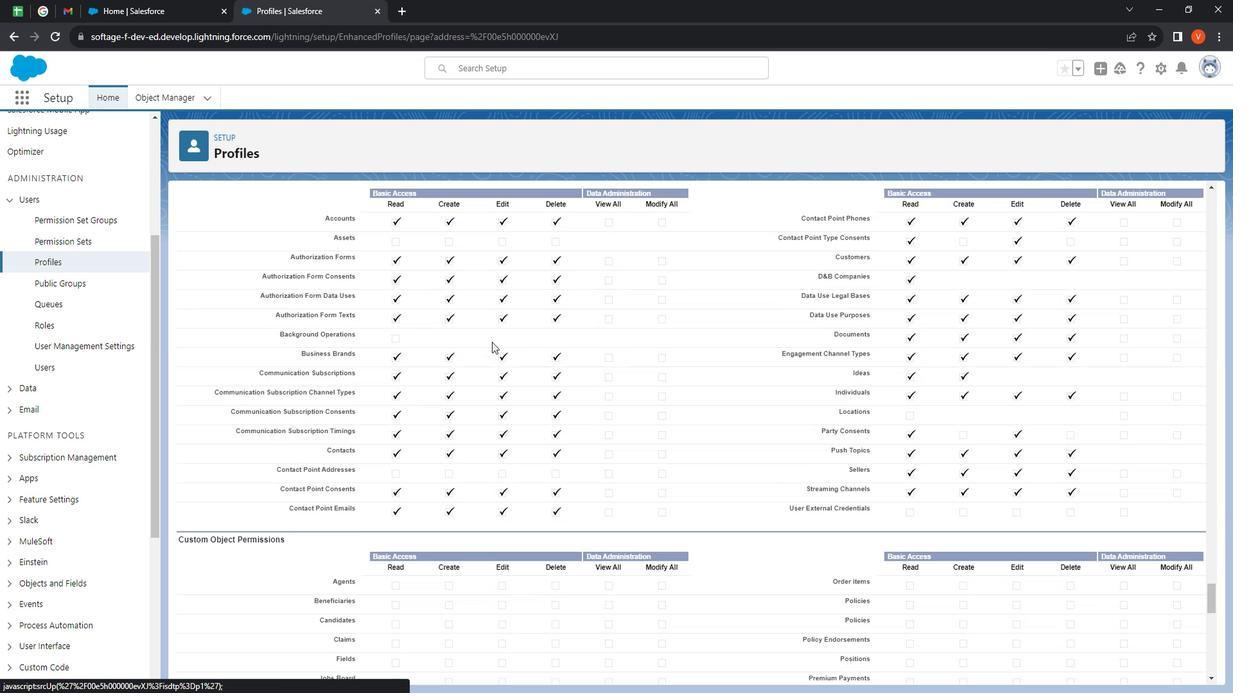 
Action: Mouse moved to (508, 344)
Screenshot: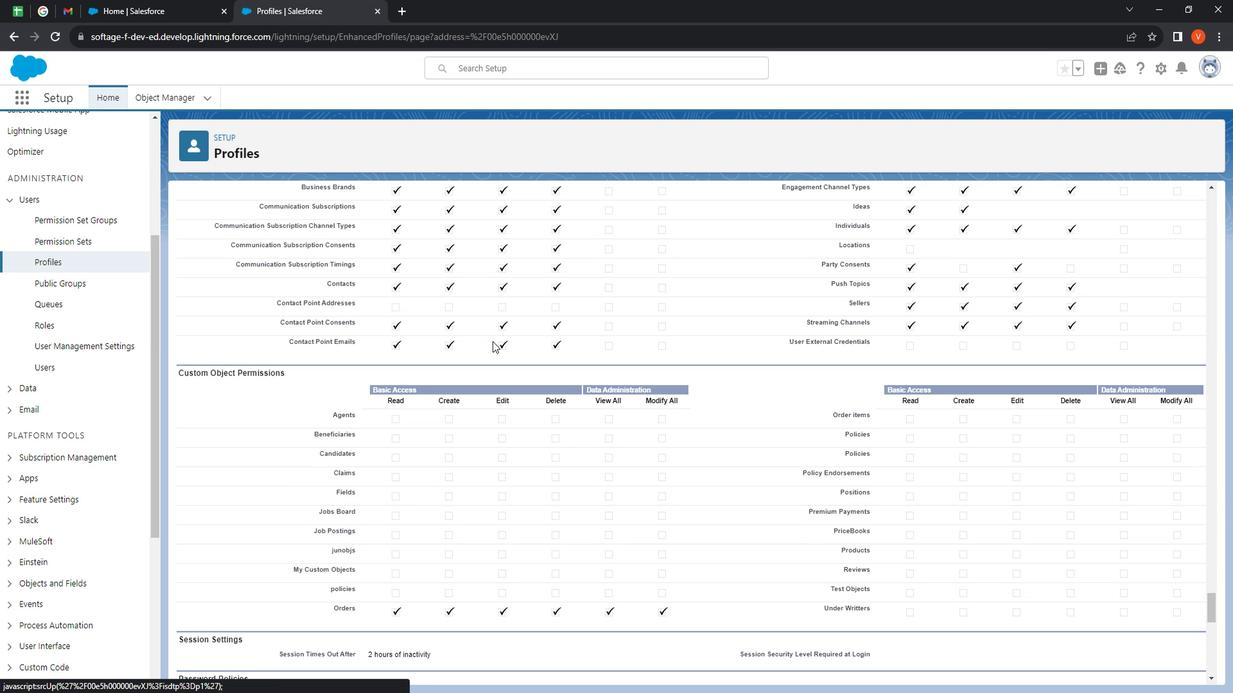 
Action: Mouse scrolled (508, 343) with delta (0, 0)
Screenshot: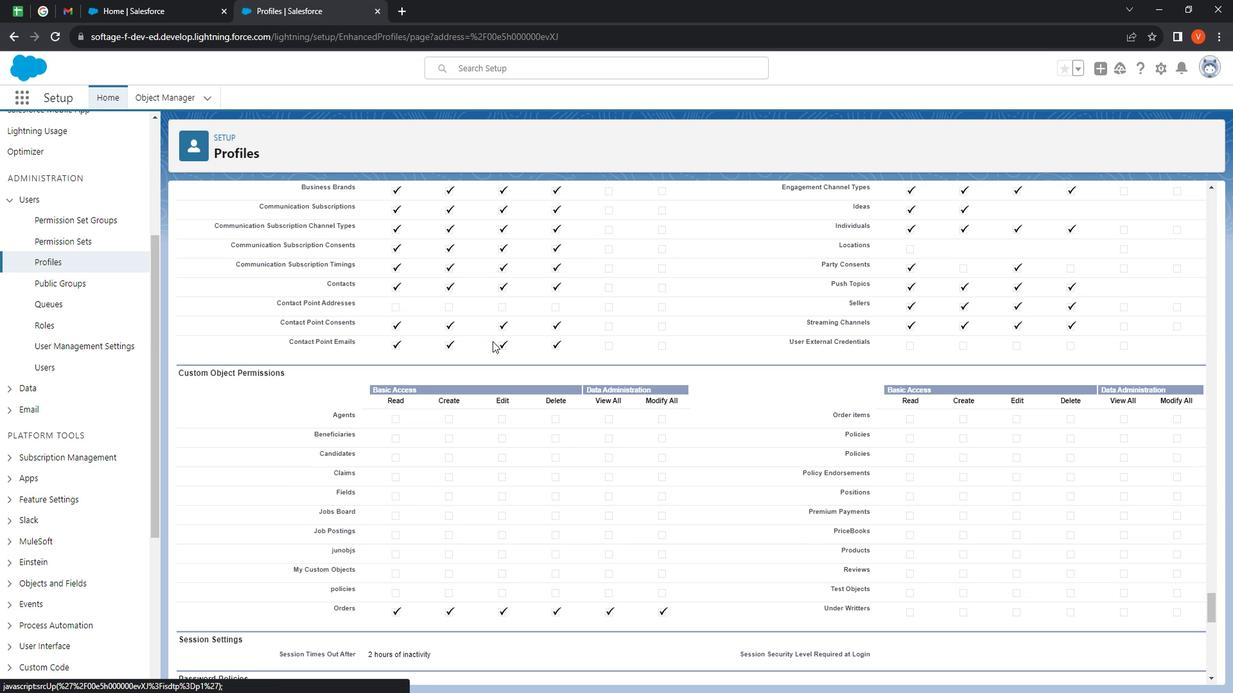 
Action: Mouse scrolled (508, 343) with delta (0, 0)
Screenshot: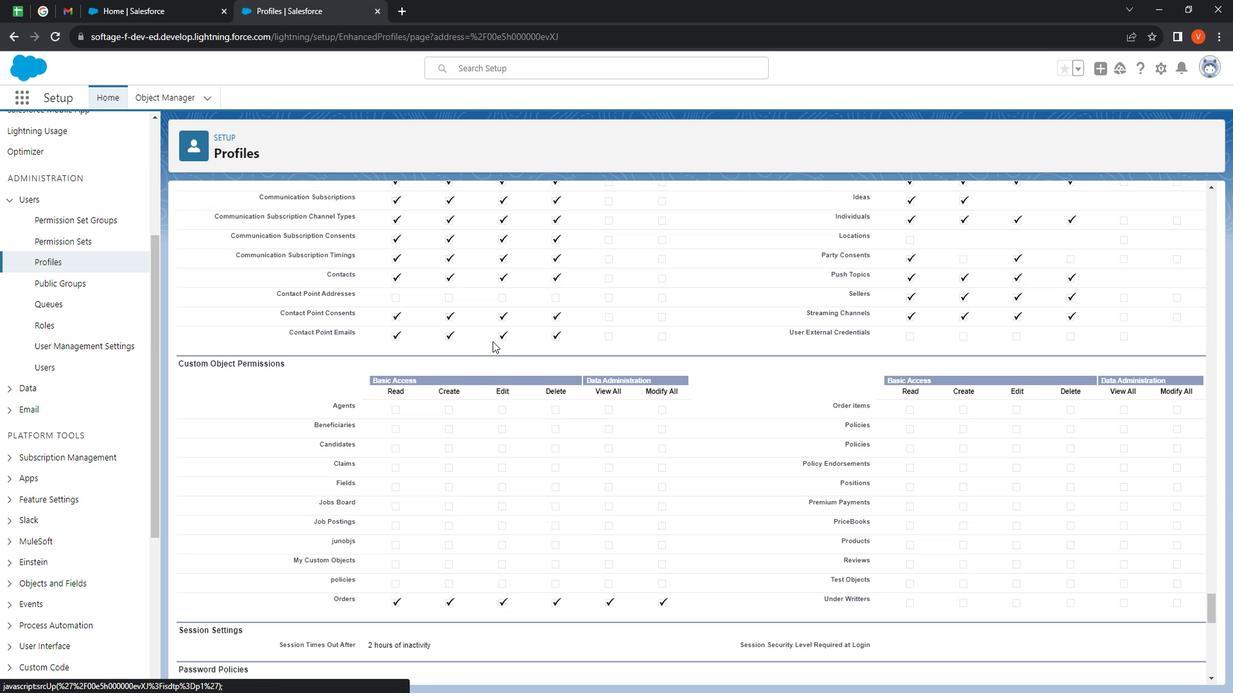 
Action: Mouse scrolled (508, 343) with delta (0, 0)
Screenshot: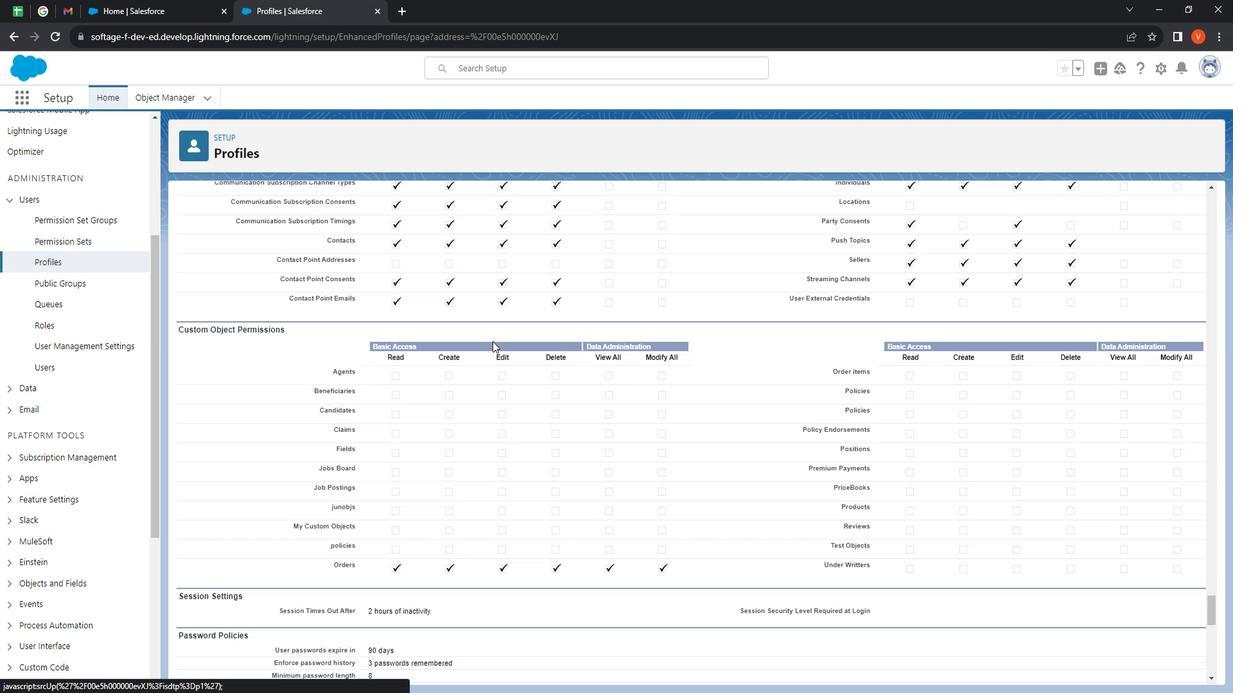 
Action: Mouse moved to (507, 346)
Screenshot: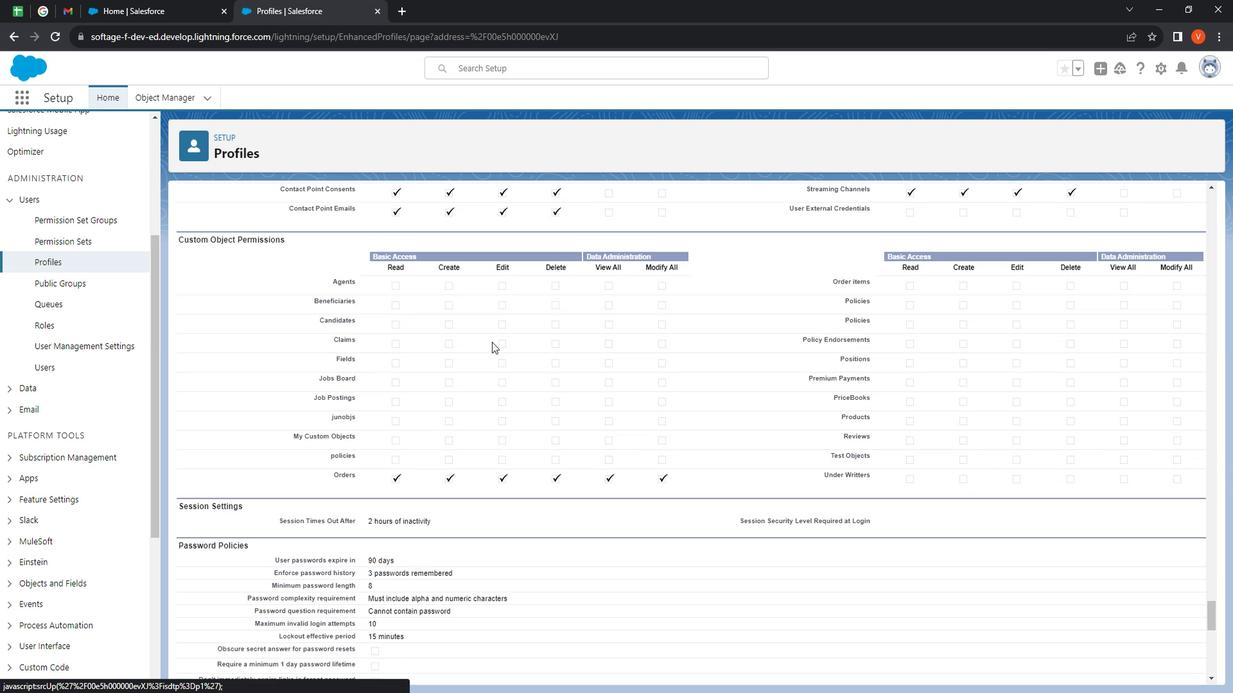 
Action: Mouse scrolled (507, 345) with delta (0, 0)
Screenshot: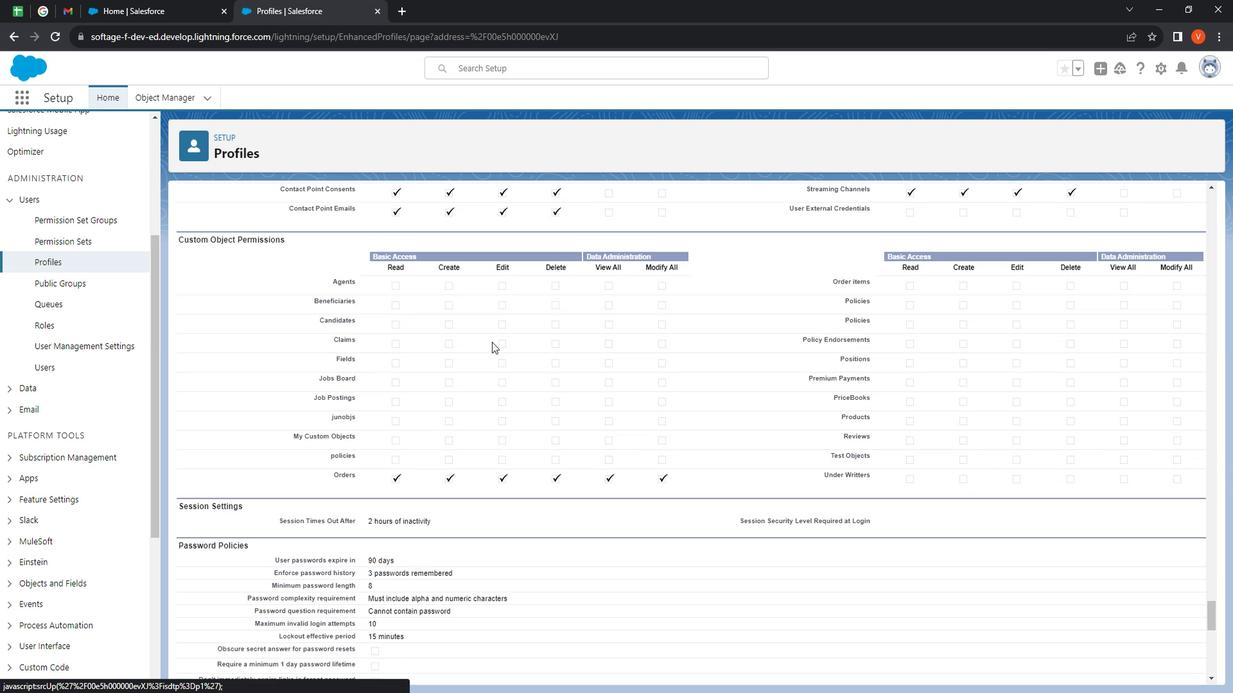 
Action: Mouse moved to (507, 346)
Screenshot: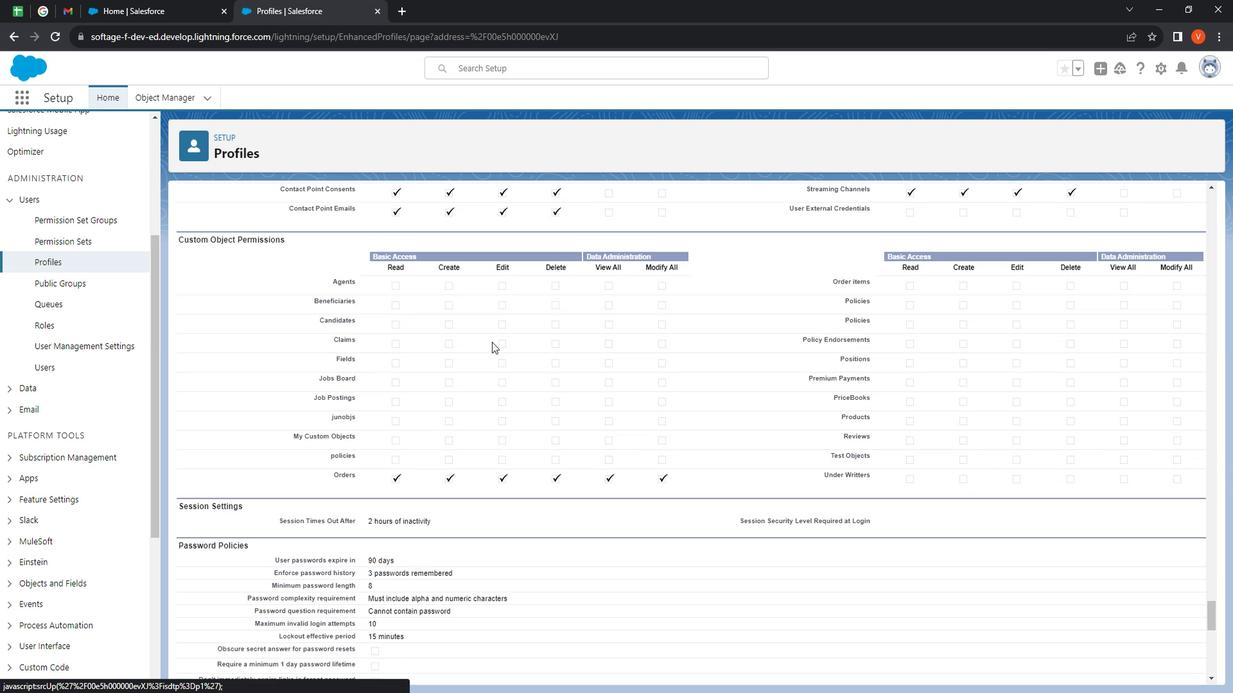 
Action: Mouse scrolled (507, 345) with delta (0, 0)
Screenshot: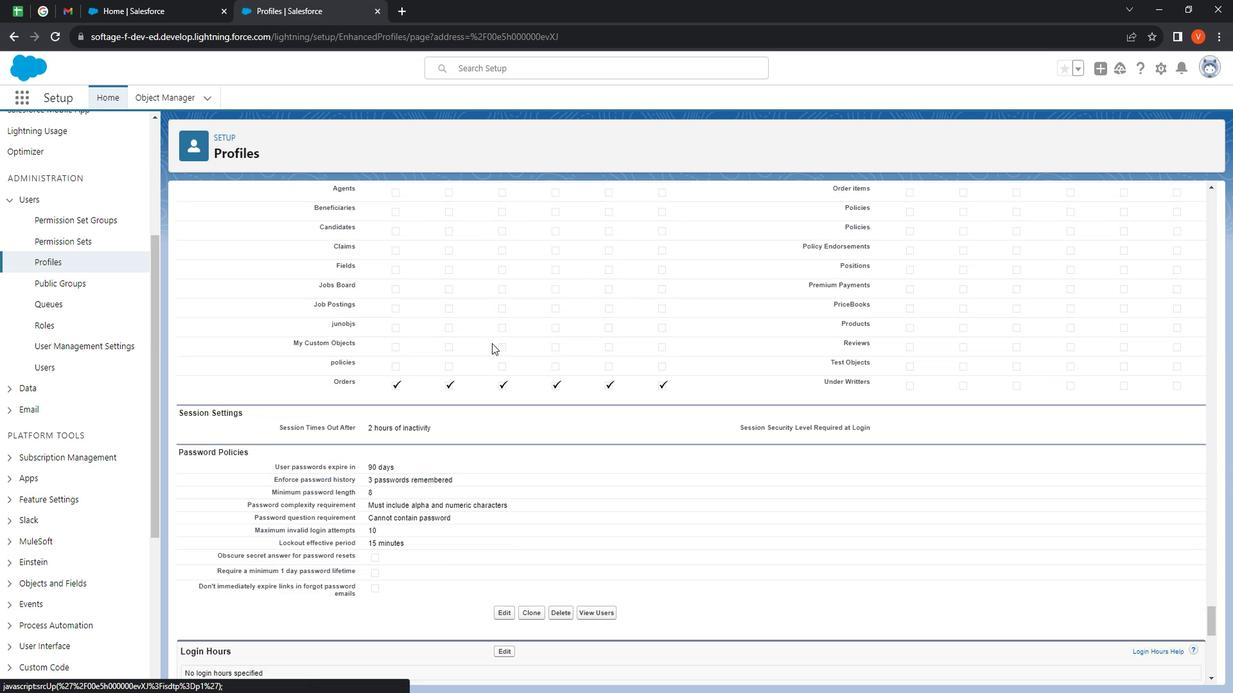
Action: Mouse moved to (506, 346)
Screenshot: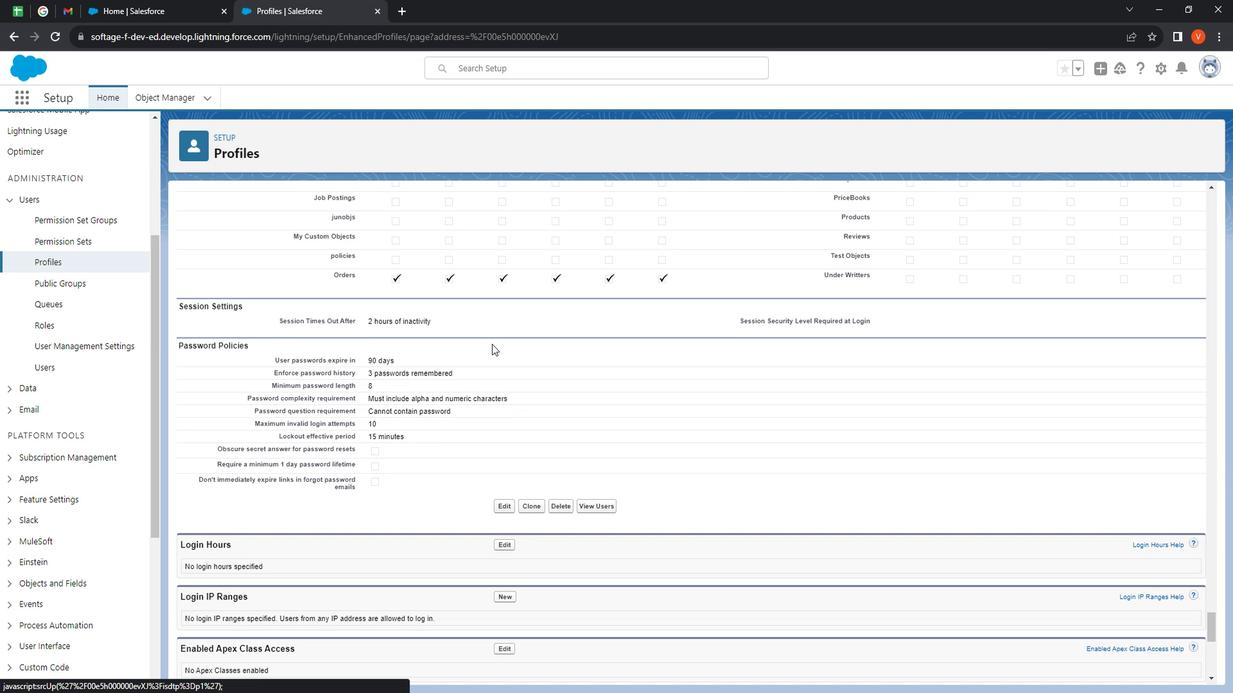 
Action: Mouse scrolled (506, 346) with delta (0, 0)
Screenshot: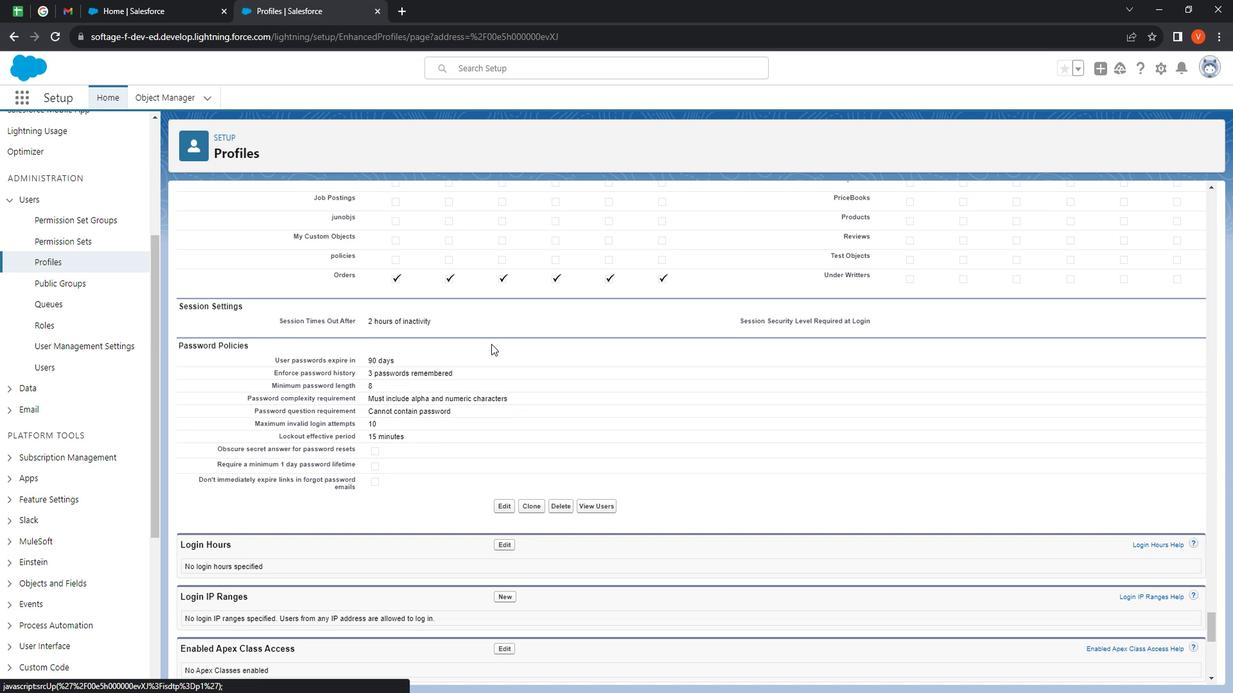 
Action: Mouse scrolled (506, 346) with delta (0, 0)
Screenshot: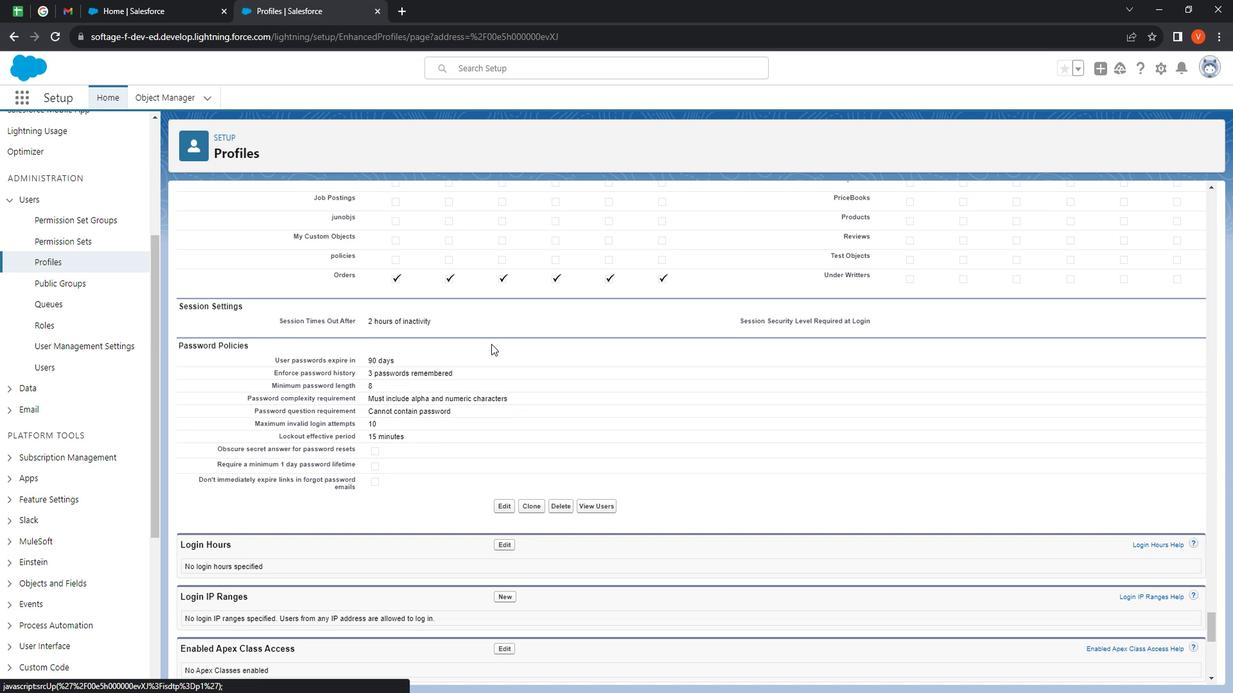 
Action: Mouse scrolled (506, 346) with delta (0, 0)
Screenshot: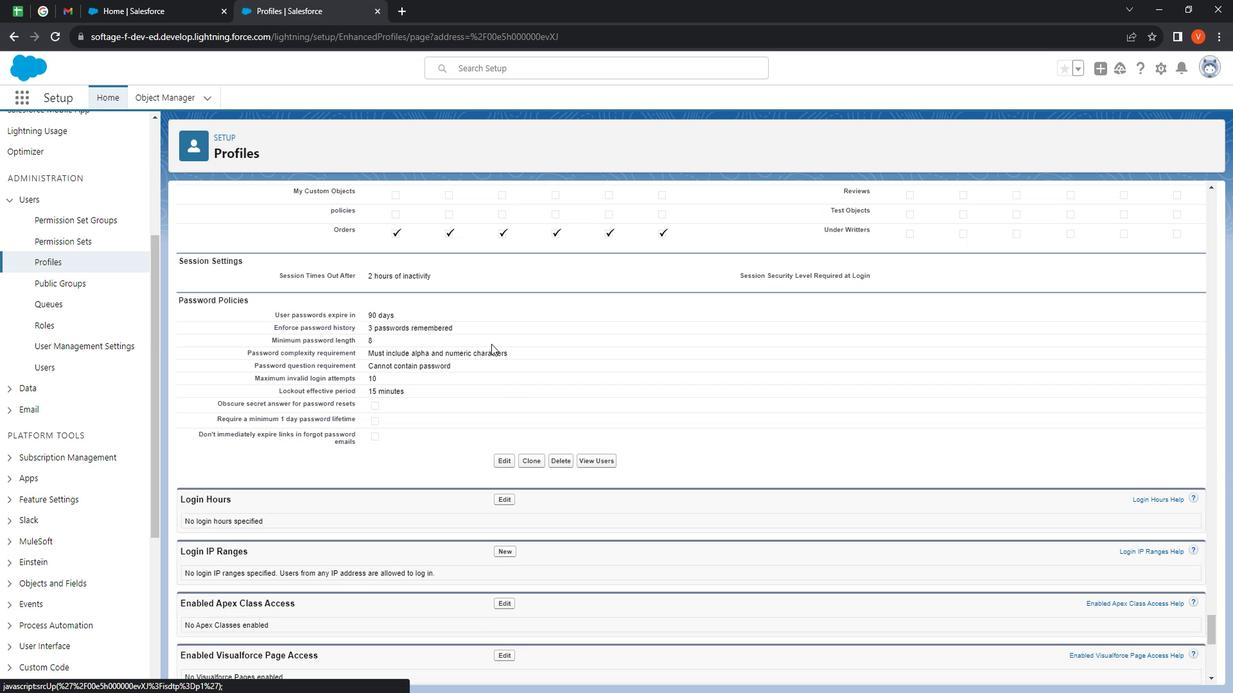 
Action: Mouse scrolled (506, 346) with delta (0, 0)
Screenshot: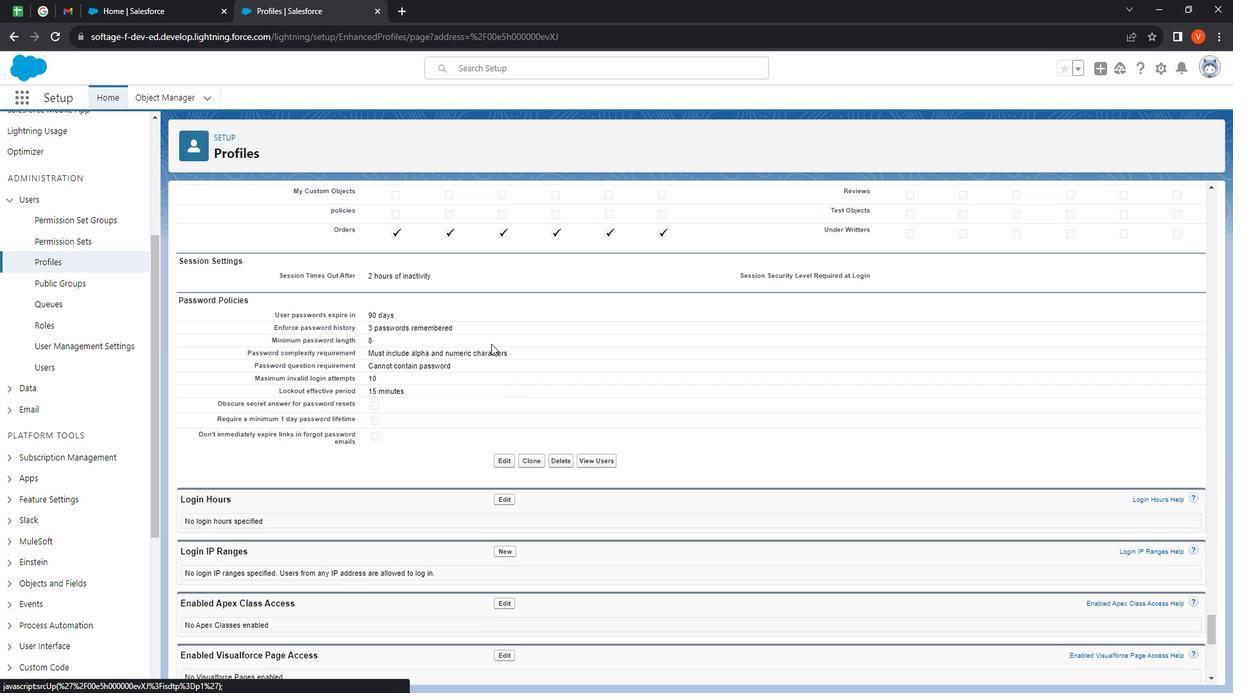 
Action: Mouse moved to (521, 283)
Screenshot: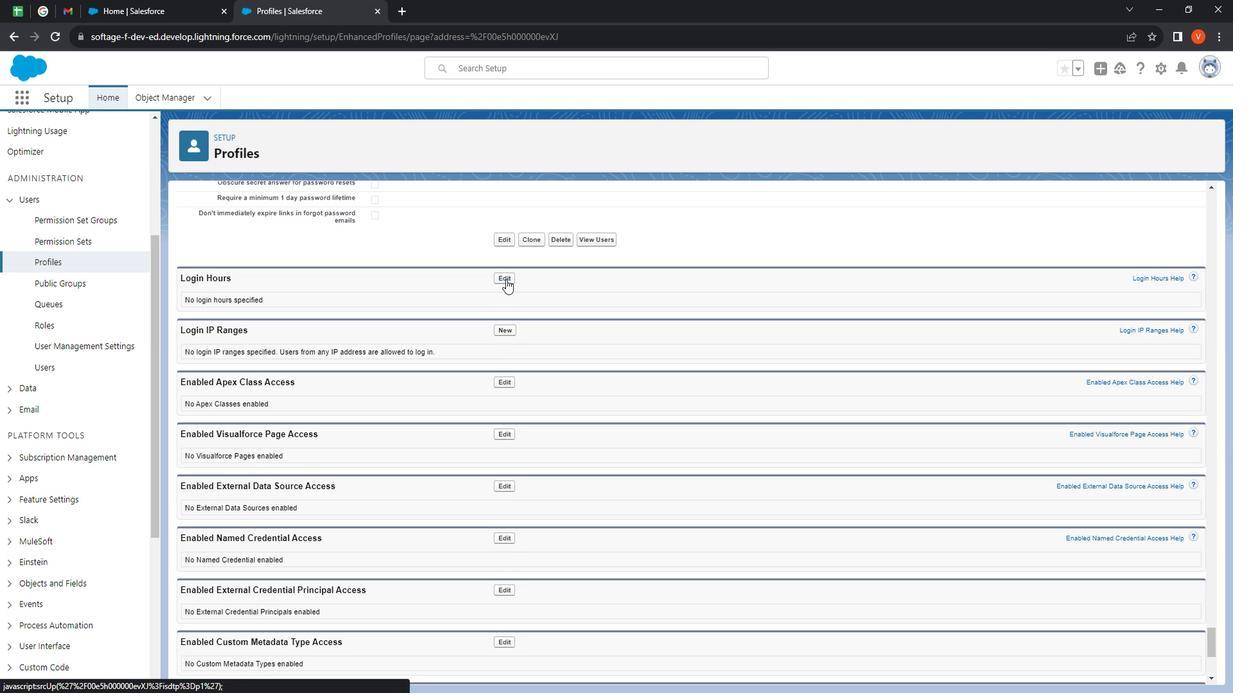 
Action: Mouse pressed left at (521, 283)
Screenshot: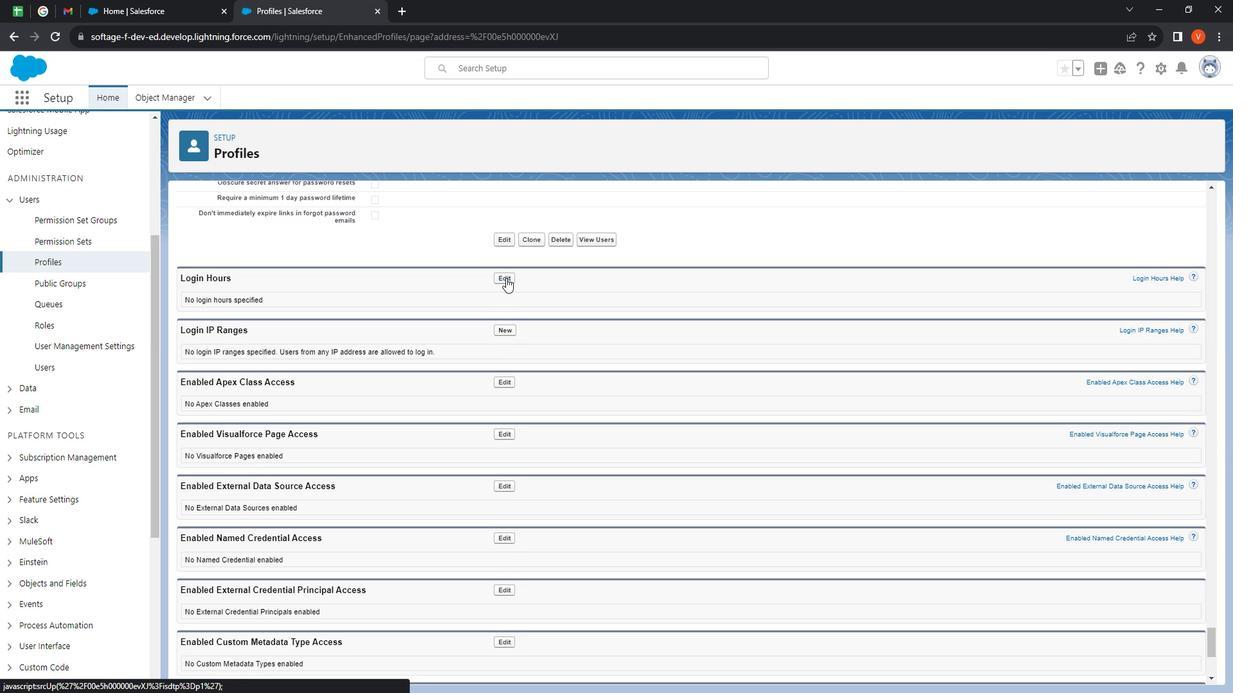 
Action: Mouse moved to (290, 315)
Screenshot: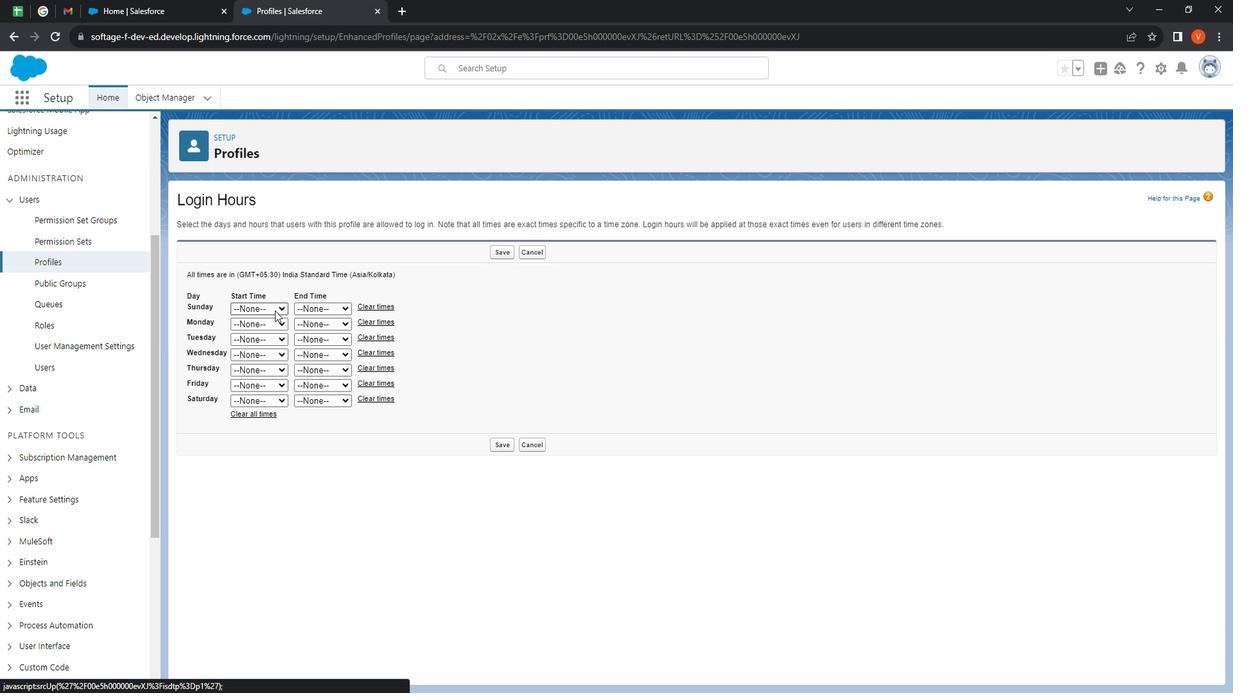 
Action: Mouse pressed left at (290, 315)
Screenshot: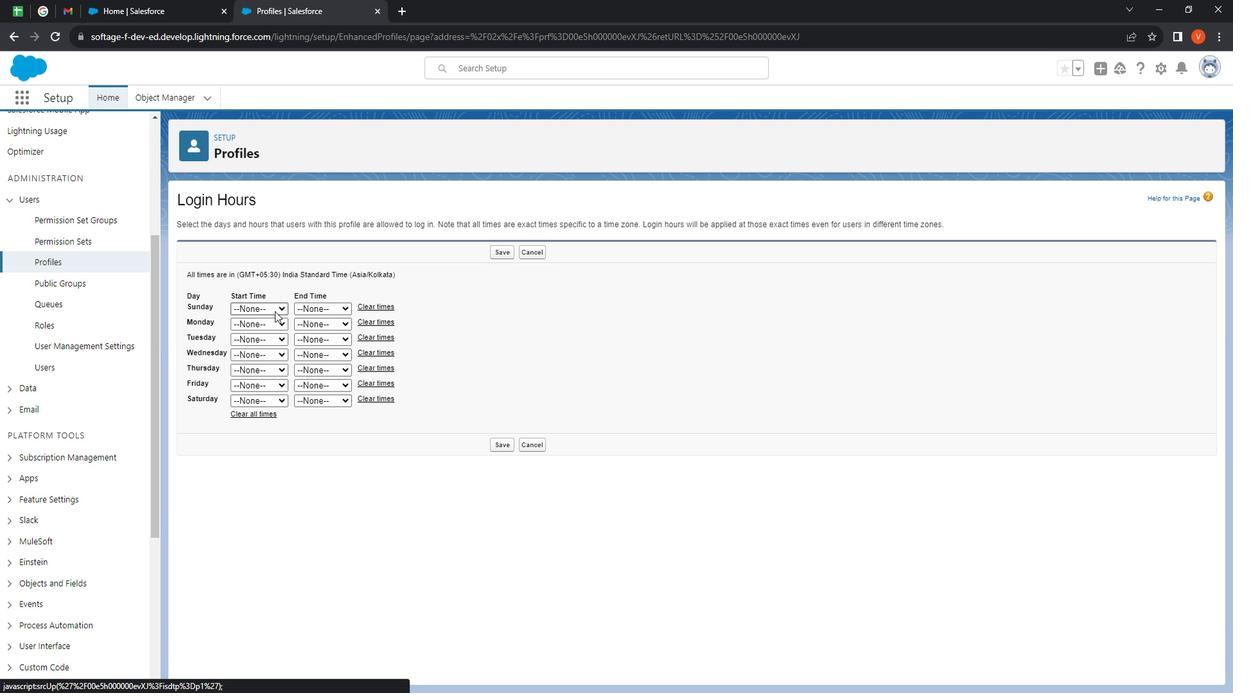 
Action: Mouse moved to (284, 333)
Screenshot: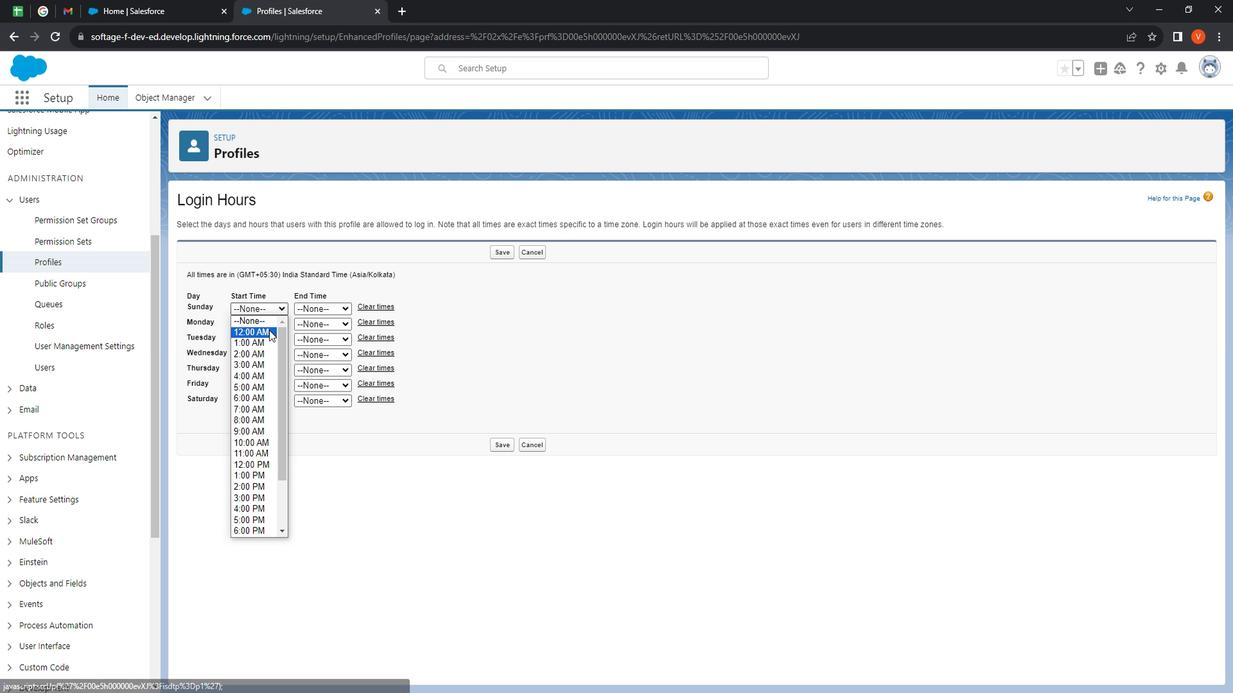 
Action: Mouse pressed left at (284, 333)
Screenshot: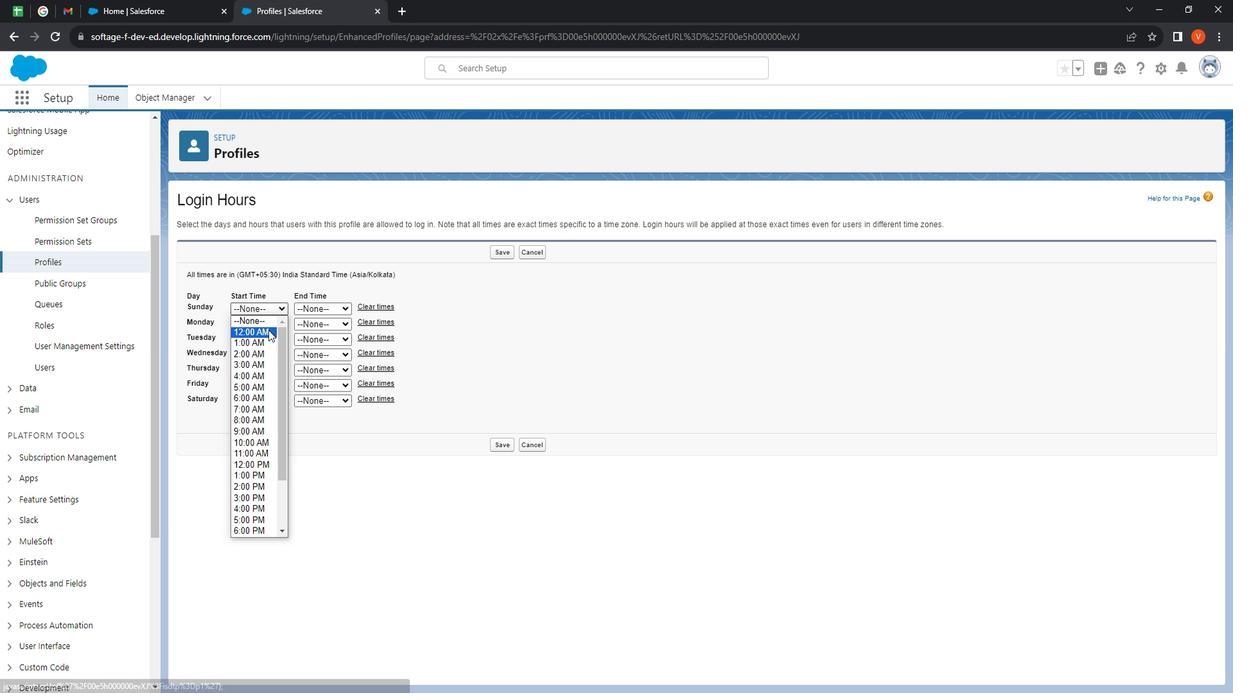 
Action: Mouse moved to (346, 310)
Screenshot: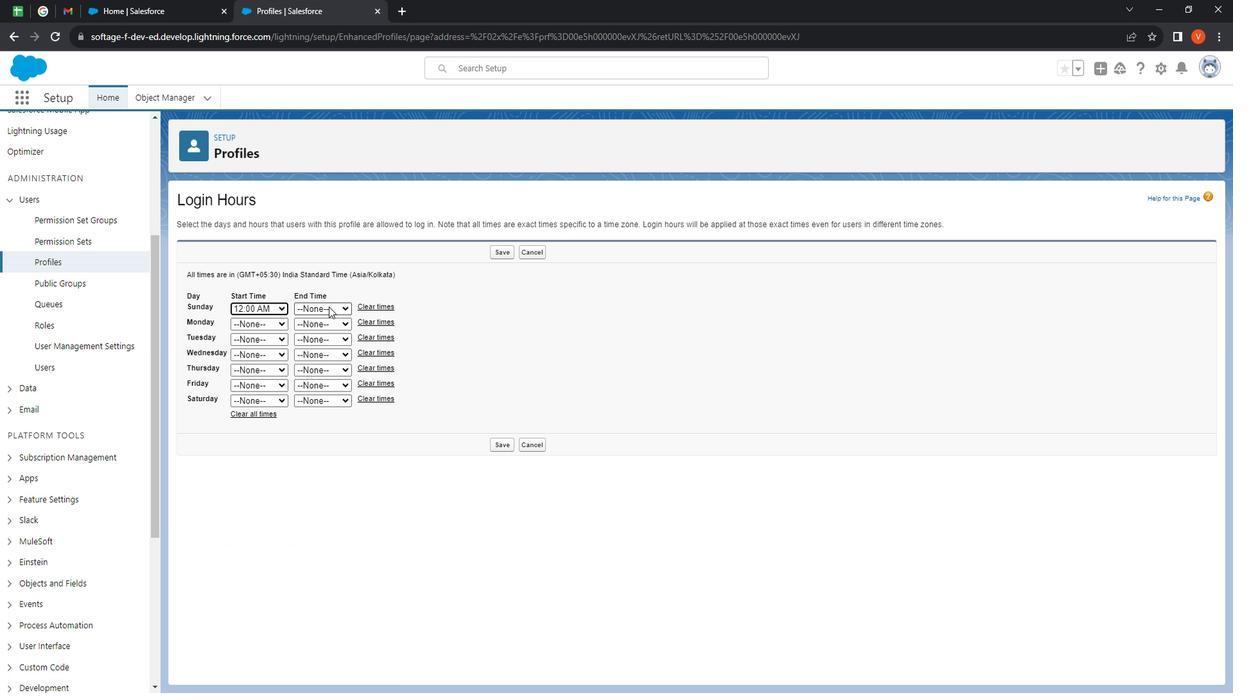 
Action: Mouse pressed left at (346, 310)
Screenshot: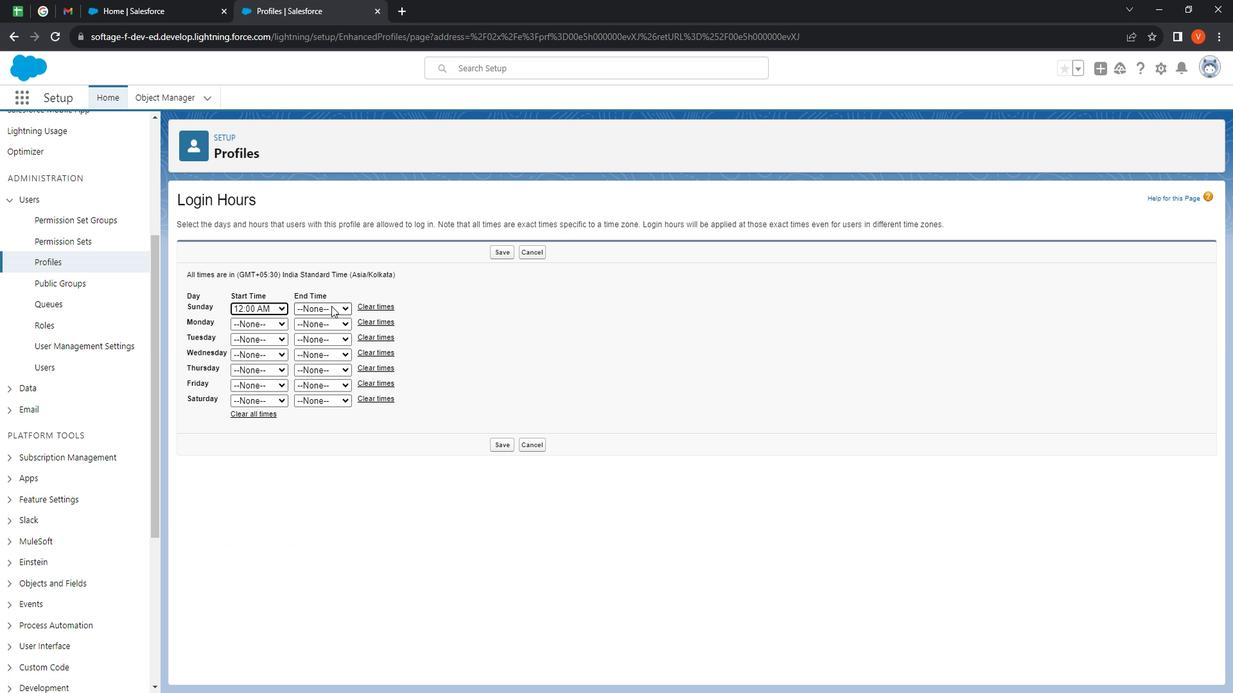 
Action: Mouse moved to (336, 336)
Screenshot: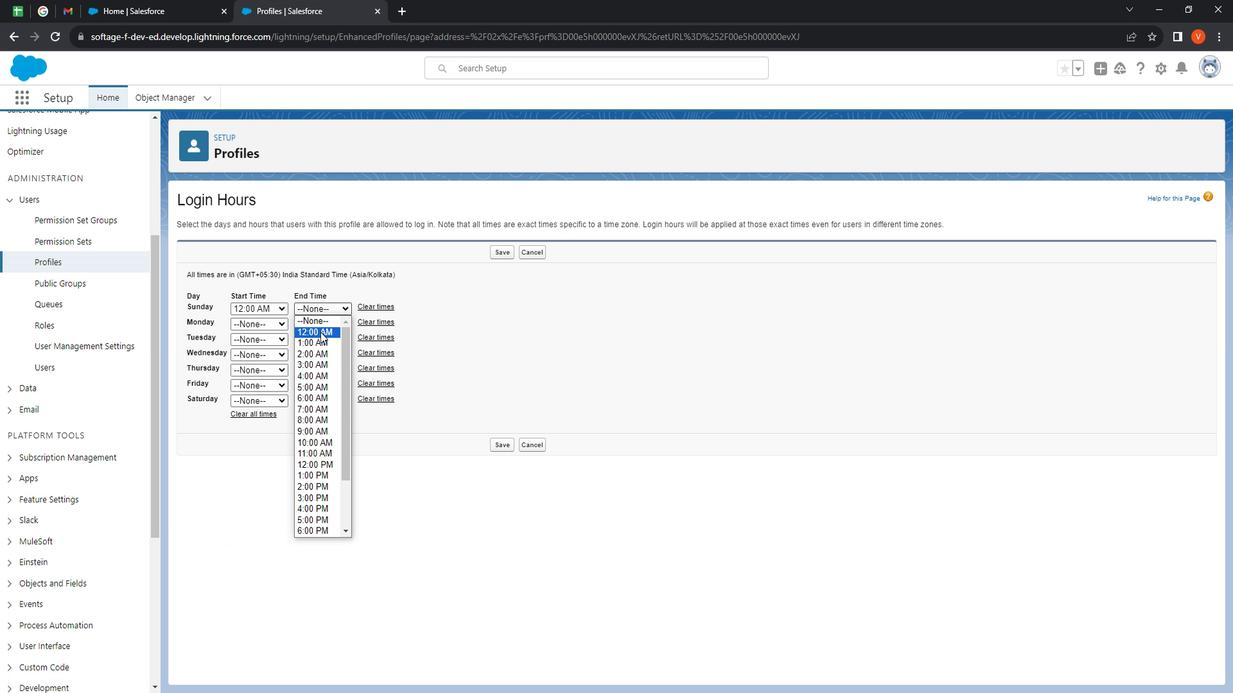 
Action: Mouse pressed left at (336, 336)
Screenshot: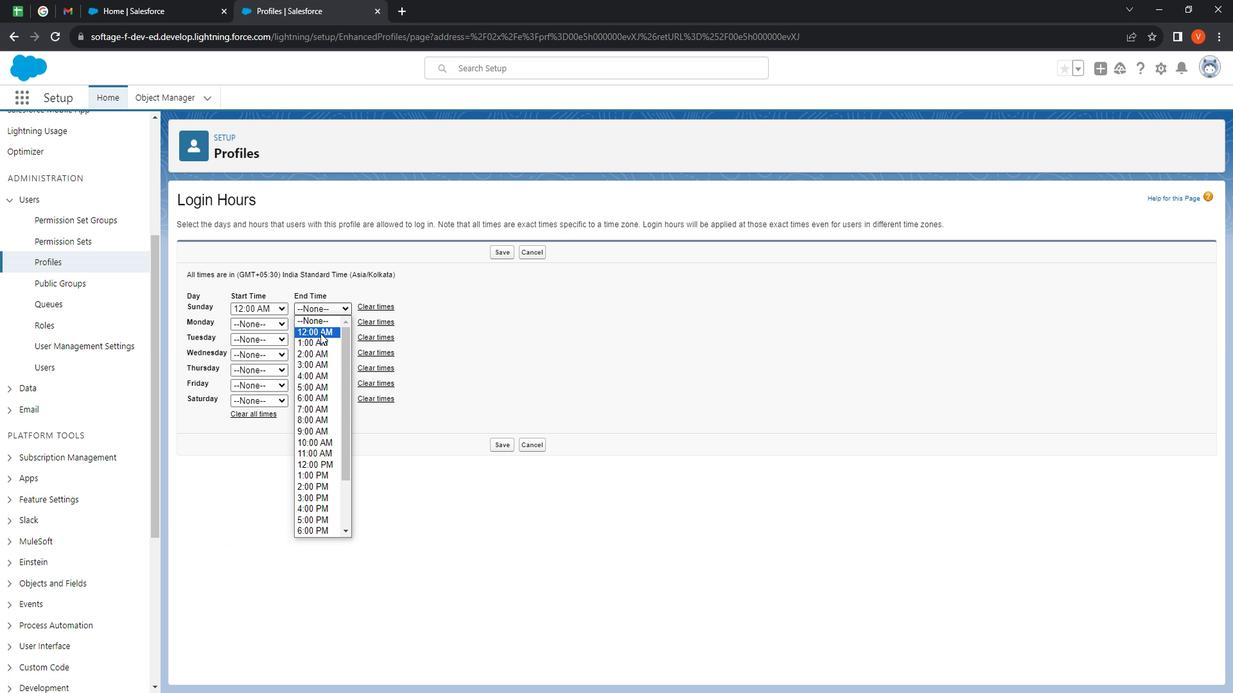 
Action: Mouse moved to (294, 327)
Screenshot: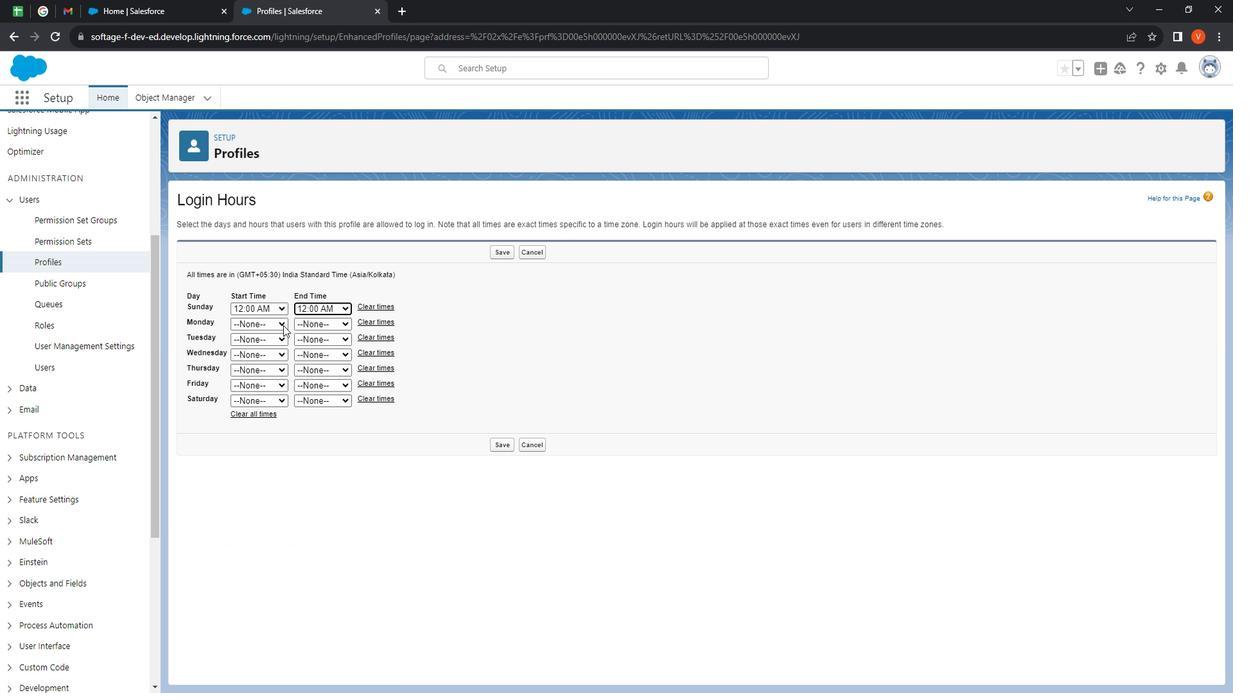 
Action: Mouse pressed left at (294, 327)
Screenshot: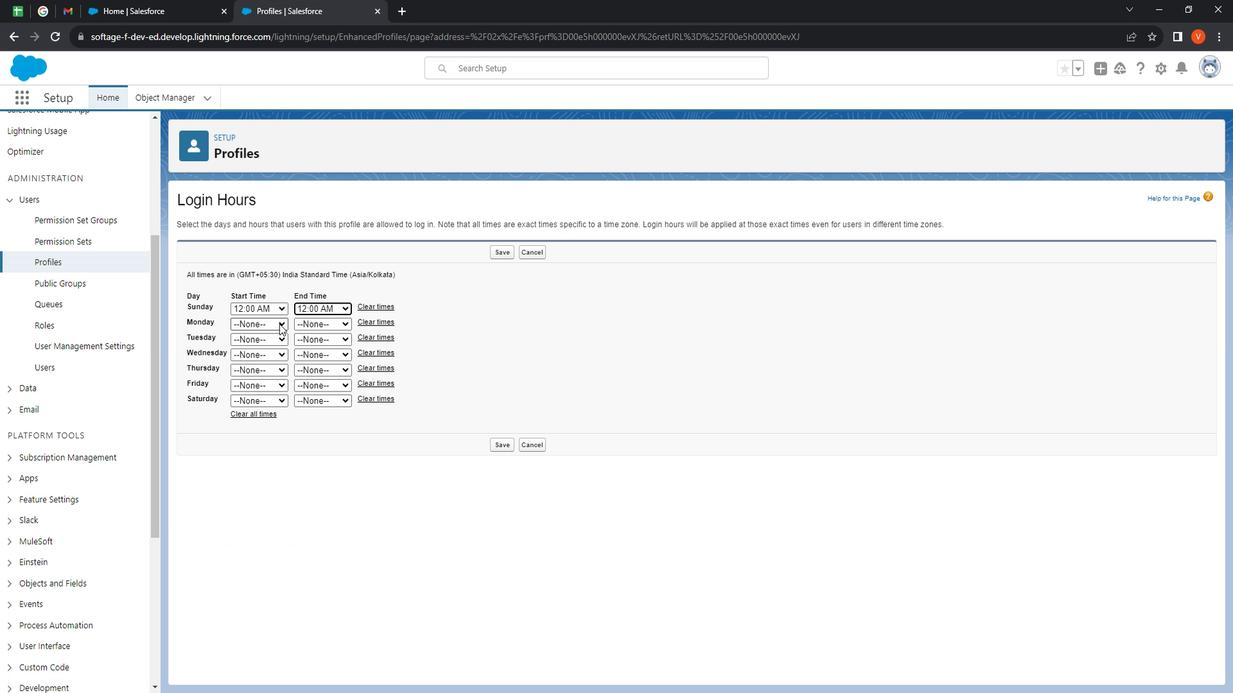 
Action: Mouse moved to (273, 454)
Screenshot: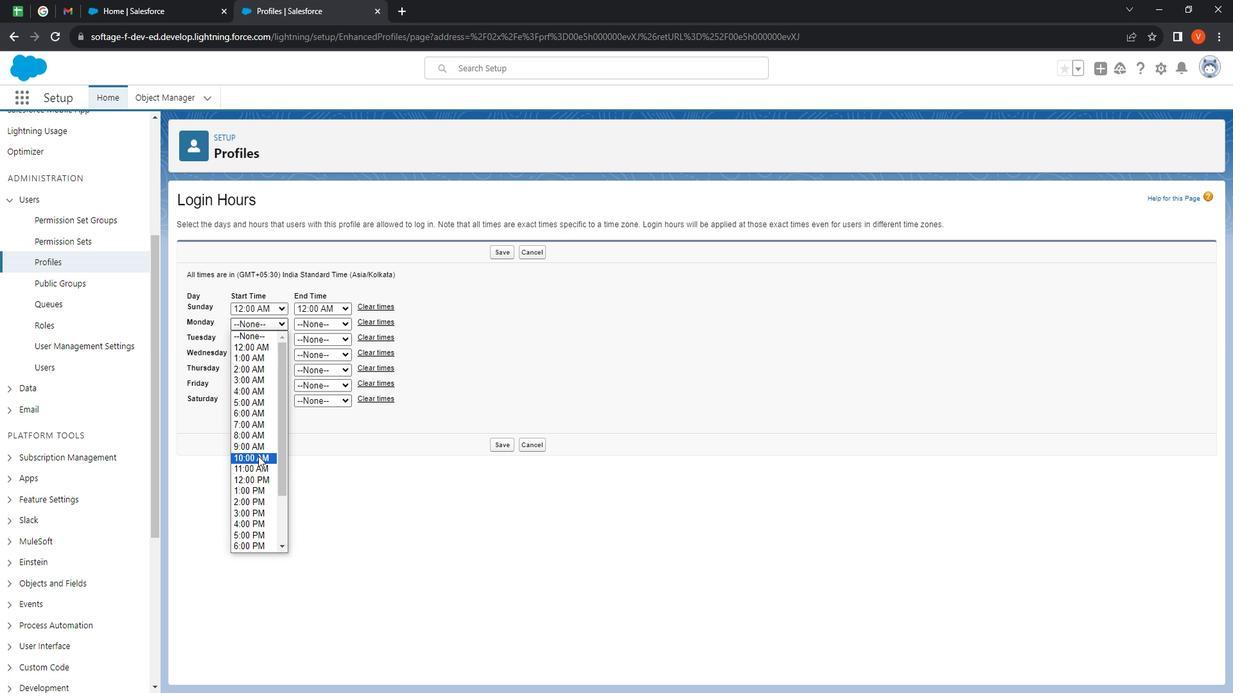 
Action: Mouse pressed left at (273, 454)
Screenshot: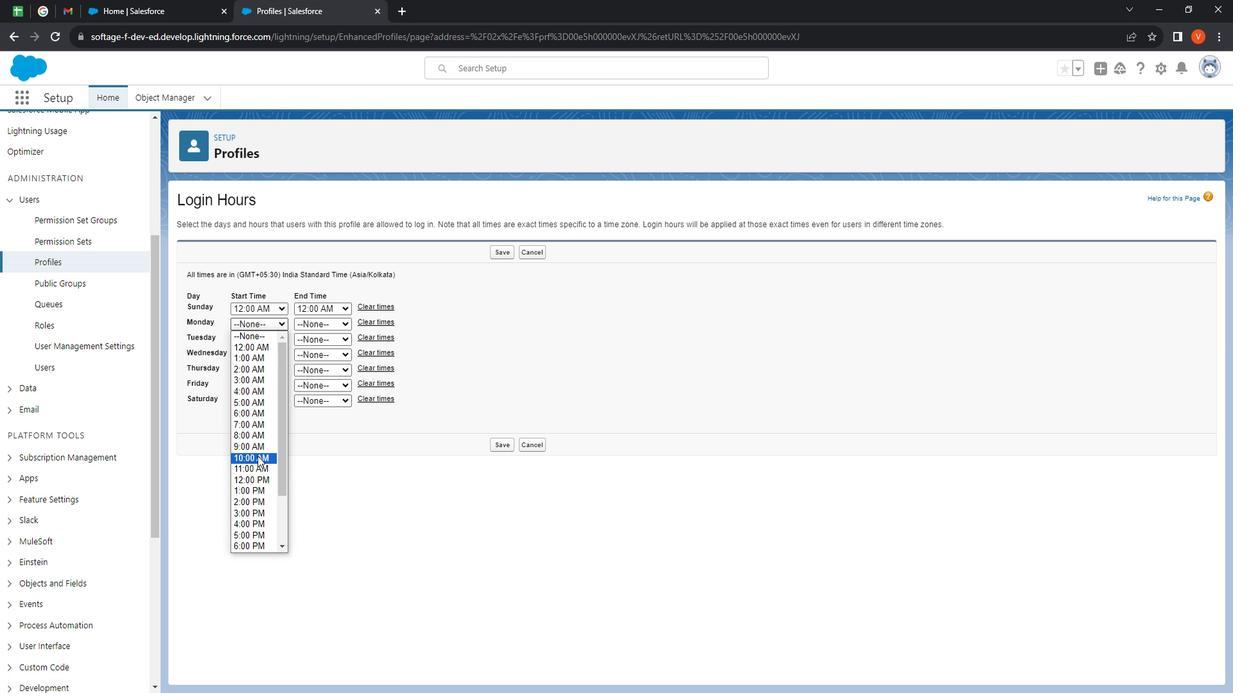 
Action: Mouse moved to (337, 326)
Screenshot: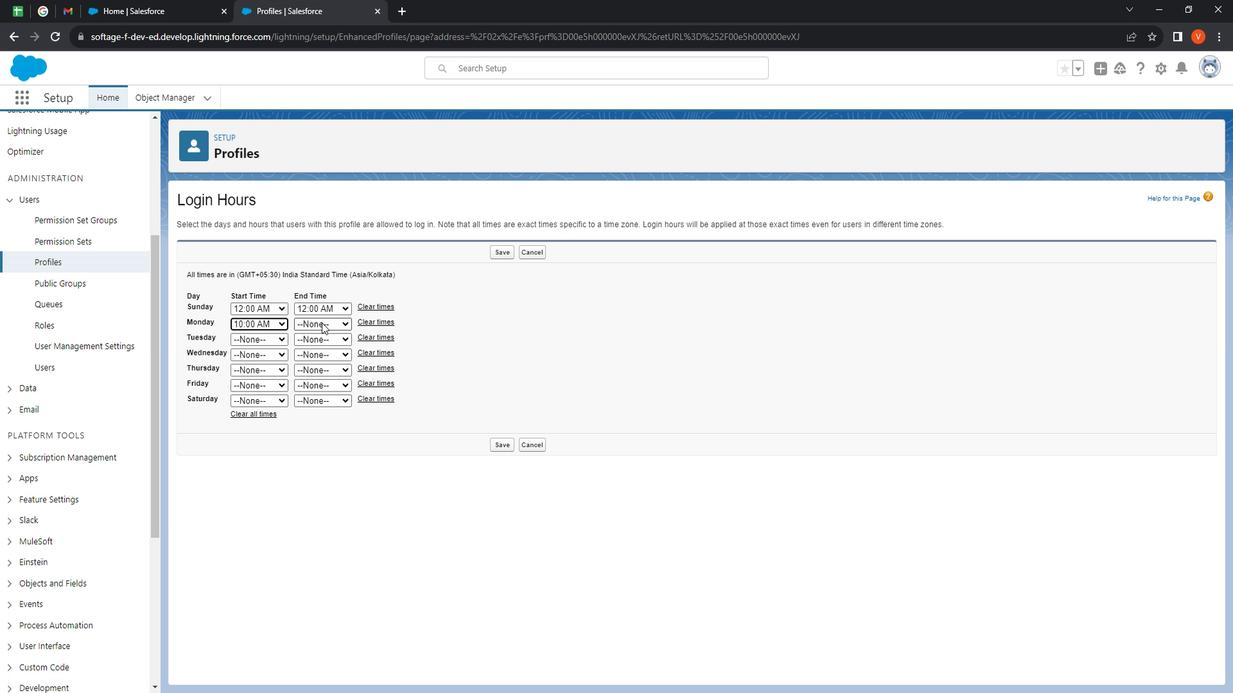 
Action: Mouse pressed left at (337, 326)
Screenshot: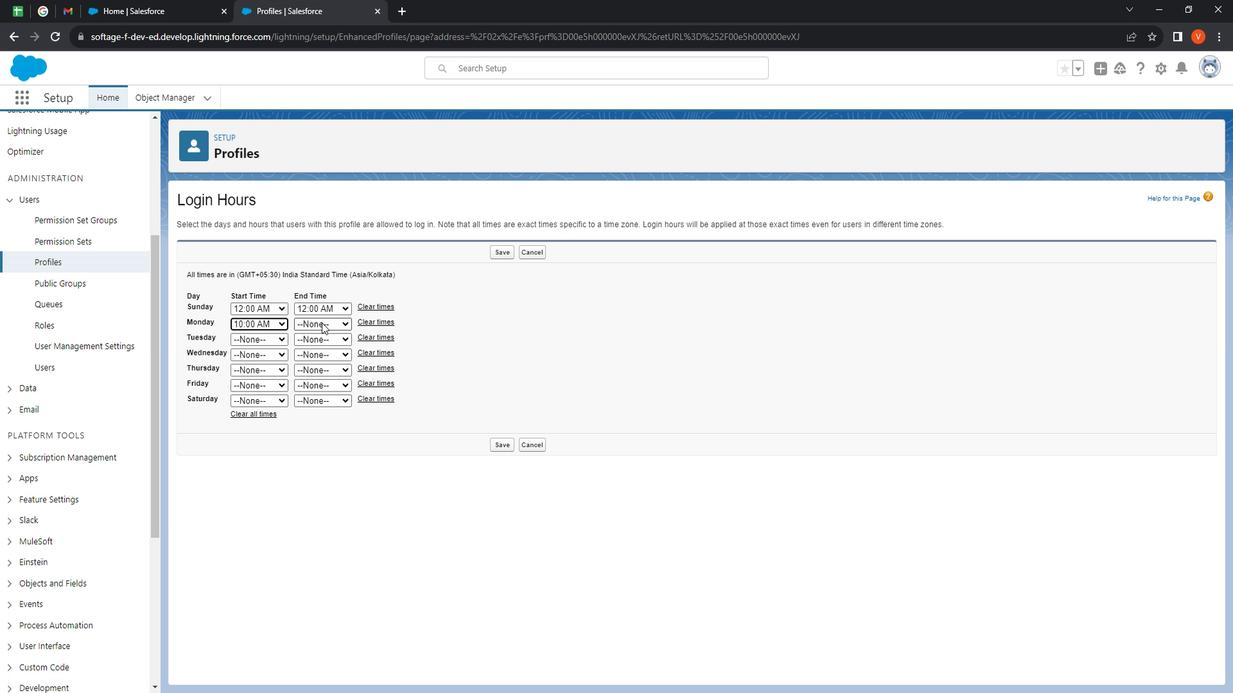 
Action: Mouse moved to (325, 541)
Screenshot: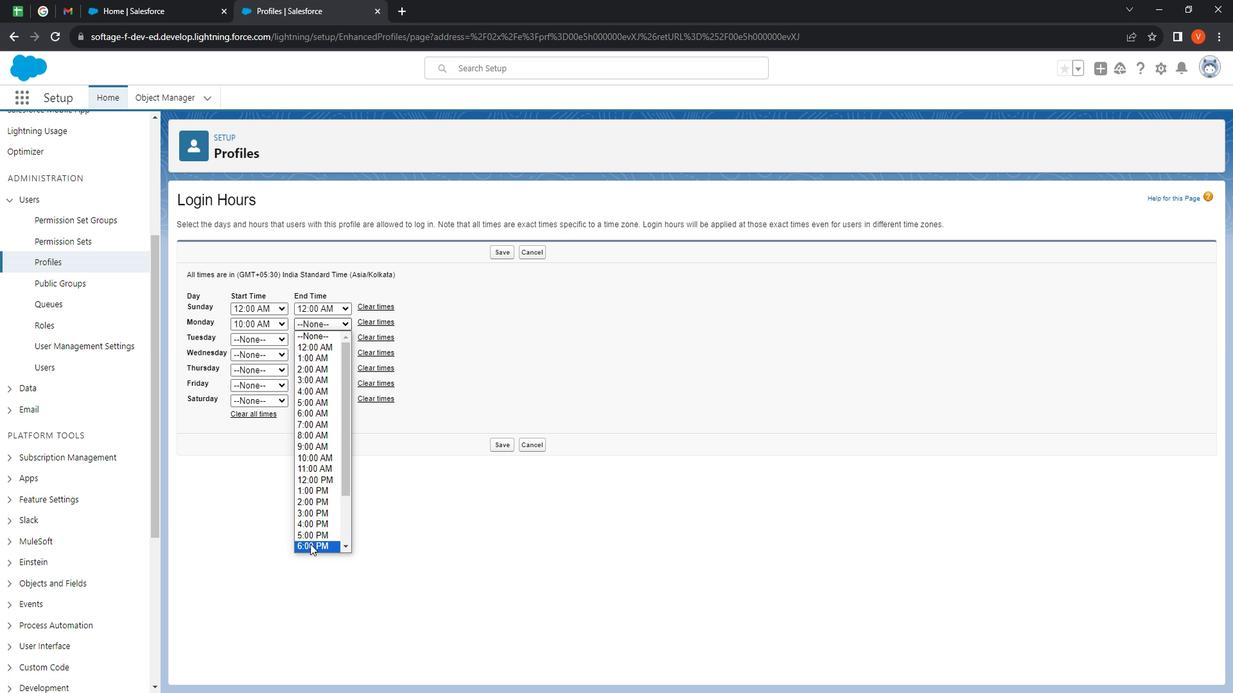 
Action: Mouse pressed left at (325, 541)
Screenshot: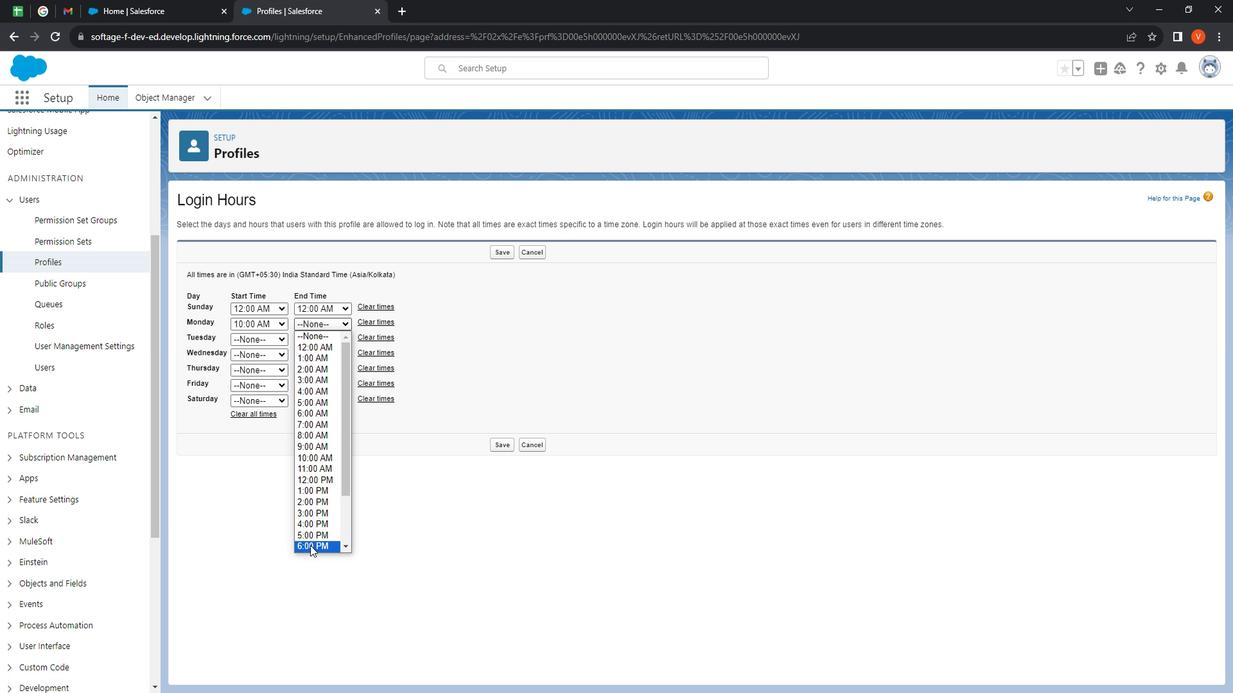 
Action: Mouse moved to (273, 341)
Screenshot: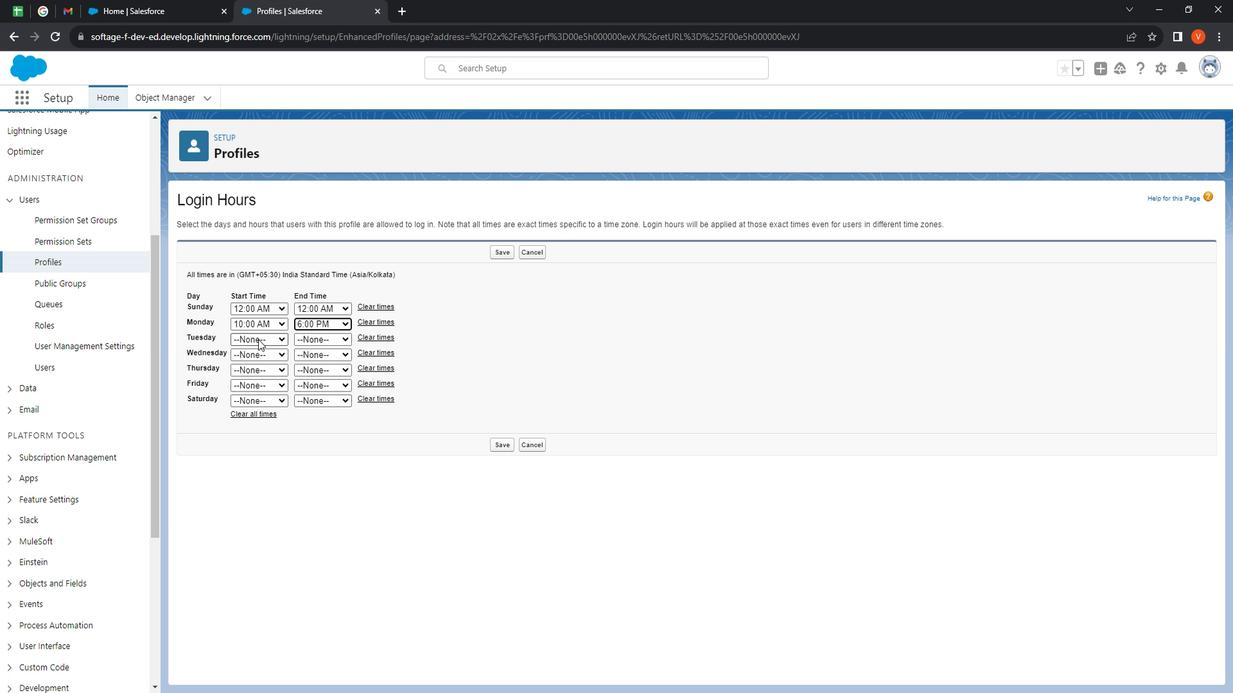 
Action: Mouse pressed left at (273, 341)
Screenshot: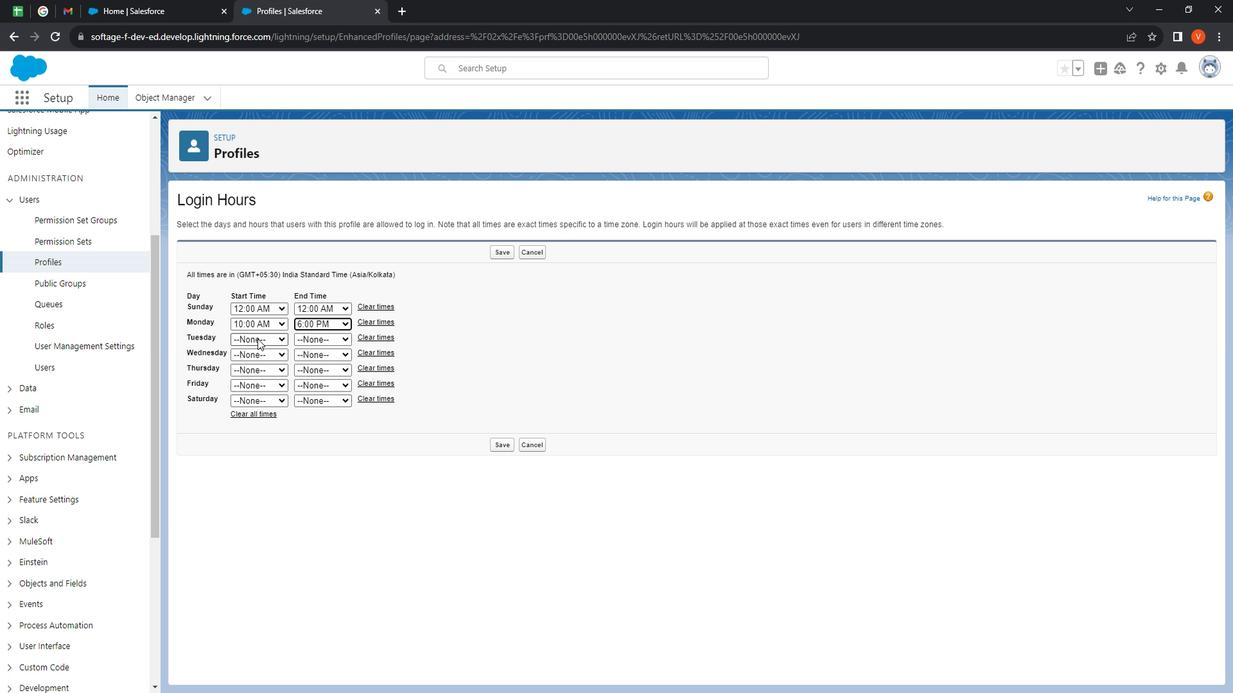 
Action: Mouse moved to (275, 465)
Screenshot: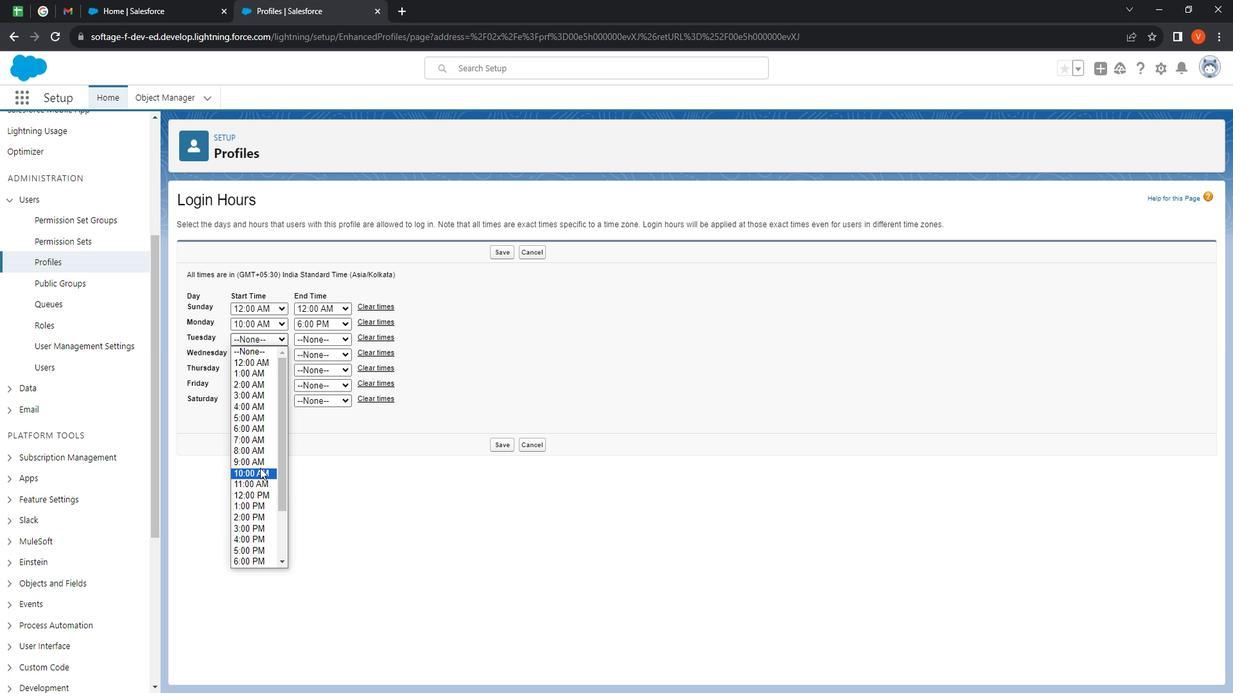 
Action: Mouse pressed left at (275, 465)
Screenshot: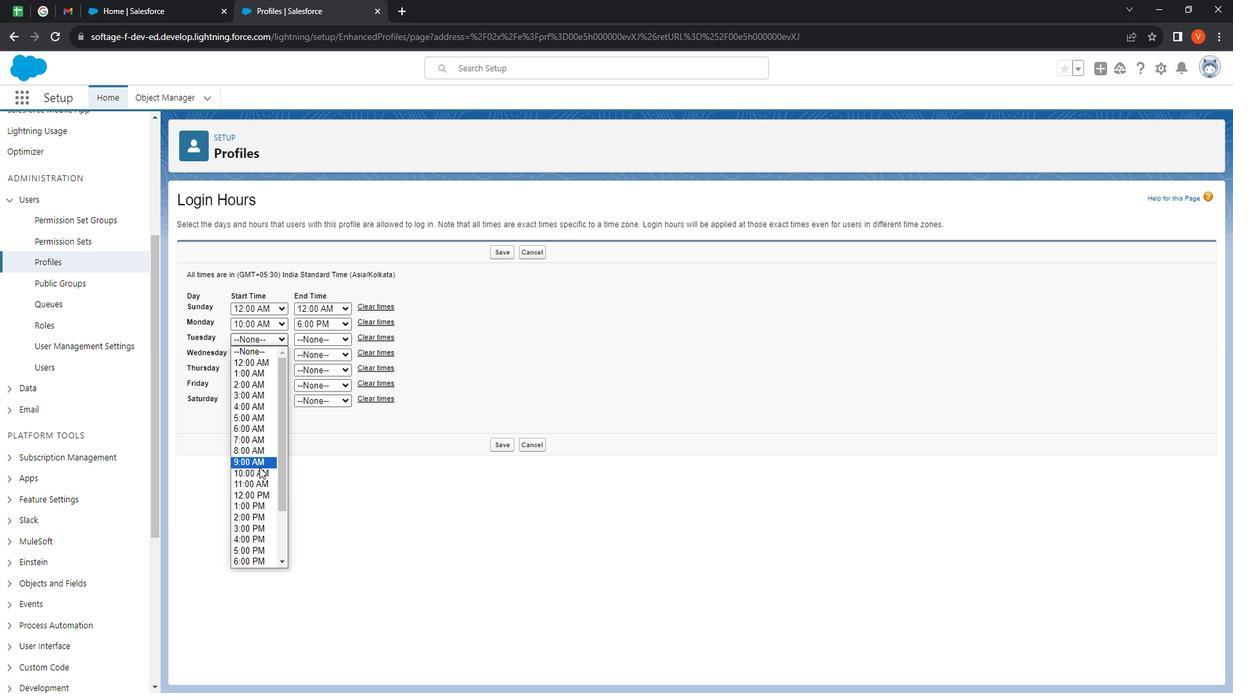 
Action: Mouse moved to (341, 341)
Screenshot: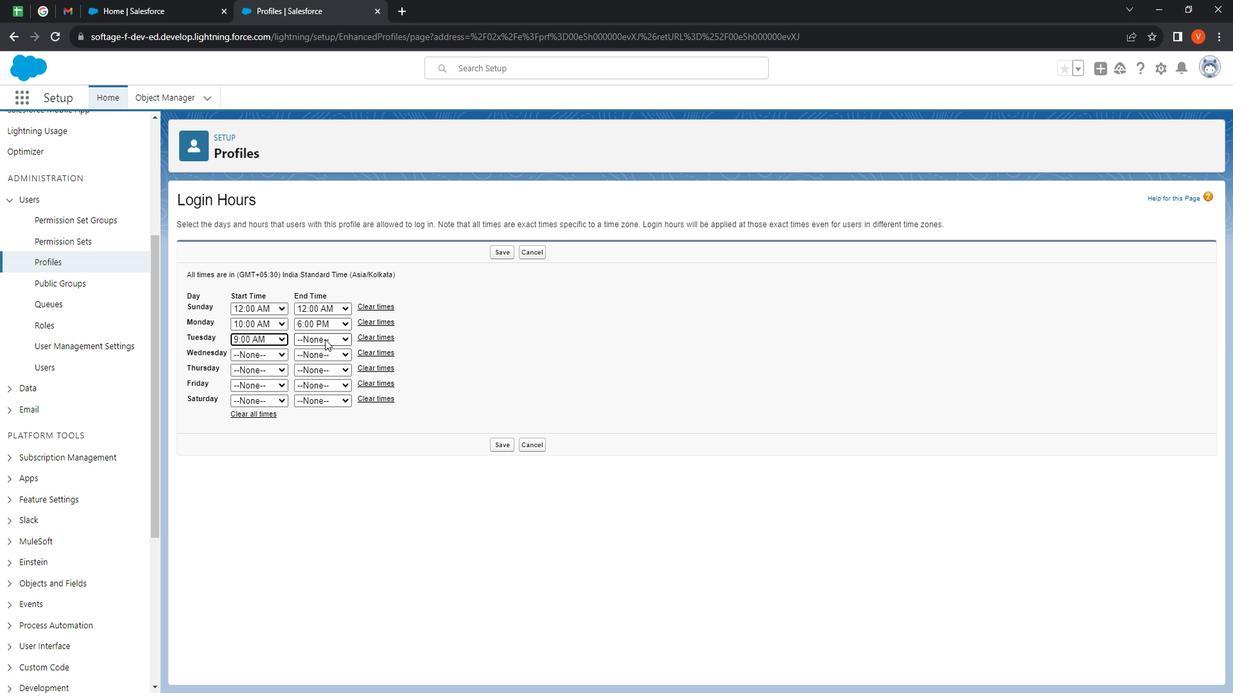 
Action: Mouse pressed left at (341, 341)
Screenshot: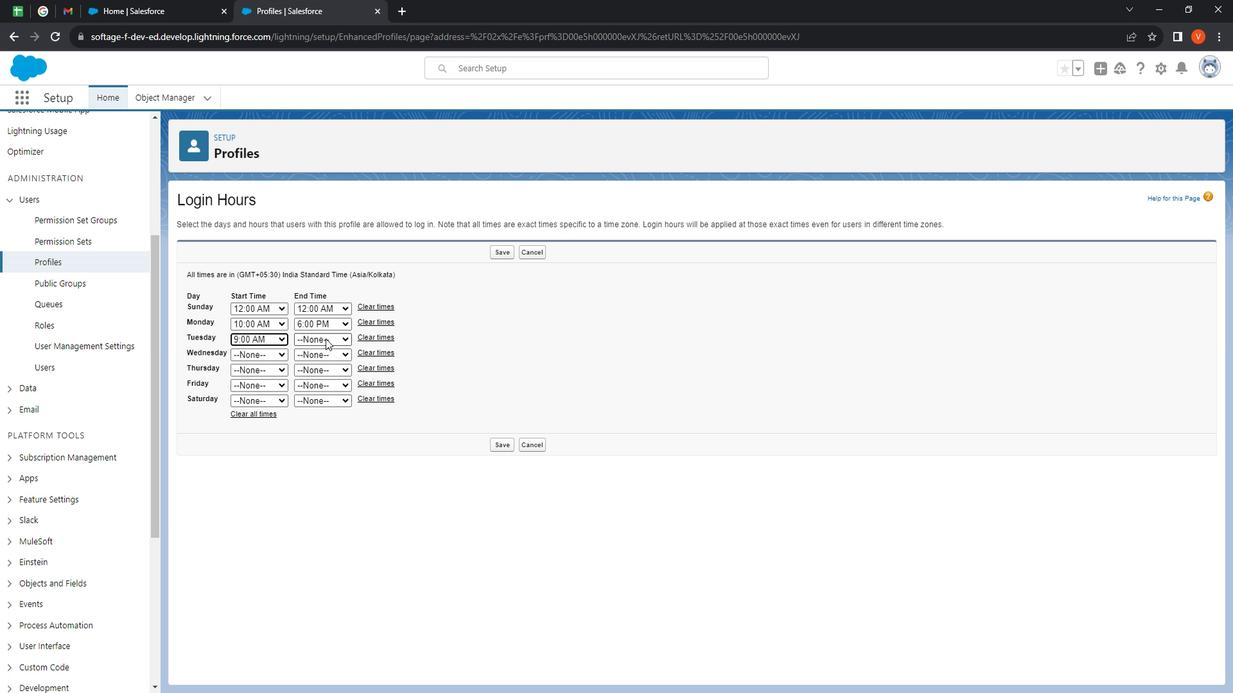 
Action: Mouse moved to (339, 545)
Screenshot: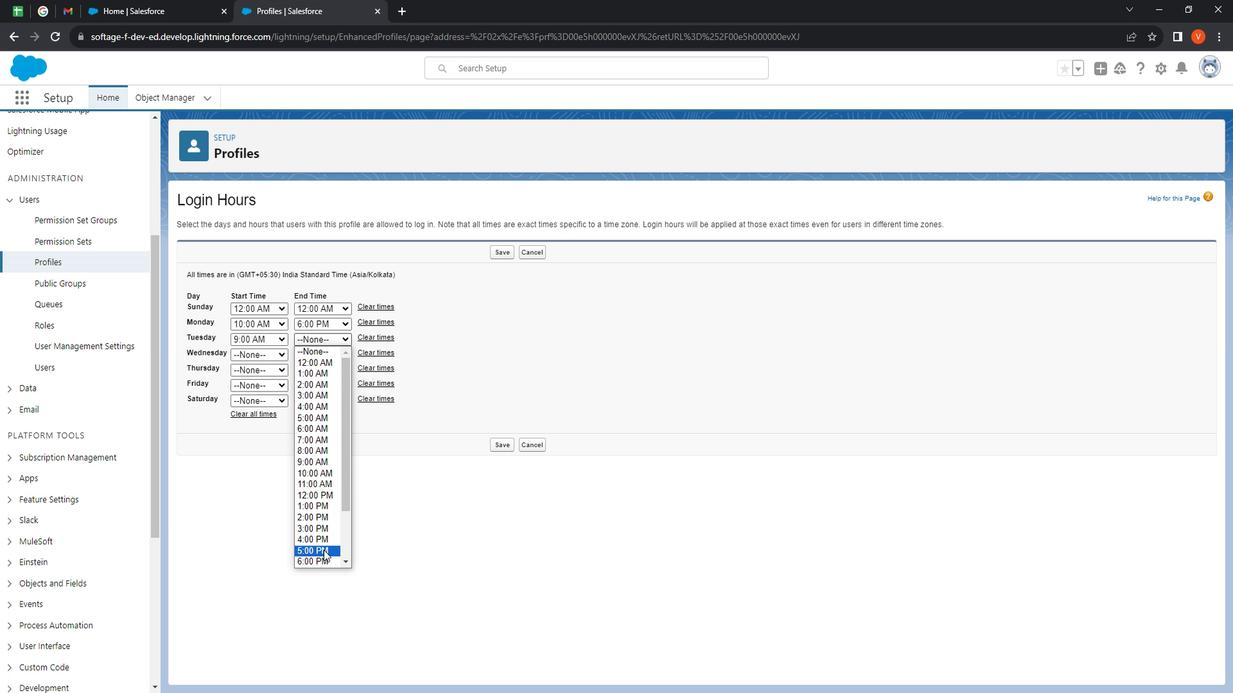 
Action: Mouse pressed left at (339, 545)
Screenshot: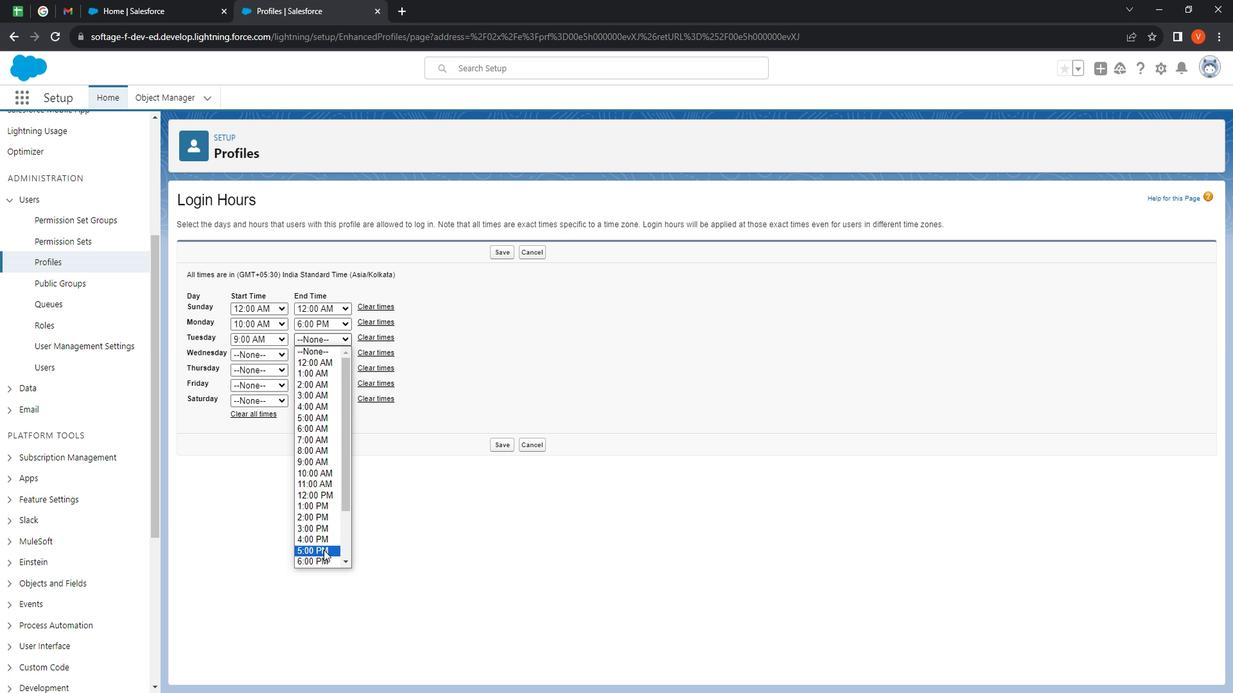 
Action: Mouse moved to (289, 359)
Screenshot: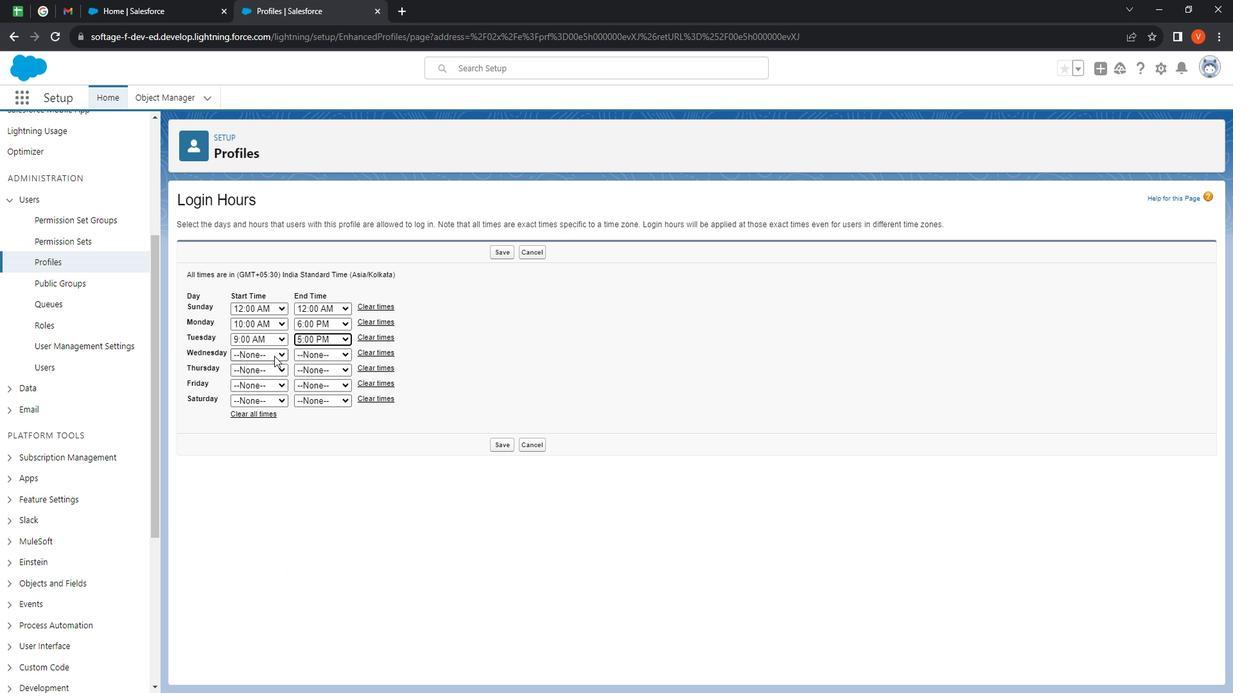
Action: Mouse pressed left at (289, 359)
Screenshot: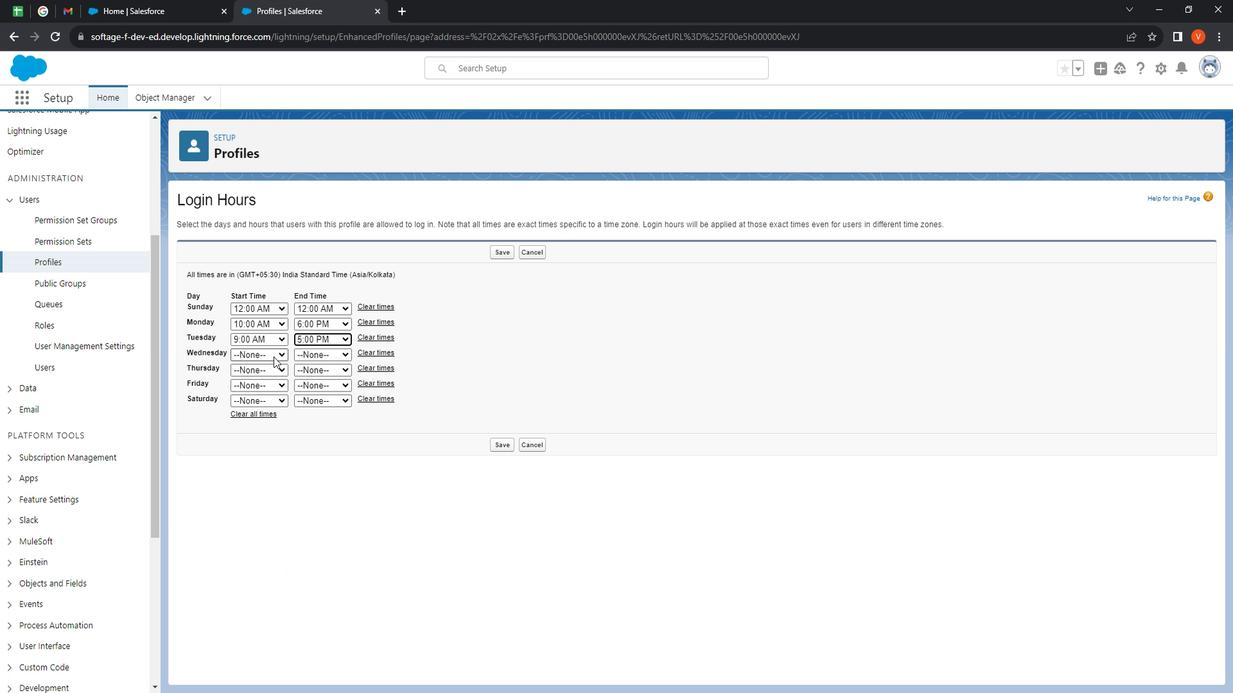
Action: Mouse moved to (273, 483)
Screenshot: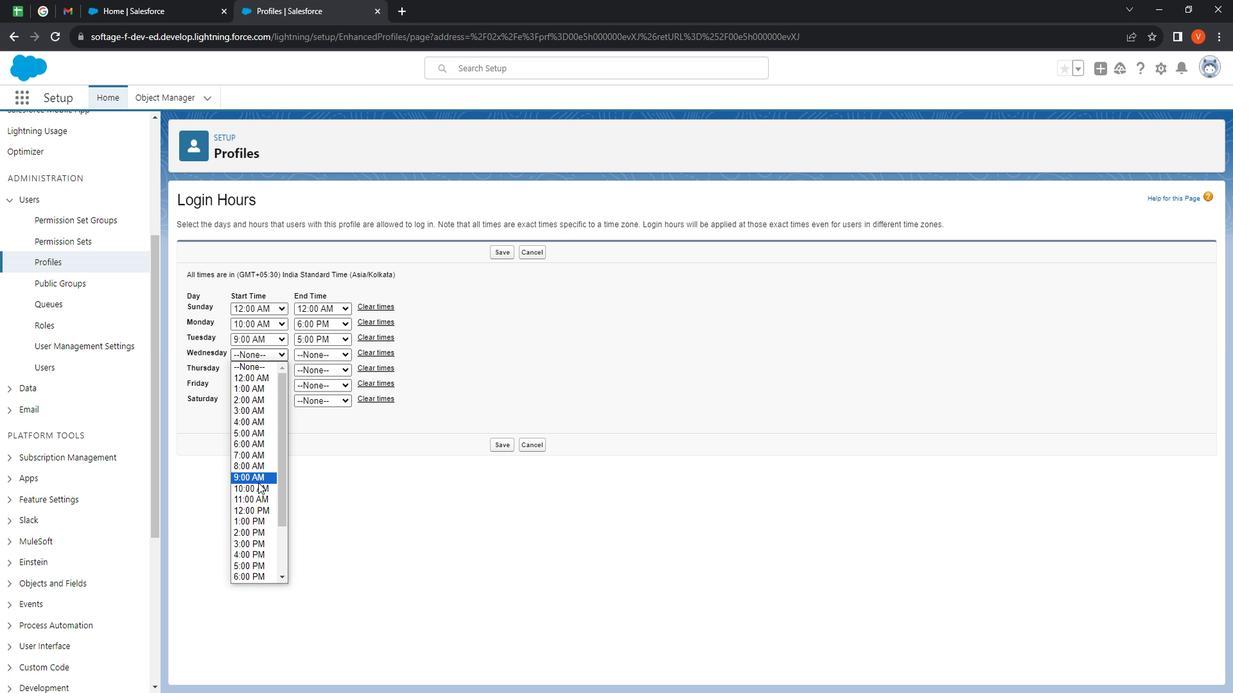 
Action: Mouse pressed left at (273, 483)
Screenshot: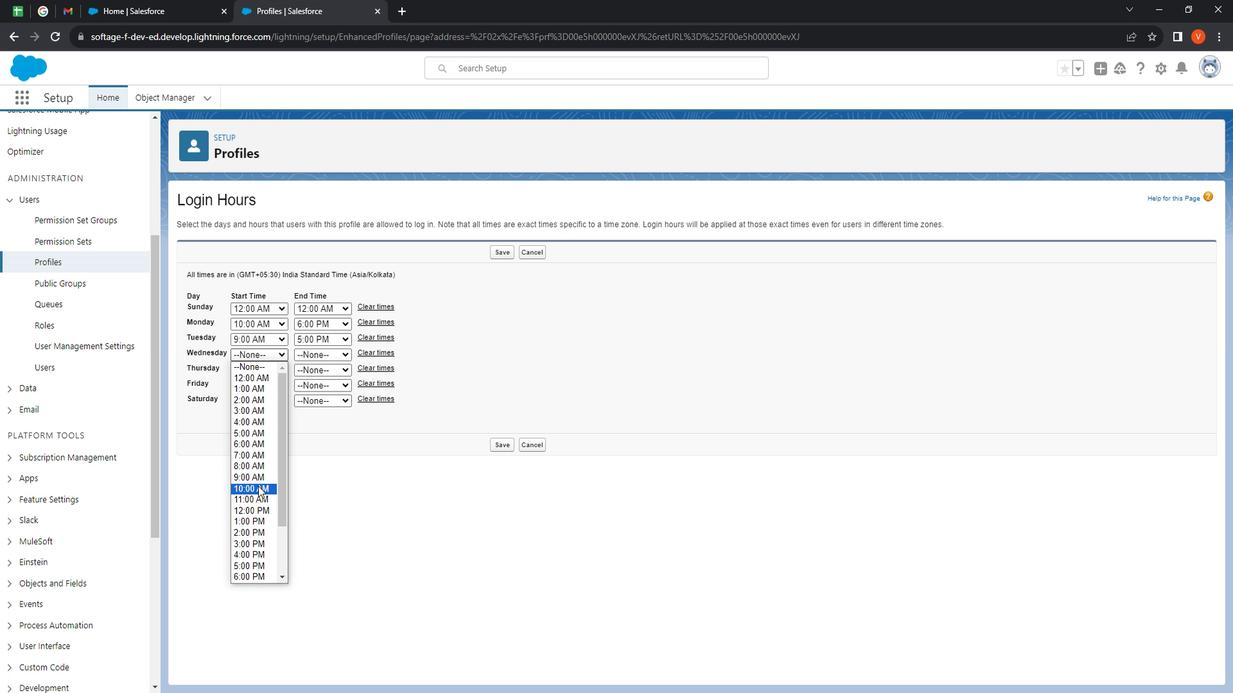 
Action: Mouse moved to (335, 357)
Screenshot: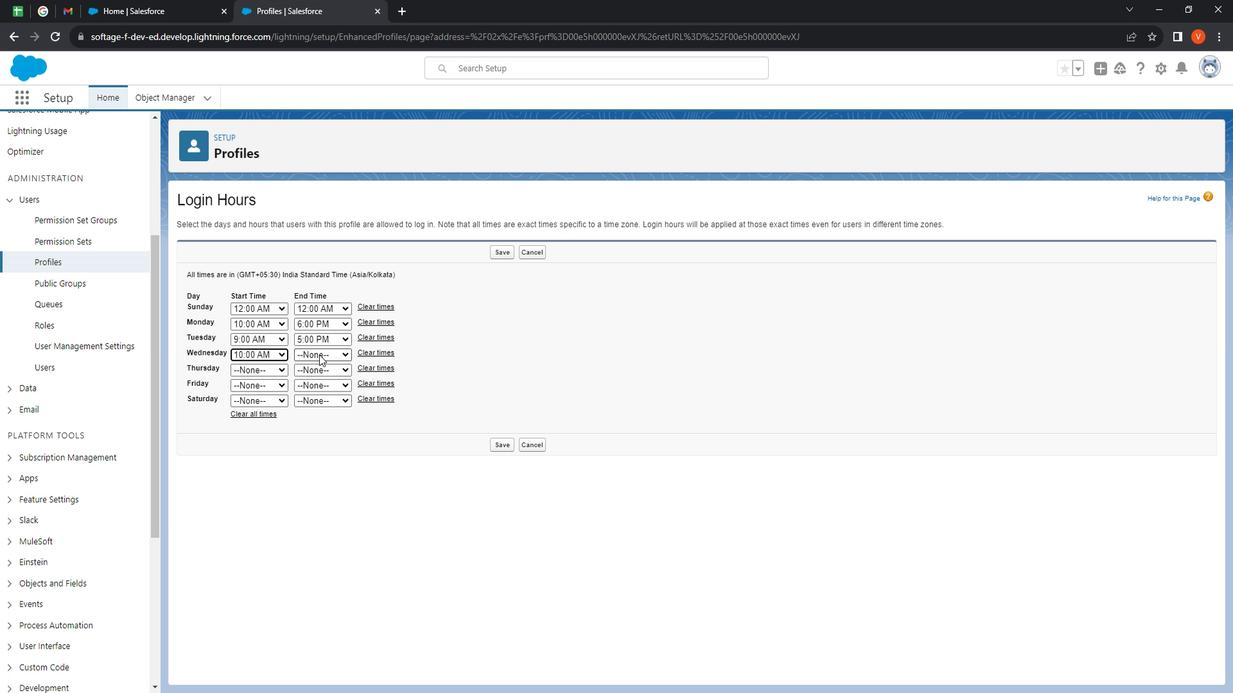 
Action: Mouse pressed left at (335, 357)
Screenshot: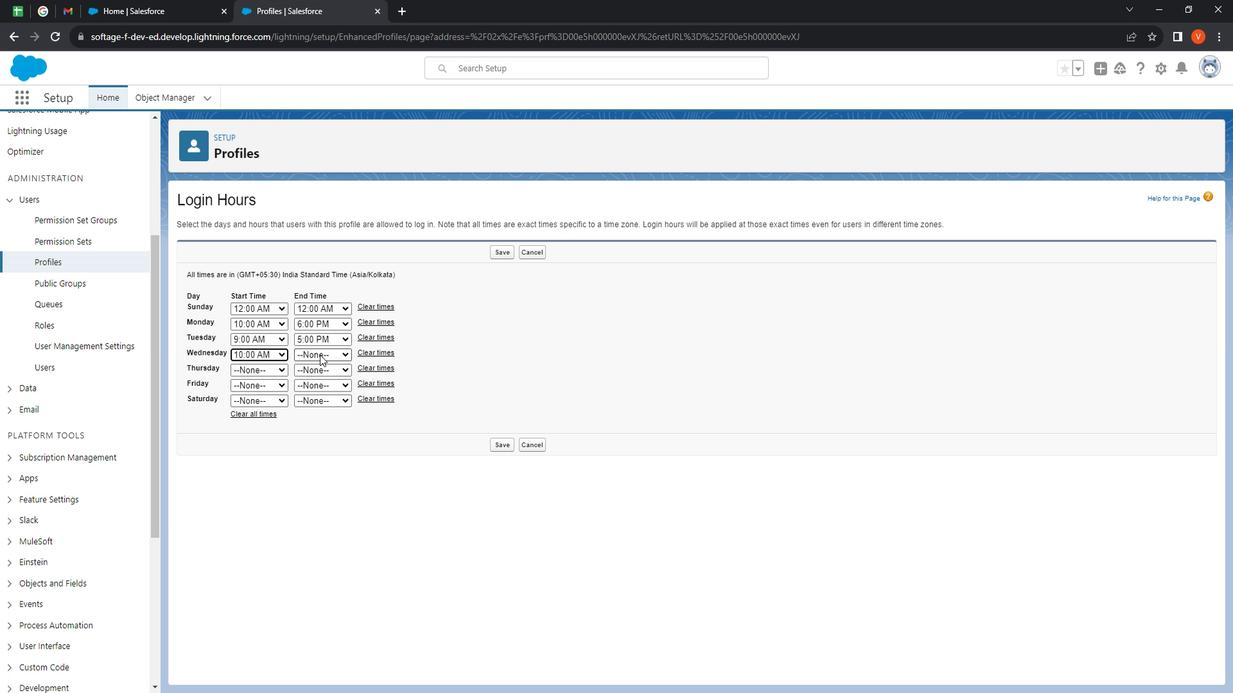 
Action: Mouse moved to (340, 571)
Screenshot: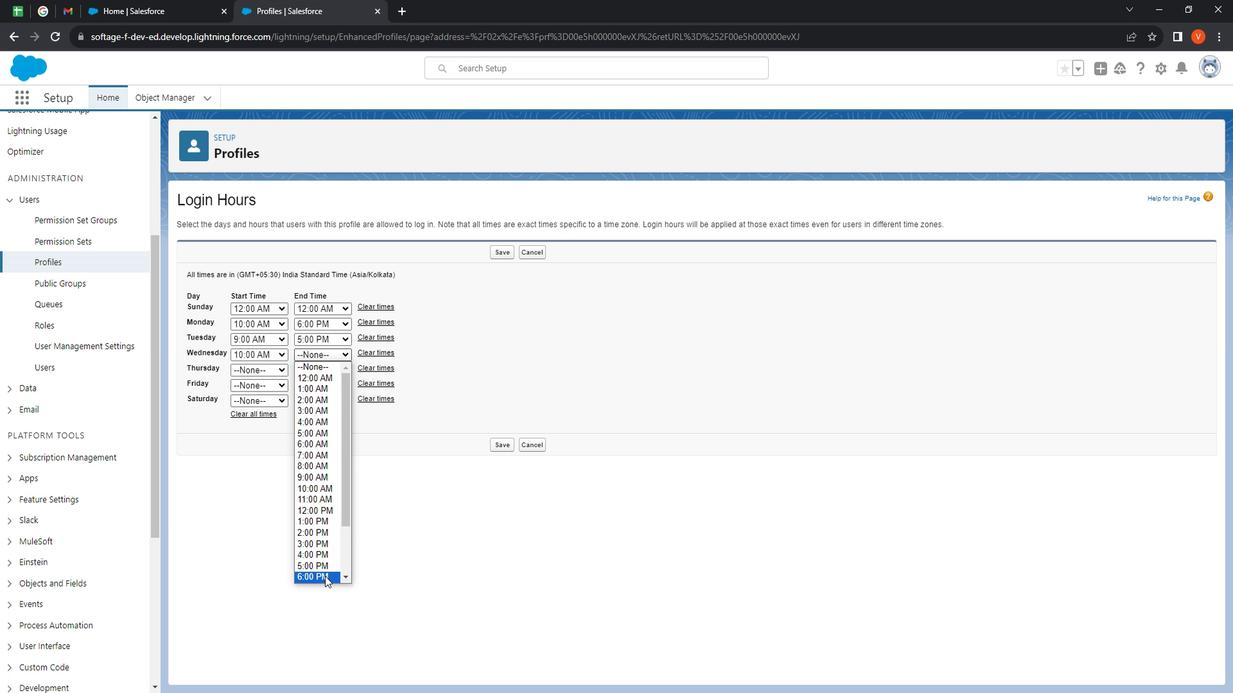 
Action: Mouse pressed left at (340, 571)
Screenshot: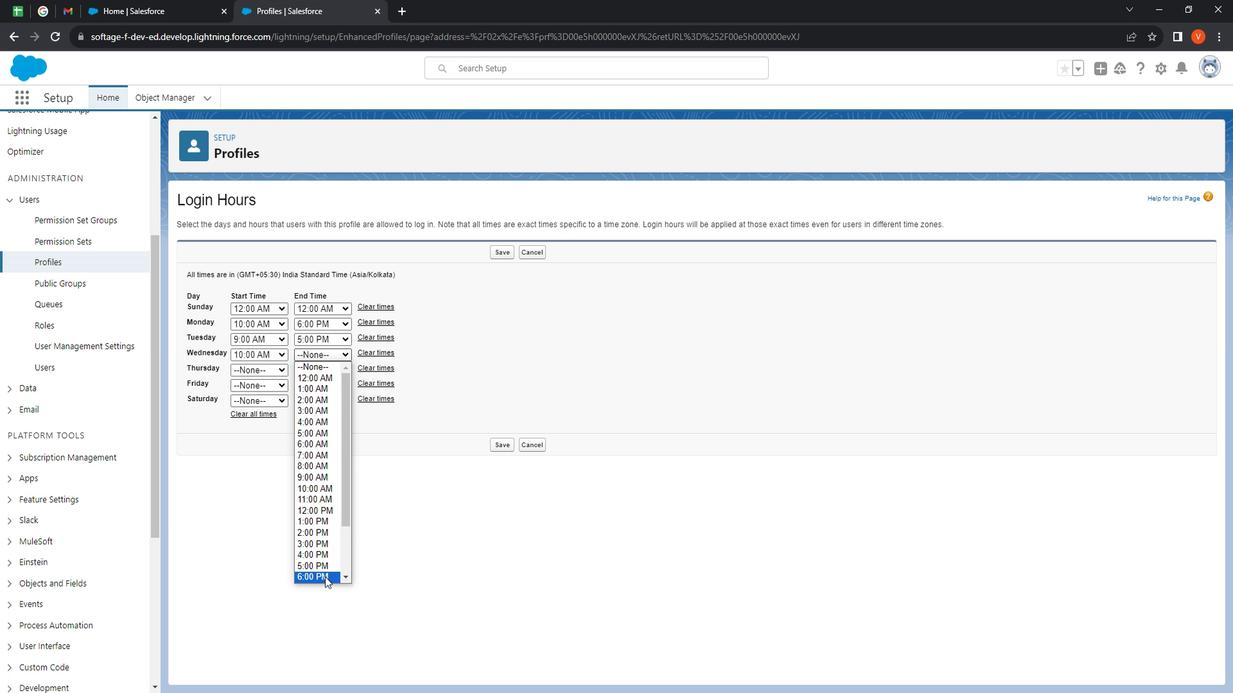 
Action: Mouse moved to (282, 369)
Screenshot: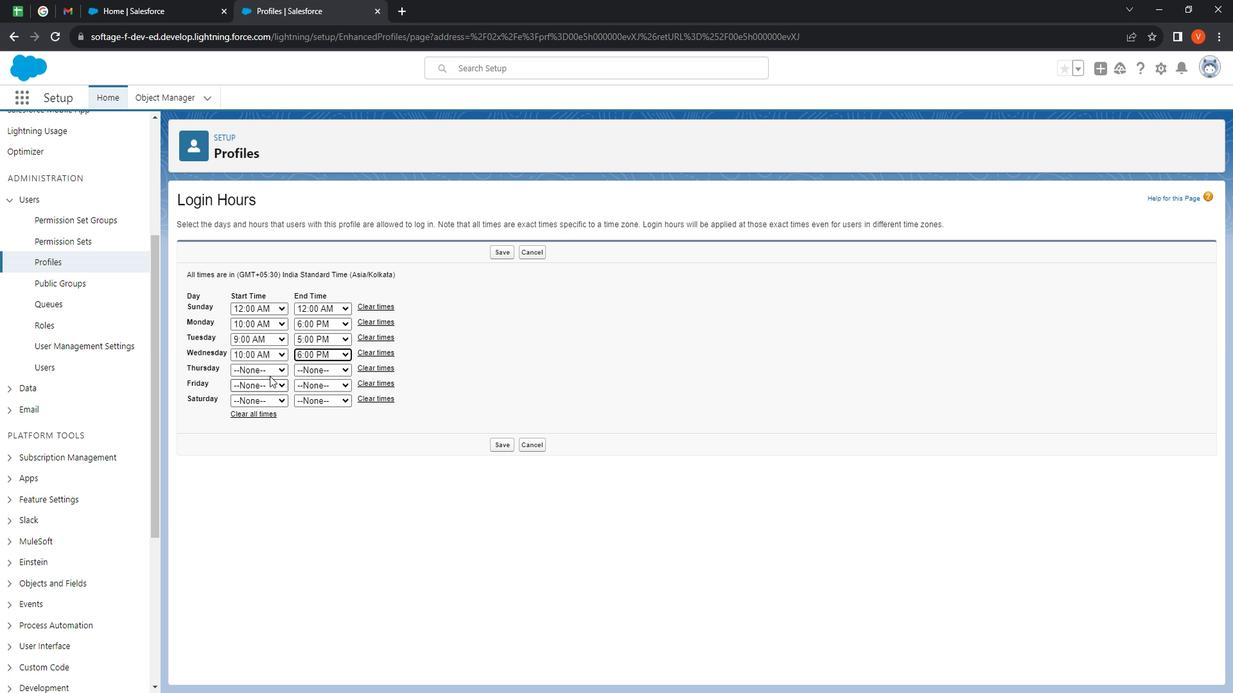 
Action: Mouse pressed left at (282, 369)
Screenshot: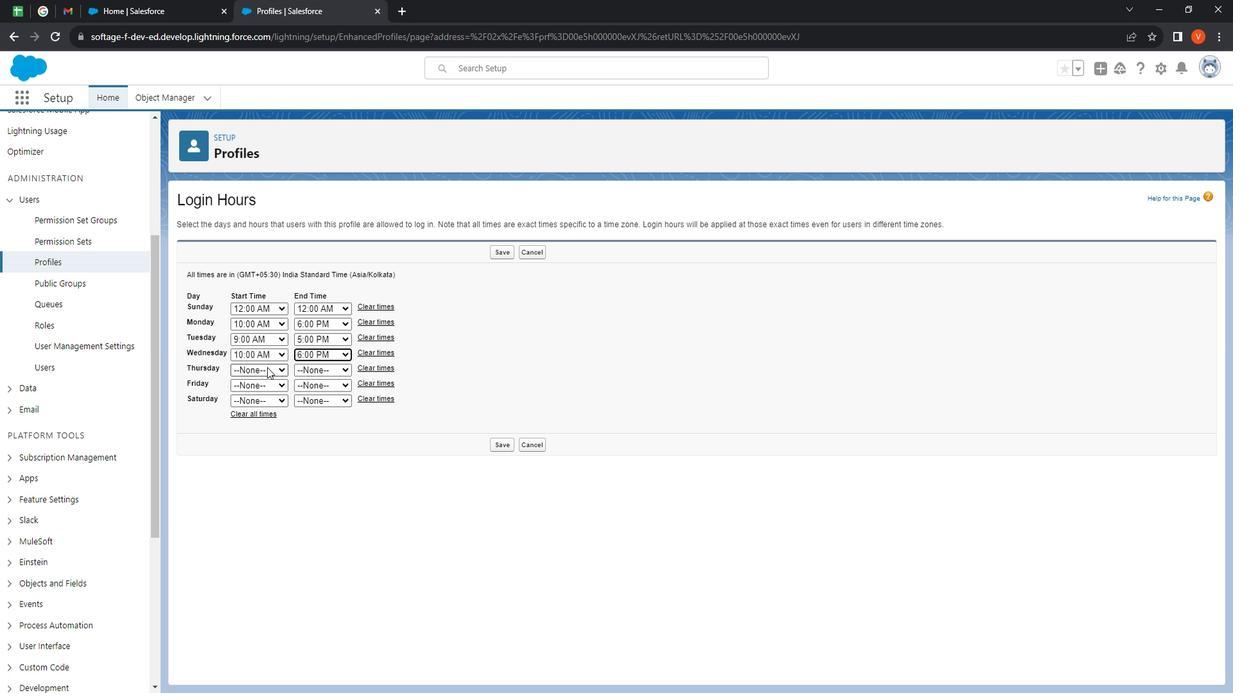 
Action: Mouse moved to (267, 490)
Screenshot: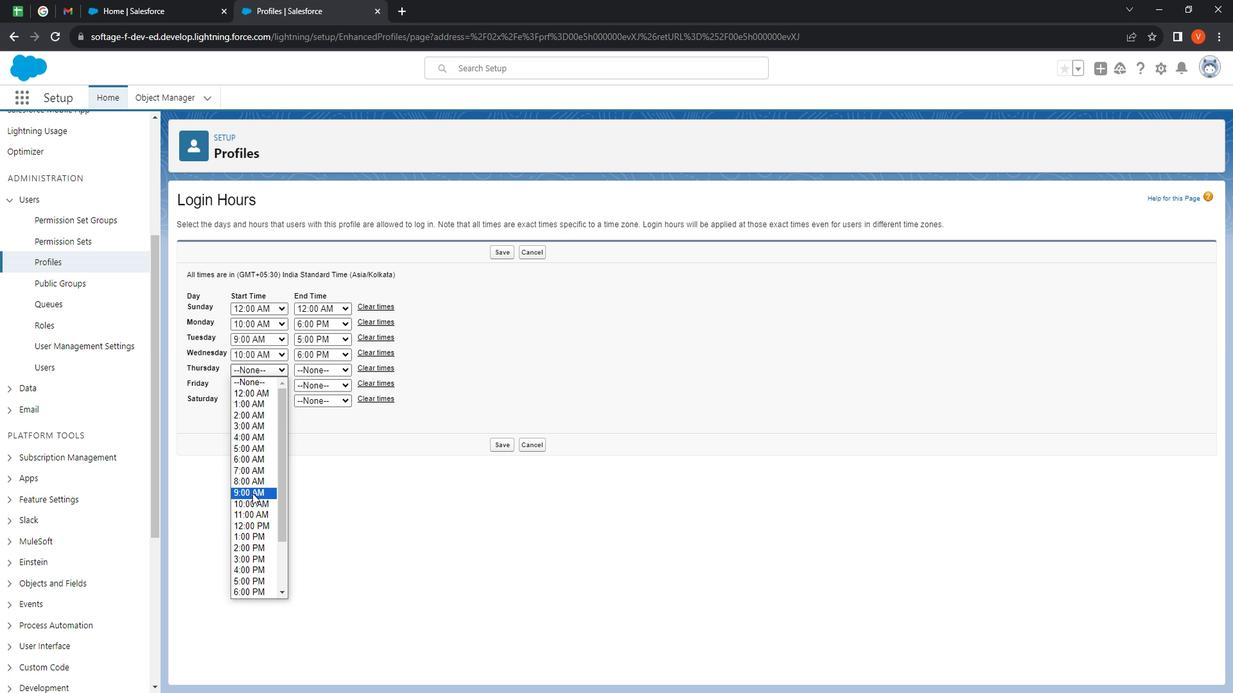 
Action: Mouse pressed left at (267, 490)
Screenshot: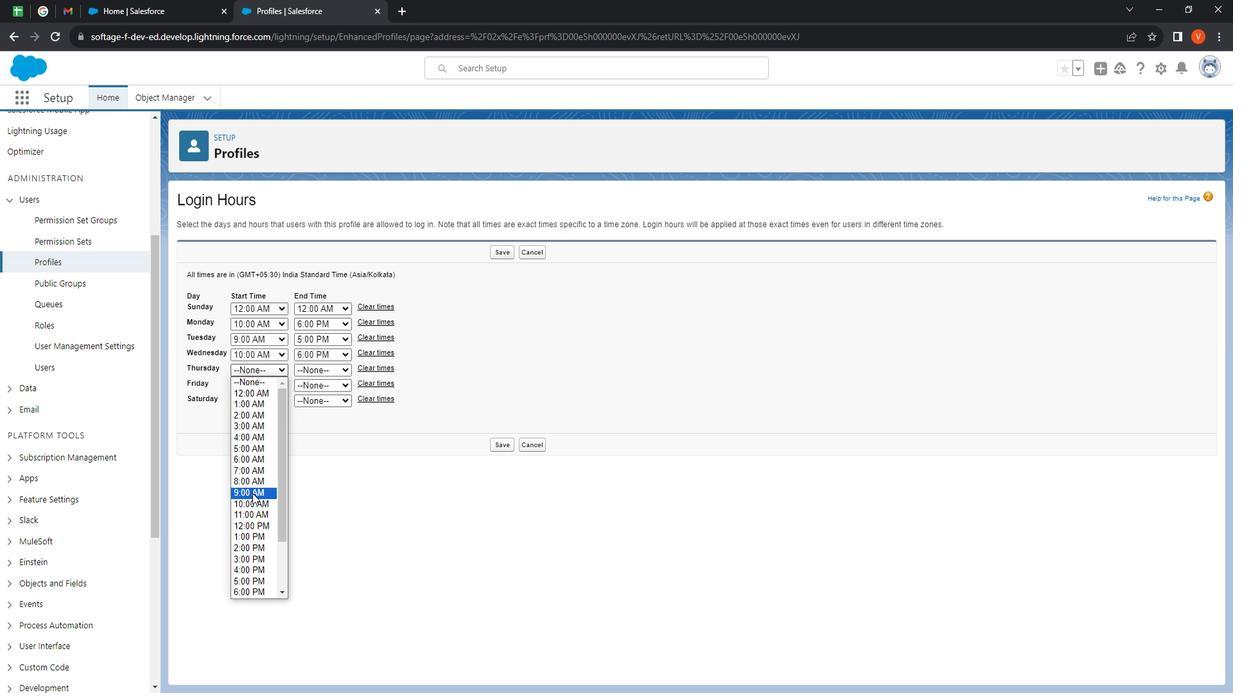 
Action: Mouse moved to (337, 372)
Screenshot: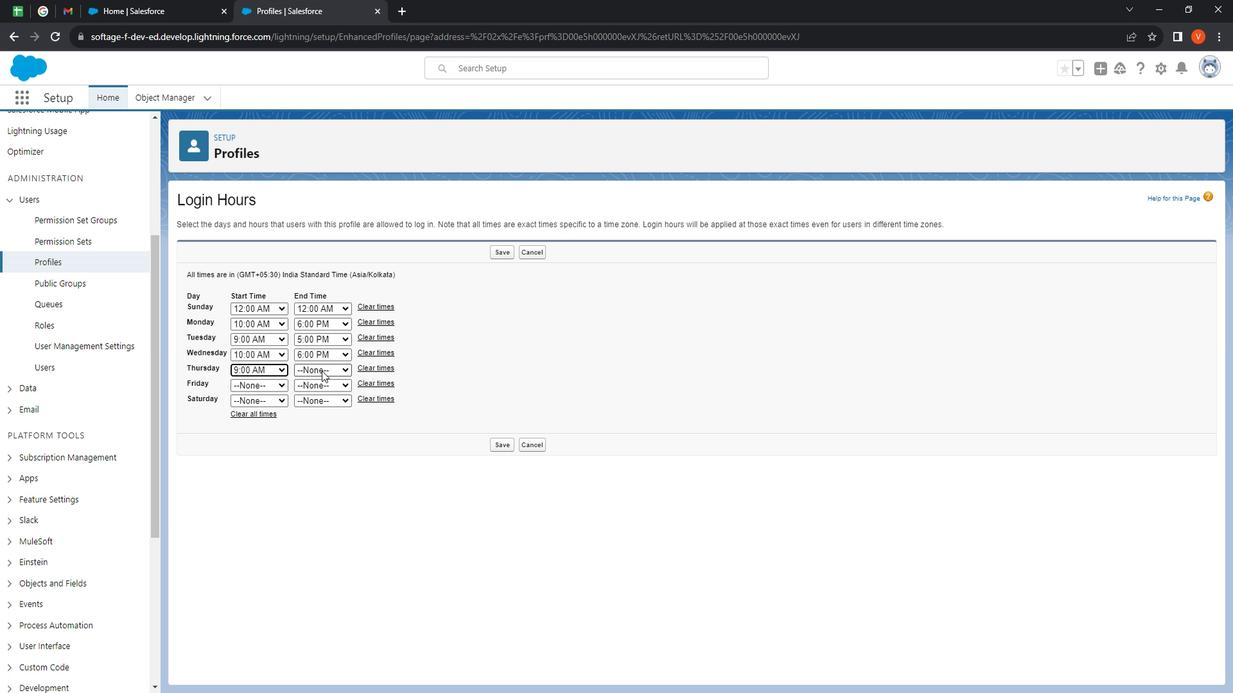 
Action: Mouse pressed left at (337, 372)
Screenshot: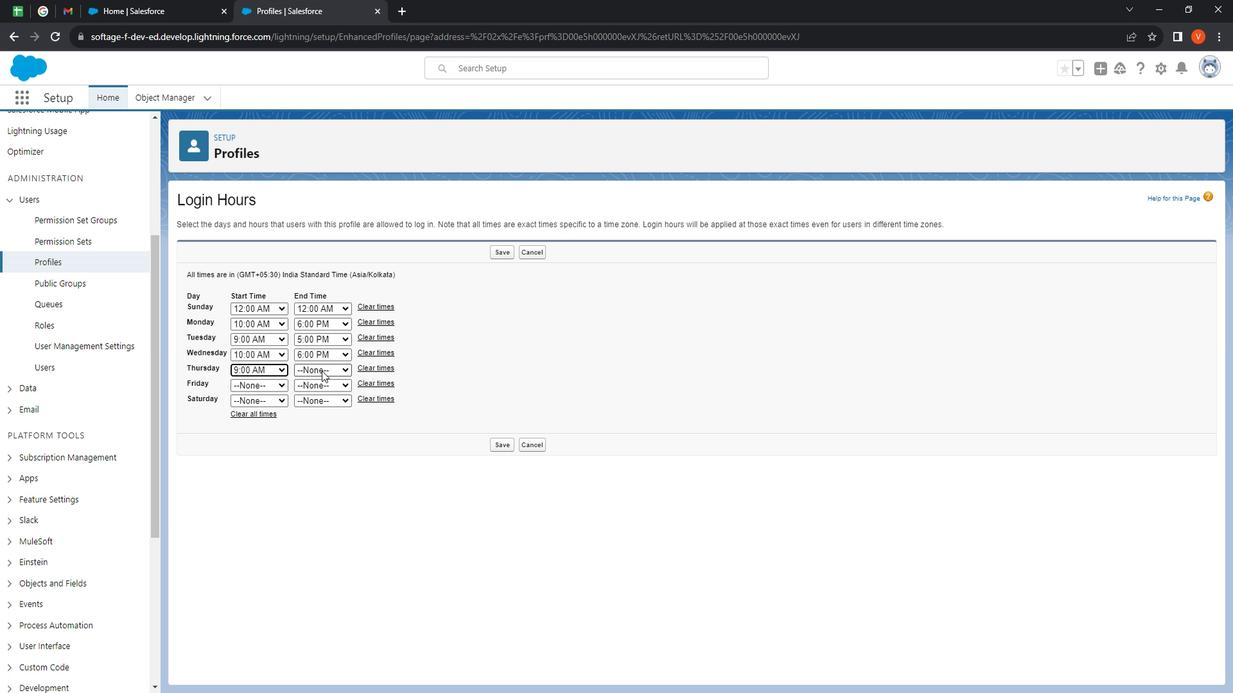 
Action: Mouse moved to (339, 506)
Screenshot: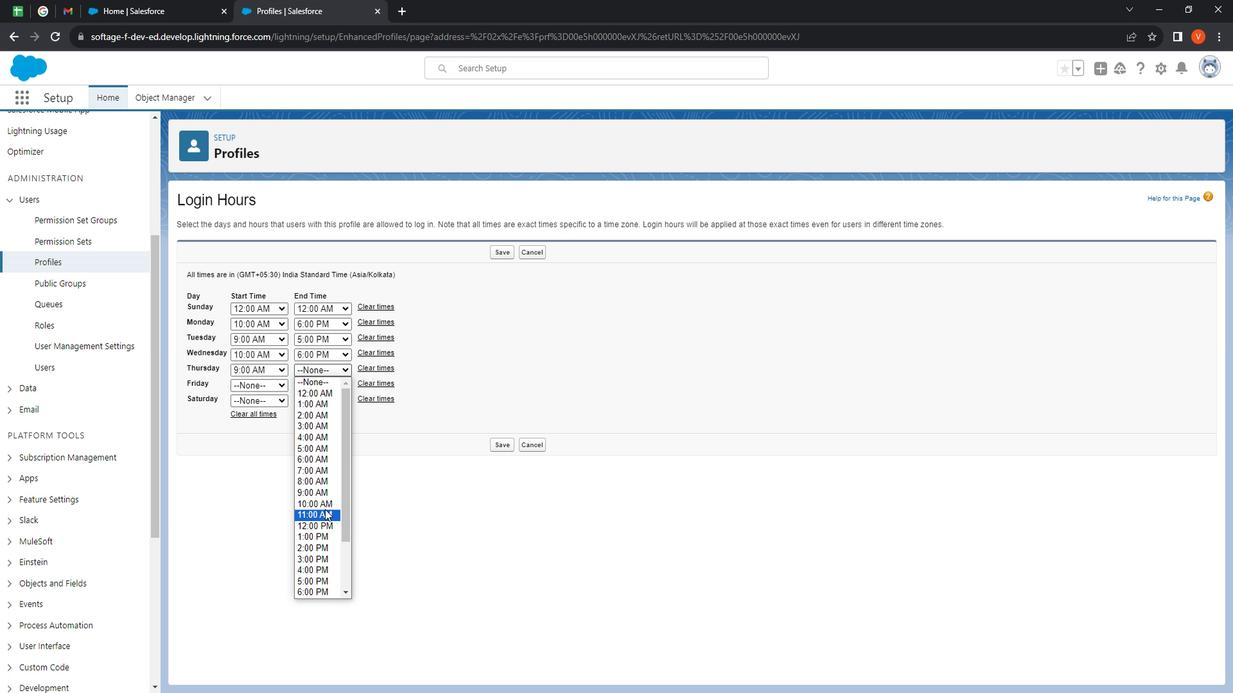 
Action: Mouse pressed left at (339, 506)
Screenshot: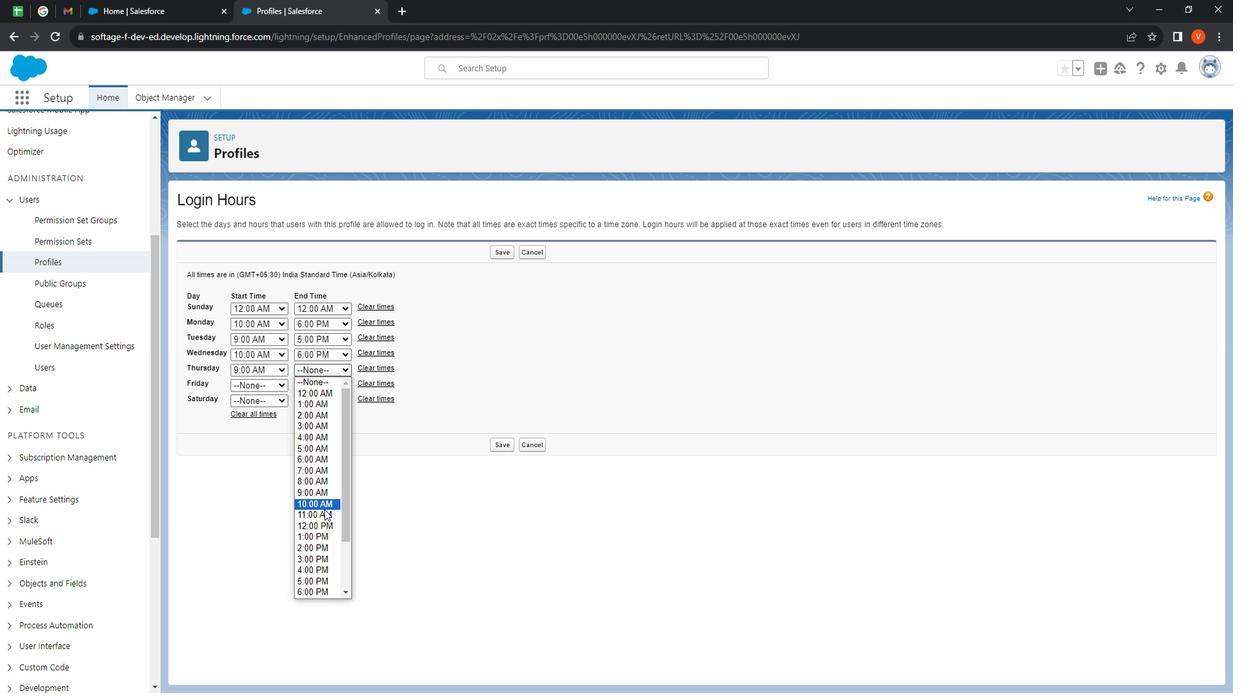 
Action: Mouse moved to (354, 373)
Screenshot: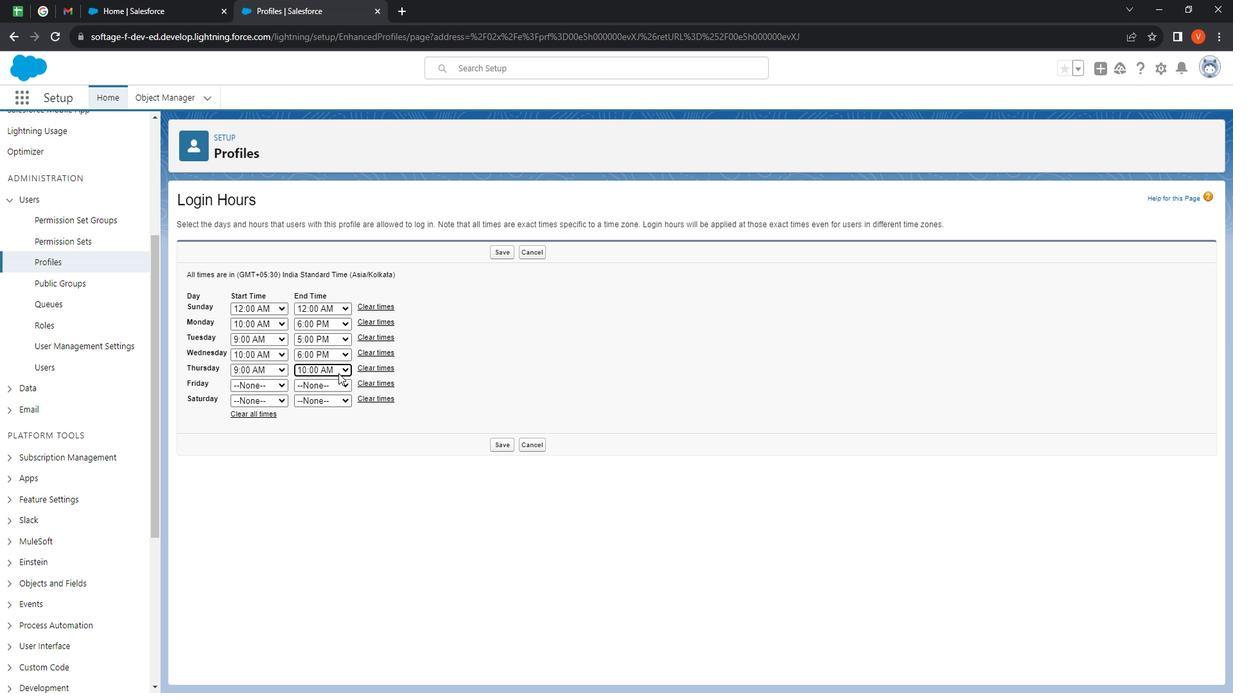 
Action: Mouse pressed left at (354, 373)
Screenshot: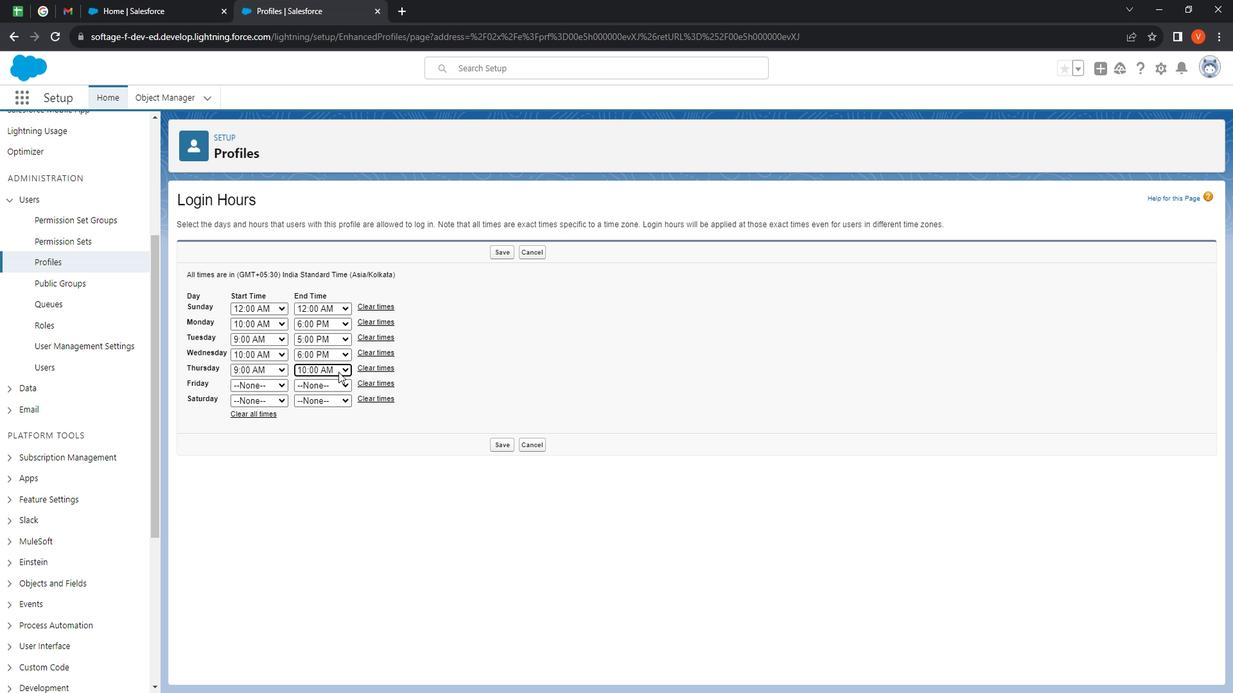 
Action: Mouse moved to (340, 584)
Screenshot: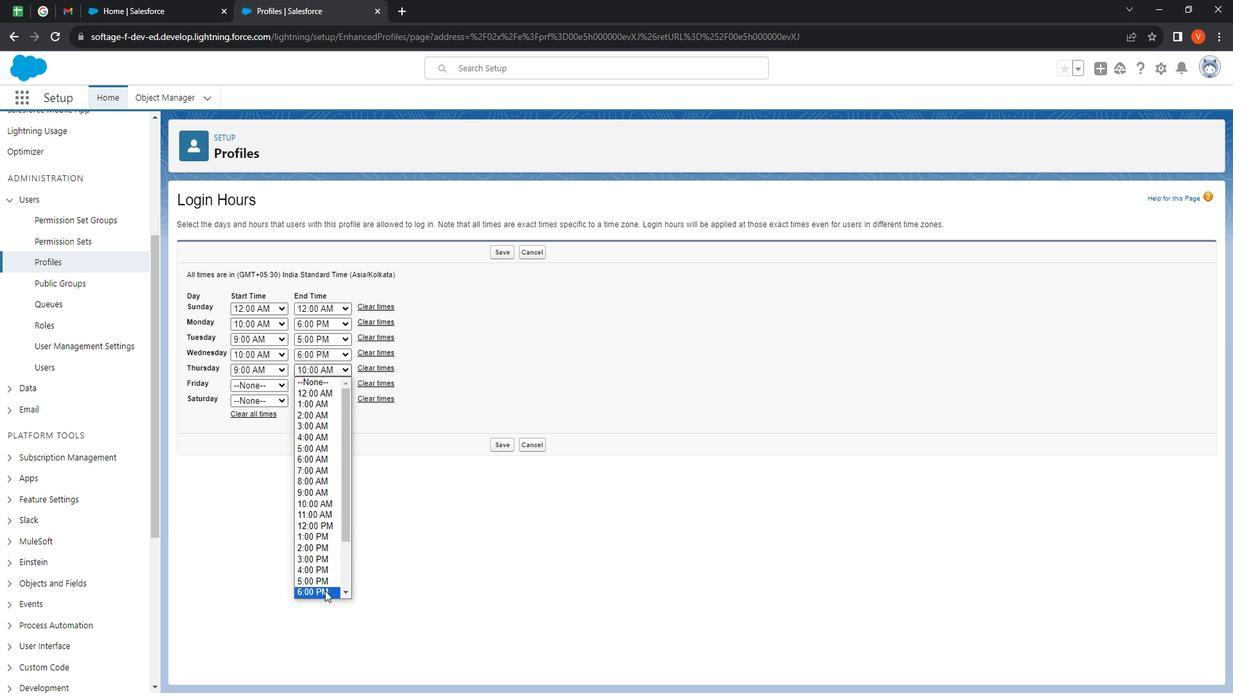 
Action: Mouse pressed left at (340, 584)
Screenshot: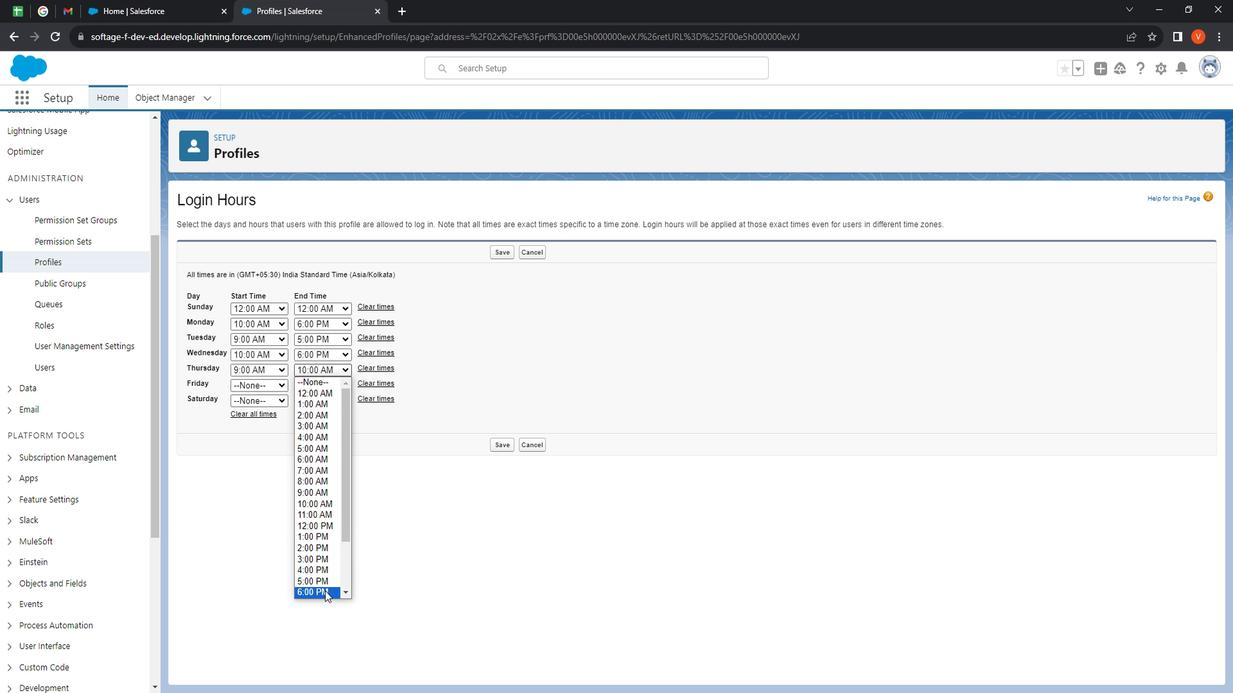 
Action: Mouse moved to (285, 388)
Screenshot: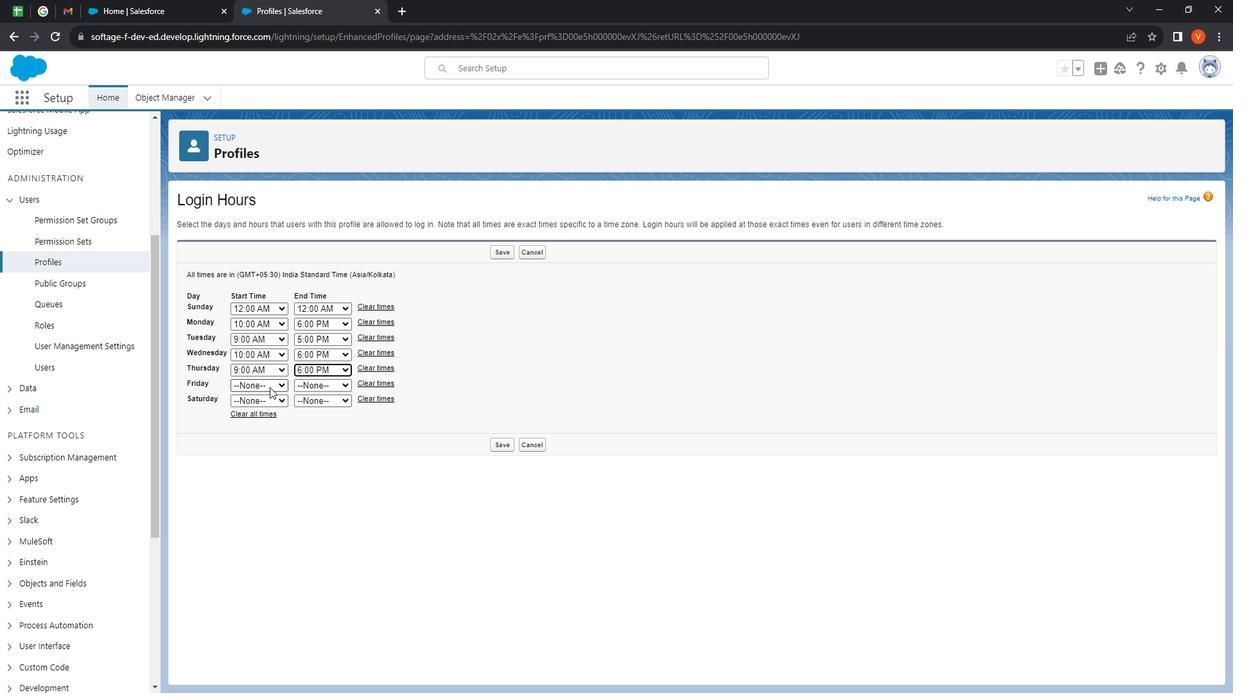 
Action: Mouse pressed left at (285, 388)
Screenshot: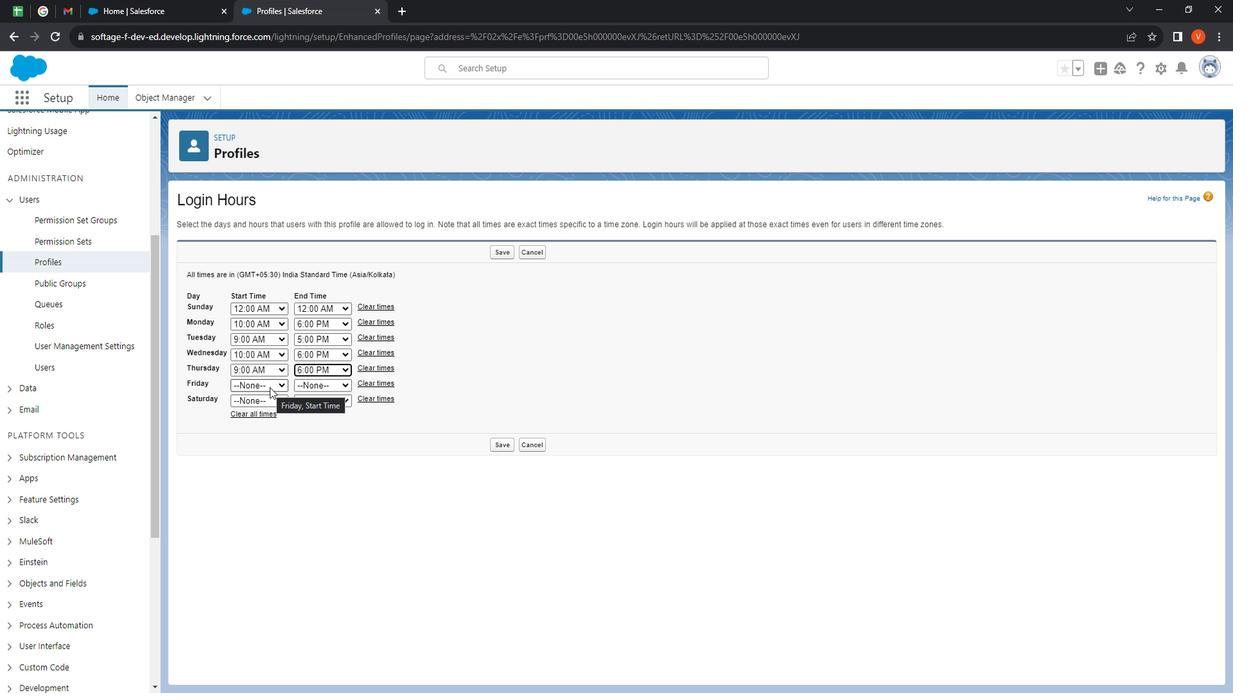 
Action: Mouse moved to (278, 514)
Screenshot: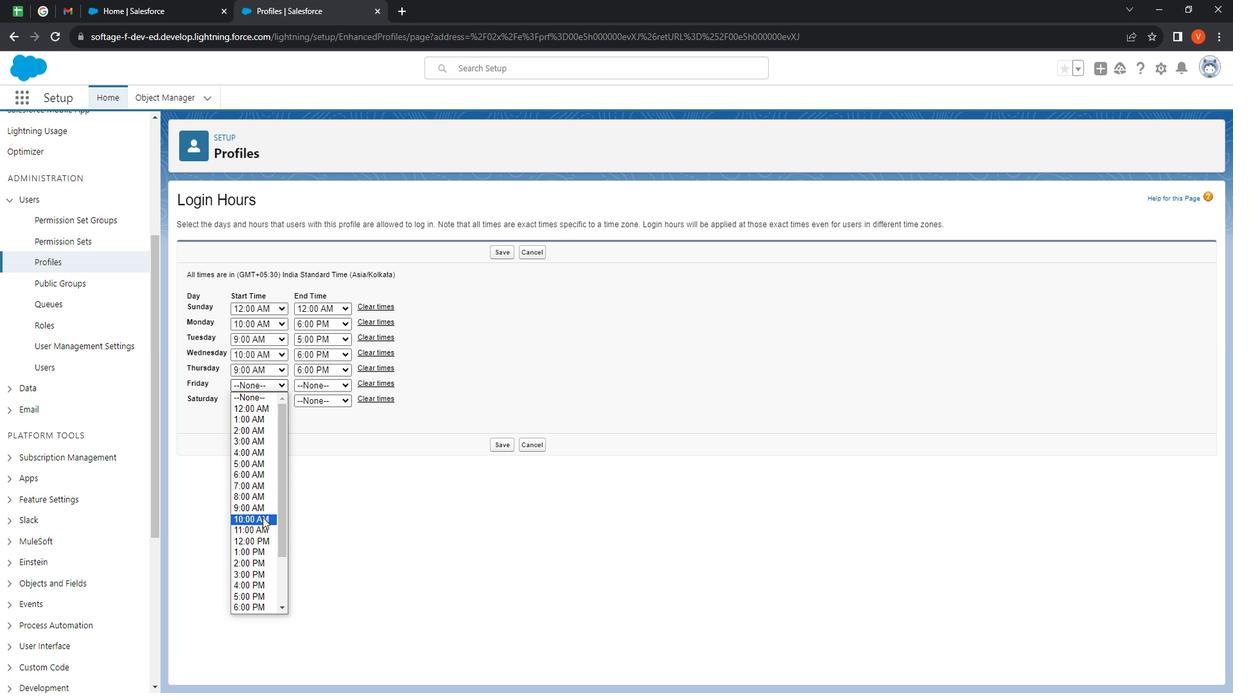 
Action: Mouse pressed left at (278, 514)
Screenshot: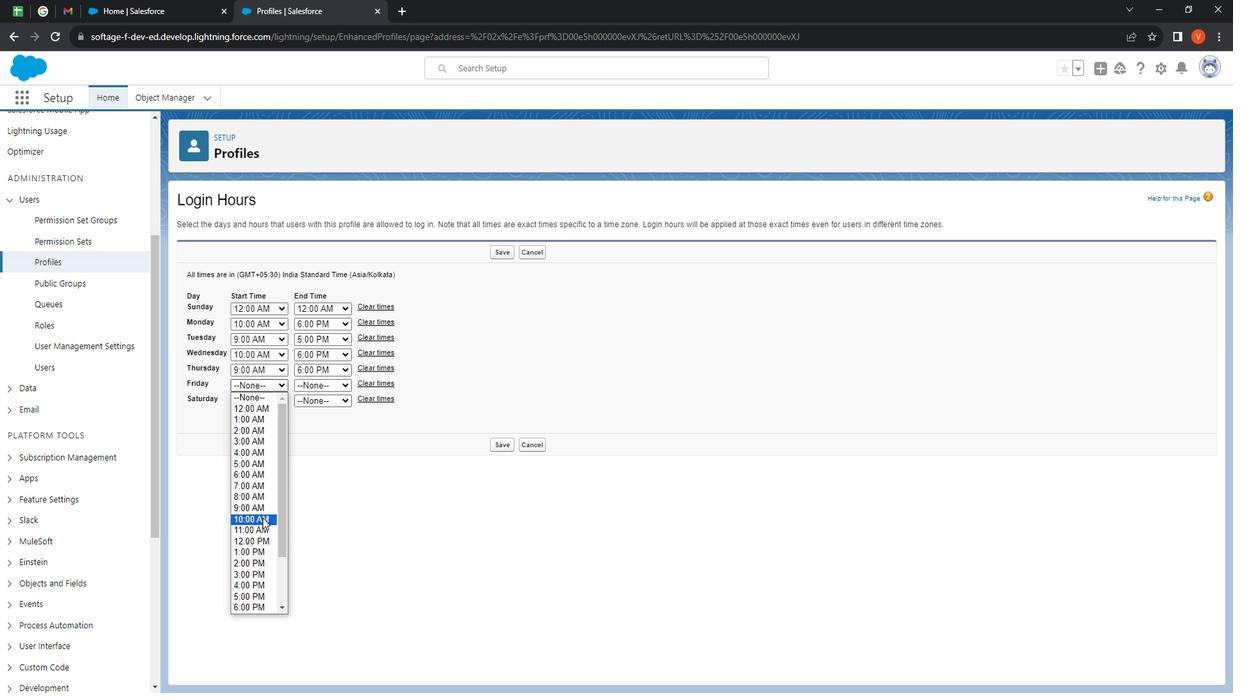 
Action: Mouse moved to (355, 385)
Screenshot: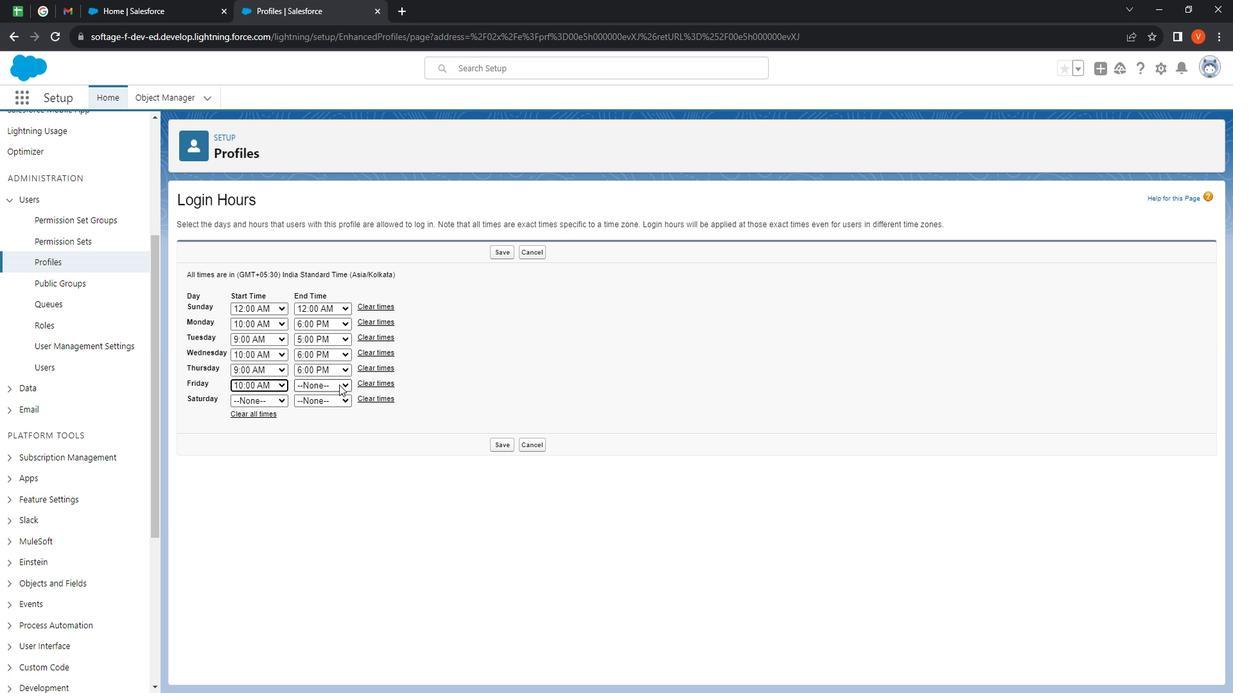 
Action: Mouse pressed left at (355, 385)
Screenshot: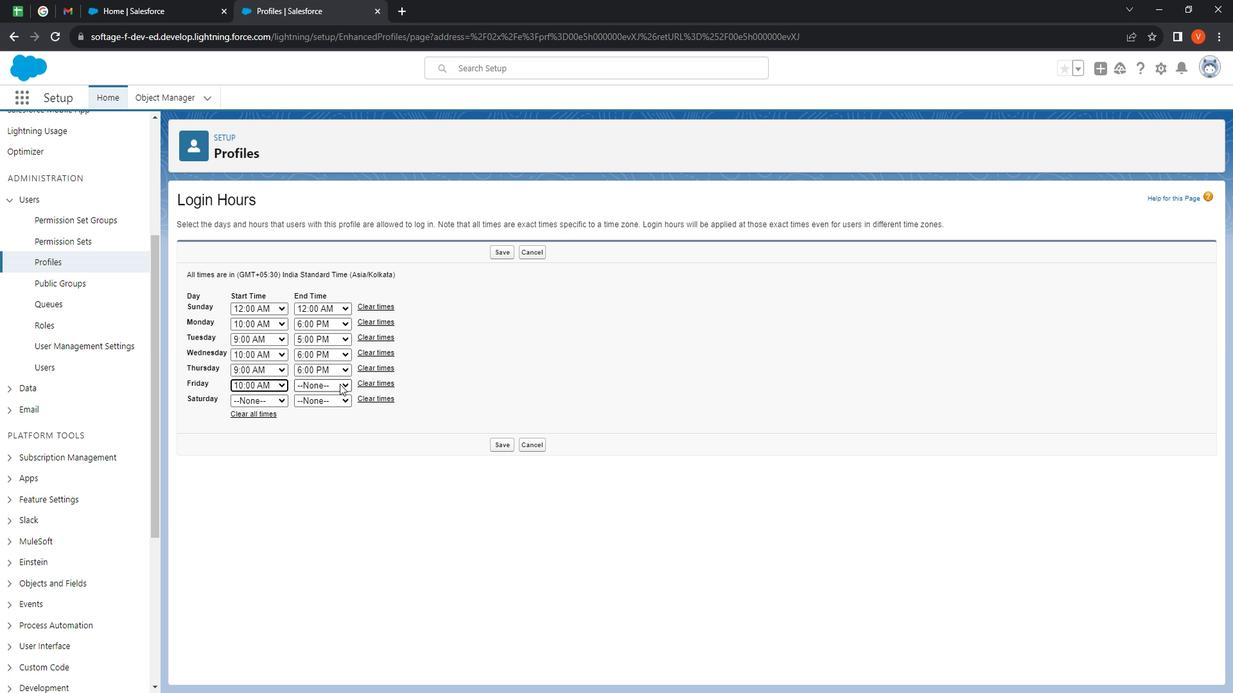 
Action: Mouse moved to (339, 575)
Screenshot: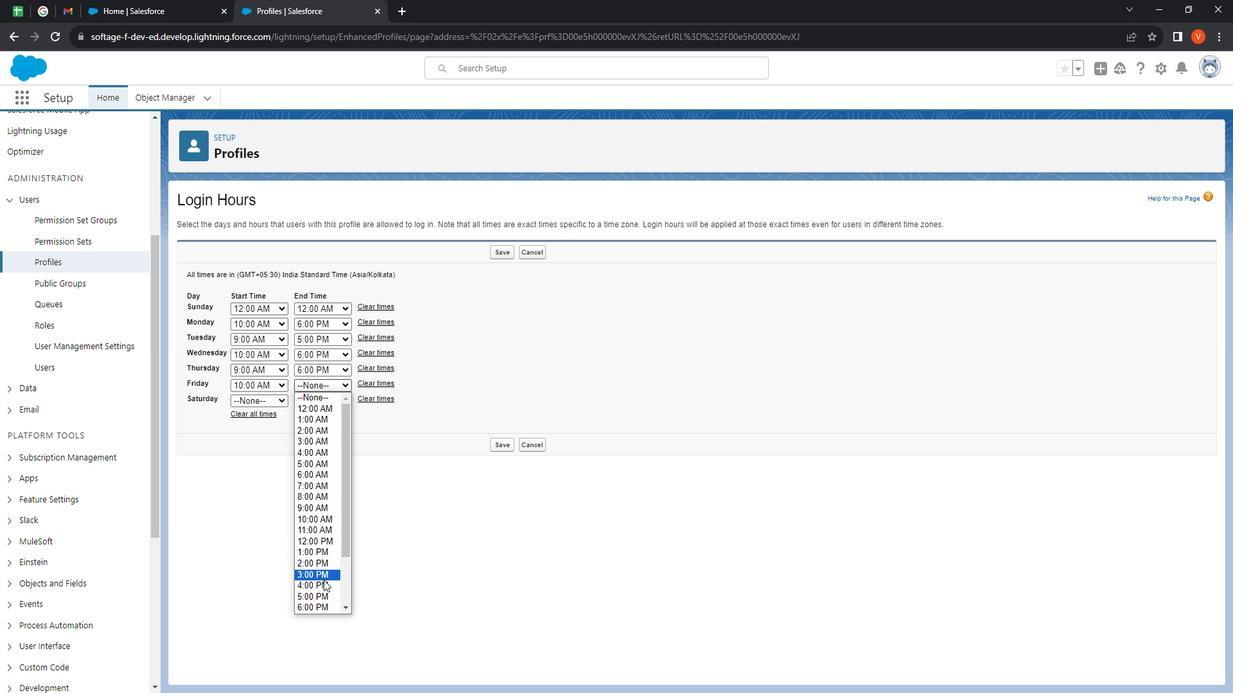
Action: Mouse pressed left at (339, 575)
Screenshot: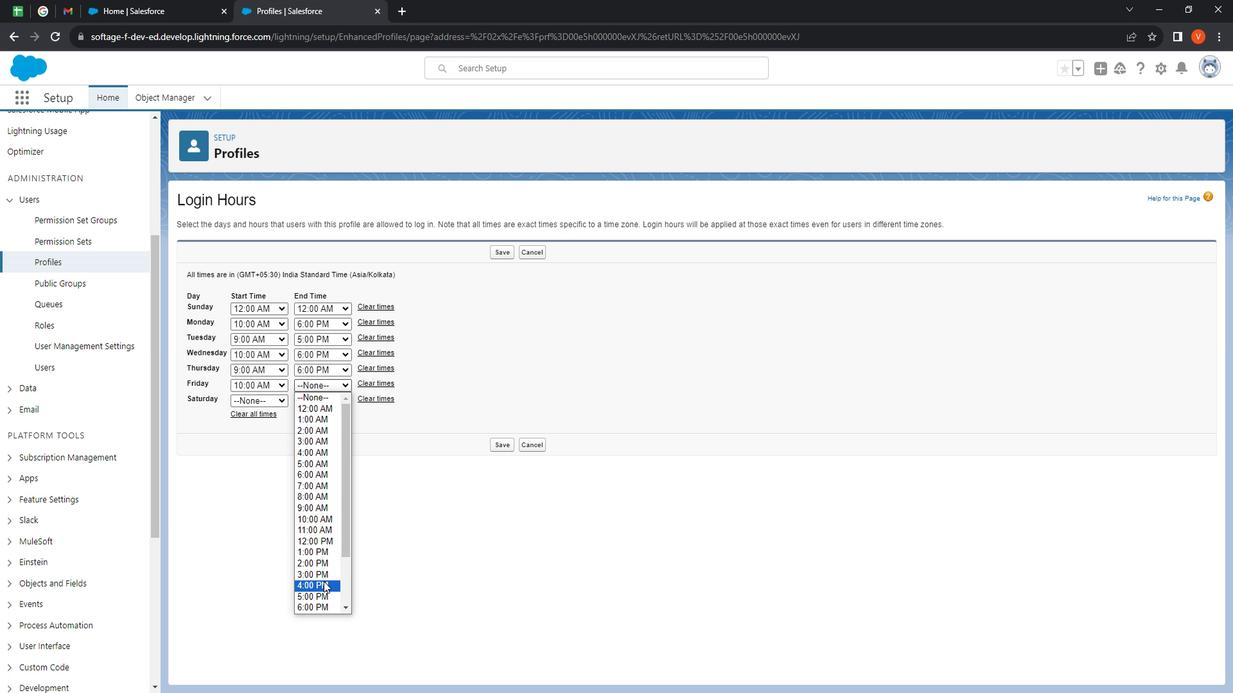 
Action: Mouse moved to (289, 405)
Screenshot: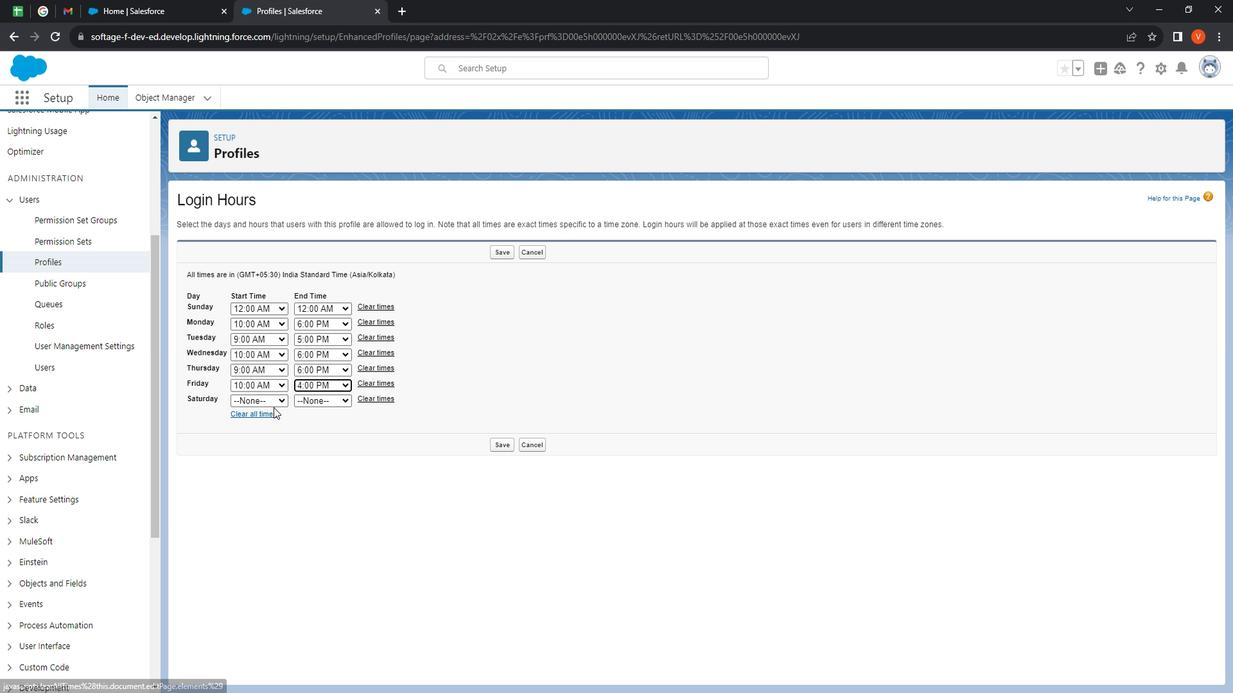 
Action: Mouse pressed left at (289, 405)
Screenshot: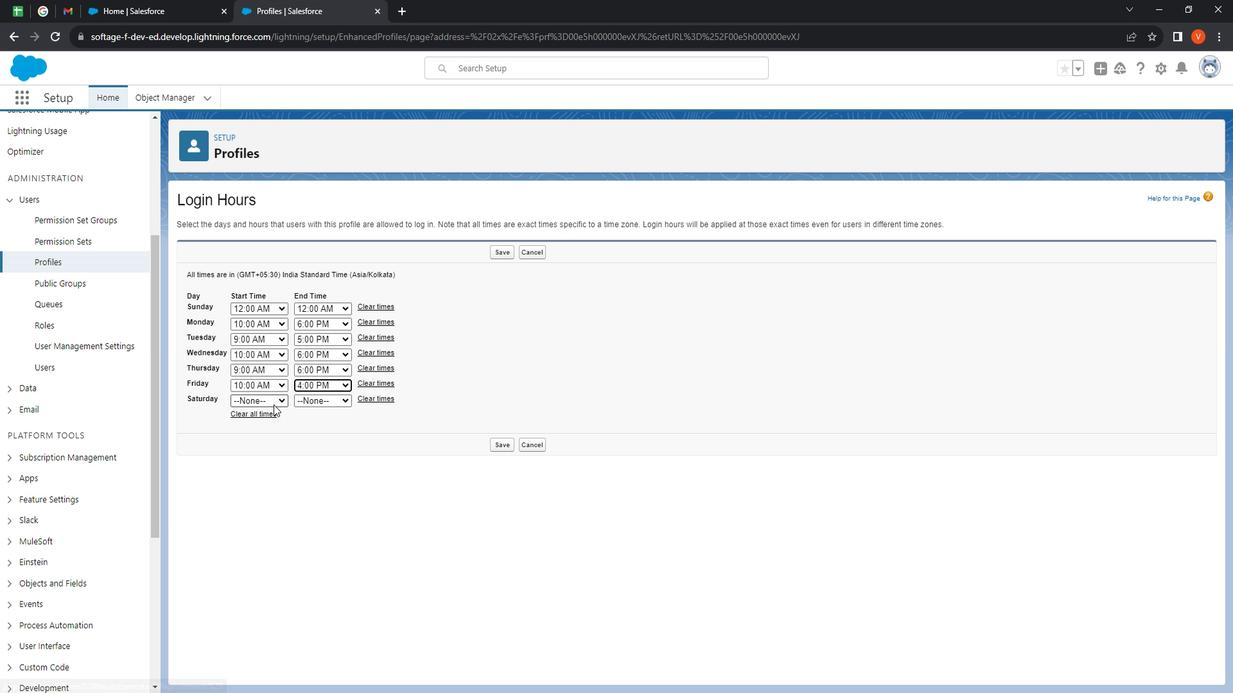 
Action: Mouse moved to (283, 422)
Screenshot: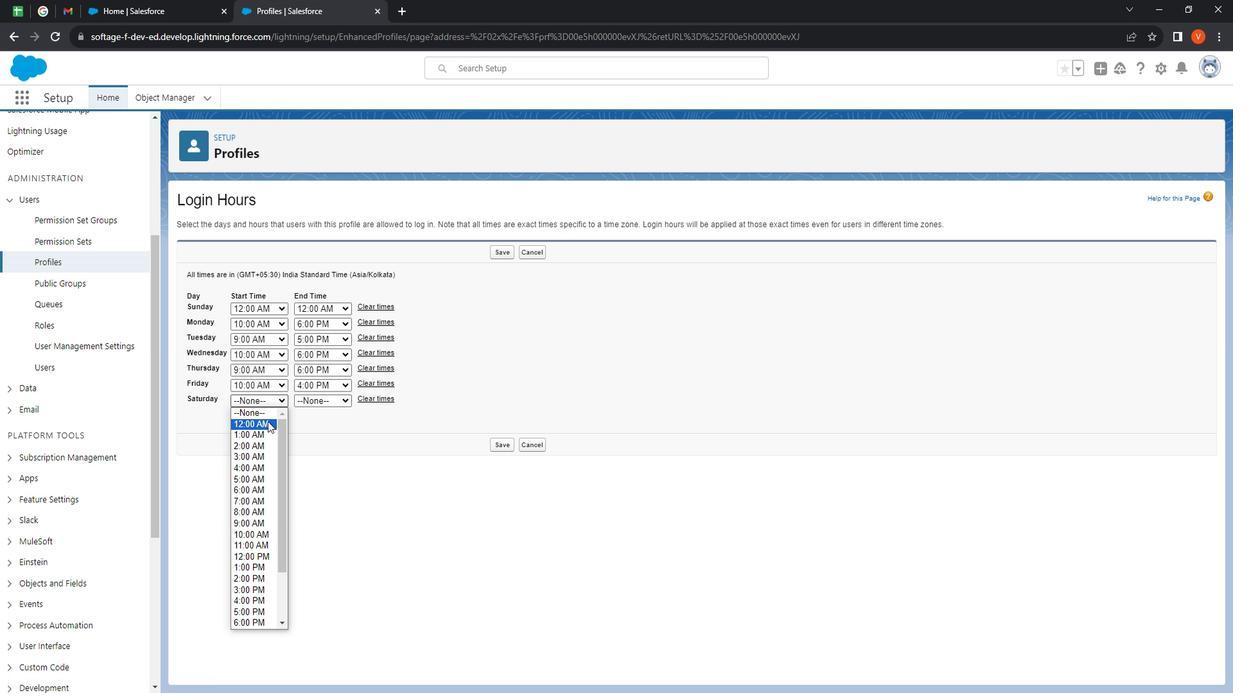 
Action: Mouse pressed left at (283, 422)
Screenshot: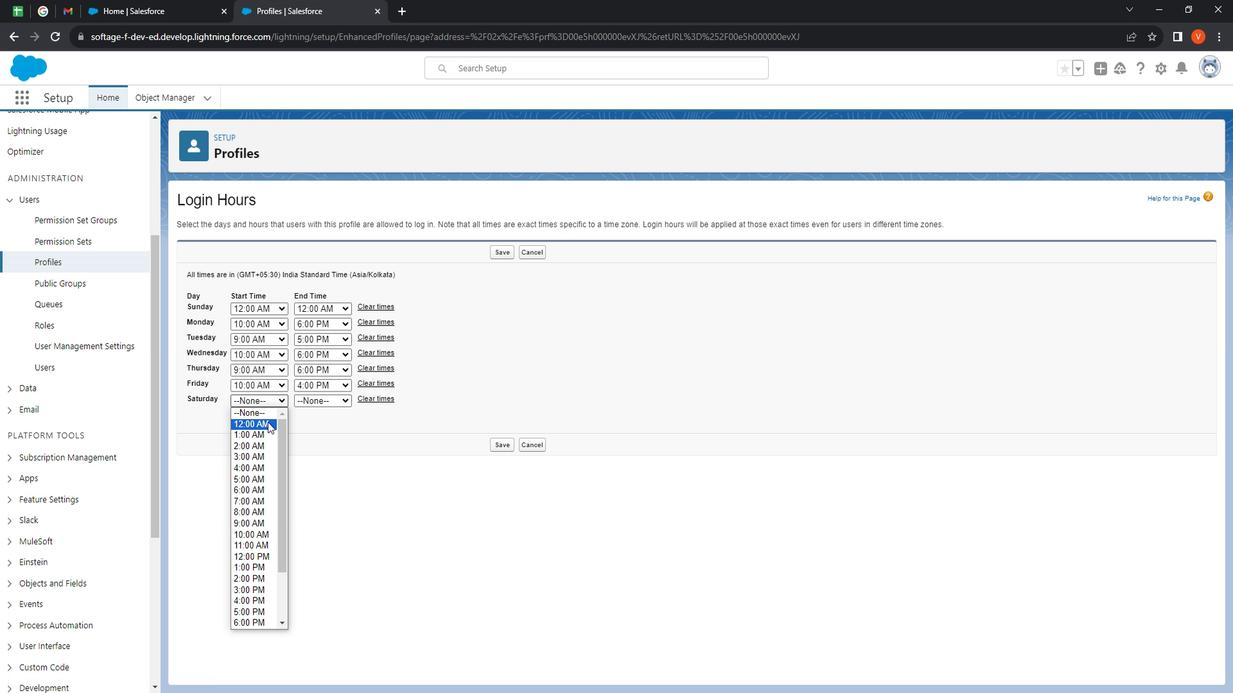 
Action: Mouse moved to (337, 400)
Screenshot: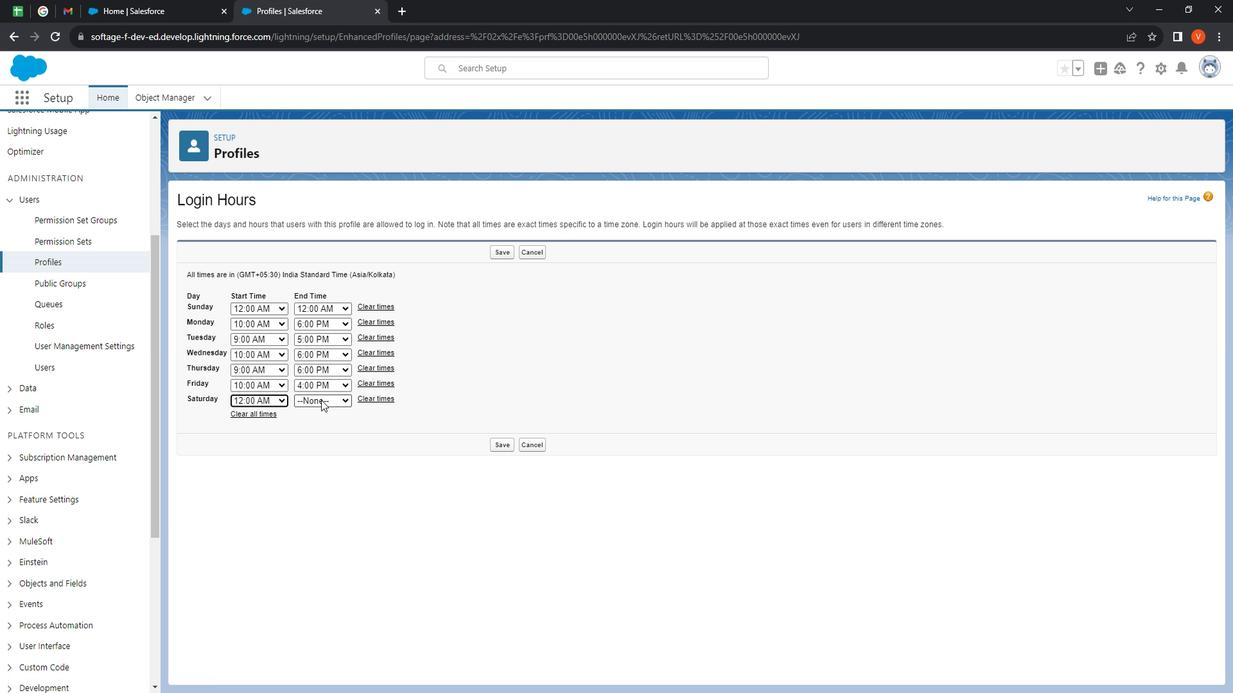 
Action: Mouse pressed left at (337, 400)
Screenshot: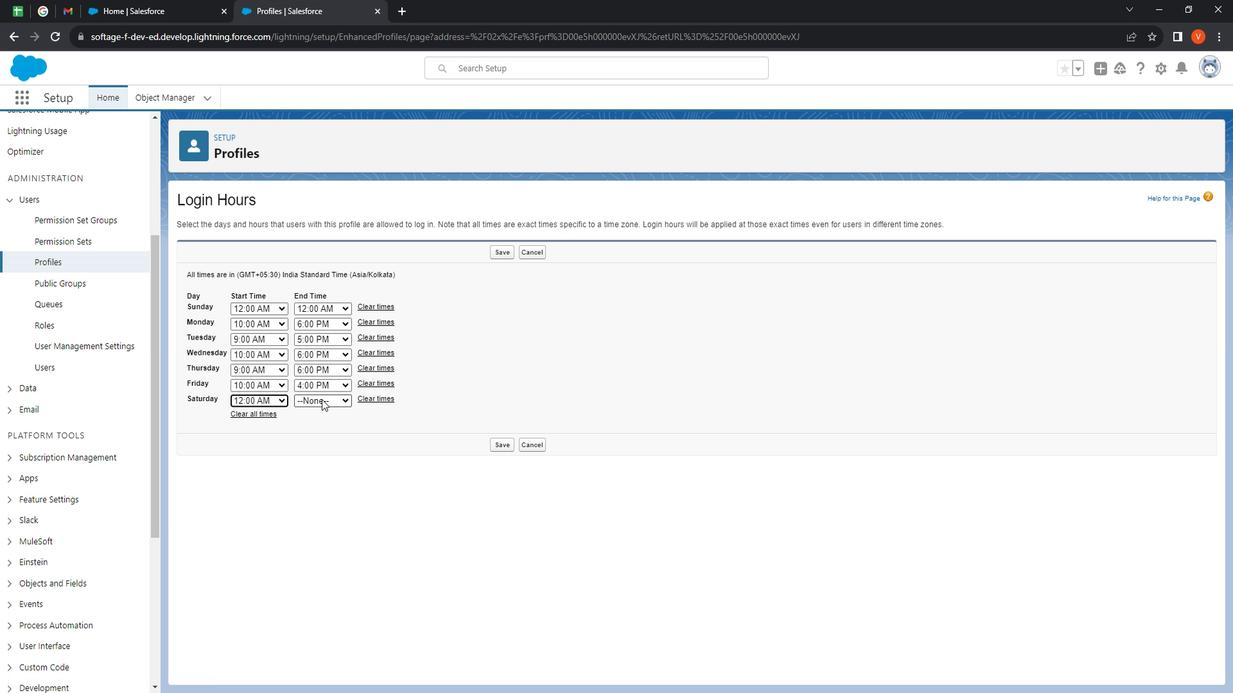 
Action: Mouse moved to (334, 424)
Screenshot: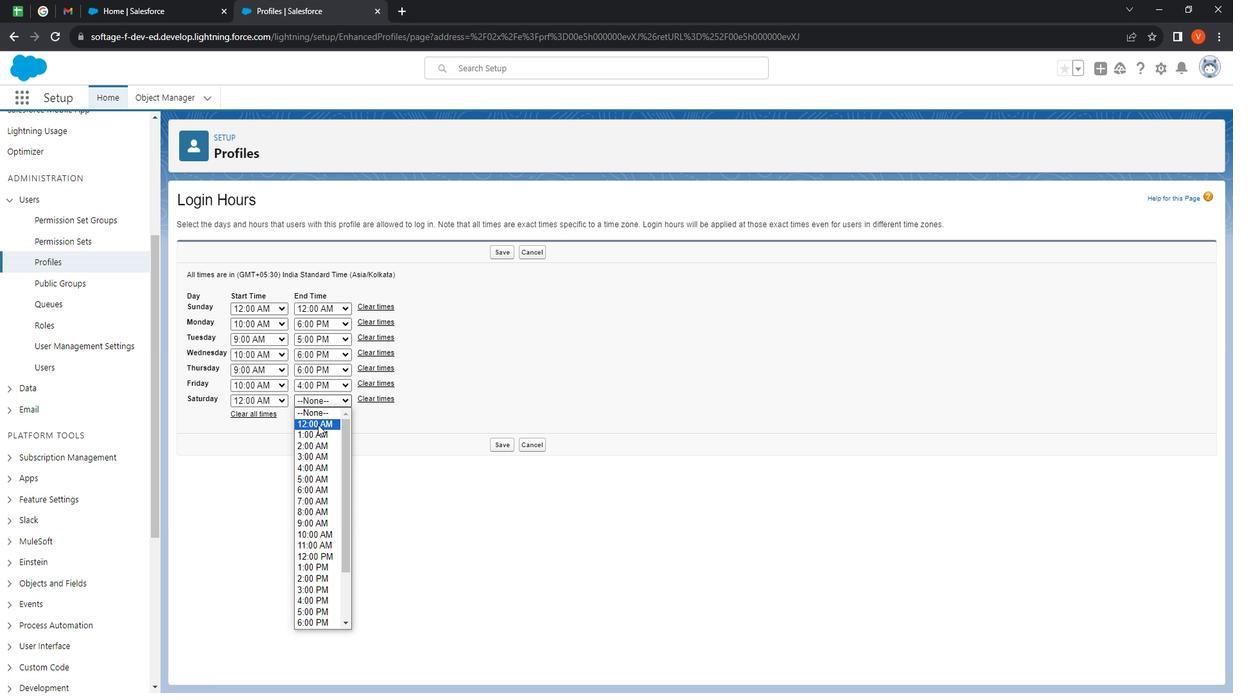 
Action: Mouse pressed left at (334, 424)
Screenshot: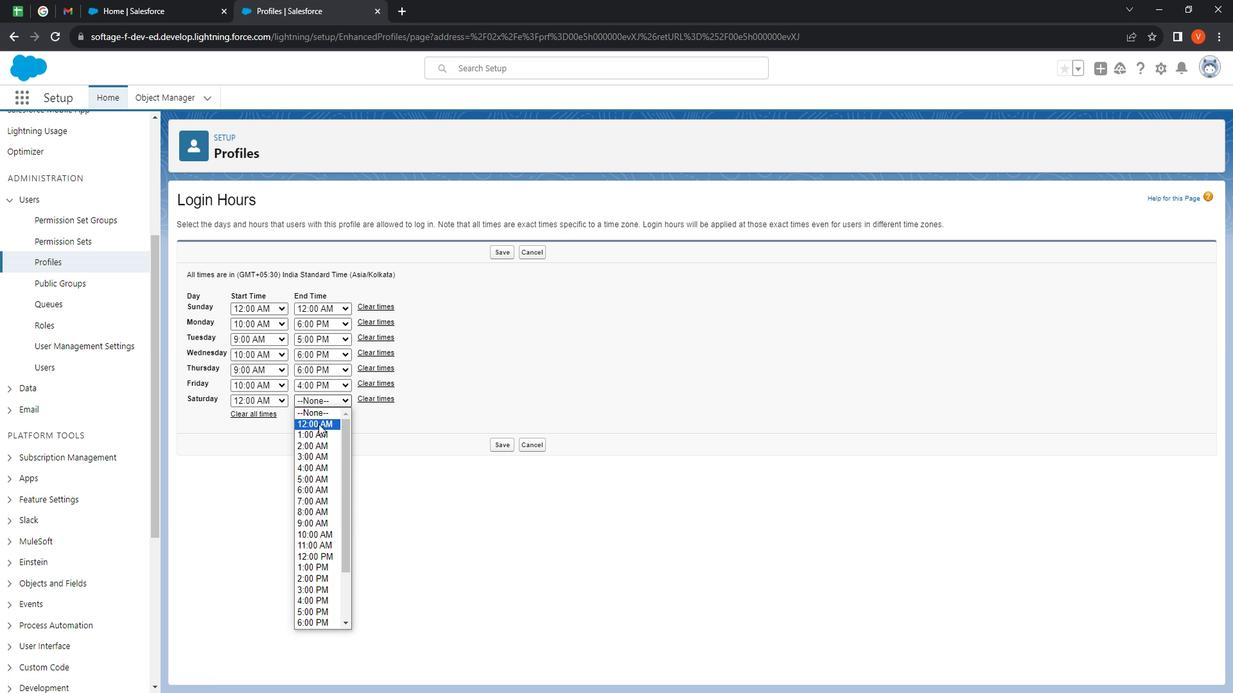 
Action: Mouse moved to (511, 447)
Screenshot: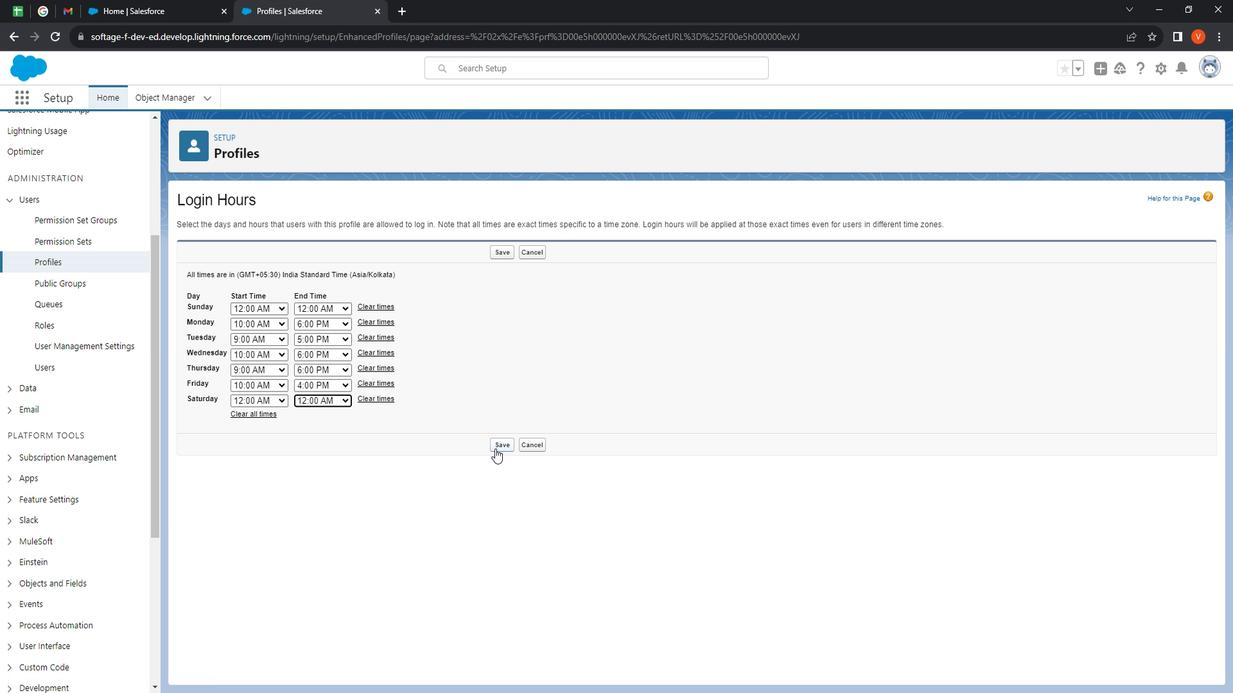 
Action: Mouse pressed left at (511, 447)
Screenshot: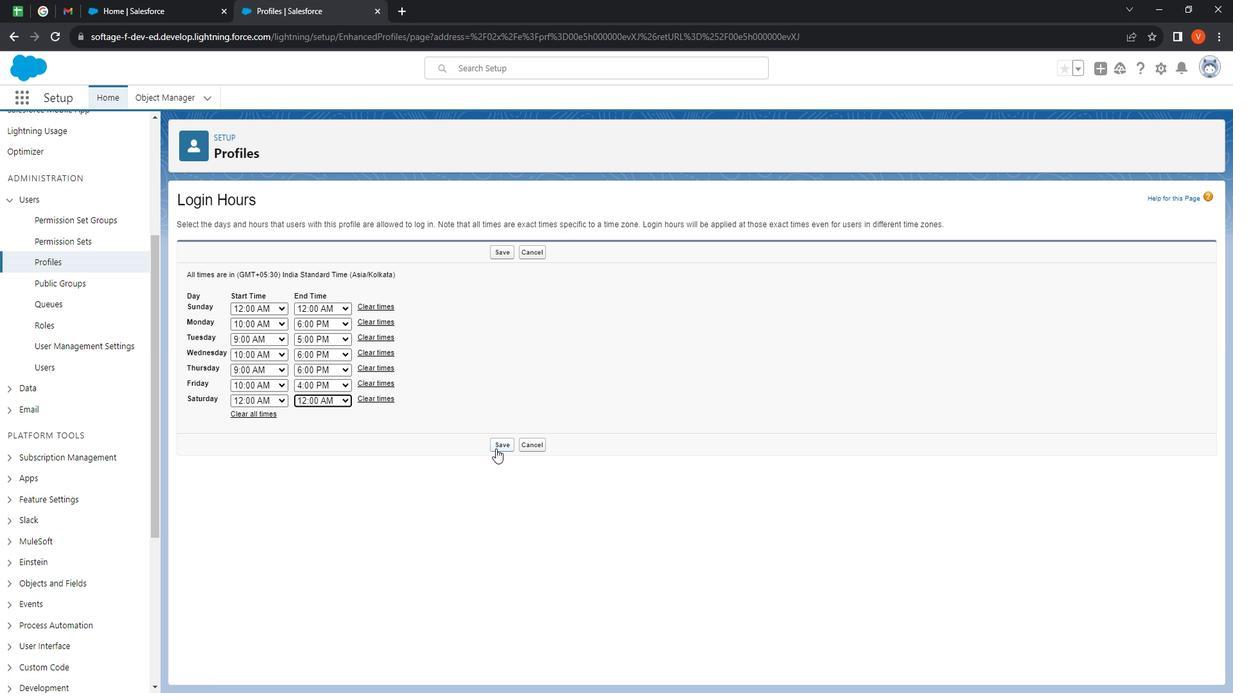 
Action: Mouse moved to (496, 382)
Screenshot: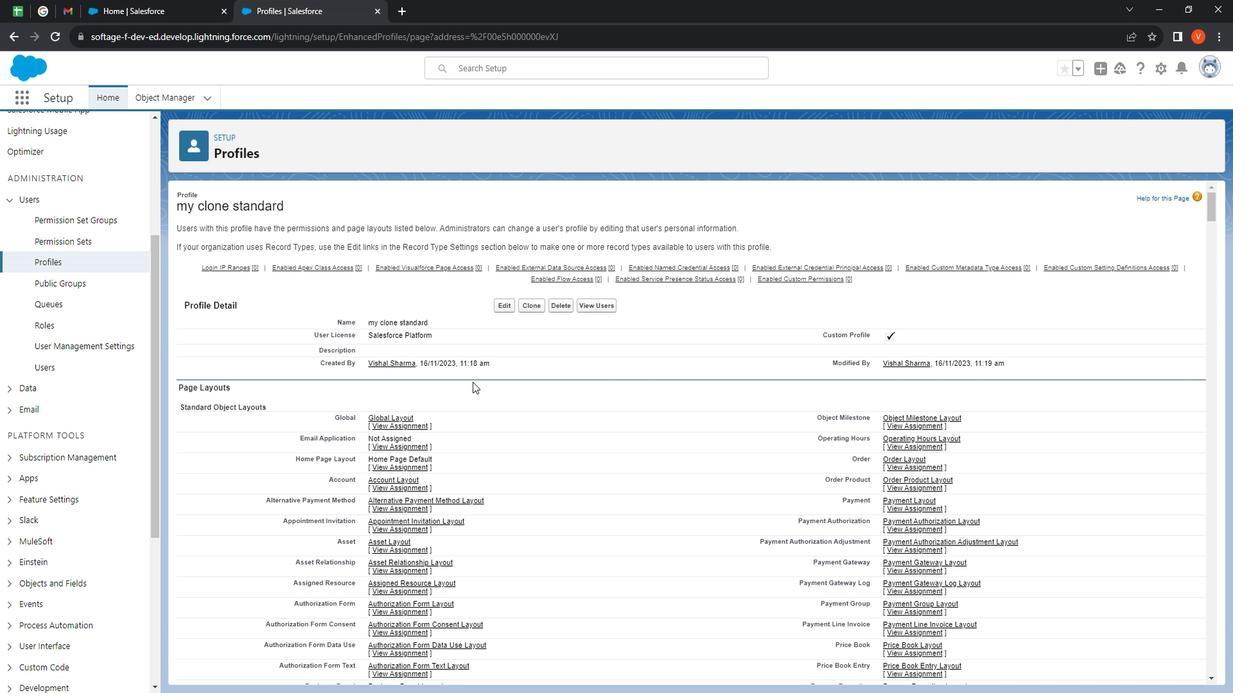 
Action: Mouse scrolled (496, 381) with delta (0, 0)
Screenshot: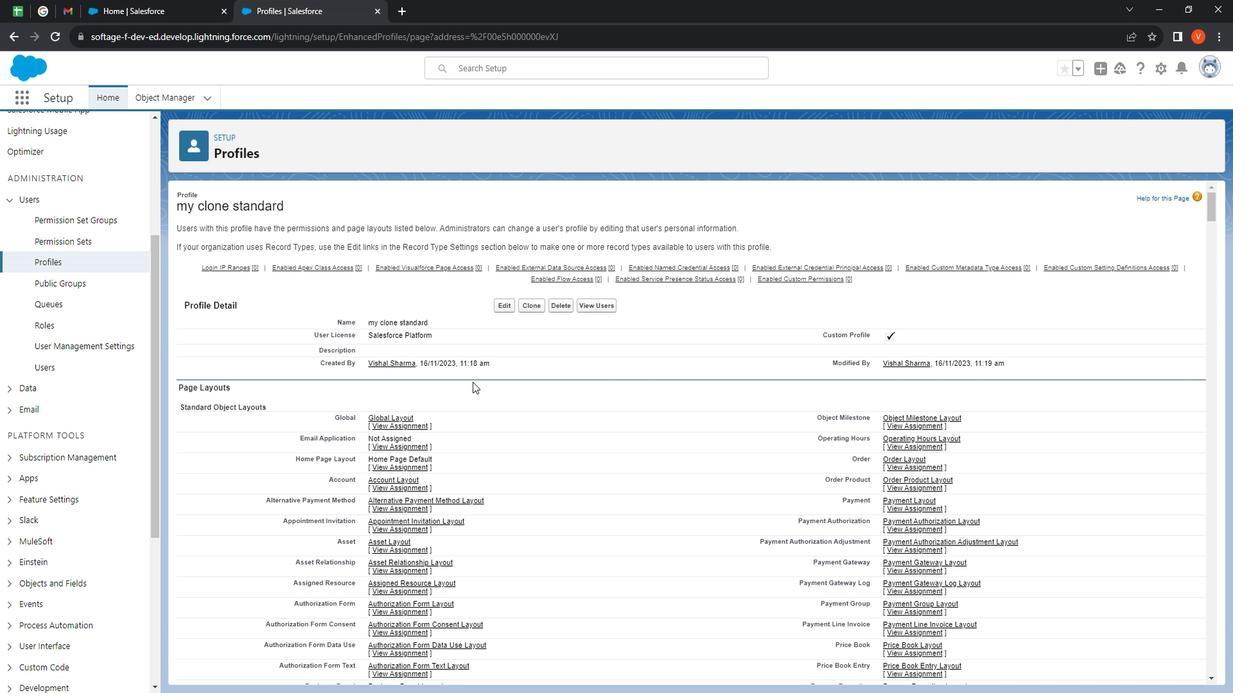 
Action: Mouse moved to (498, 381)
Screenshot: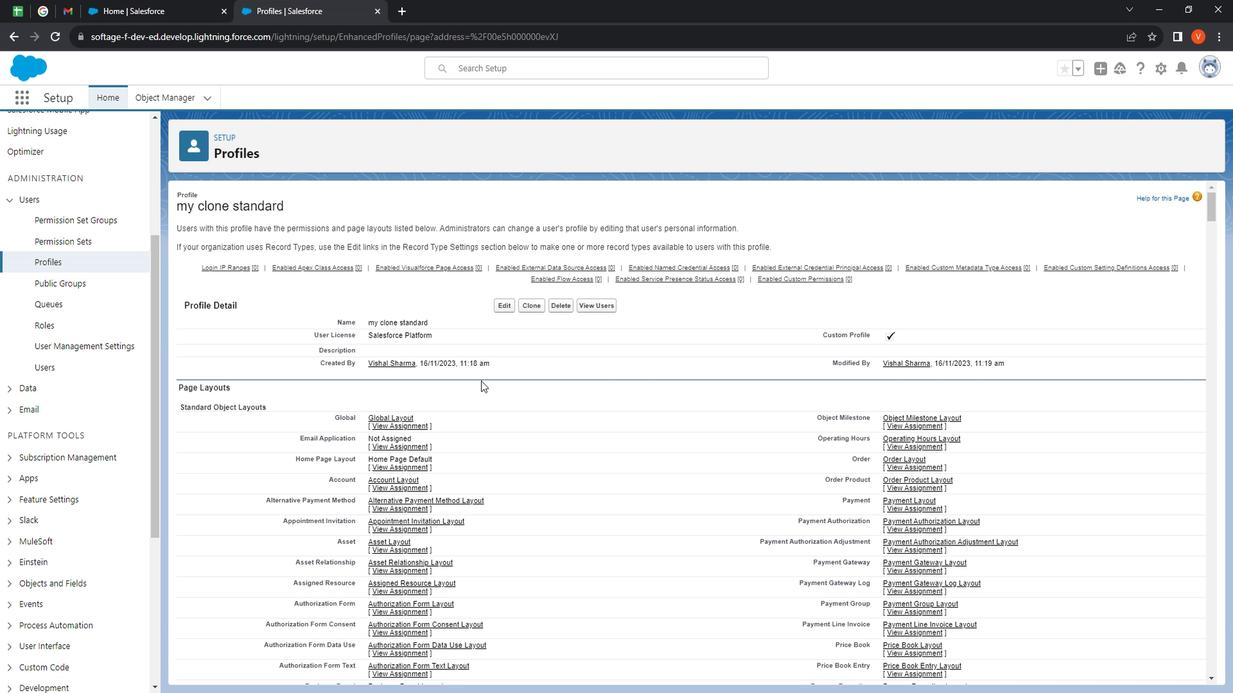 
Action: Mouse scrolled (498, 381) with delta (0, 0)
Screenshot: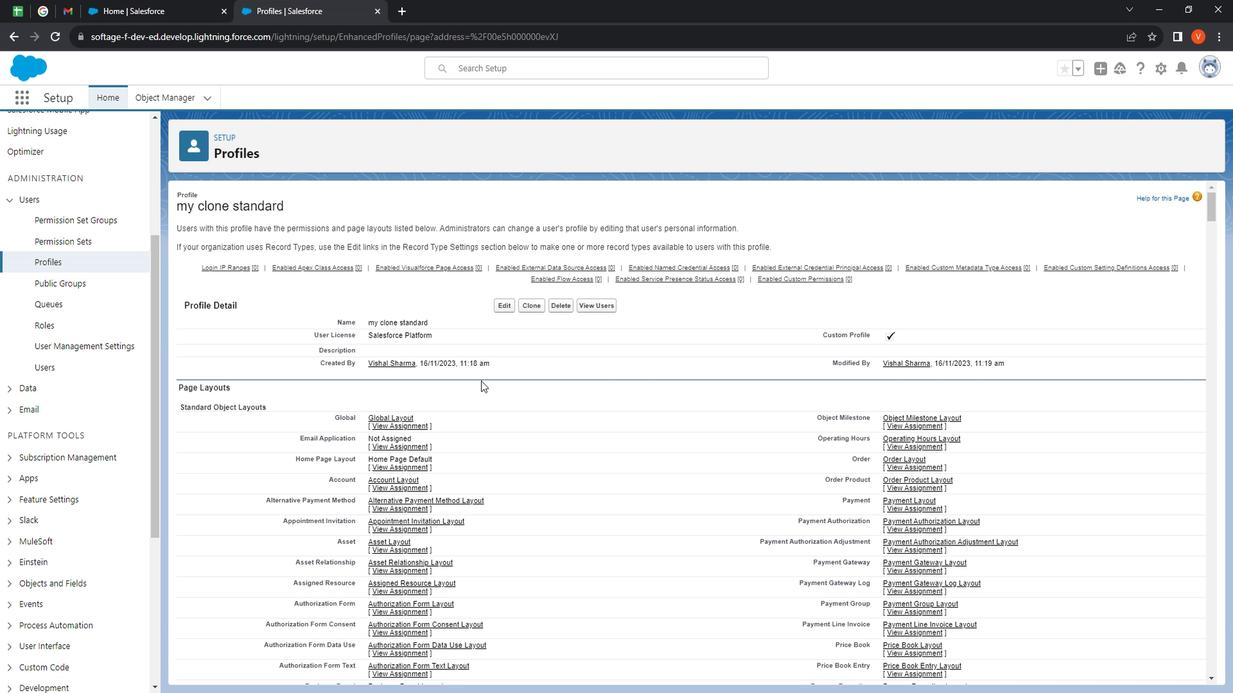 
Action: Mouse scrolled (498, 381) with delta (0, 0)
Screenshot: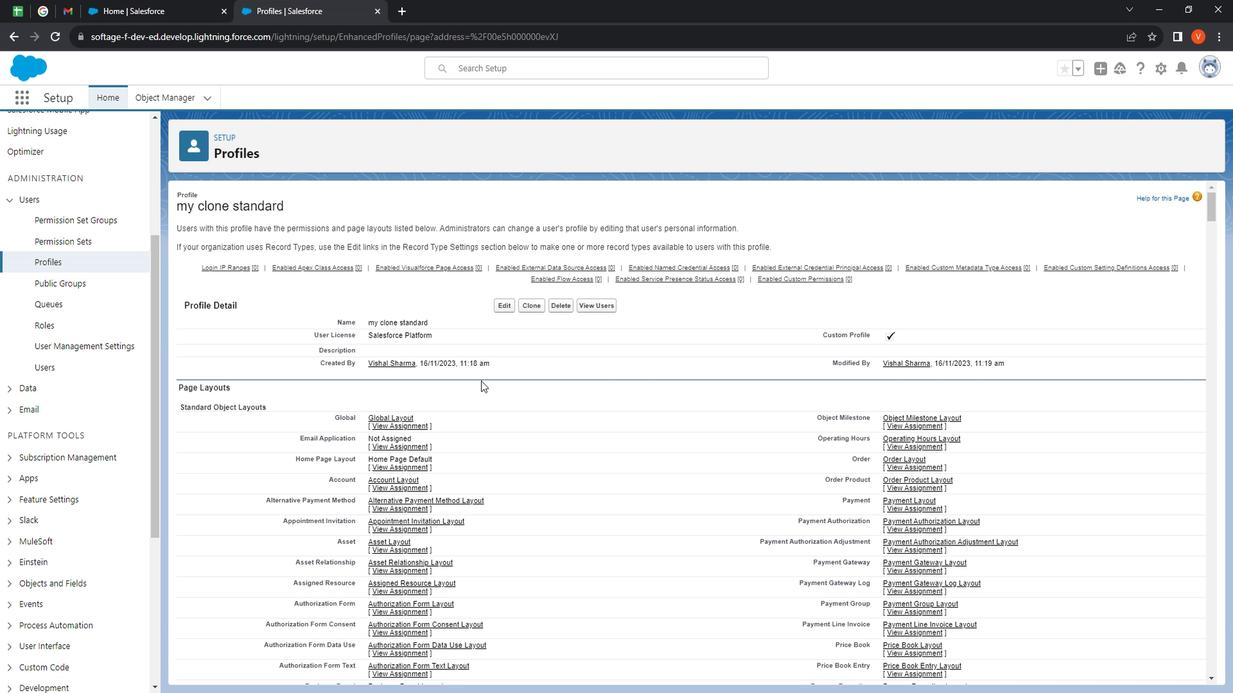 
Action: Mouse moved to (500, 381)
Screenshot: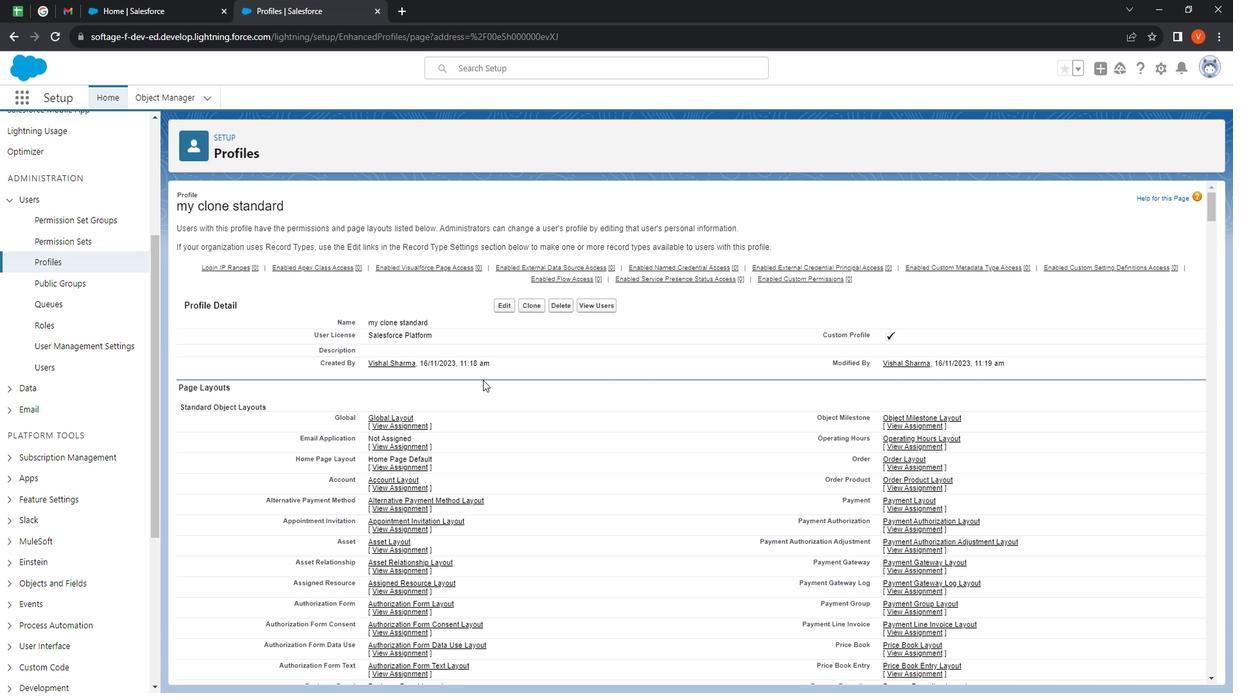 
Action: Mouse scrolled (500, 380) with delta (0, 0)
Screenshot: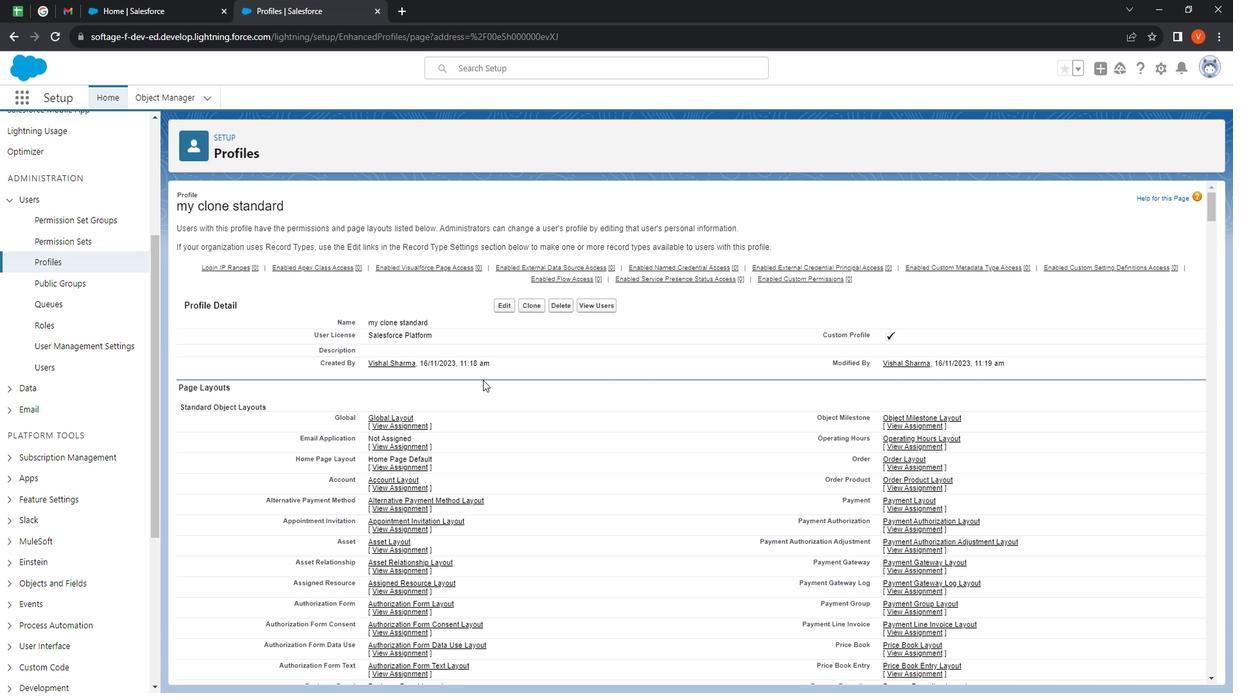 
Action: Mouse scrolled (500, 380) with delta (0, 0)
Screenshot: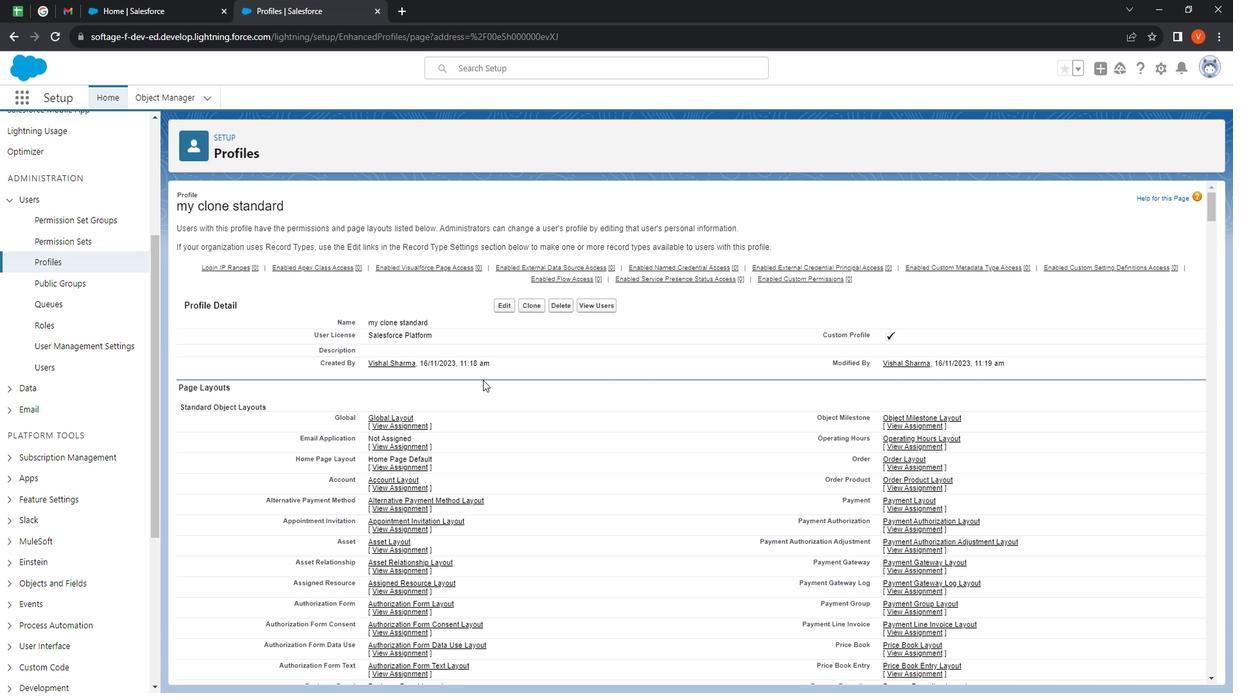 
Action: Mouse moved to (509, 379)
Screenshot: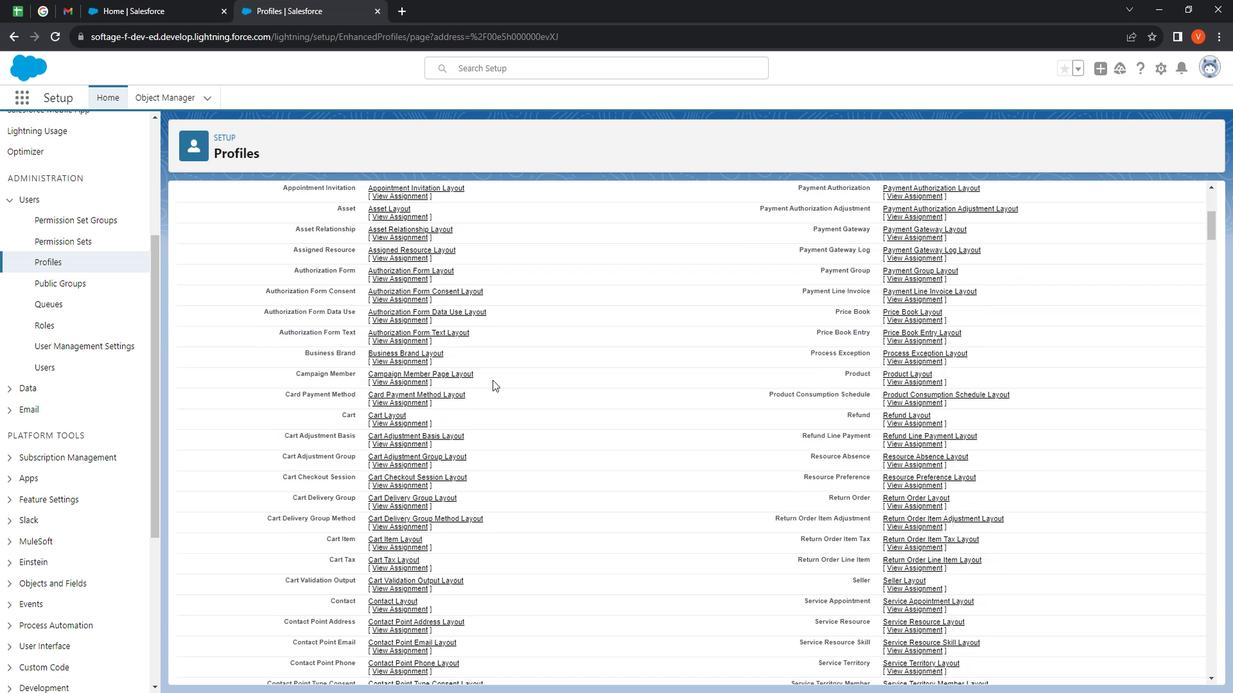 
Action: Mouse scrolled (509, 379) with delta (0, 0)
Screenshot: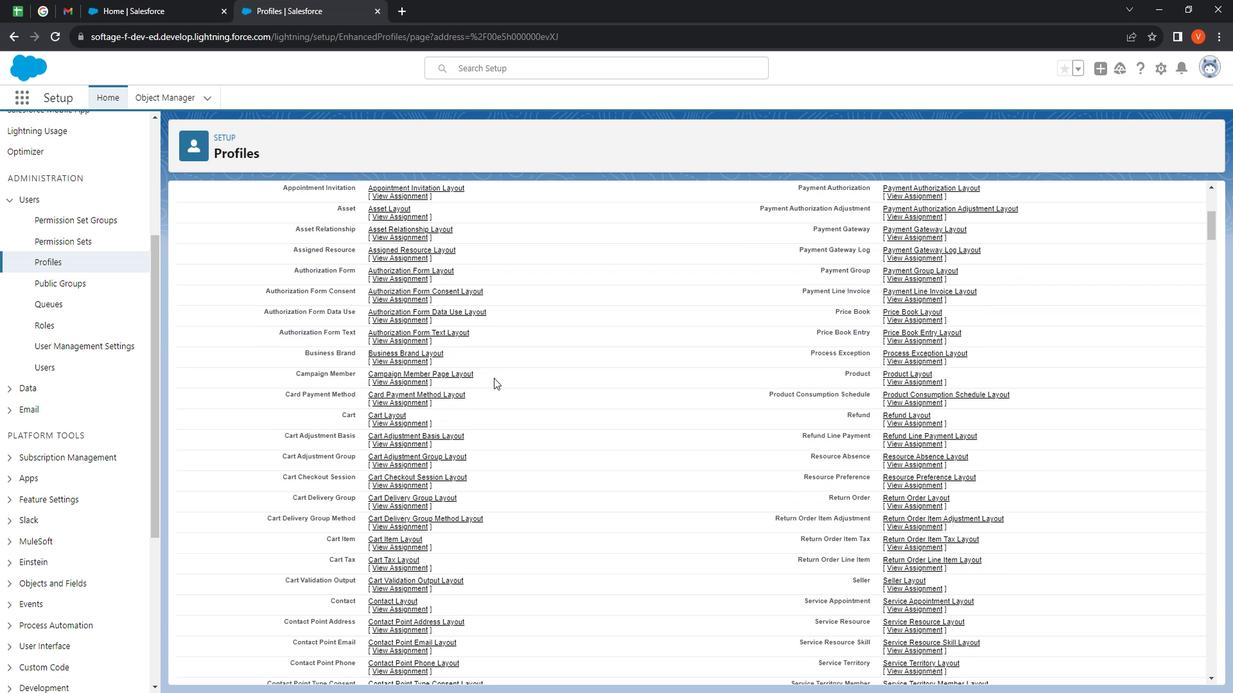 
Action: Mouse moved to (509, 379)
Screenshot: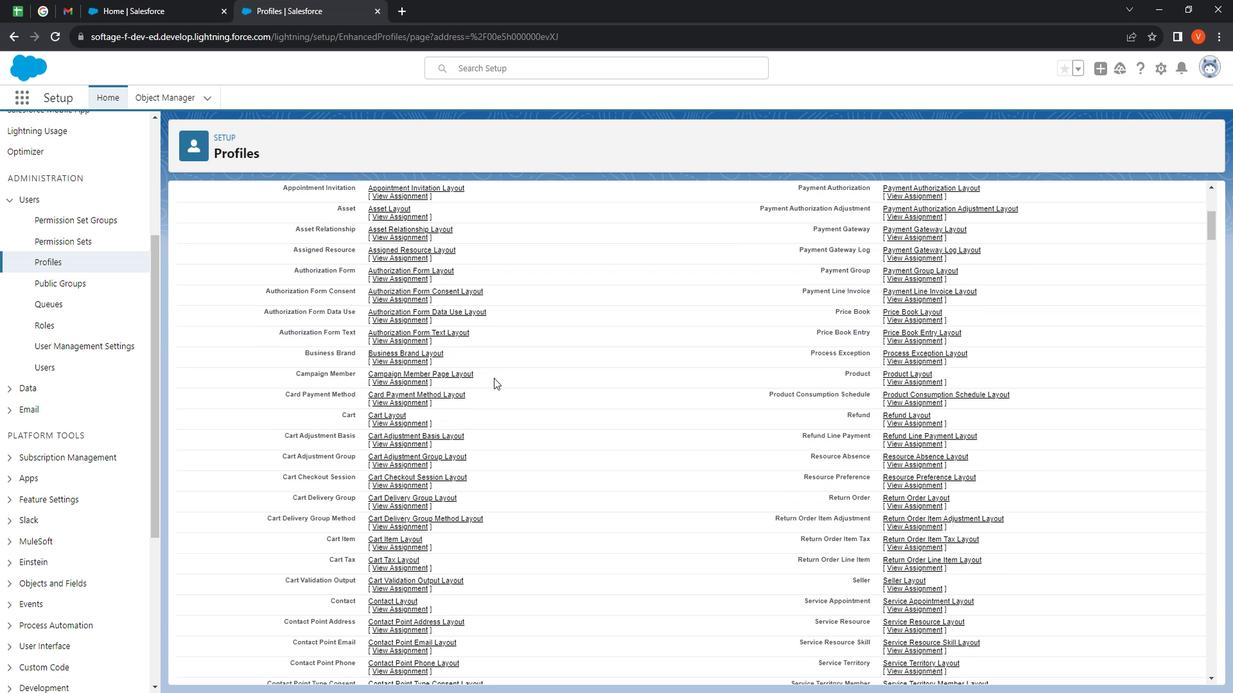 
Action: Mouse scrolled (509, 379) with delta (0, 0)
Screenshot: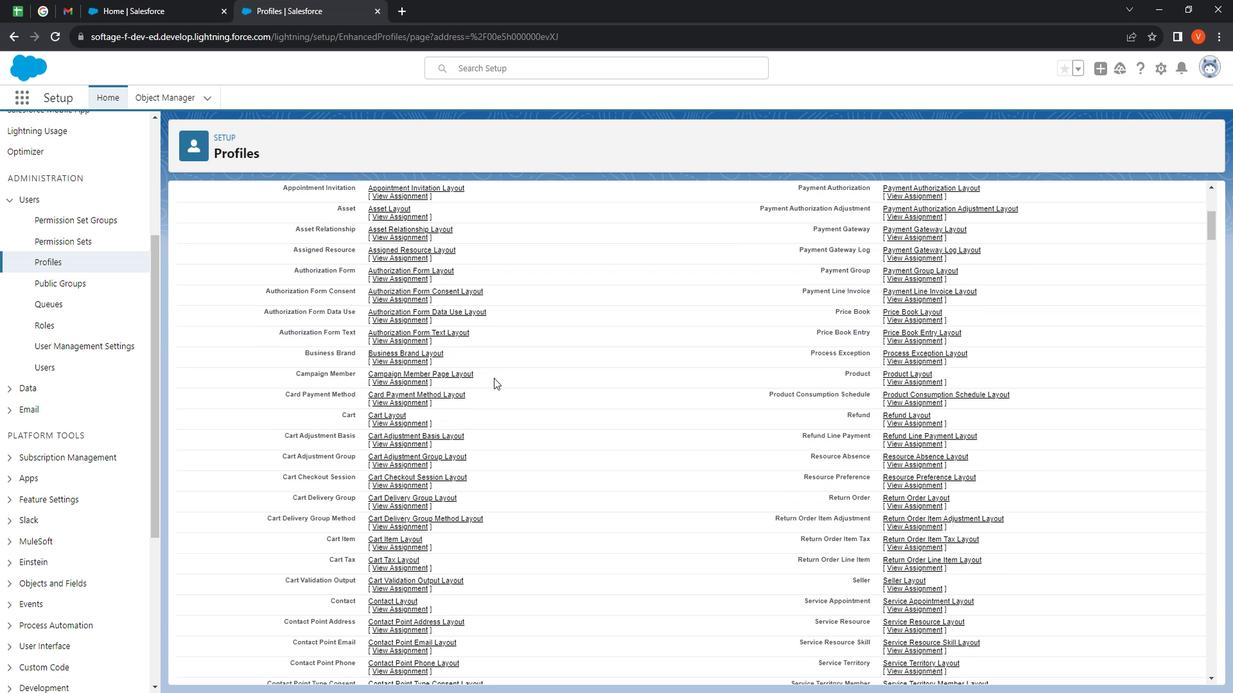 
Action: Mouse moved to (510, 379)
Screenshot: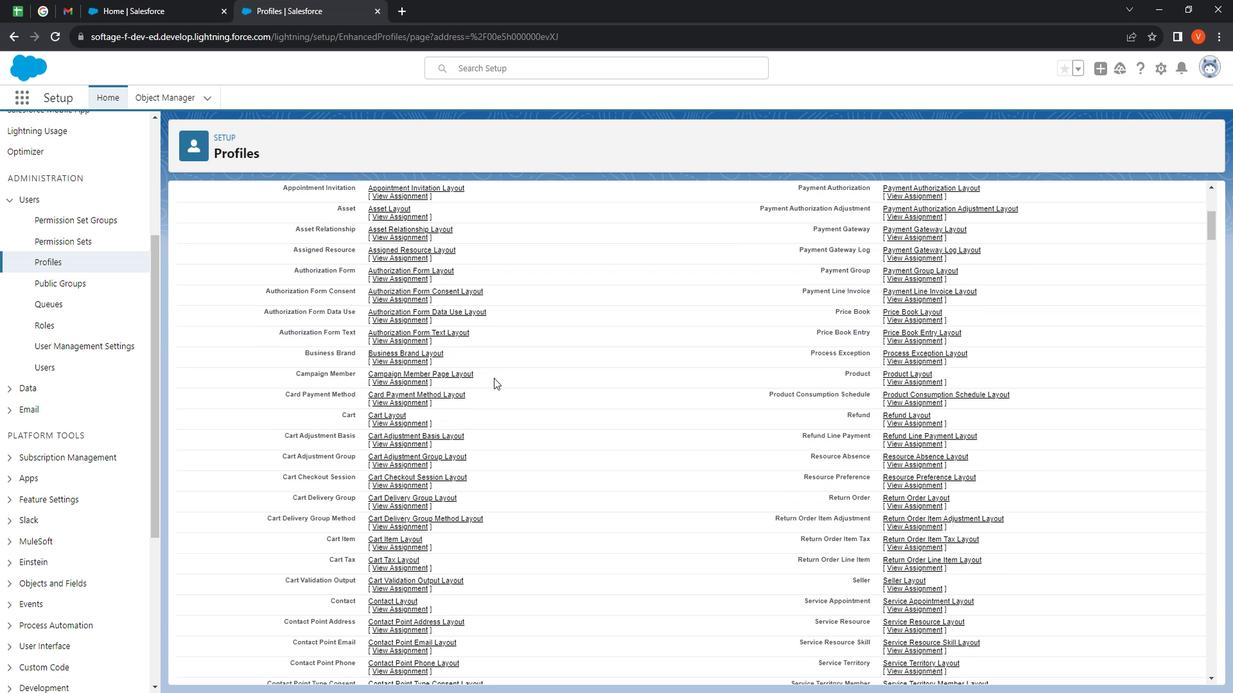 
Action: Mouse scrolled (510, 379) with delta (0, 0)
Screenshot: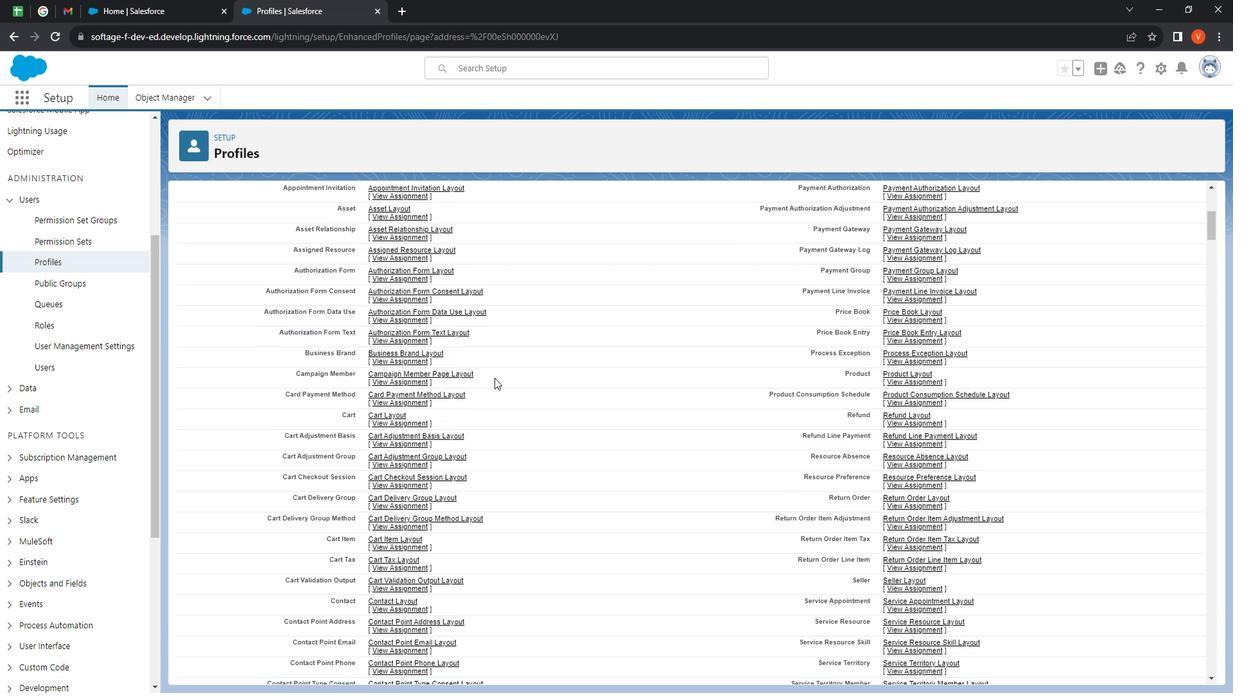 
Action: Mouse moved to (512, 379)
Screenshot: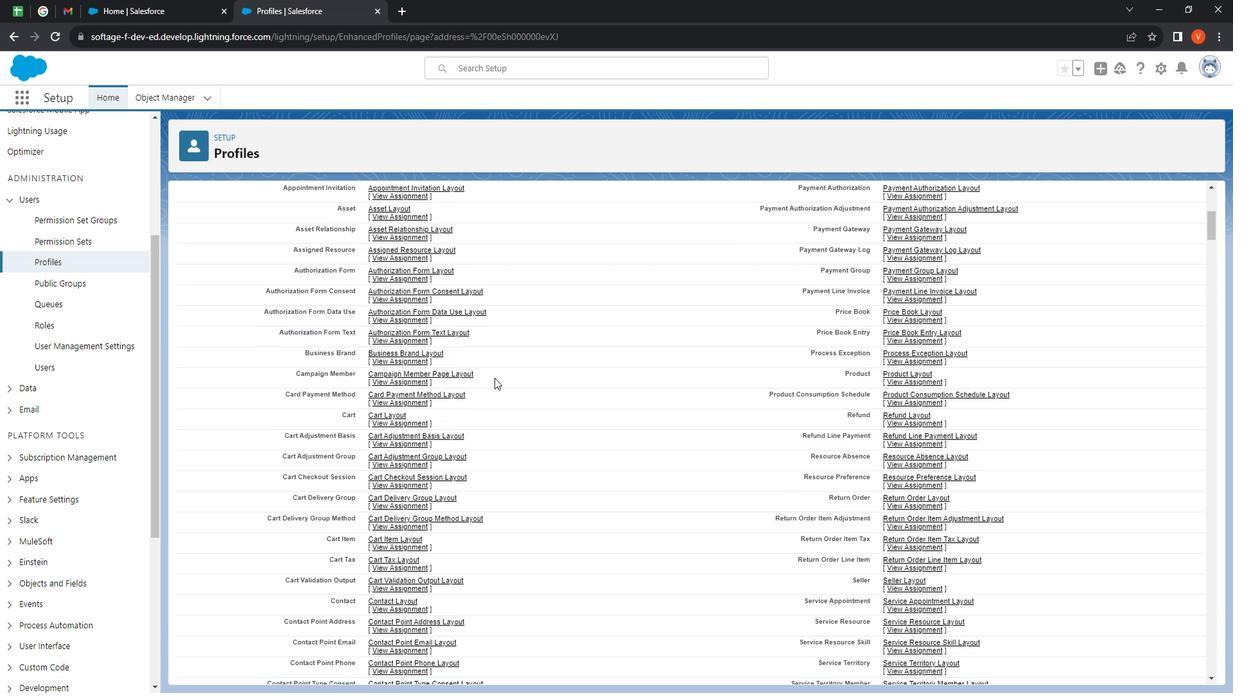 
Action: Mouse scrolled (512, 379) with delta (0, 0)
